 Task: I am in Houston and craving some McDonald's. Before I head out, can you give me information about how busy the nearest McDonald's location is at this time? I'd like to avoid long lines if possible.
Action: Key pressed m<Key.caps_lock>C<Key.space>DONALDS,<Key.space>HOUSTON
Screenshot: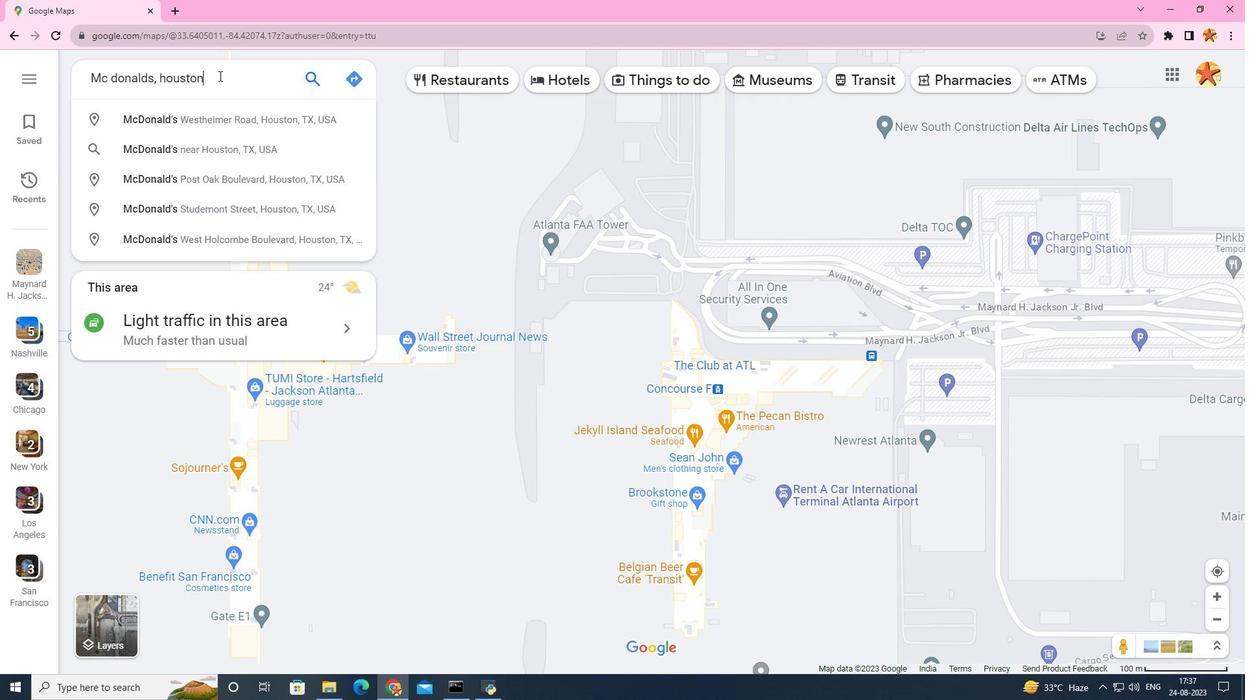 
Action: Mouse moved to (195, 141)
Screenshot: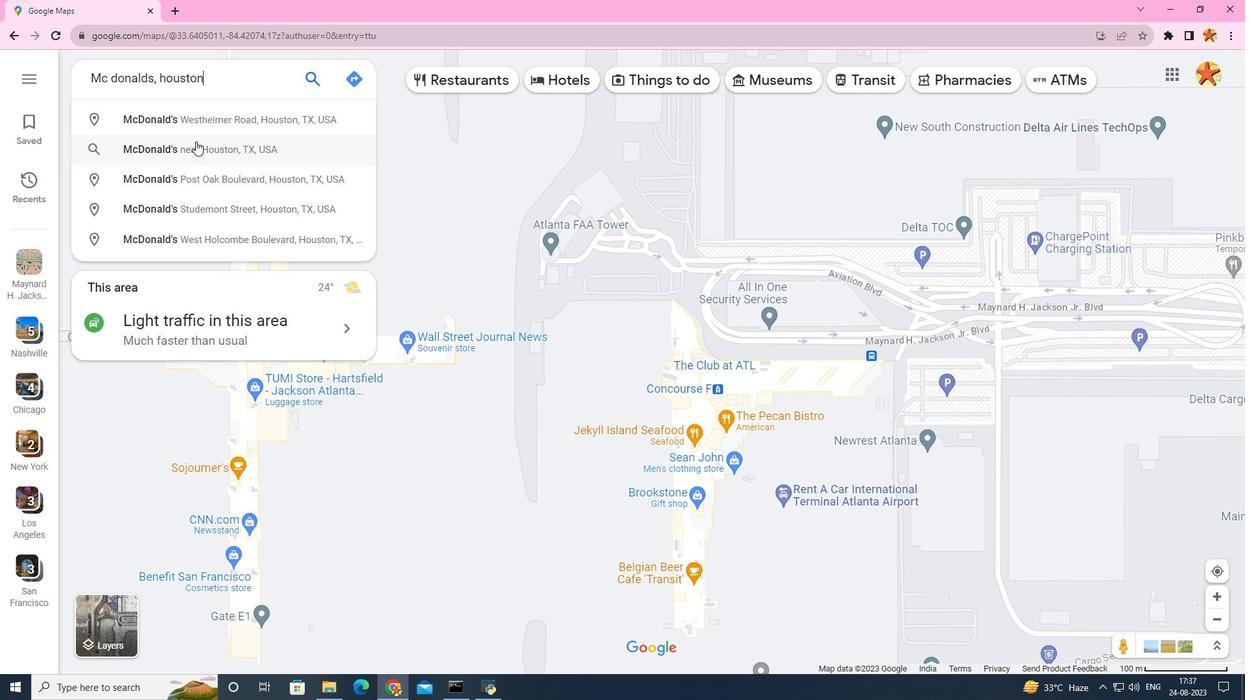 
Action: Mouse pressed left at (195, 141)
Screenshot: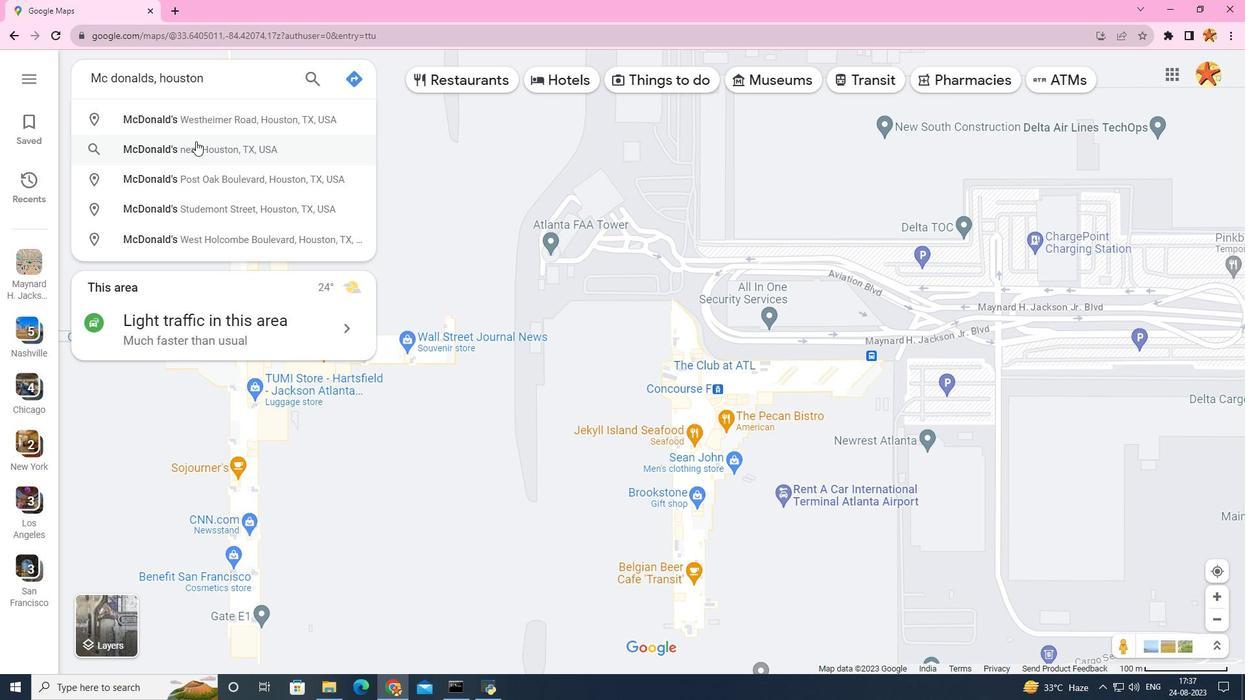 
Action: Mouse moved to (212, 267)
Screenshot: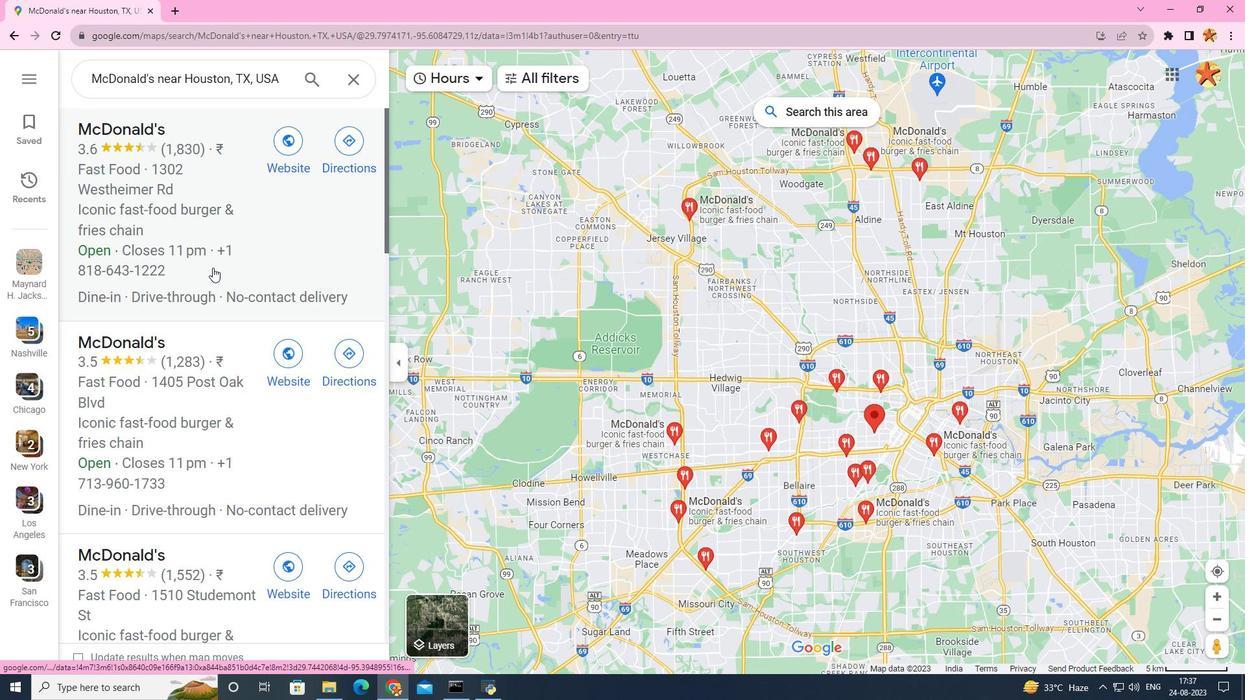 
Action: Mouse pressed left at (212, 267)
Screenshot: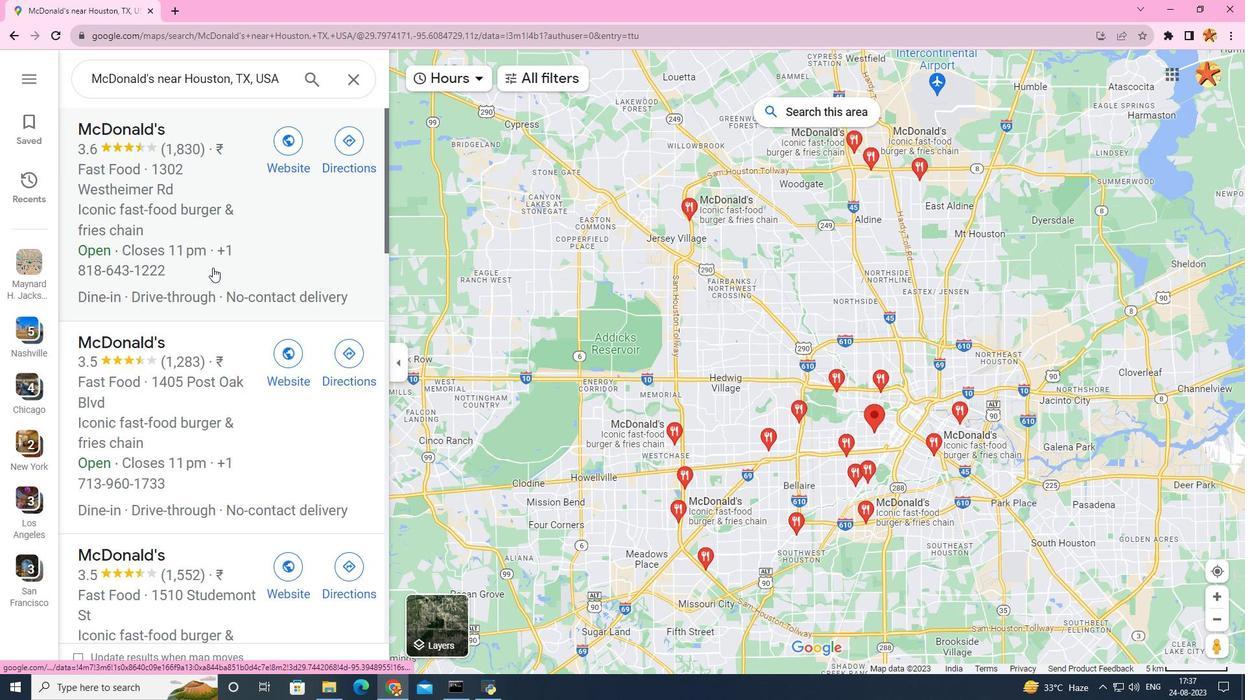 
Action: Mouse moved to (495, 346)
Screenshot: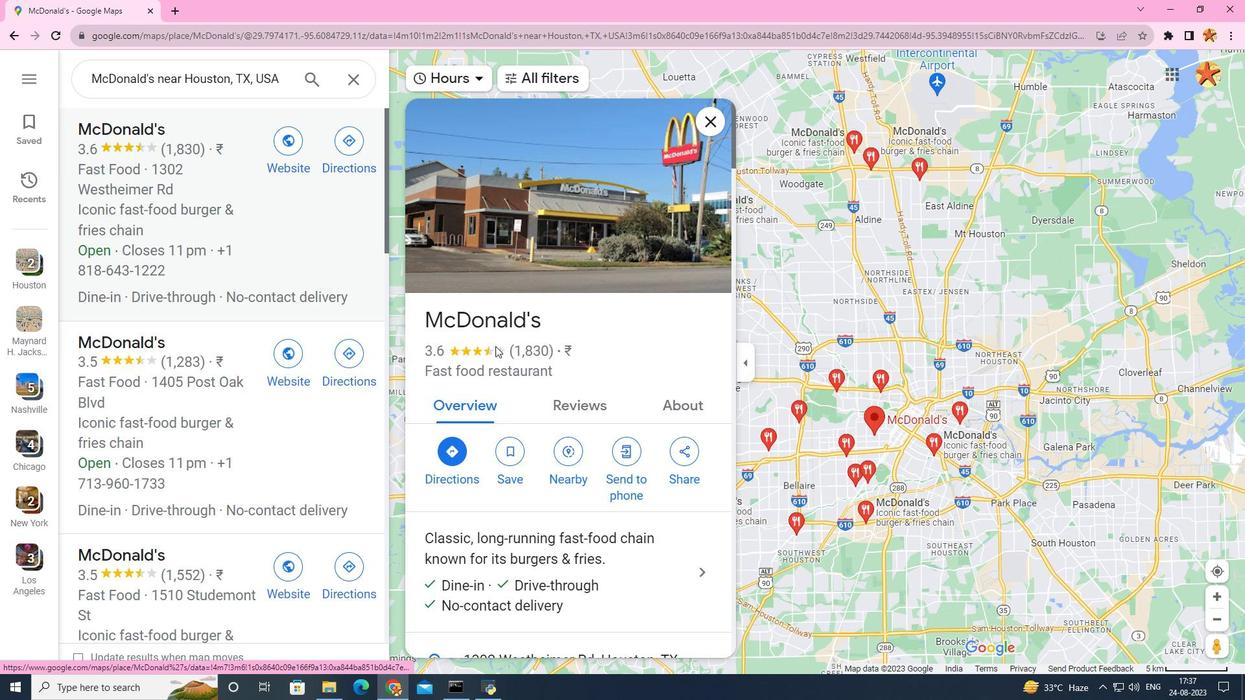 
Action: Mouse scrolled (495, 345) with delta (0, 0)
Screenshot: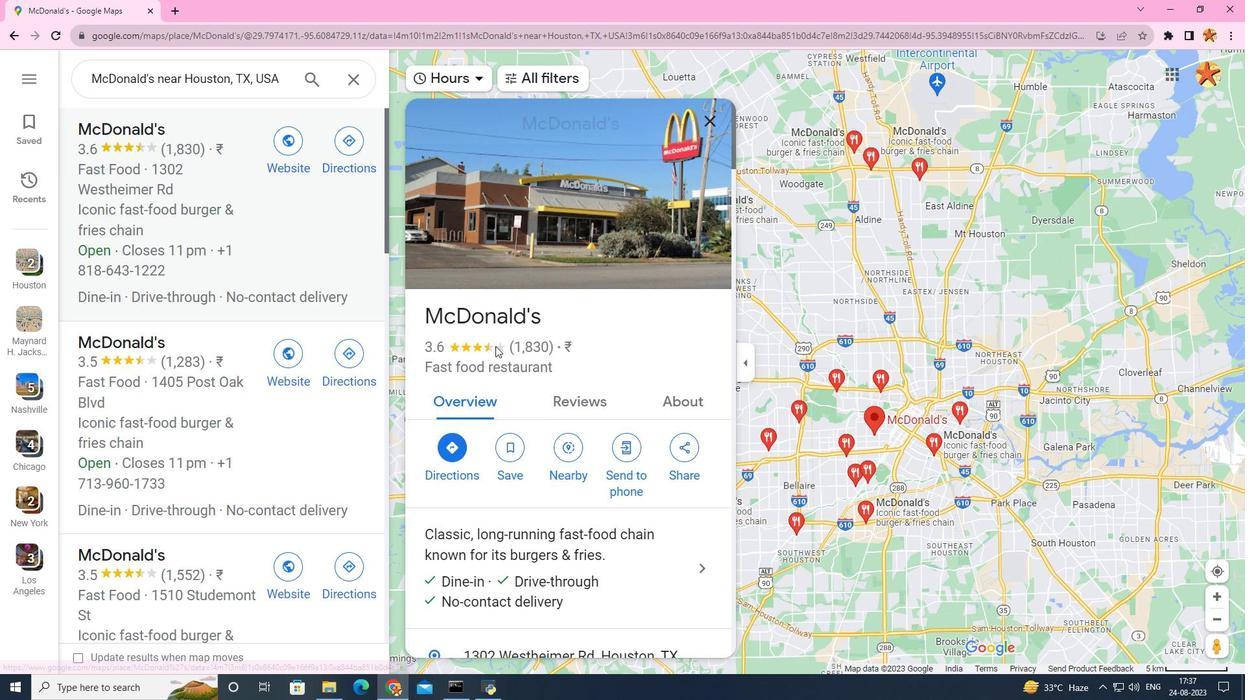 
Action: Mouse scrolled (495, 345) with delta (0, 0)
Screenshot: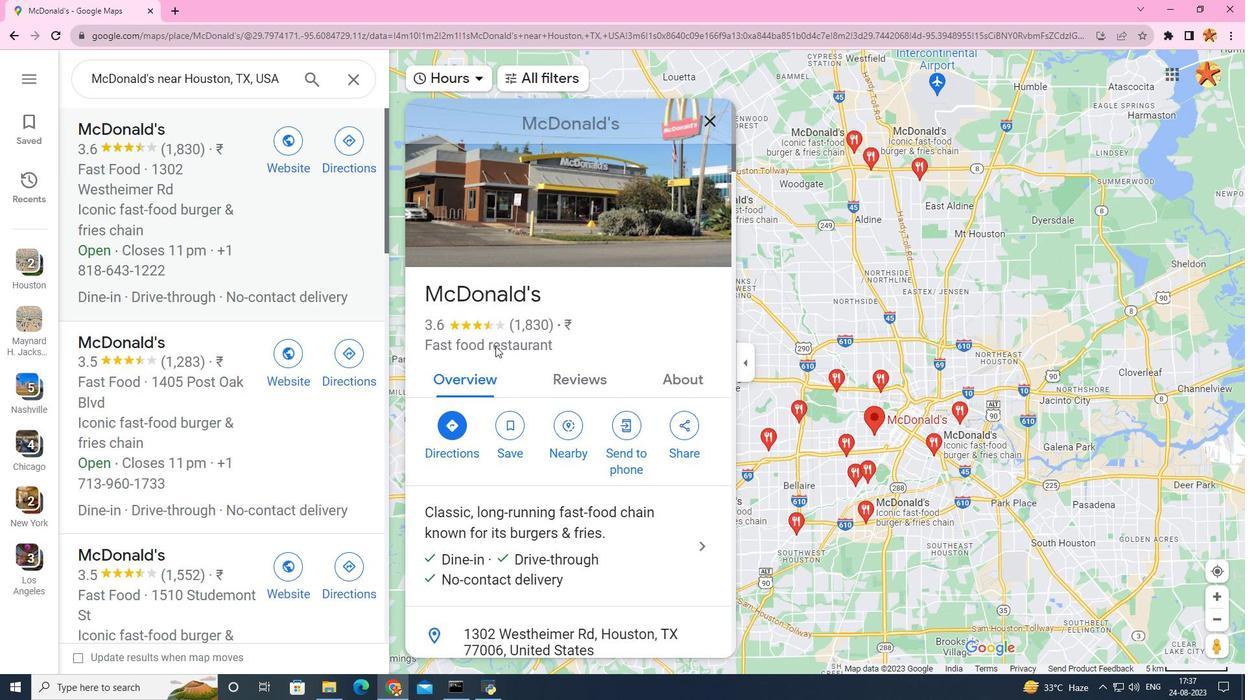
Action: Mouse scrolled (495, 345) with delta (0, 0)
Screenshot: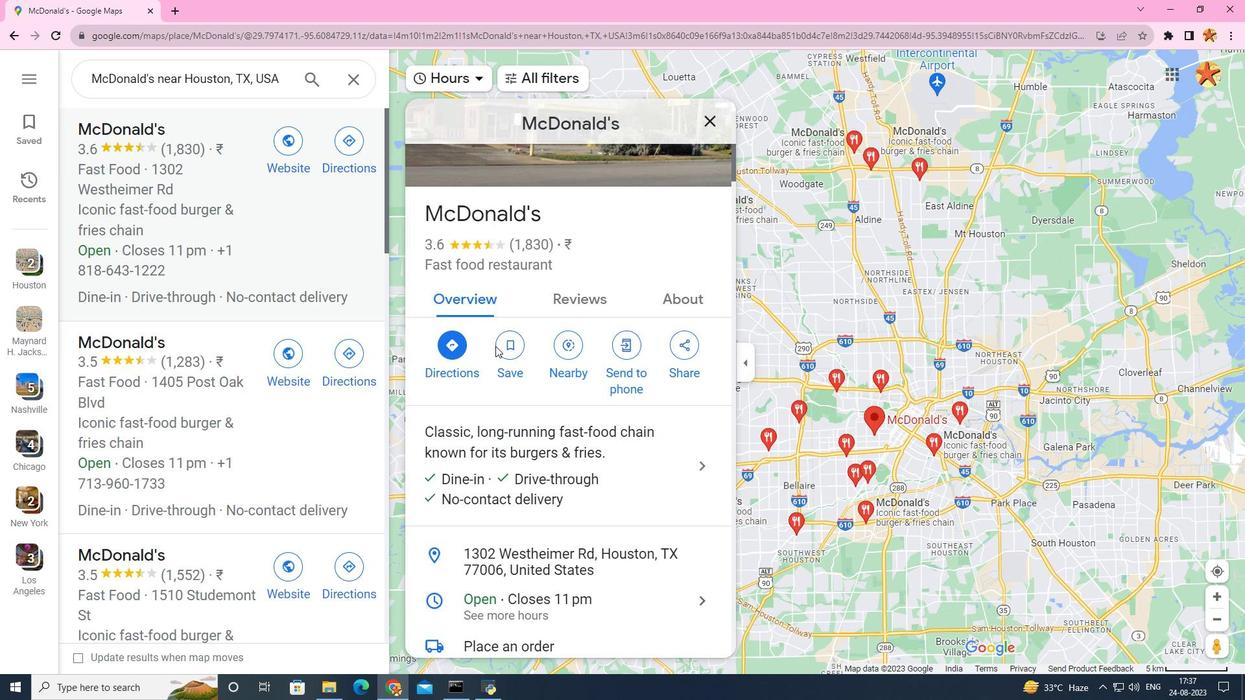 
Action: Mouse moved to (495, 346)
Screenshot: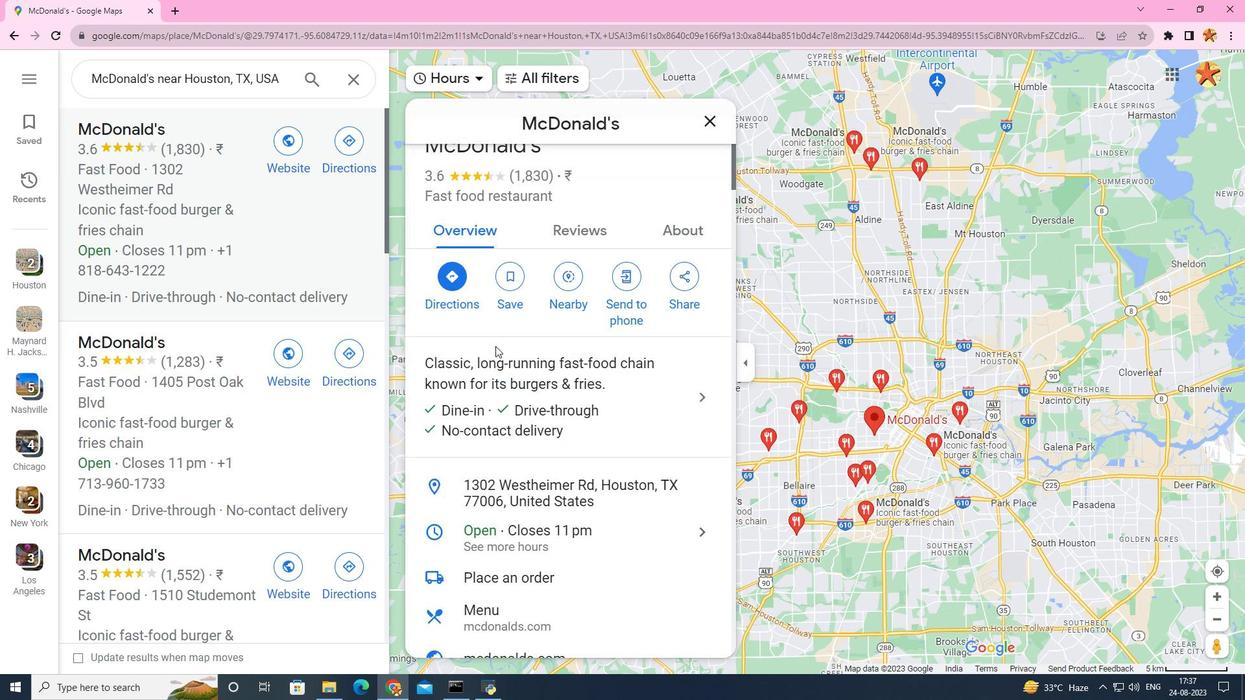 
Action: Mouse scrolled (495, 345) with delta (0, 0)
Screenshot: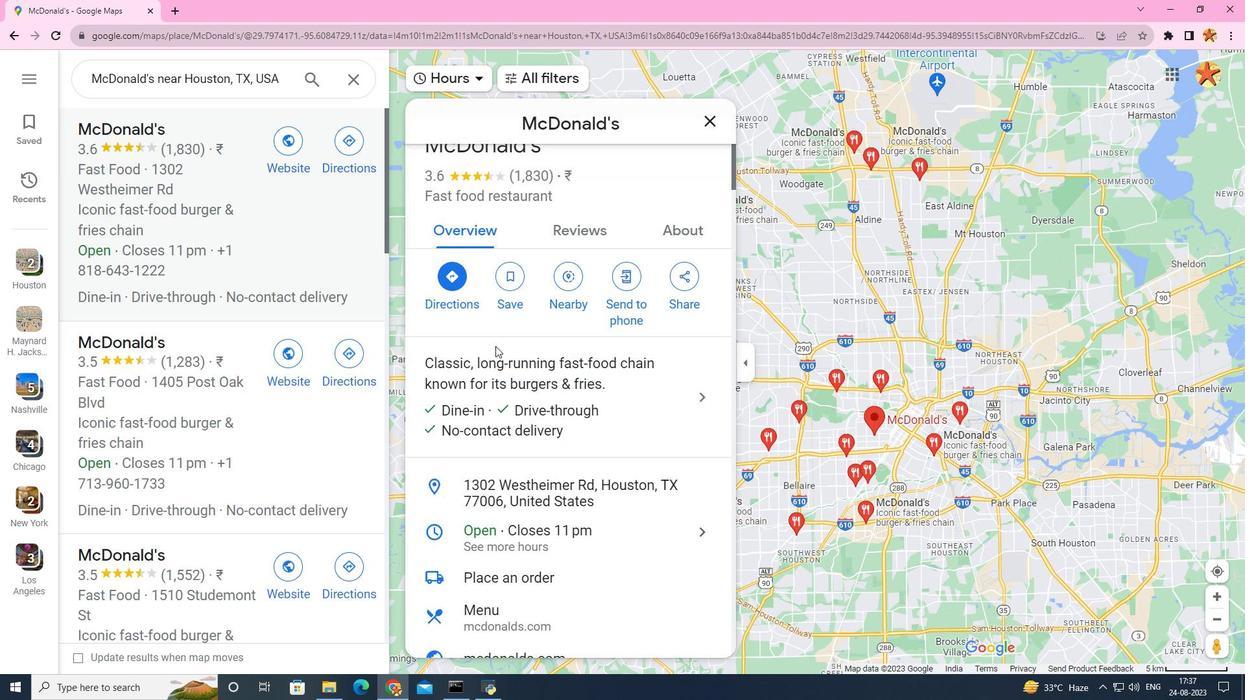 
Action: Mouse scrolled (495, 345) with delta (0, 0)
Screenshot: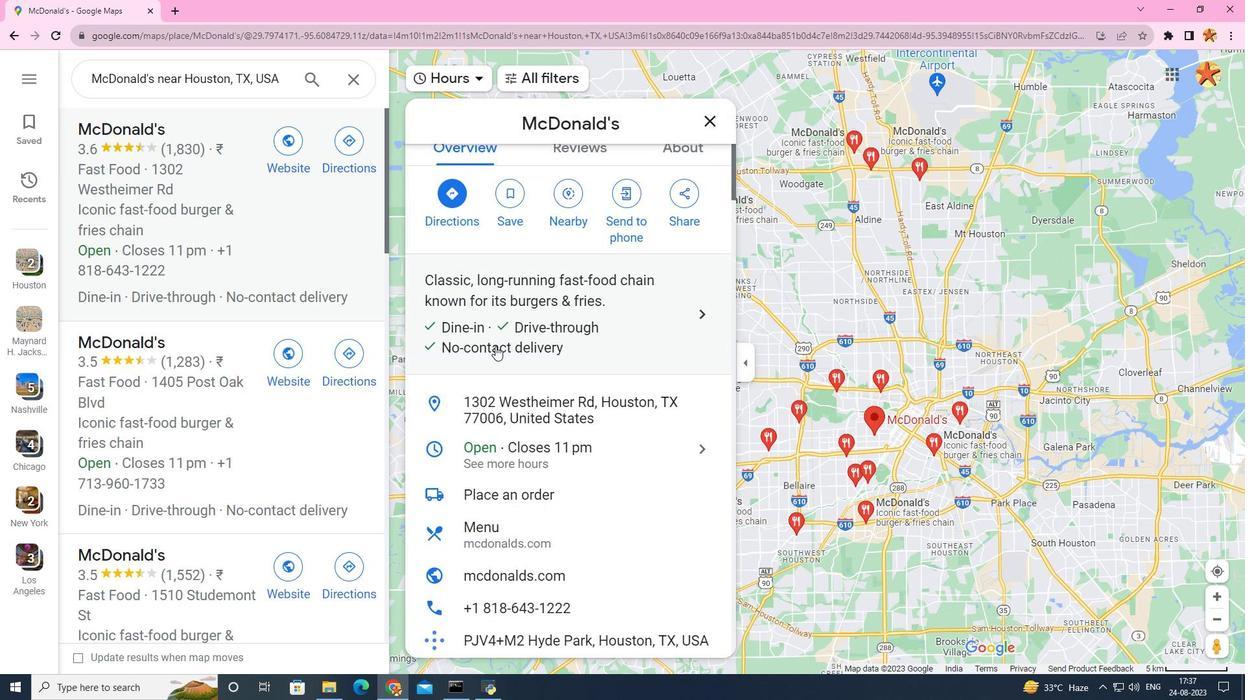 
Action: Mouse scrolled (495, 345) with delta (0, 0)
Screenshot: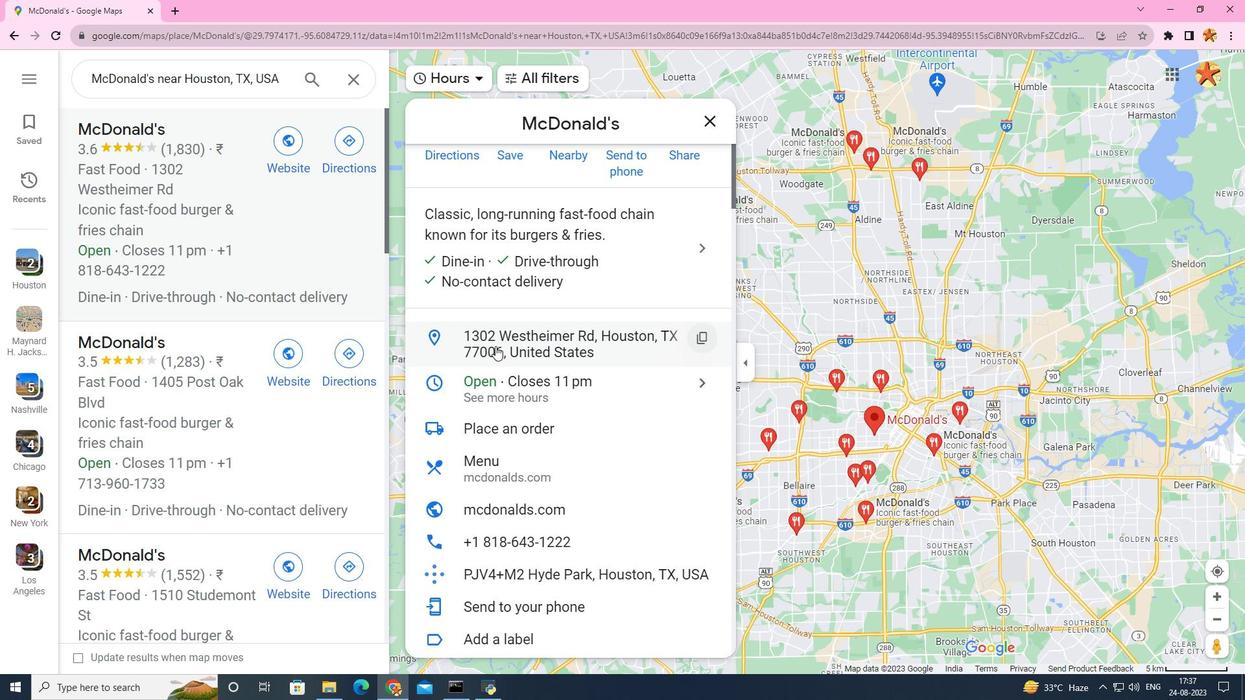 
Action: Mouse scrolled (495, 345) with delta (0, 0)
Screenshot: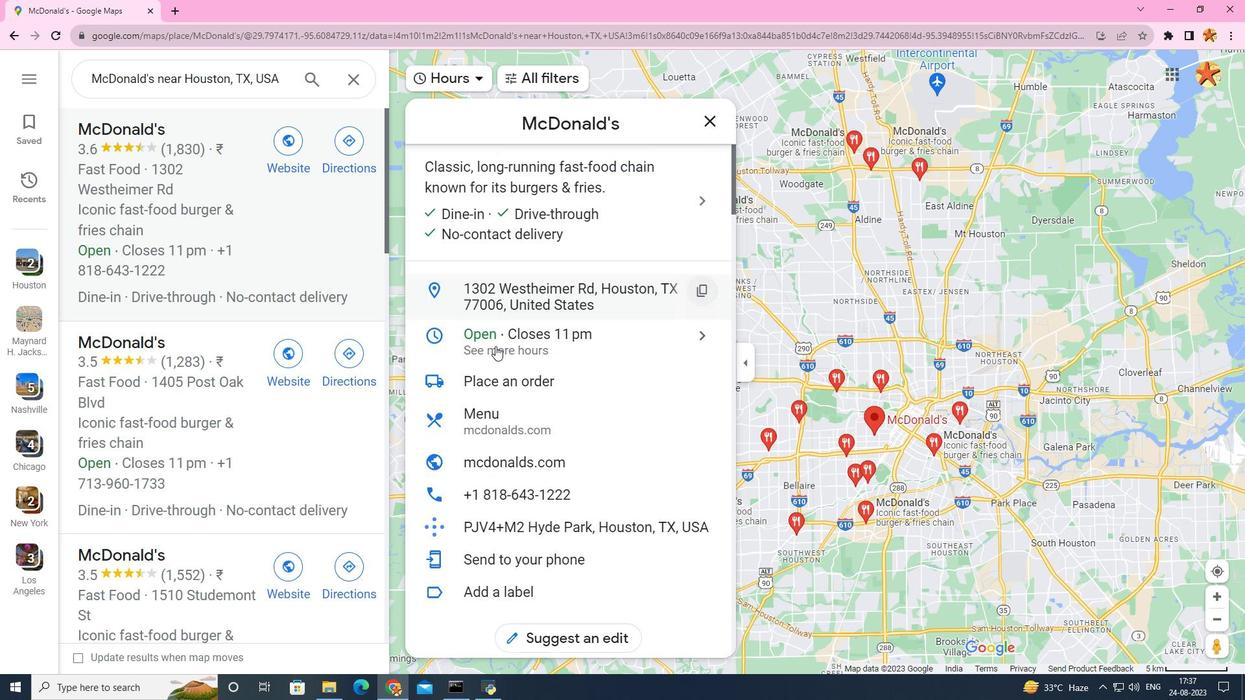 
Action: Mouse scrolled (495, 345) with delta (0, 0)
Screenshot: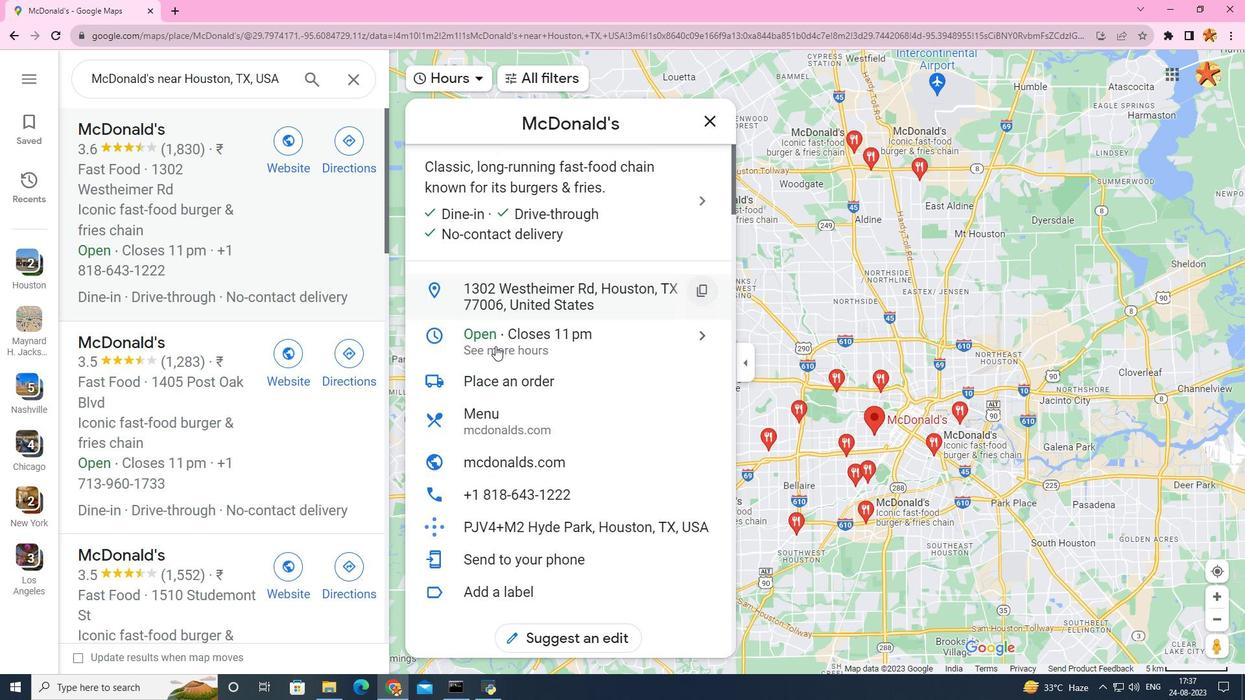 
Action: Mouse scrolled (495, 345) with delta (0, 0)
Screenshot: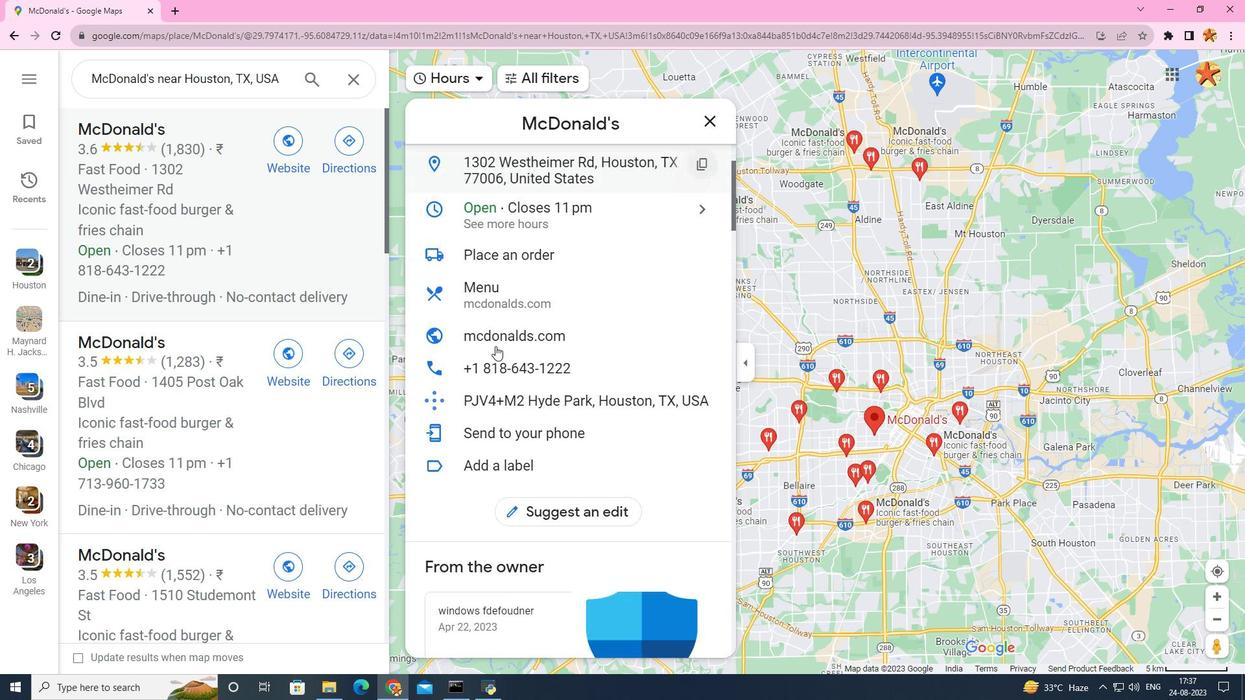 
Action: Mouse scrolled (495, 345) with delta (0, 0)
Screenshot: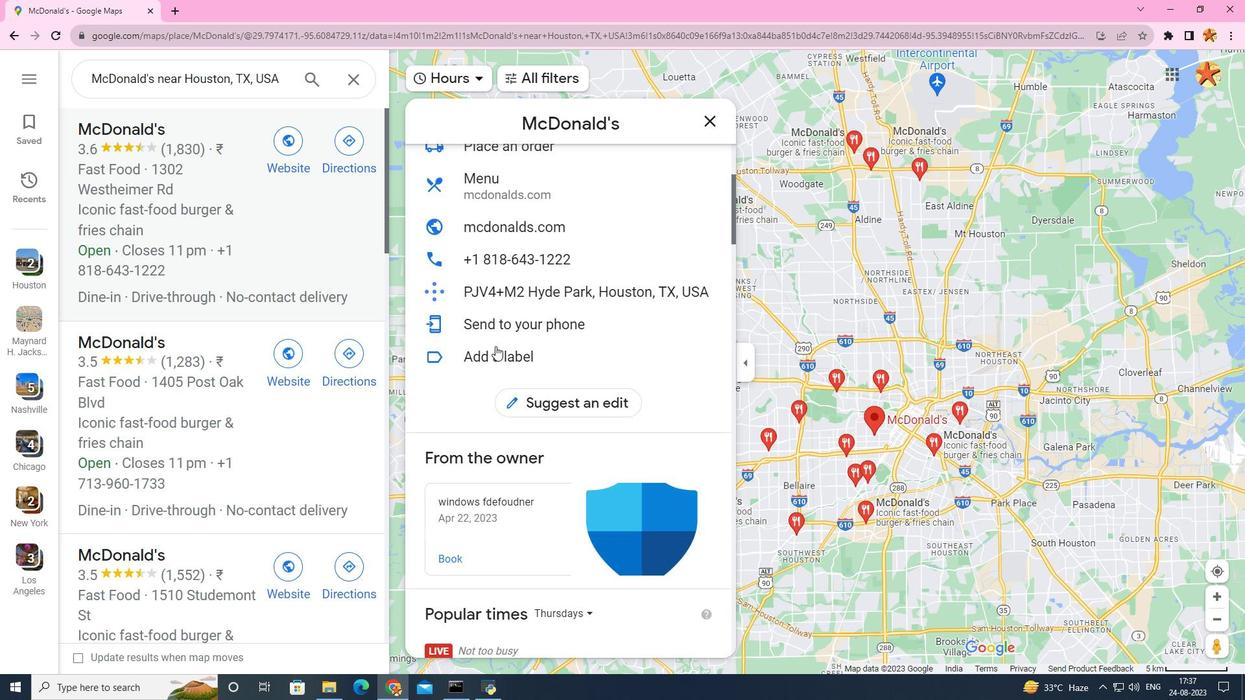 
Action: Mouse scrolled (495, 345) with delta (0, 0)
Screenshot: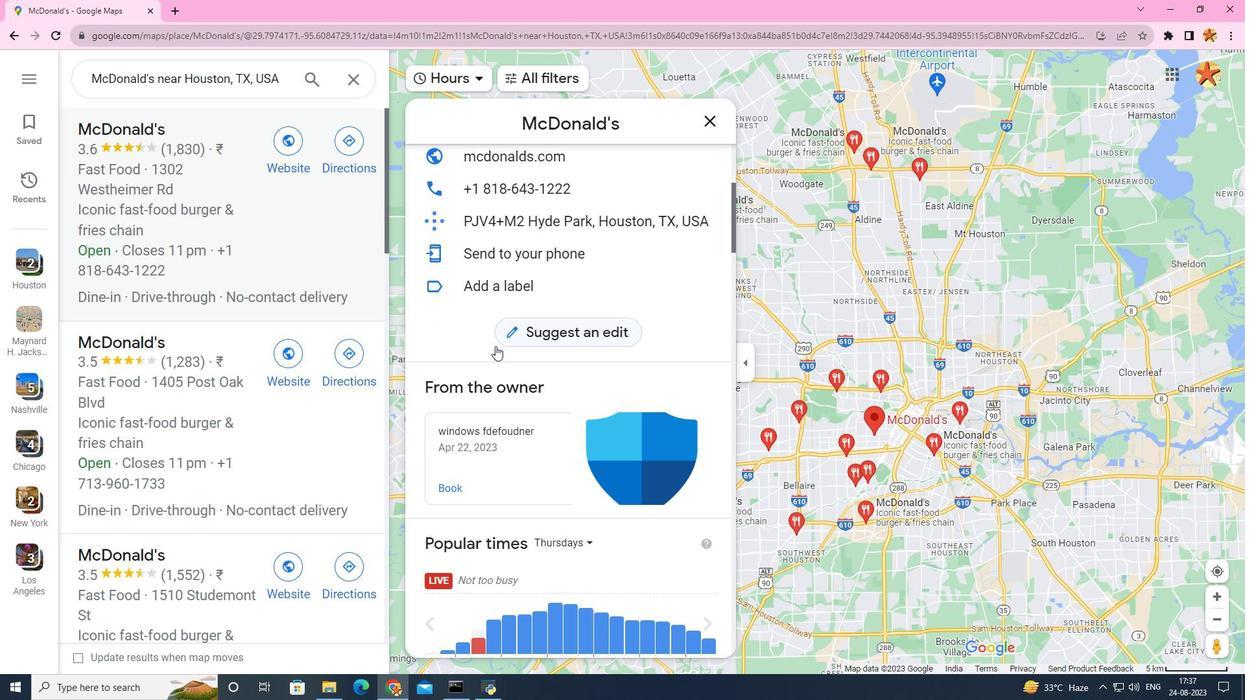 
Action: Mouse scrolled (495, 345) with delta (0, 0)
Screenshot: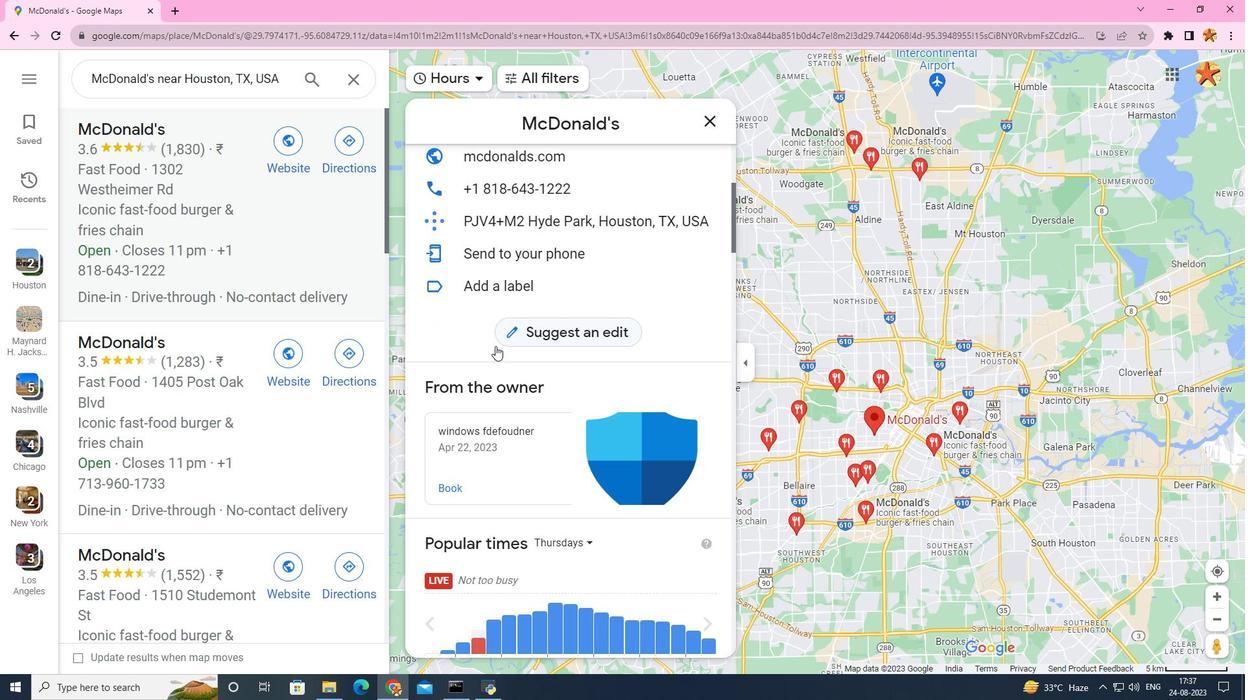 
Action: Mouse scrolled (495, 345) with delta (0, 0)
Screenshot: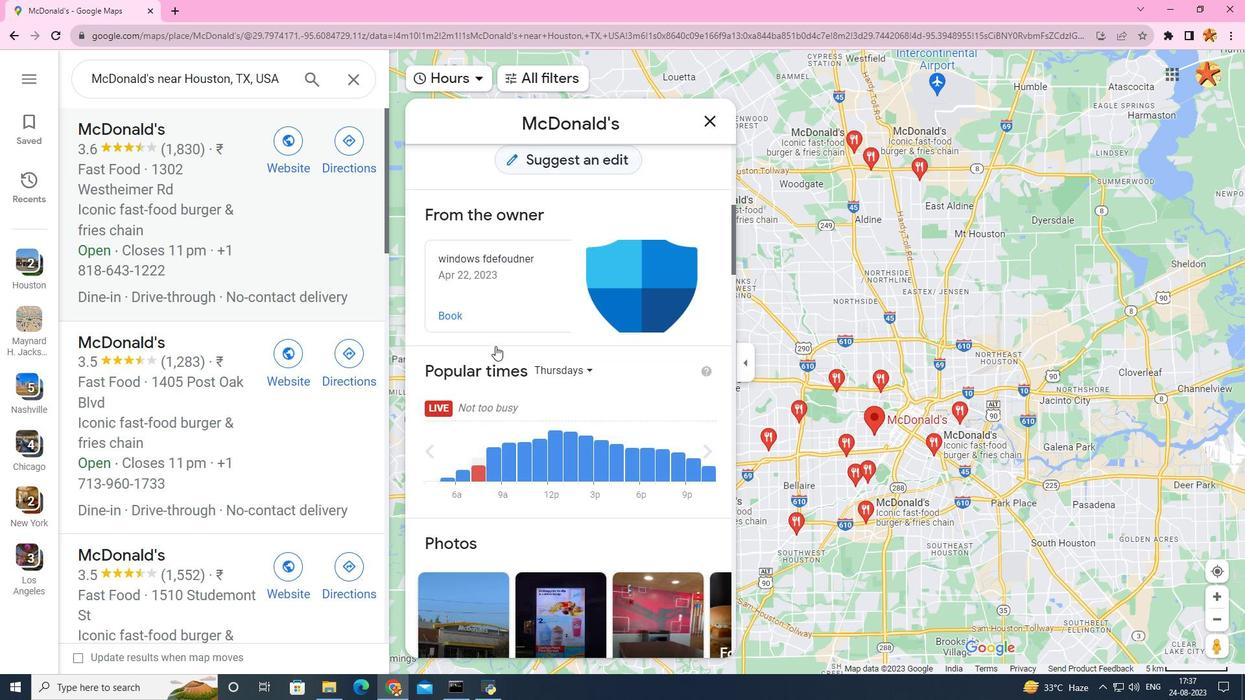 
Action: Mouse scrolled (495, 345) with delta (0, 0)
Screenshot: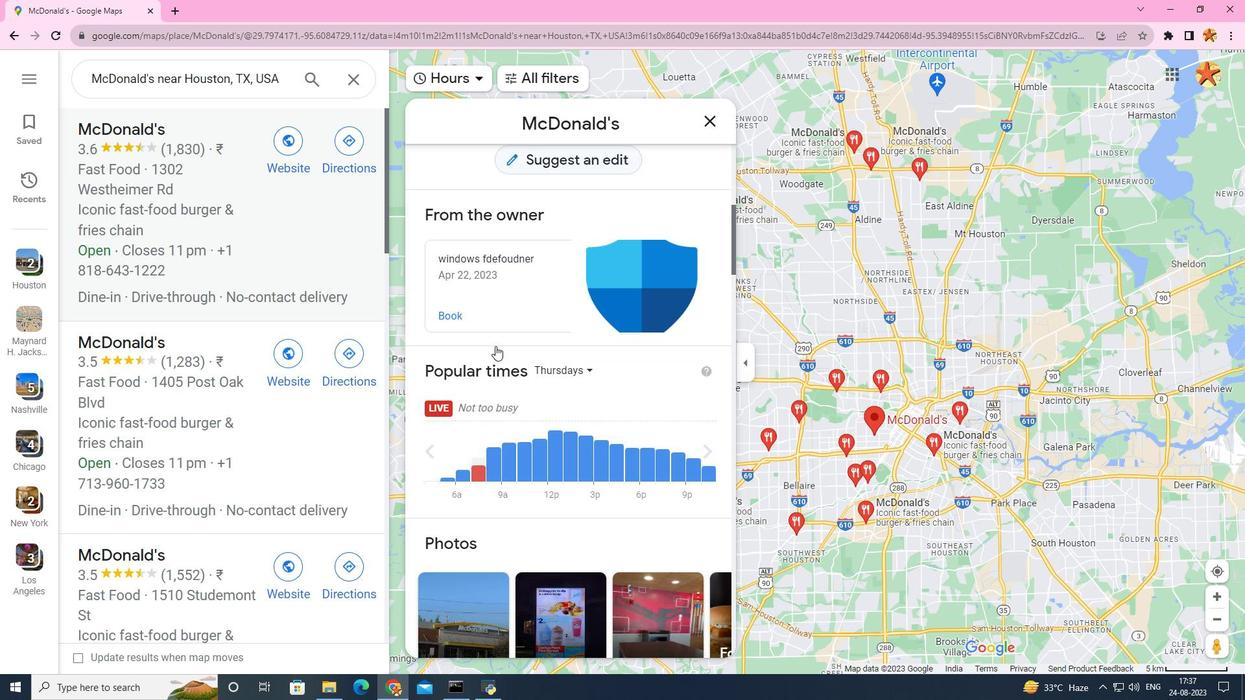 
Action: Mouse scrolled (495, 345) with delta (0, 0)
Screenshot: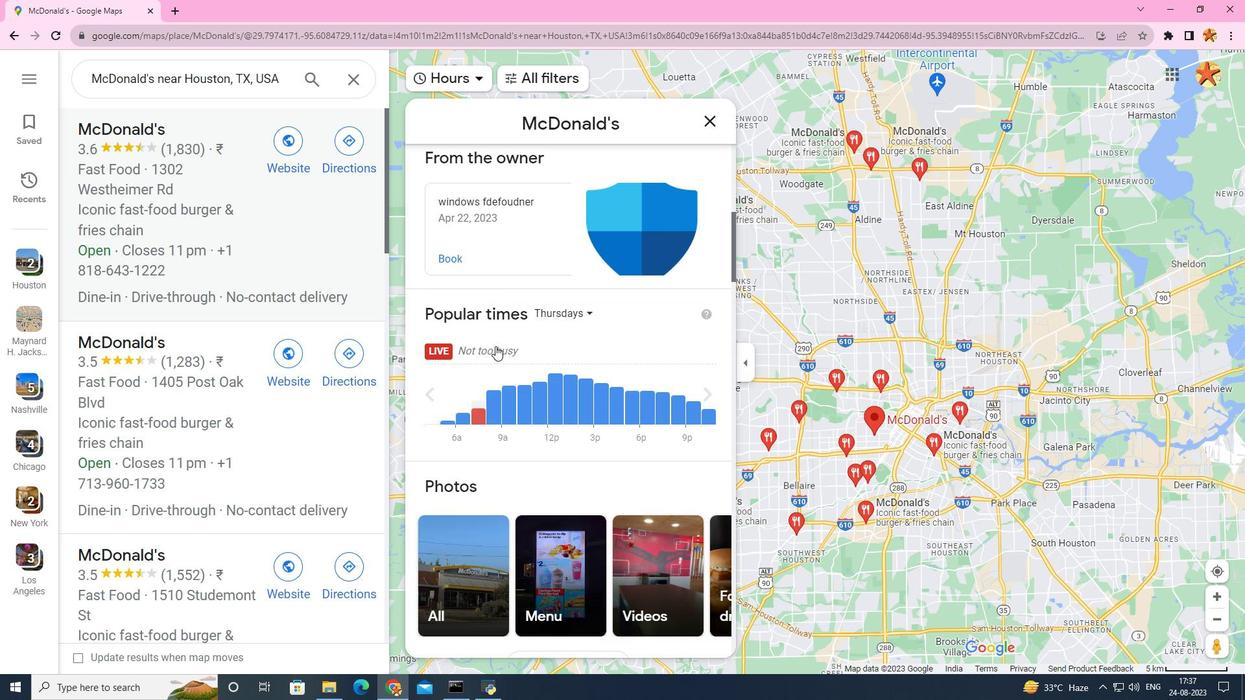 
Action: Mouse moved to (716, 328)
Screenshot: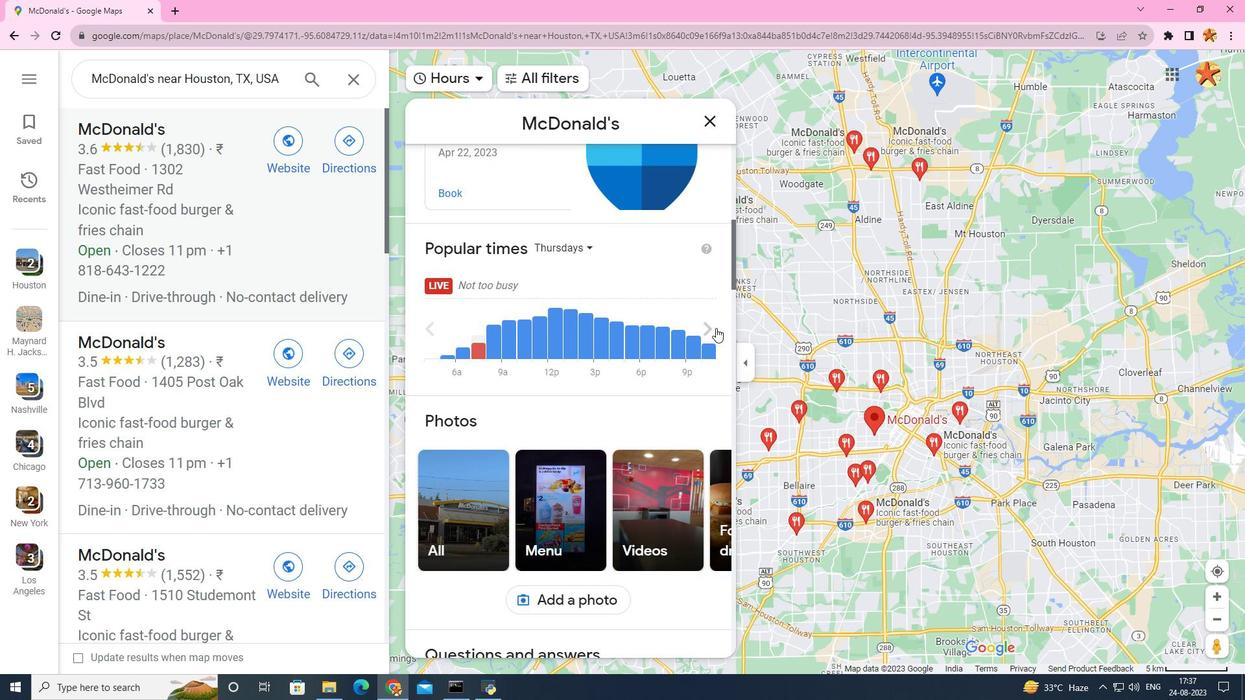 
Action: Mouse pressed left at (716, 328)
Screenshot: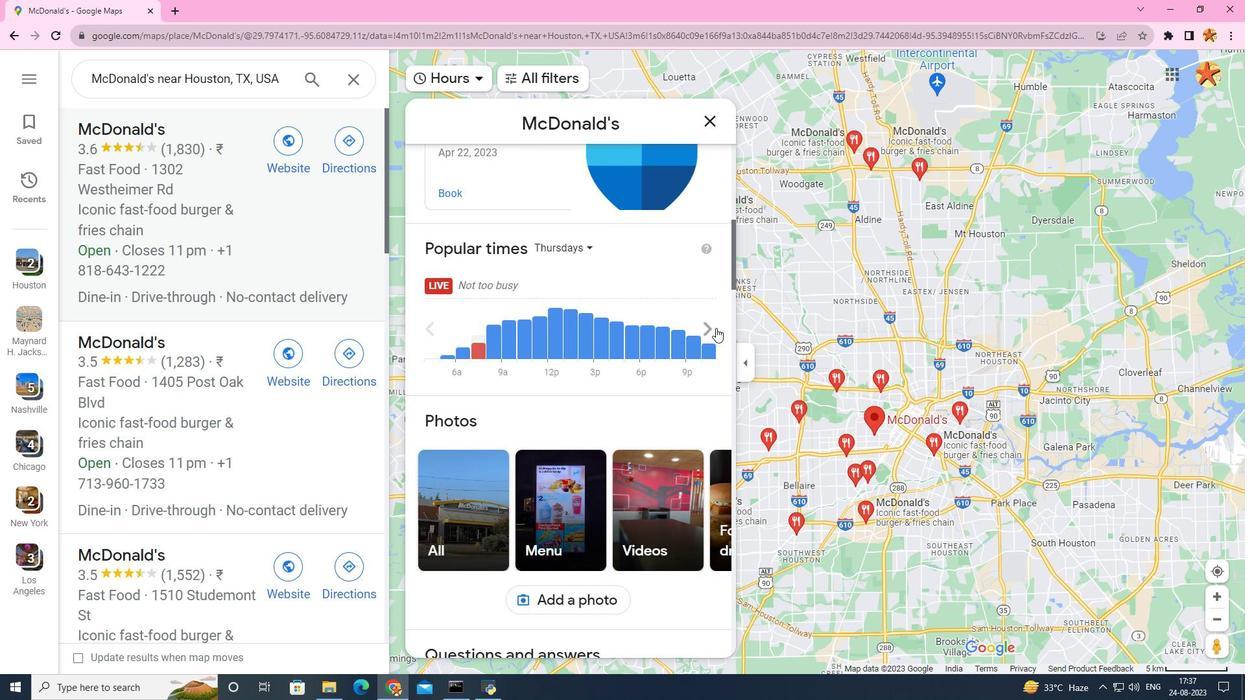 
Action: Mouse pressed left at (716, 328)
Screenshot: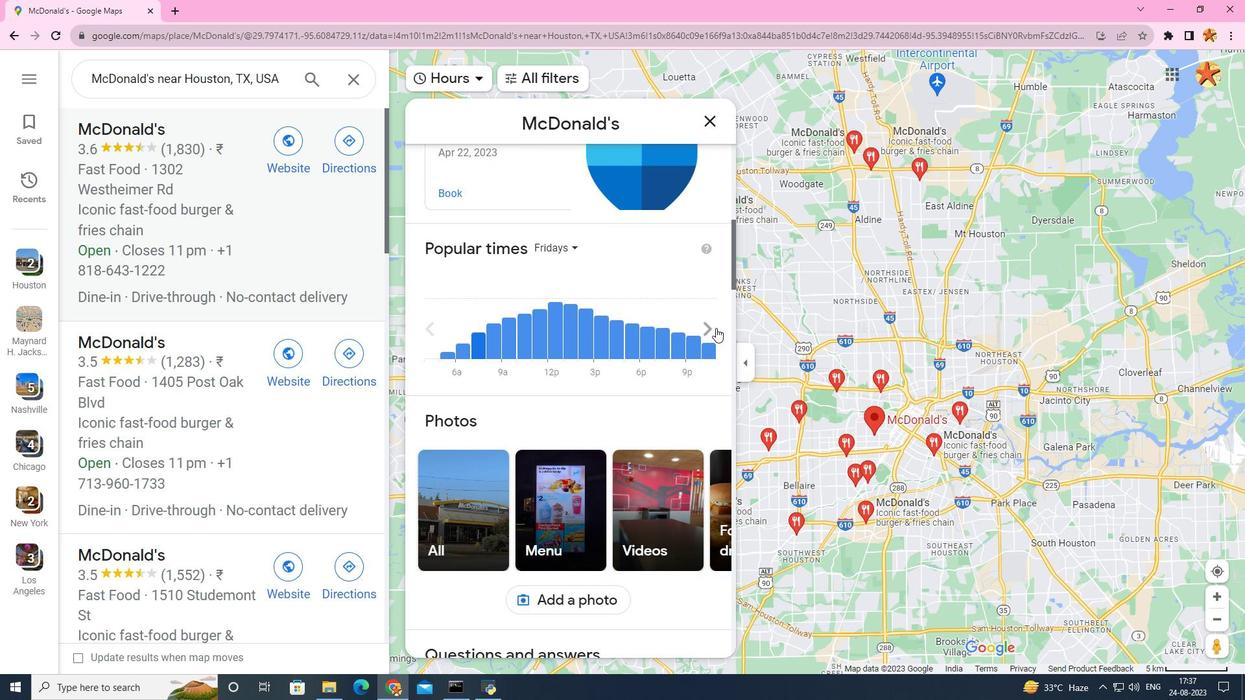 
Action: Mouse pressed left at (716, 328)
Screenshot: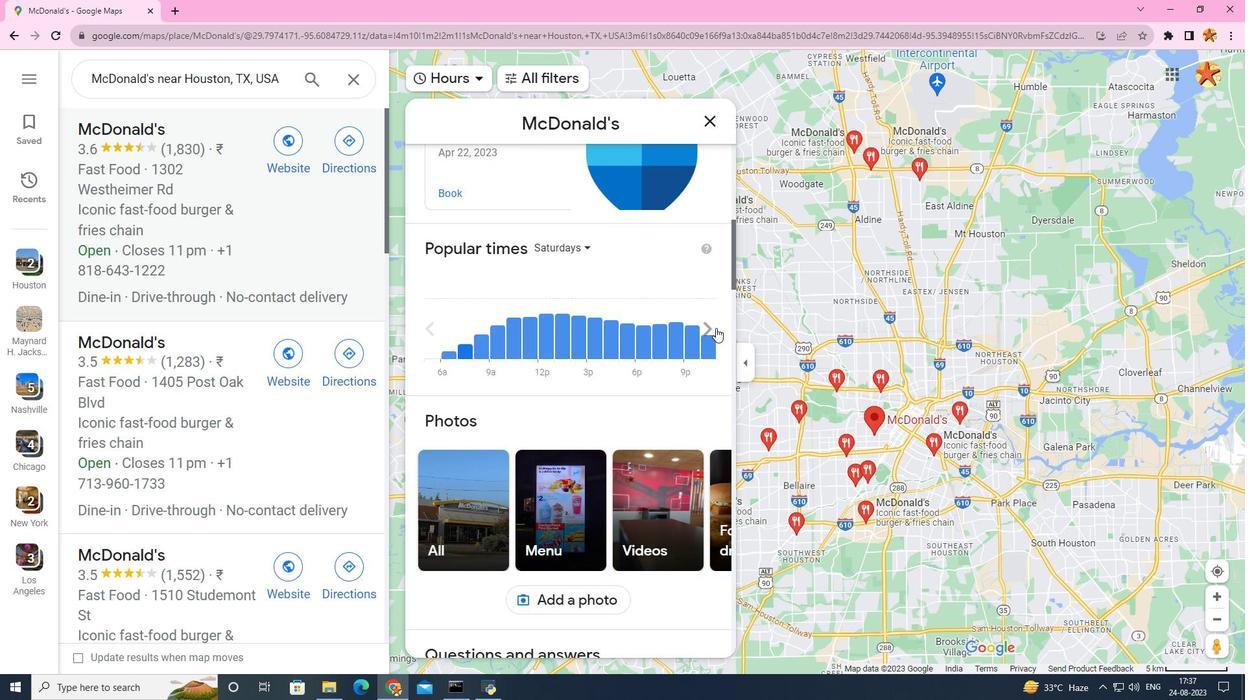
Action: Mouse pressed left at (716, 328)
Screenshot: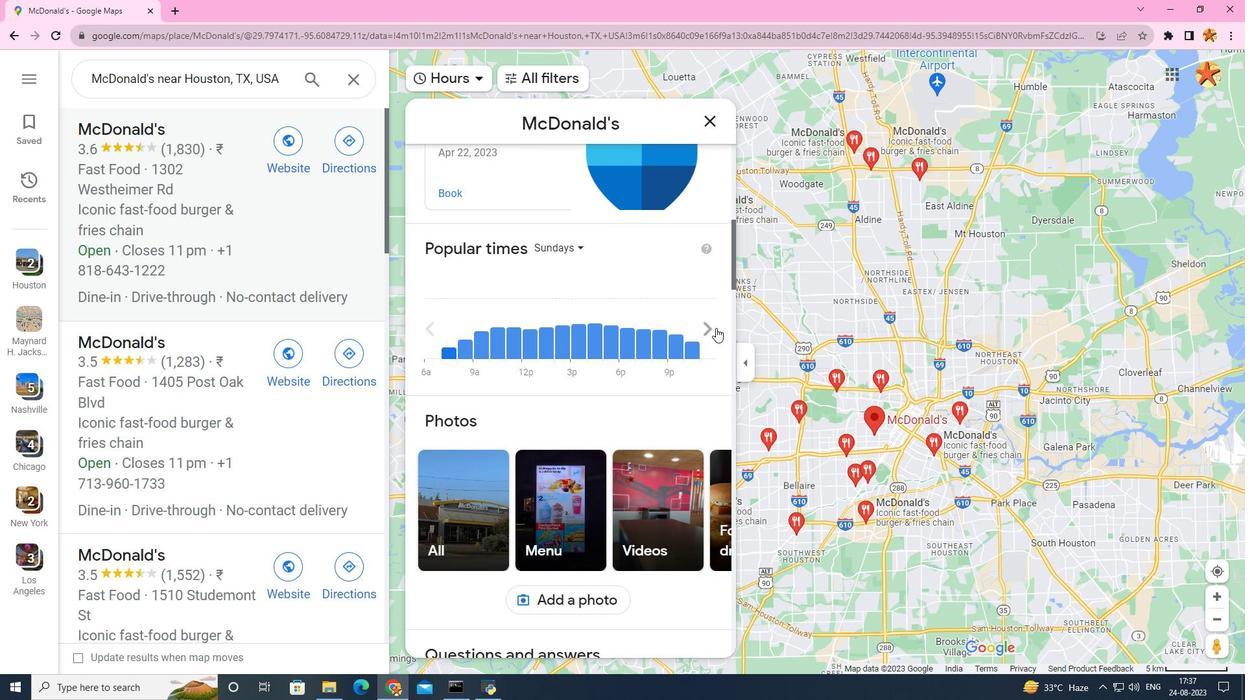 
Action: Mouse pressed left at (716, 328)
Screenshot: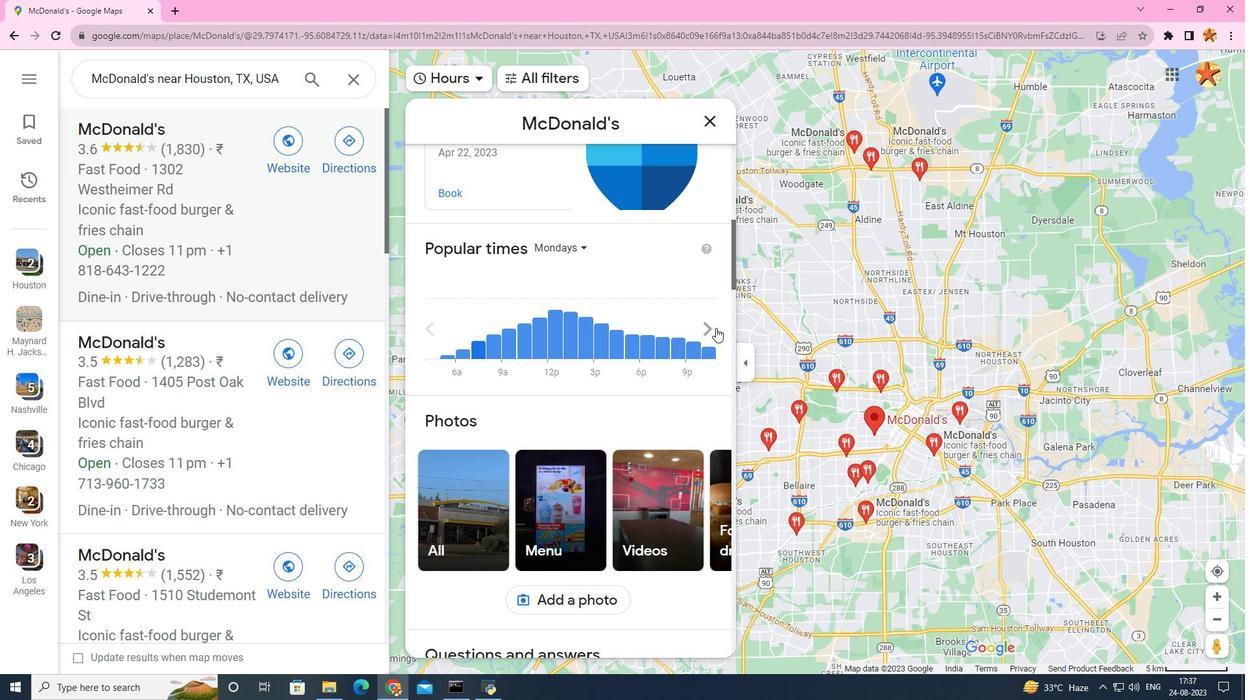 
Action: Mouse pressed left at (716, 328)
Screenshot: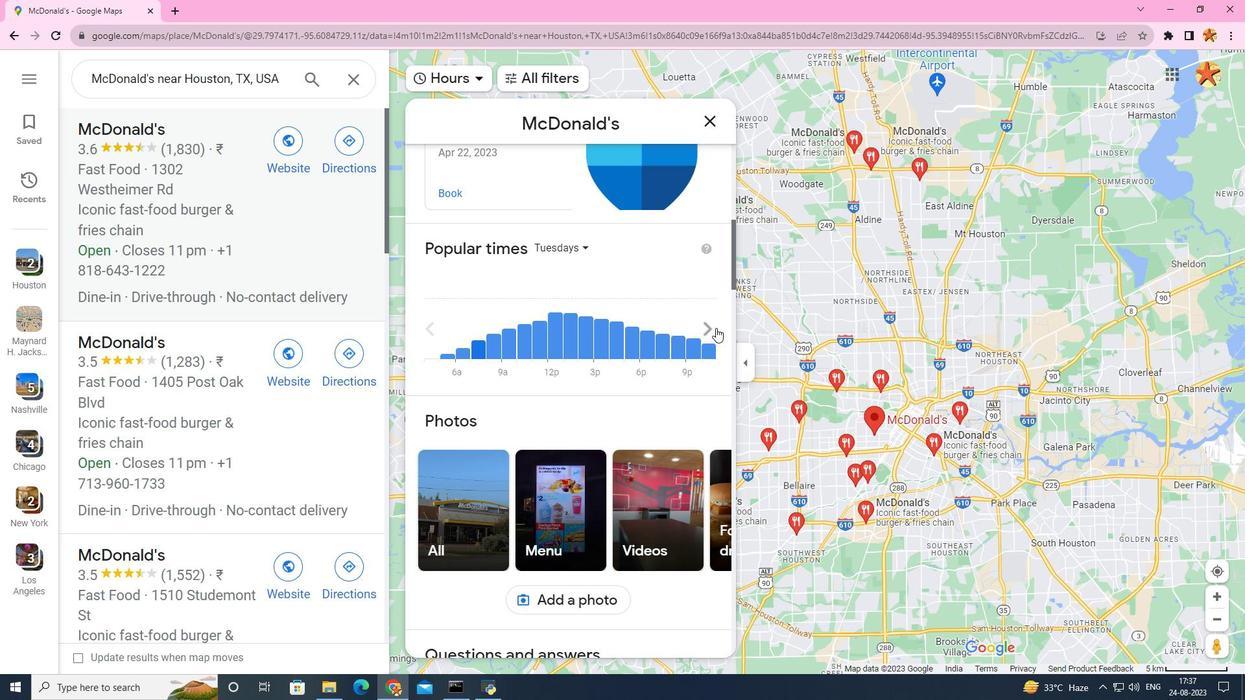 
Action: Mouse pressed left at (716, 328)
Screenshot: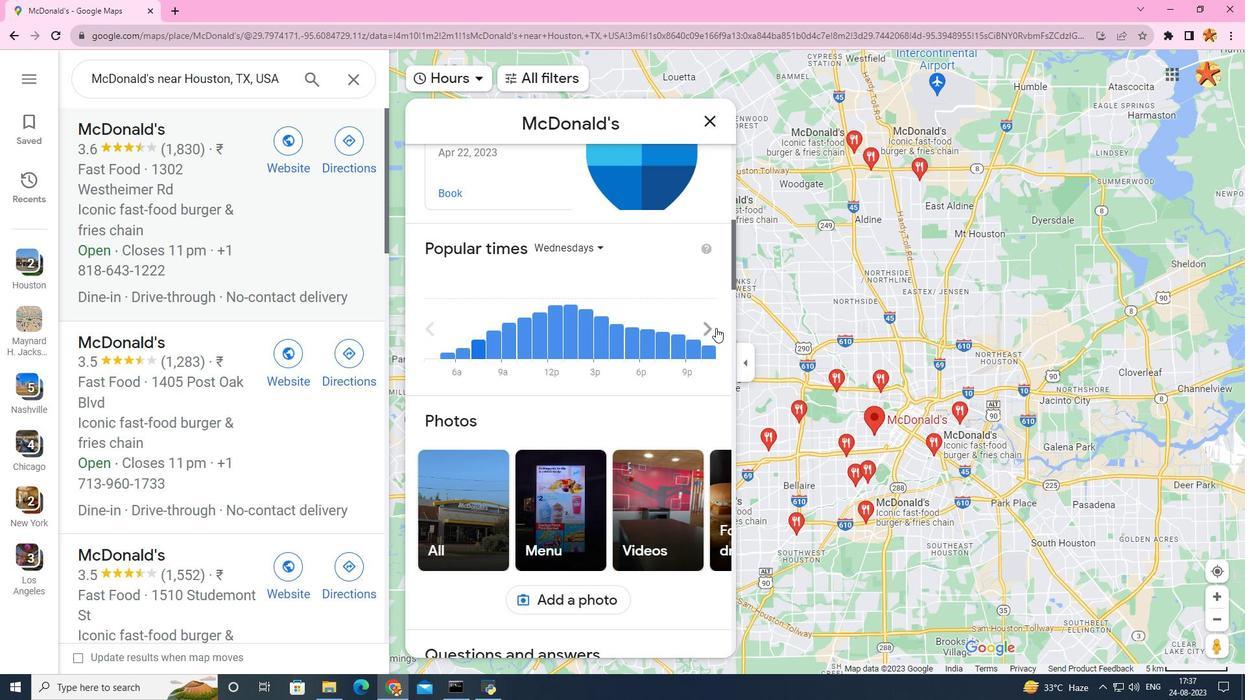 
Action: Mouse pressed left at (716, 328)
Screenshot: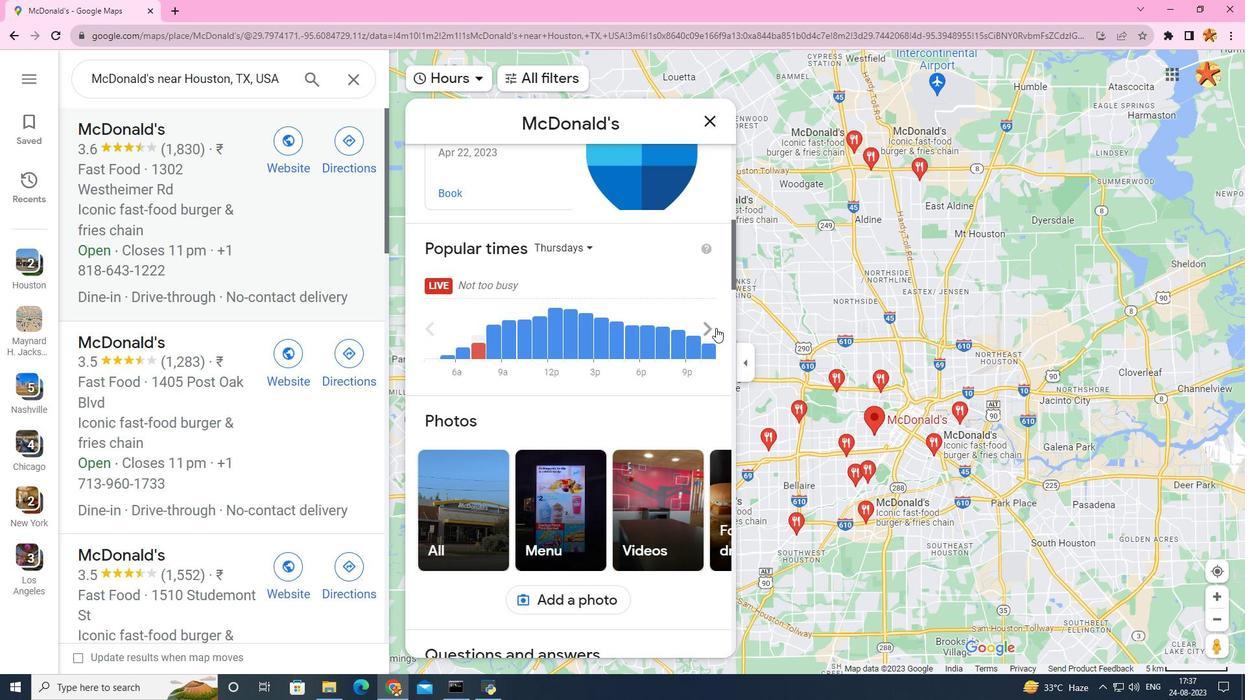 
Action: Mouse scrolled (716, 327) with delta (0, 0)
Screenshot: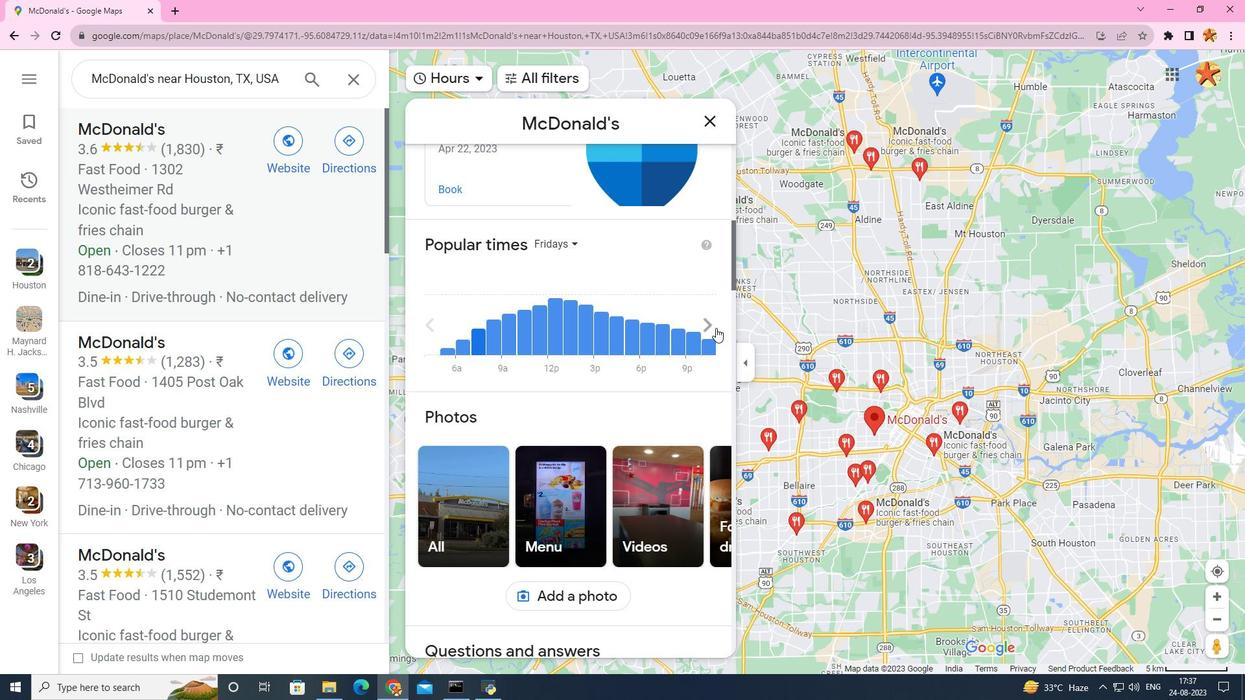 
Action: Mouse scrolled (716, 327) with delta (0, 0)
Screenshot: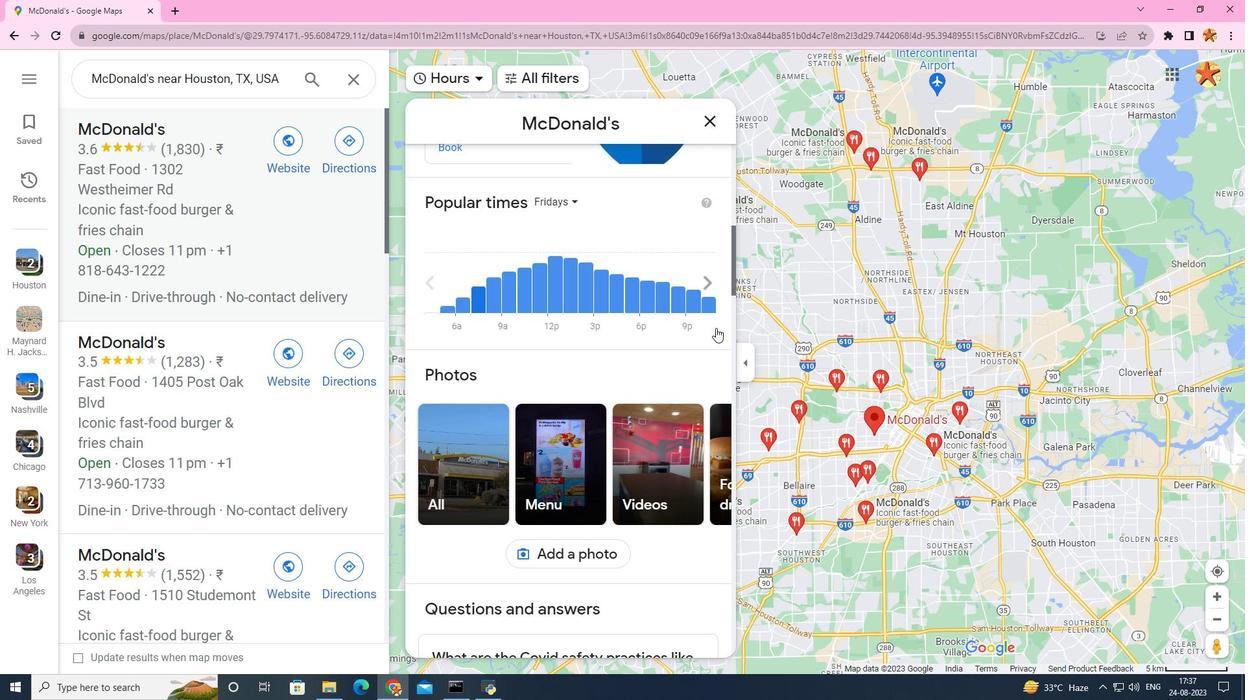 
Action: Mouse scrolled (716, 327) with delta (0, 0)
Screenshot: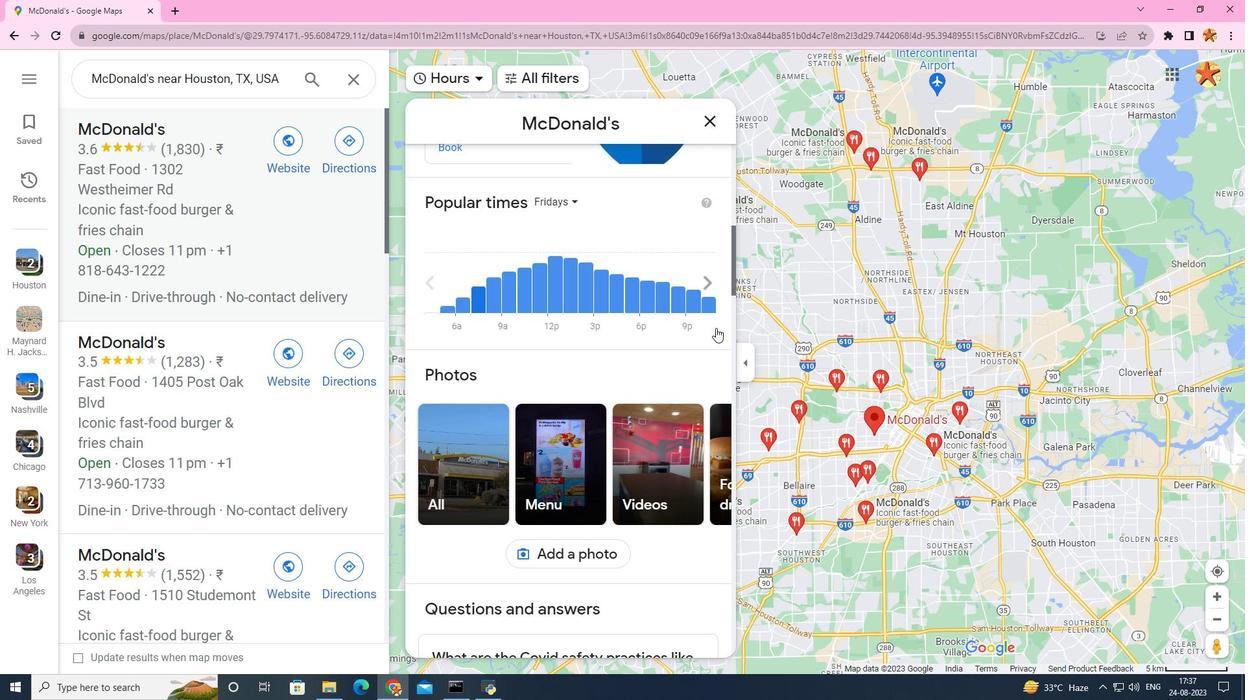 
Action: Mouse scrolled (716, 327) with delta (0, 0)
Screenshot: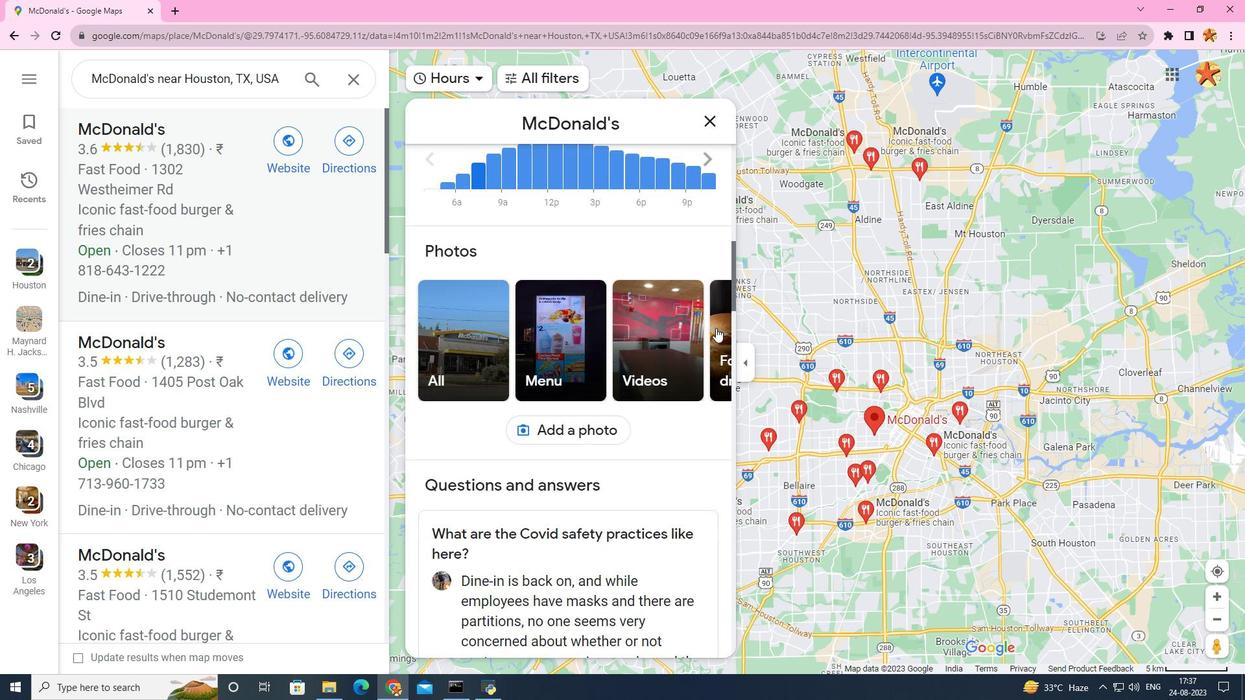 
Action: Mouse scrolled (716, 327) with delta (0, 0)
Screenshot: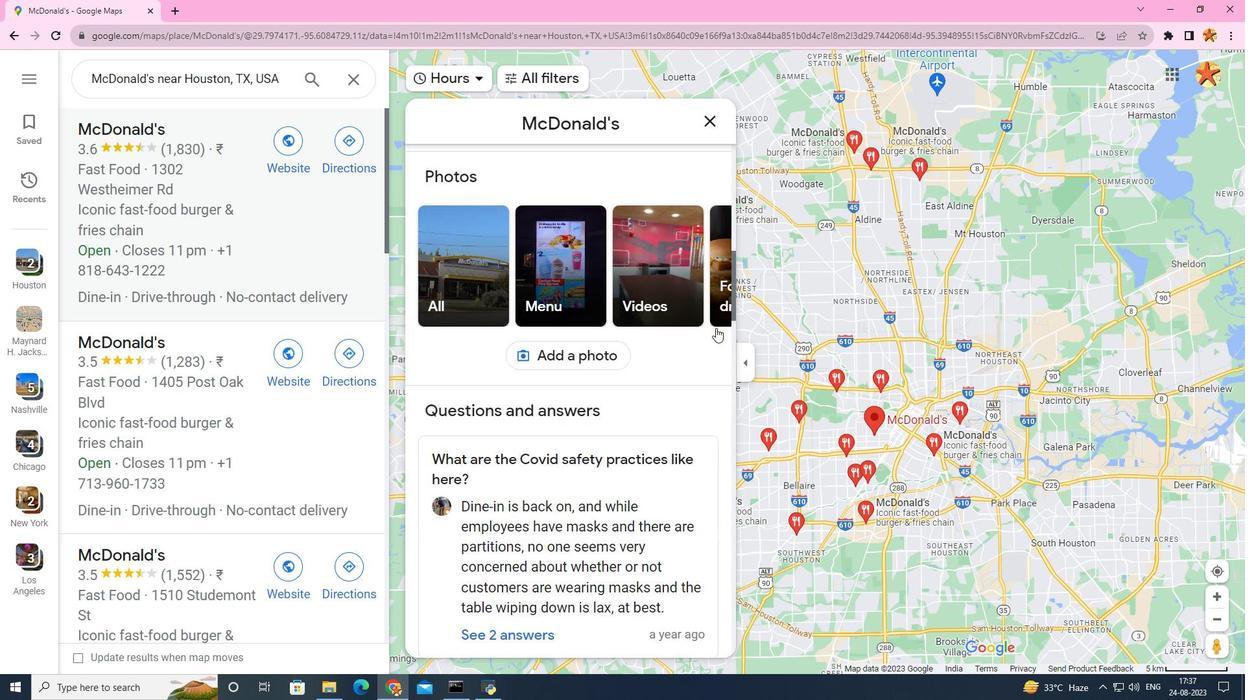 
Action: Mouse scrolled (716, 327) with delta (0, 0)
Screenshot: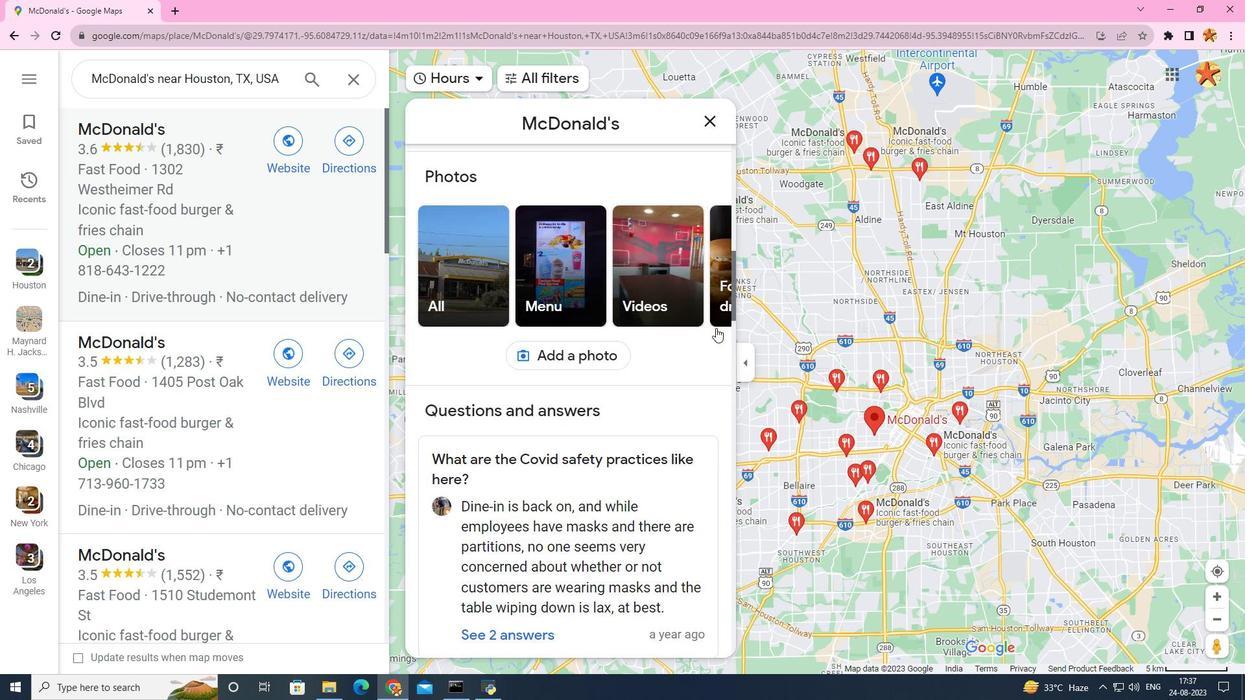 
Action: Mouse scrolled (716, 327) with delta (0, 0)
Screenshot: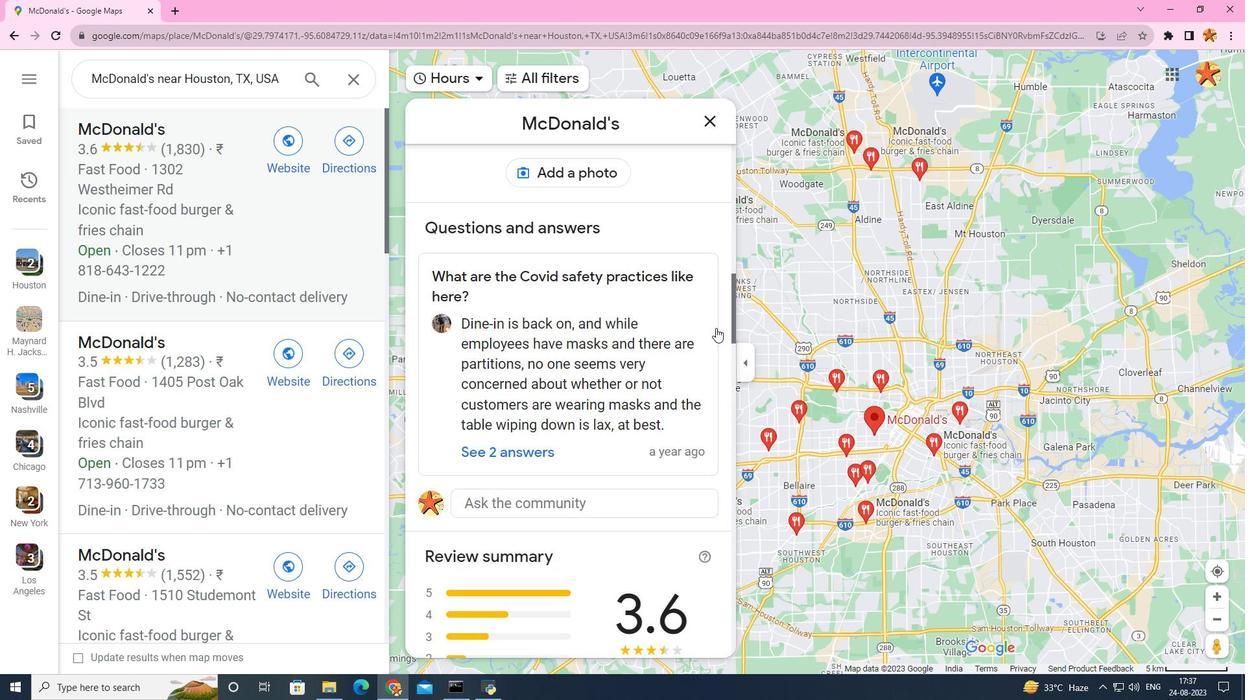 
Action: Mouse scrolled (716, 327) with delta (0, 0)
Screenshot: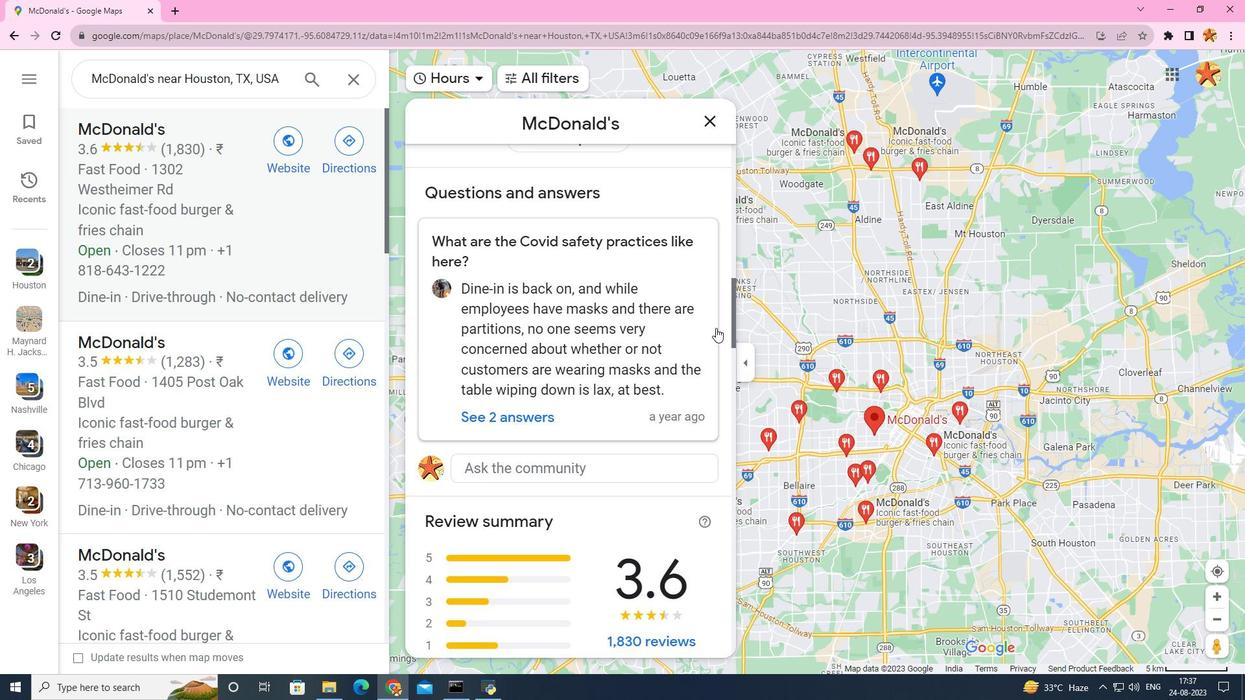 
Action: Mouse scrolled (716, 327) with delta (0, 0)
Screenshot: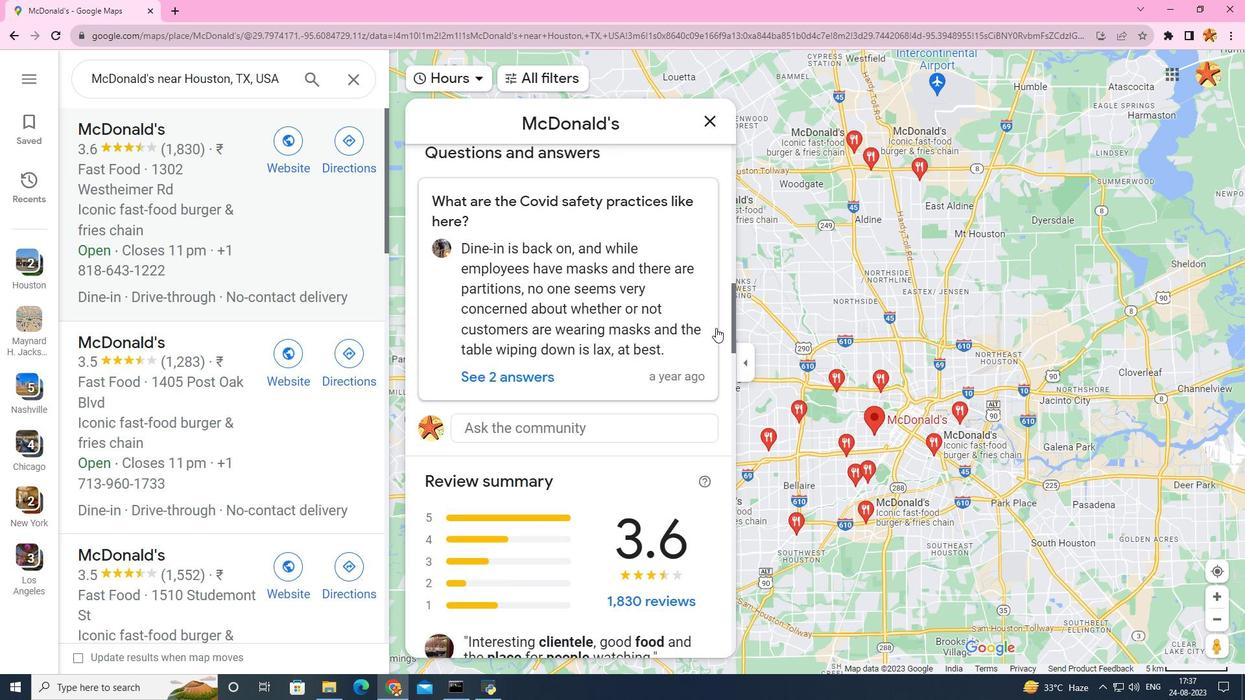 
Action: Mouse scrolled (716, 327) with delta (0, 0)
Screenshot: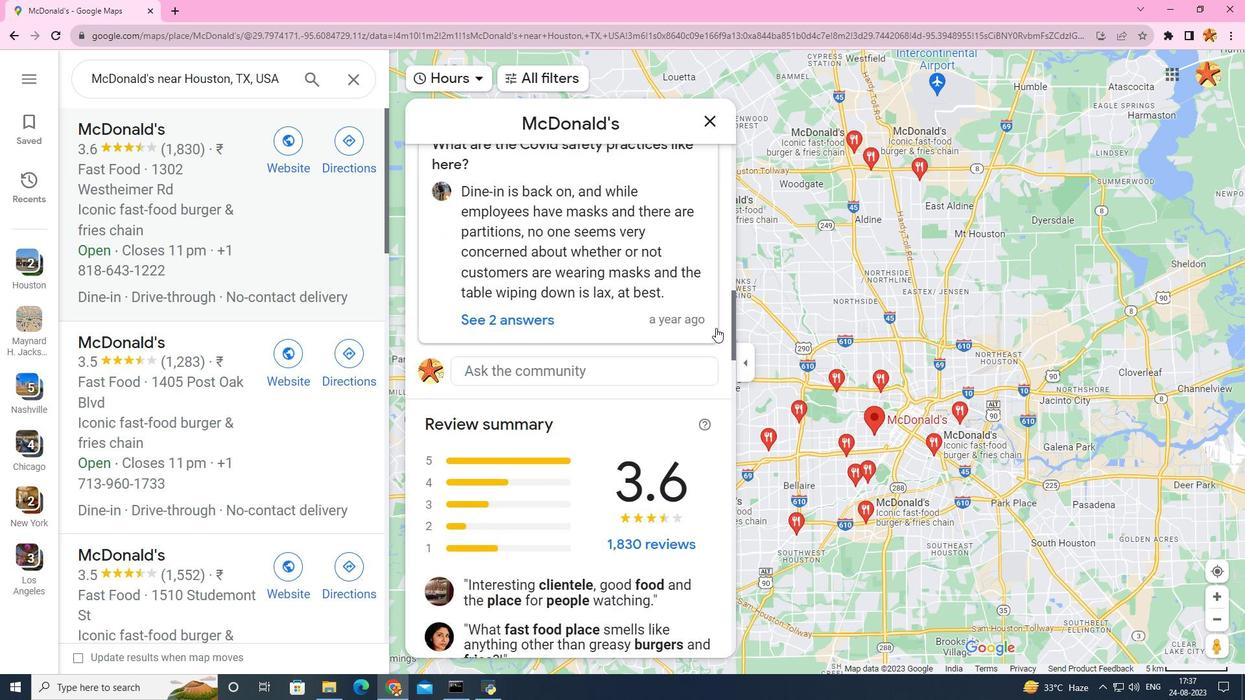 
Action: Mouse scrolled (716, 327) with delta (0, 0)
Screenshot: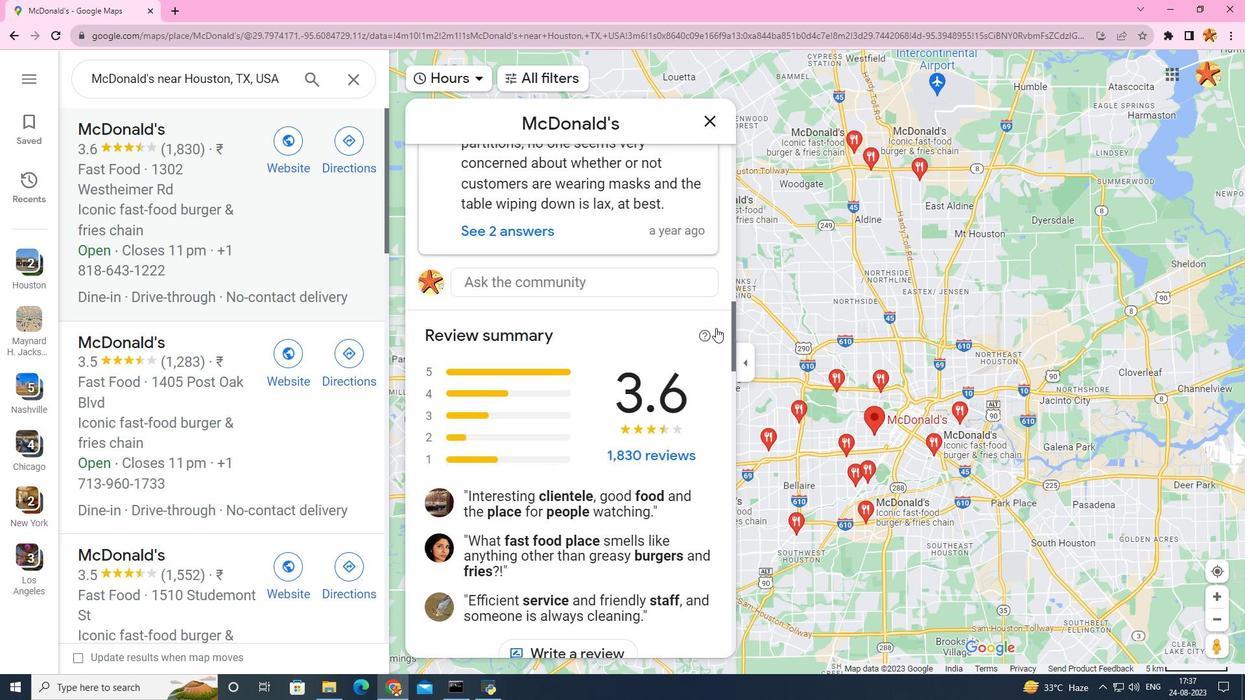 
Action: Mouse scrolled (716, 327) with delta (0, 0)
Screenshot: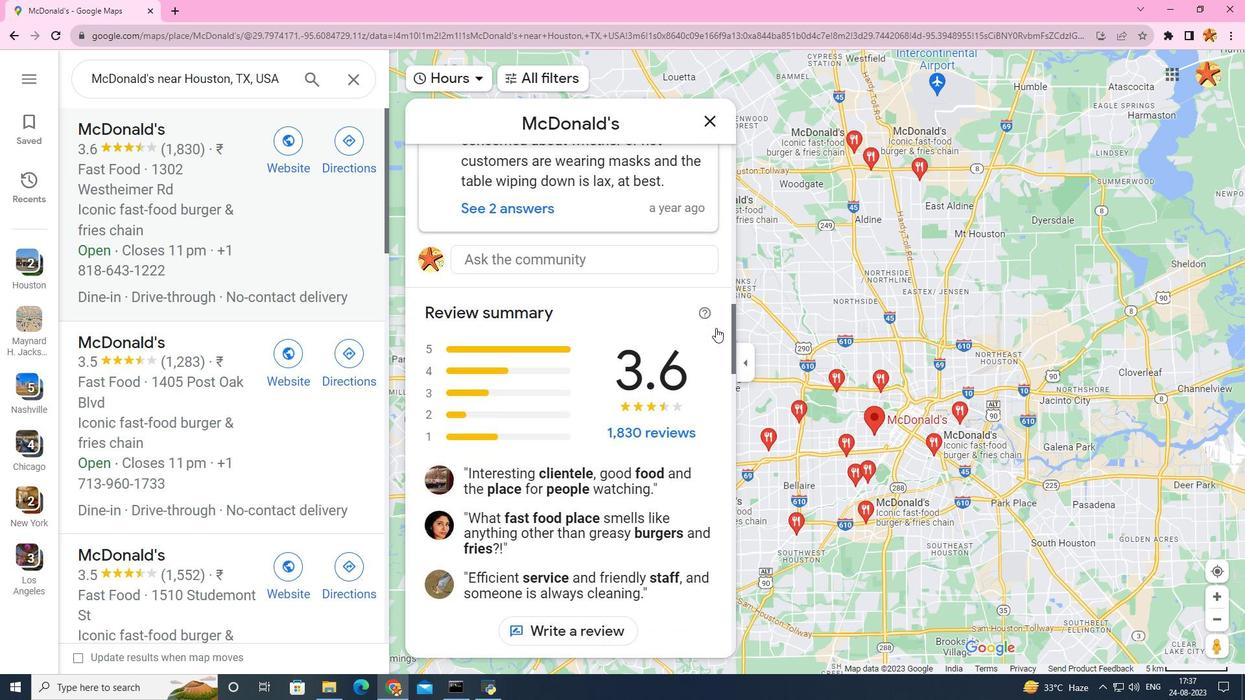 
Action: Mouse scrolled (716, 327) with delta (0, 0)
Screenshot: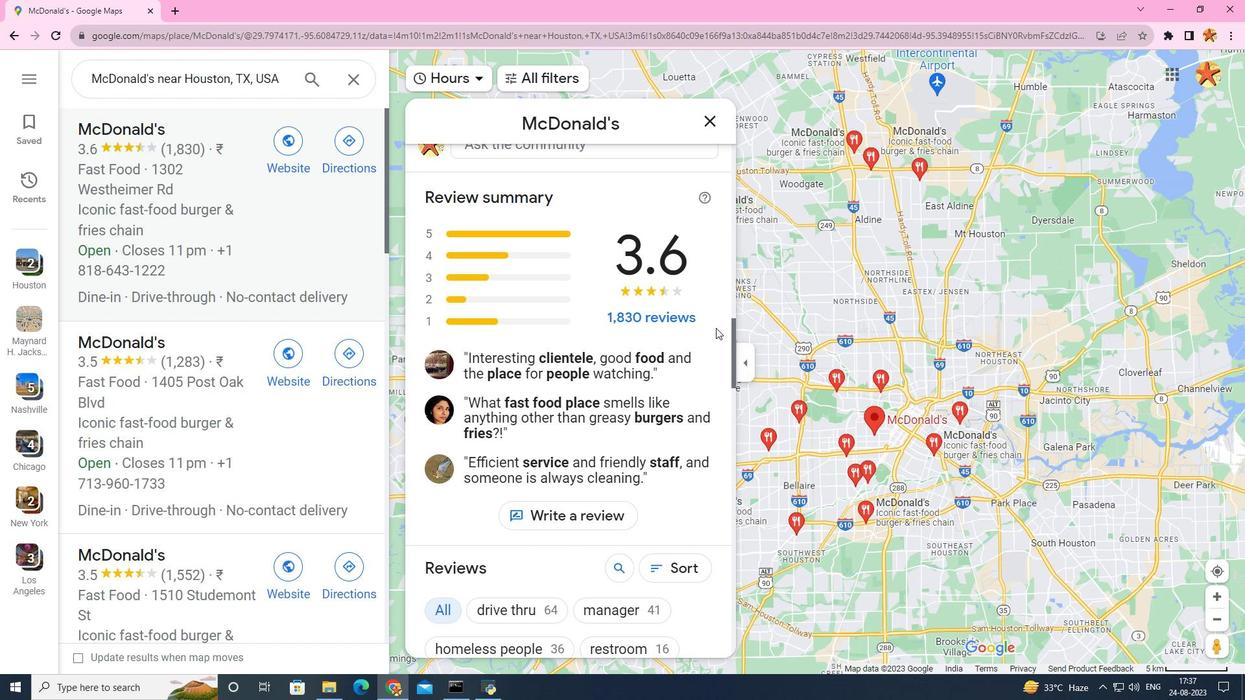 
Action: Mouse scrolled (716, 327) with delta (0, 0)
Screenshot: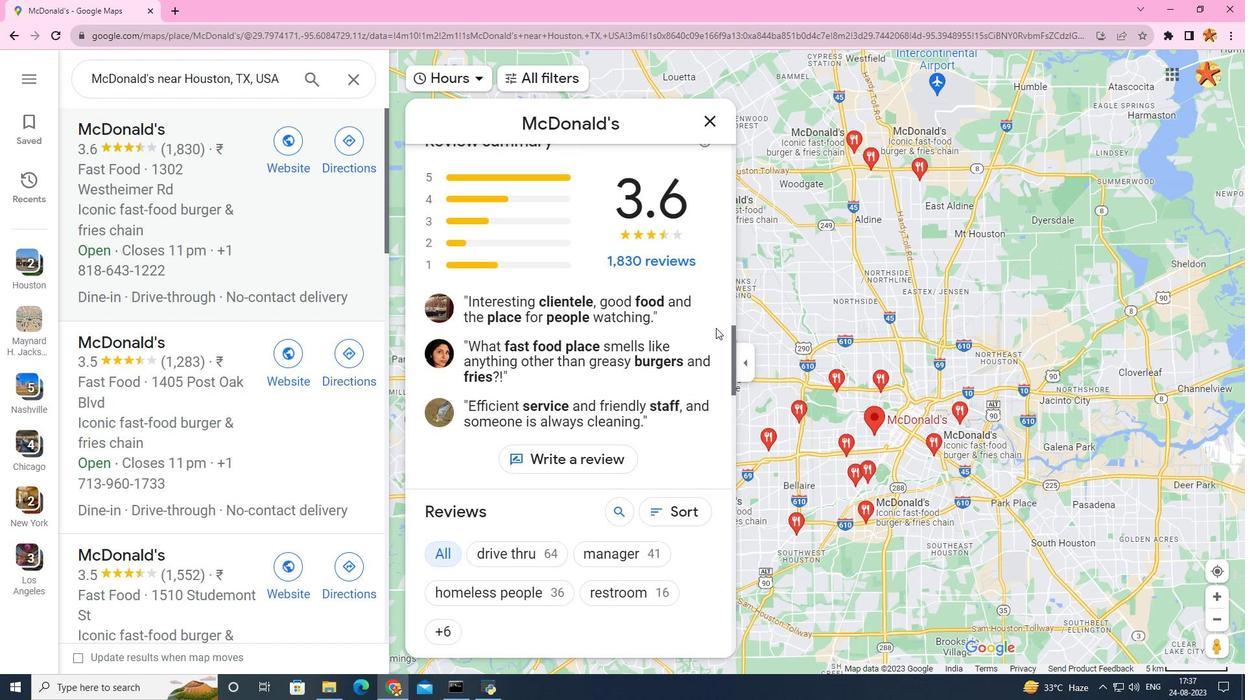 
Action: Mouse scrolled (716, 327) with delta (0, 0)
Screenshot: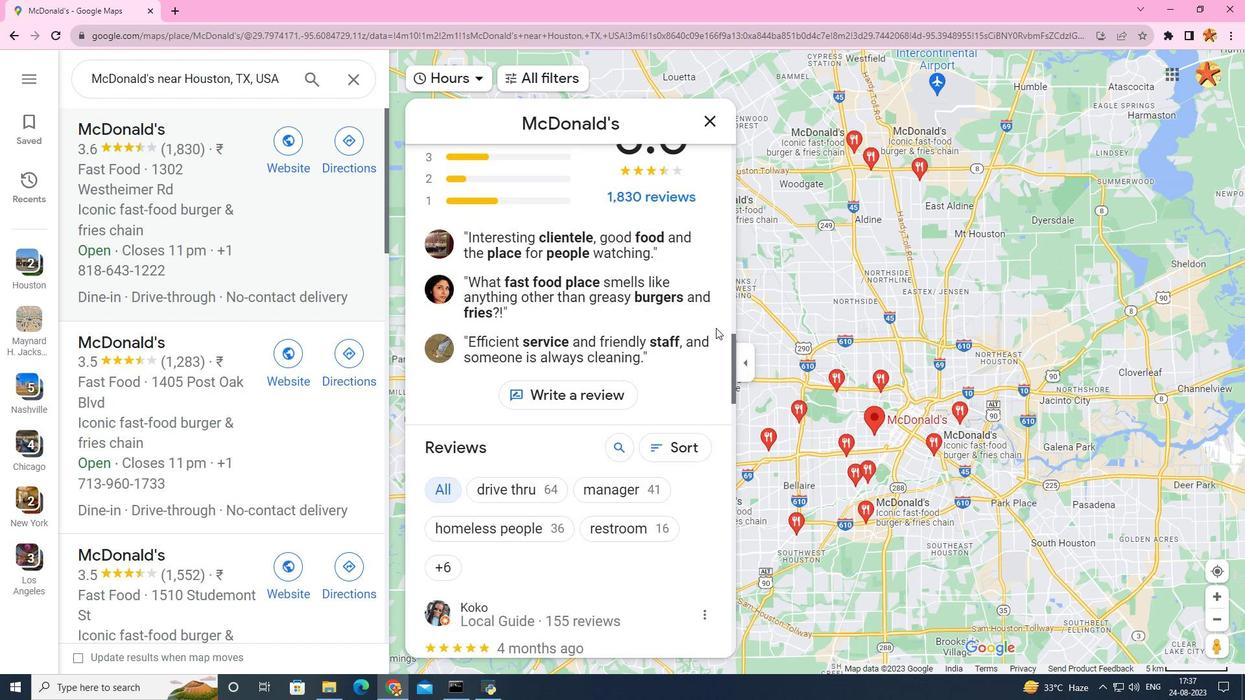 
Action: Mouse scrolled (716, 327) with delta (0, 0)
Screenshot: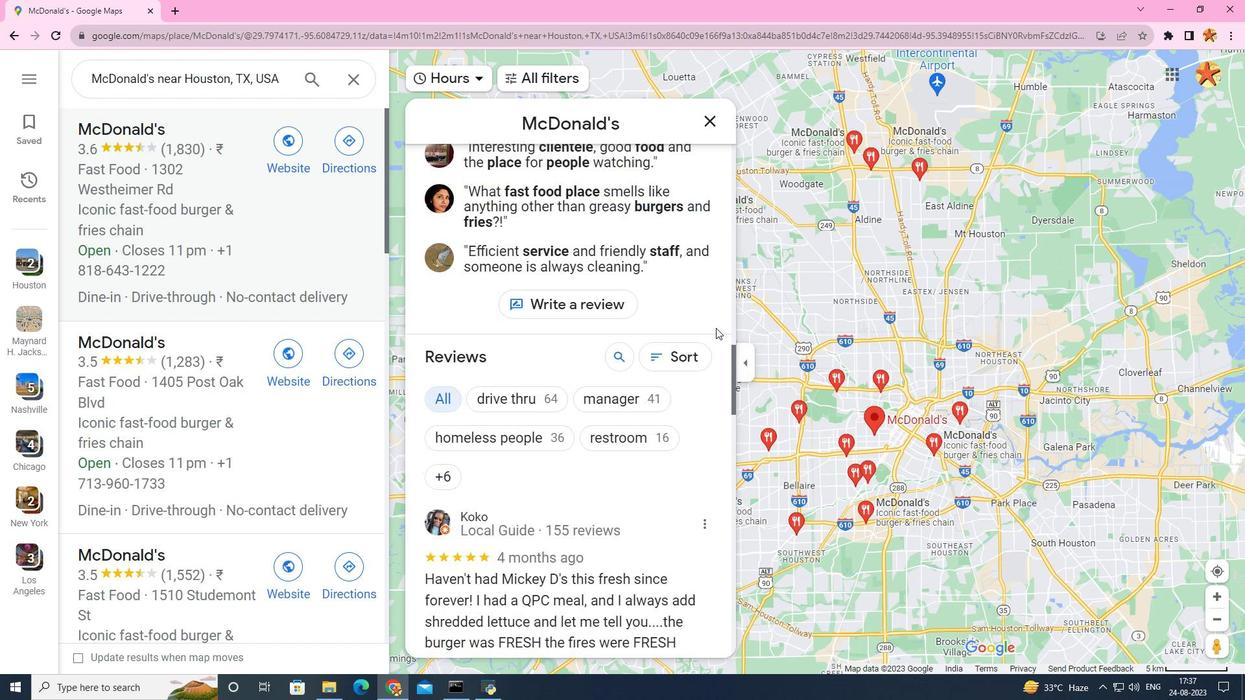 
Action: Mouse scrolled (716, 327) with delta (0, 0)
Screenshot: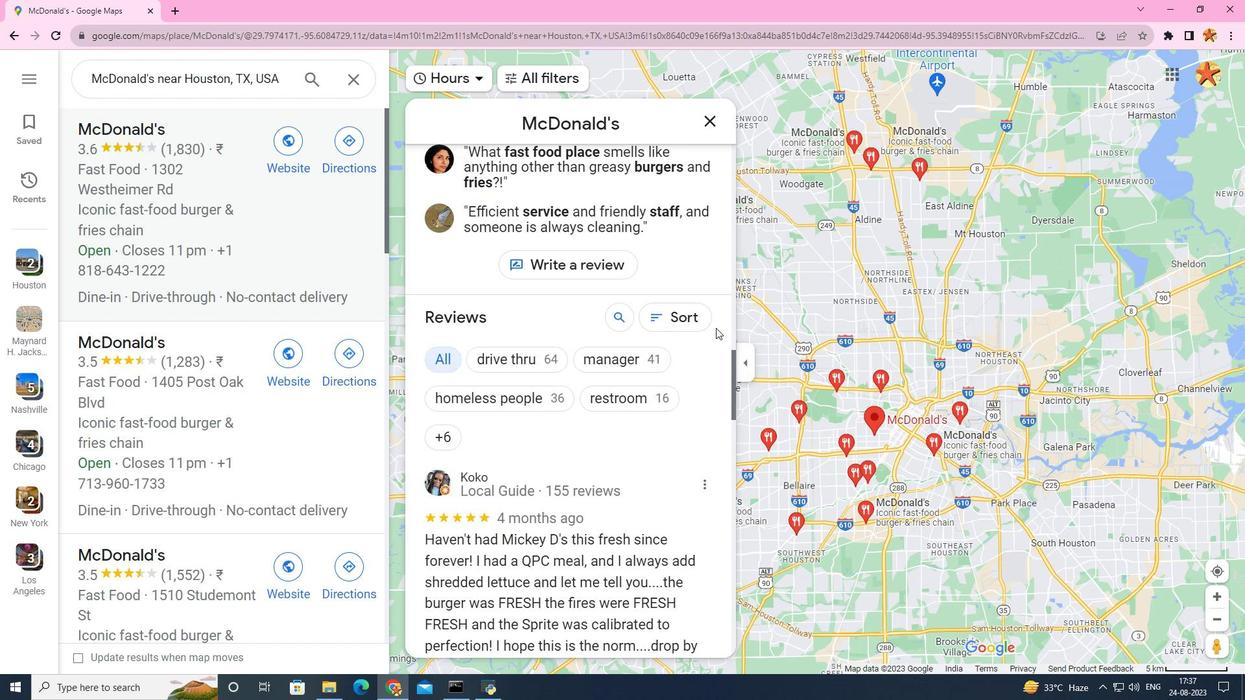 
Action: Mouse scrolled (716, 327) with delta (0, 0)
Screenshot: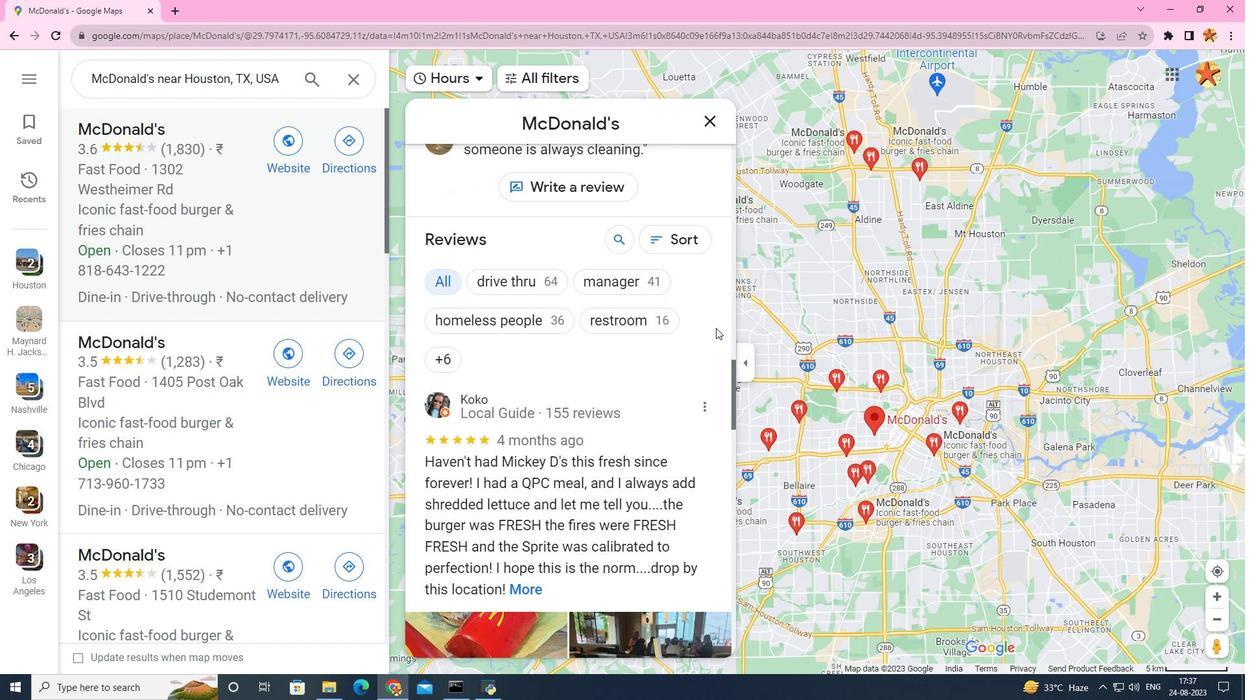 
Action: Mouse scrolled (716, 328) with delta (0, 0)
Screenshot: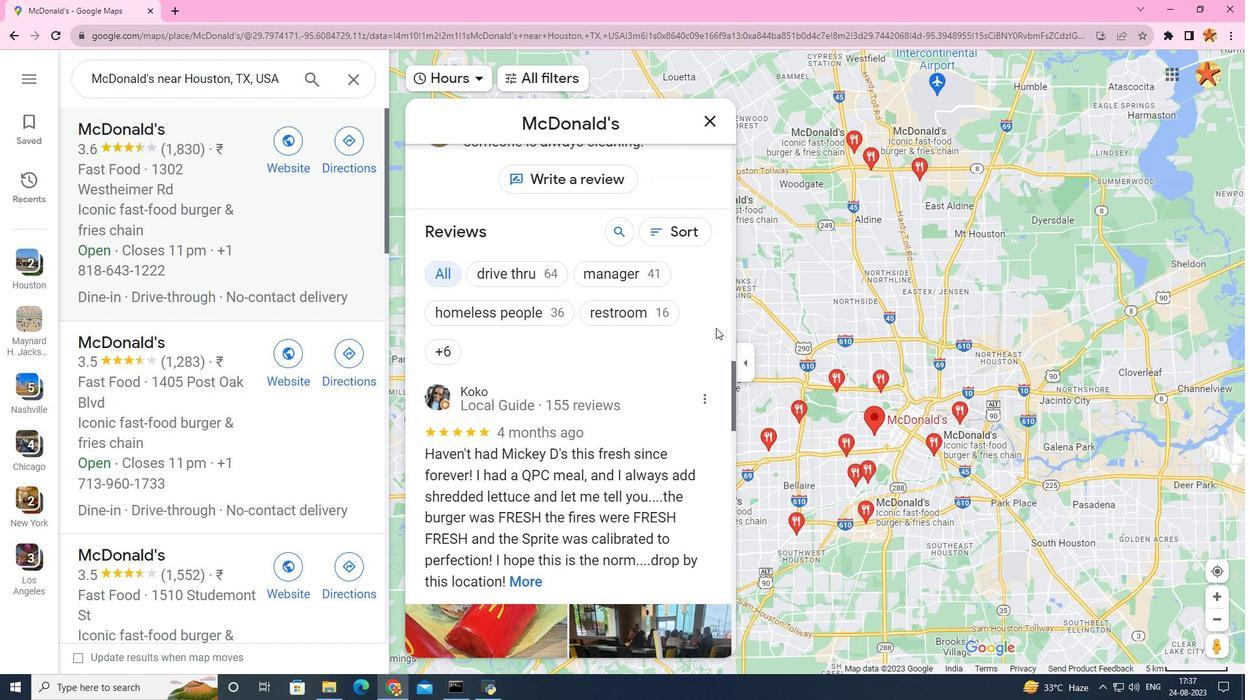 
Action: Mouse scrolled (716, 328) with delta (0, 0)
Screenshot: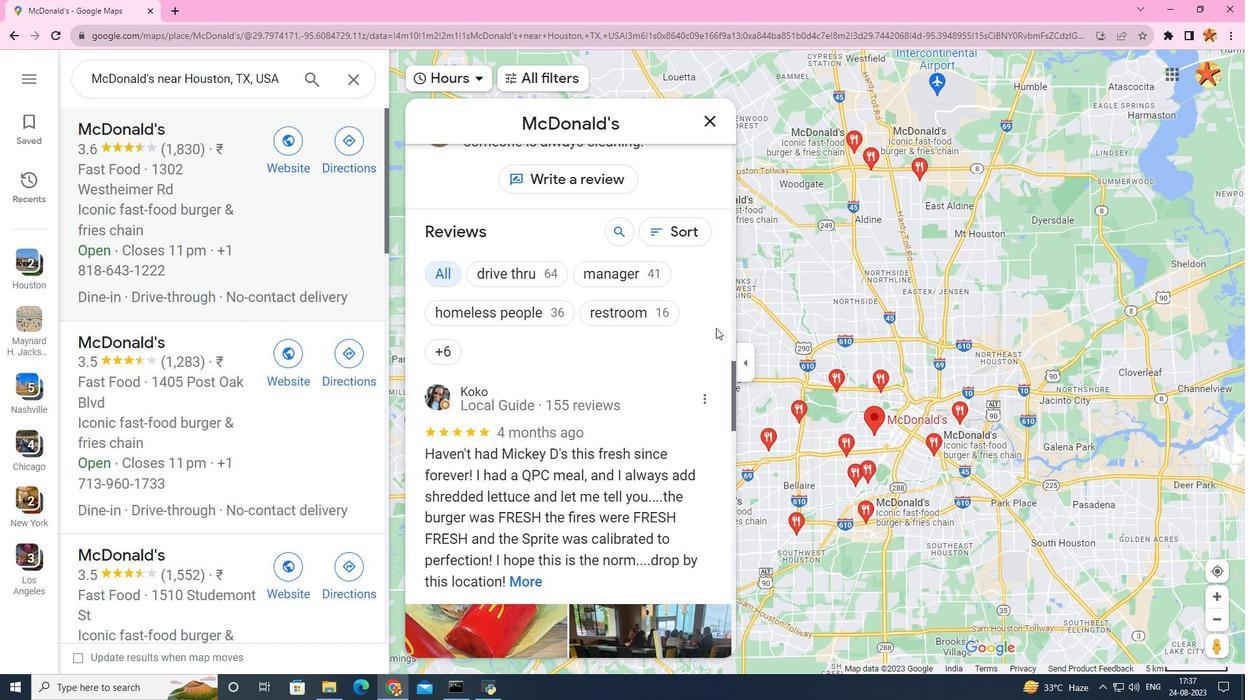 
Action: Mouse scrolled (716, 328) with delta (0, 0)
Screenshot: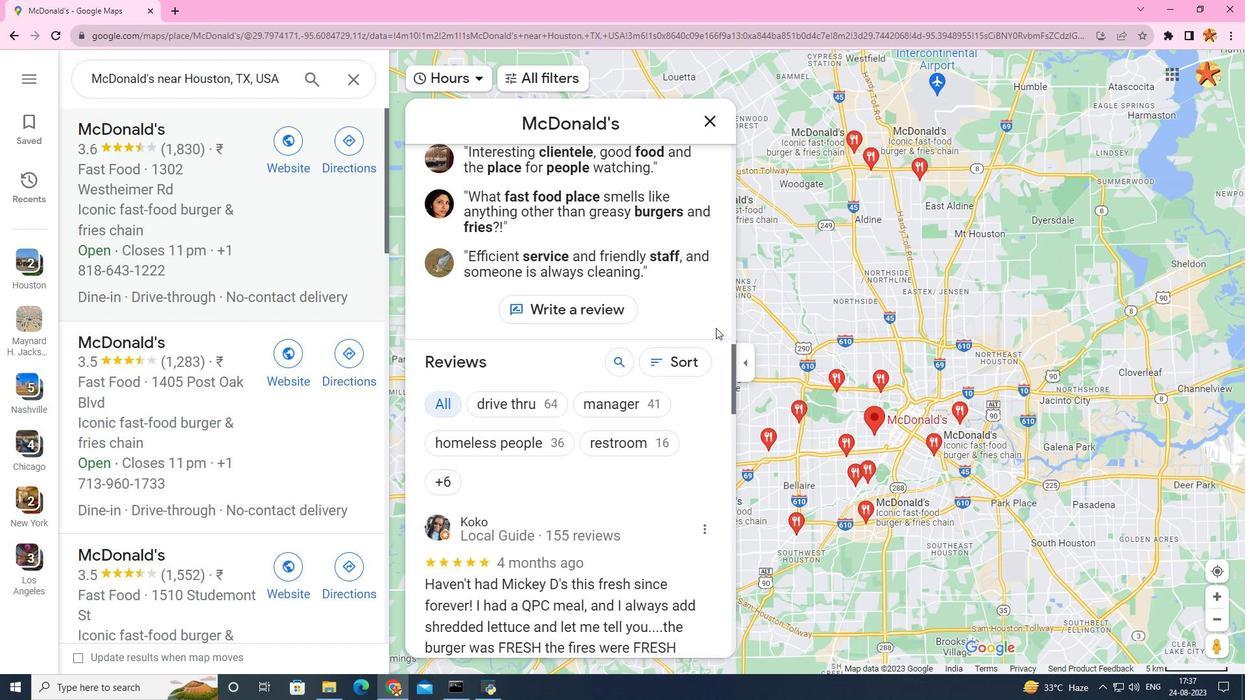 
Action: Mouse scrolled (716, 328) with delta (0, 0)
Screenshot: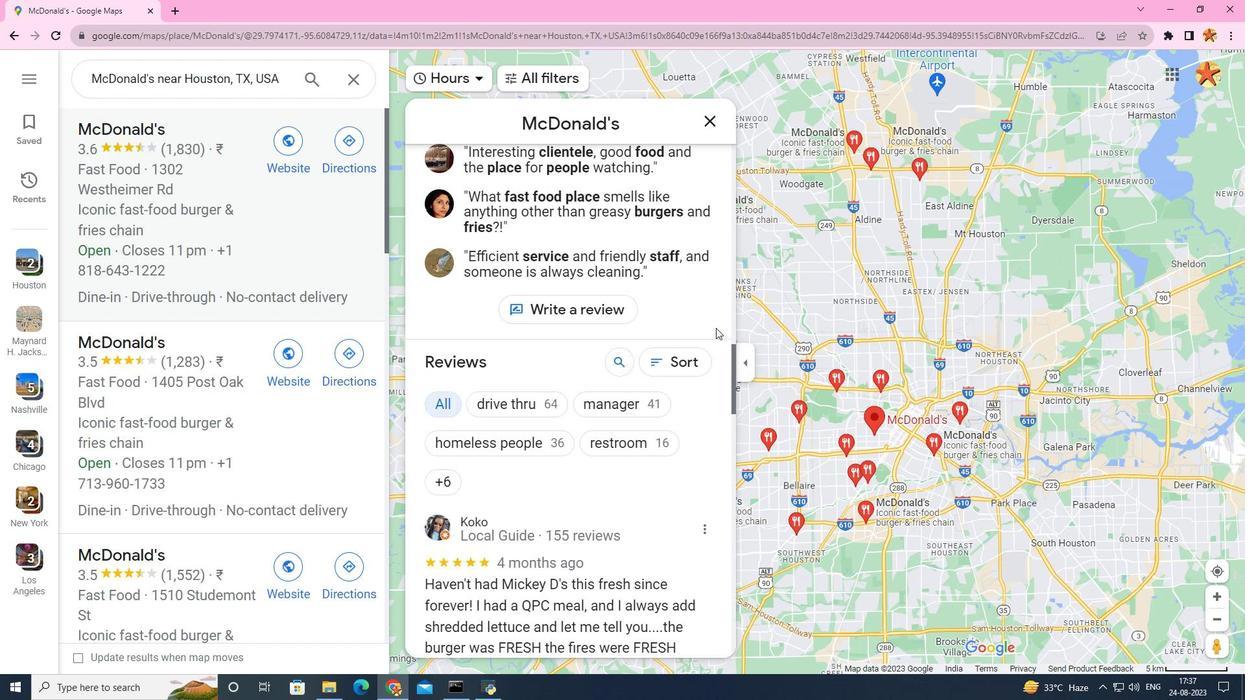 
Action: Mouse scrolled (716, 327) with delta (0, 0)
Screenshot: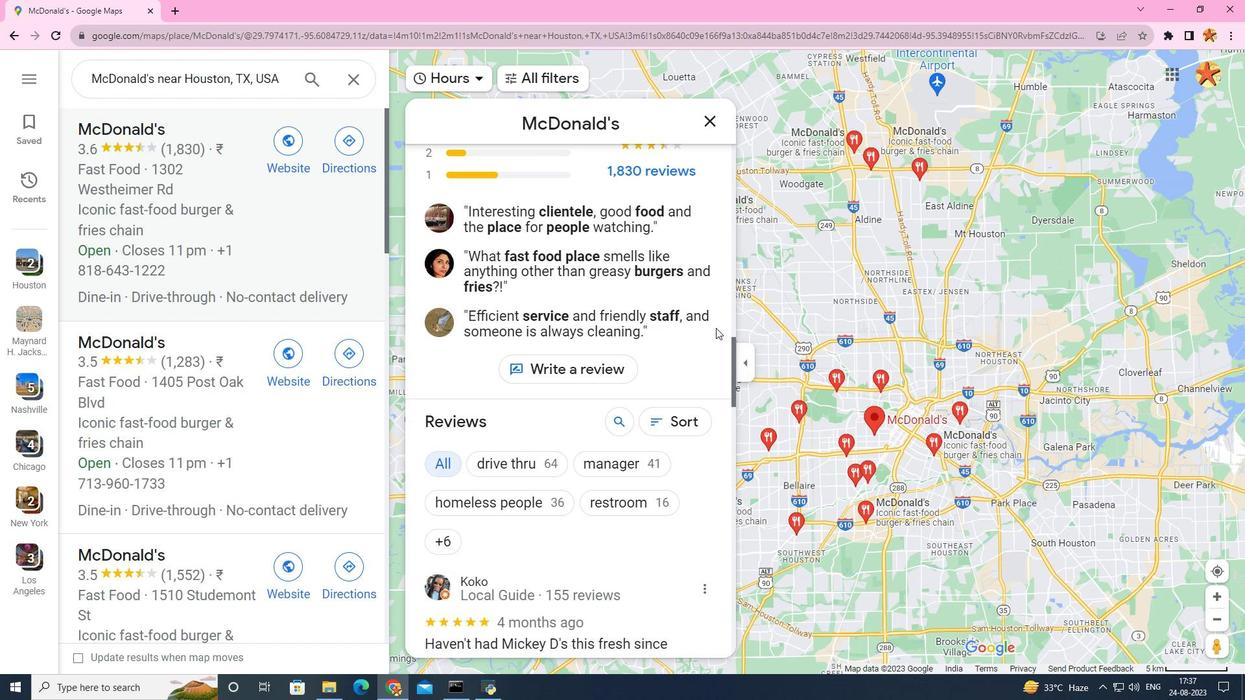 
Action: Mouse scrolled (716, 327) with delta (0, 0)
Screenshot: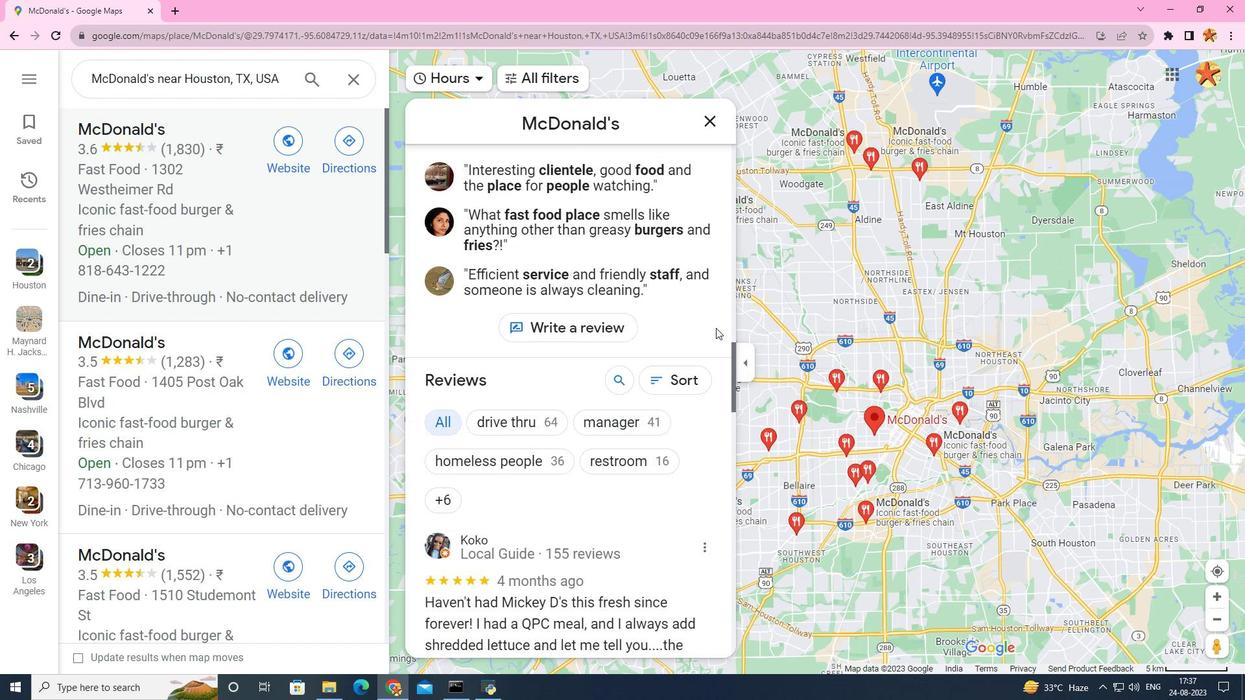 
Action: Mouse scrolled (716, 327) with delta (0, 0)
Screenshot: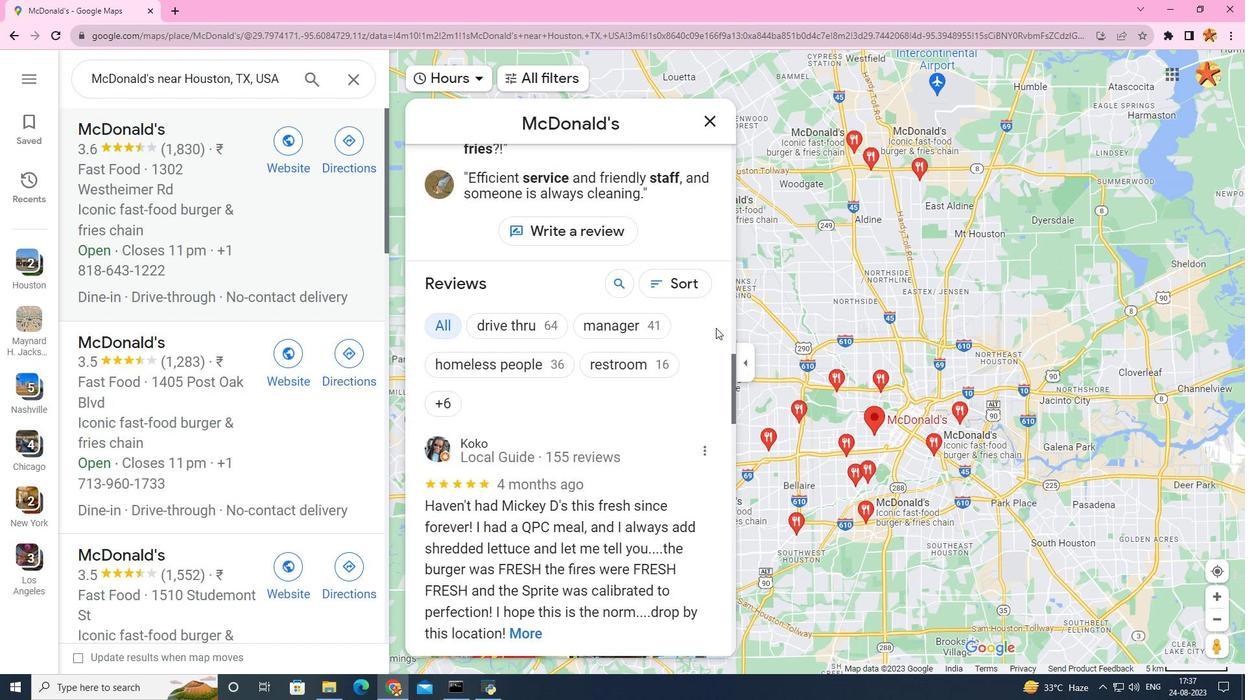 
Action: Mouse scrolled (716, 327) with delta (0, 0)
Screenshot: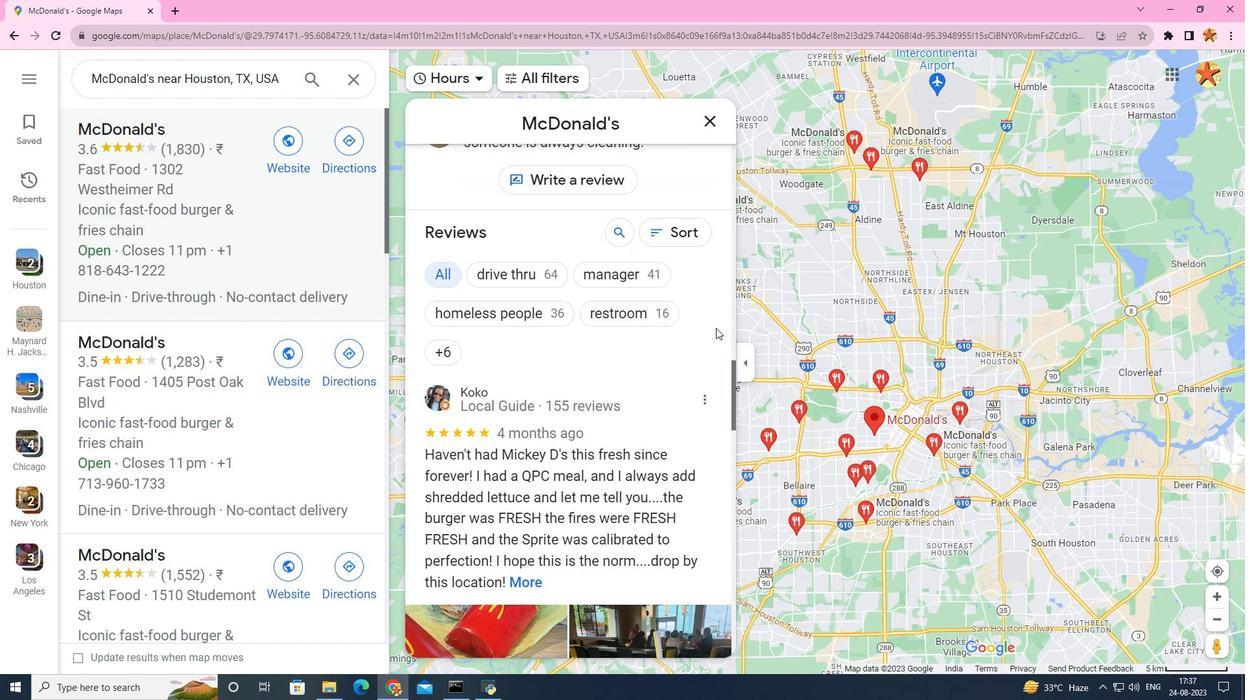 
Action: Mouse scrolled (716, 327) with delta (0, 0)
Screenshot: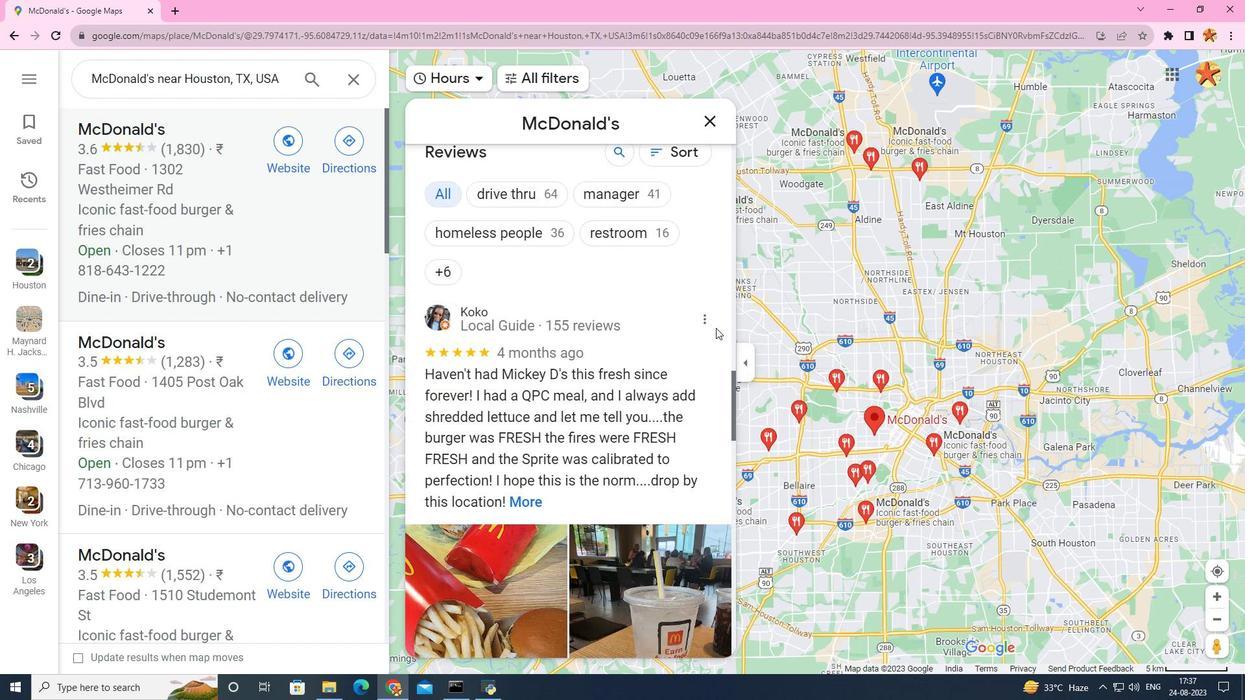 
Action: Mouse scrolled (716, 327) with delta (0, 0)
Screenshot: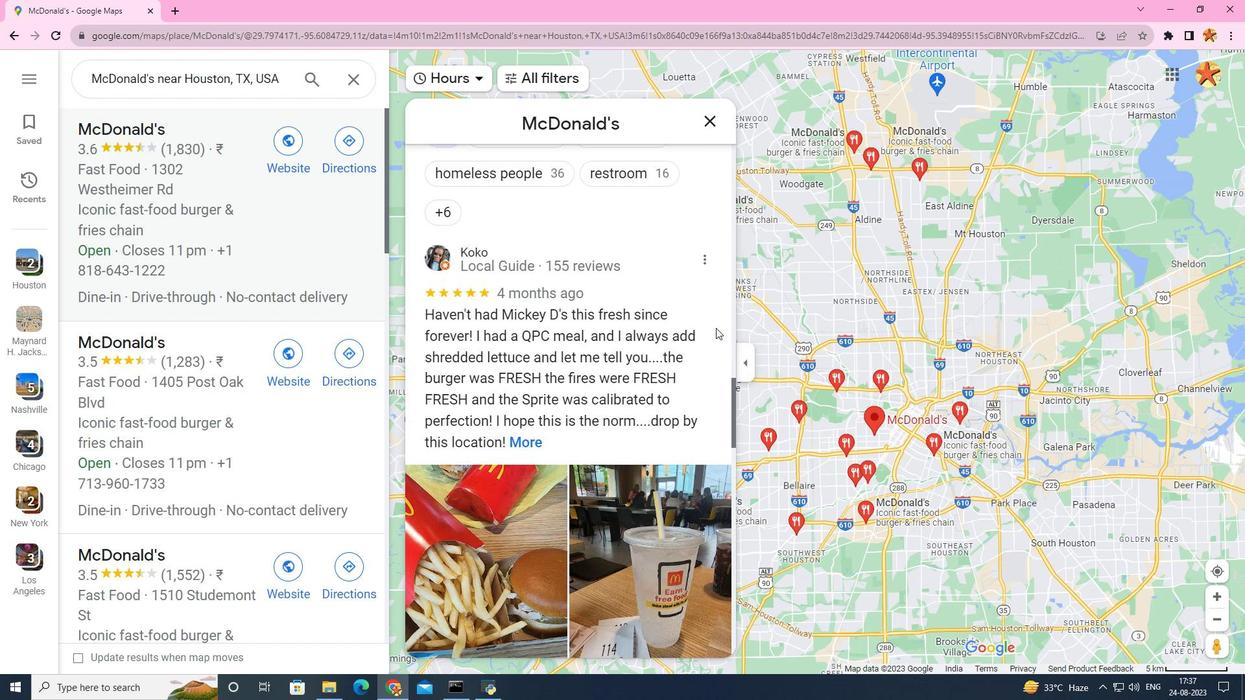 
Action: Mouse scrolled (716, 327) with delta (0, 0)
Screenshot: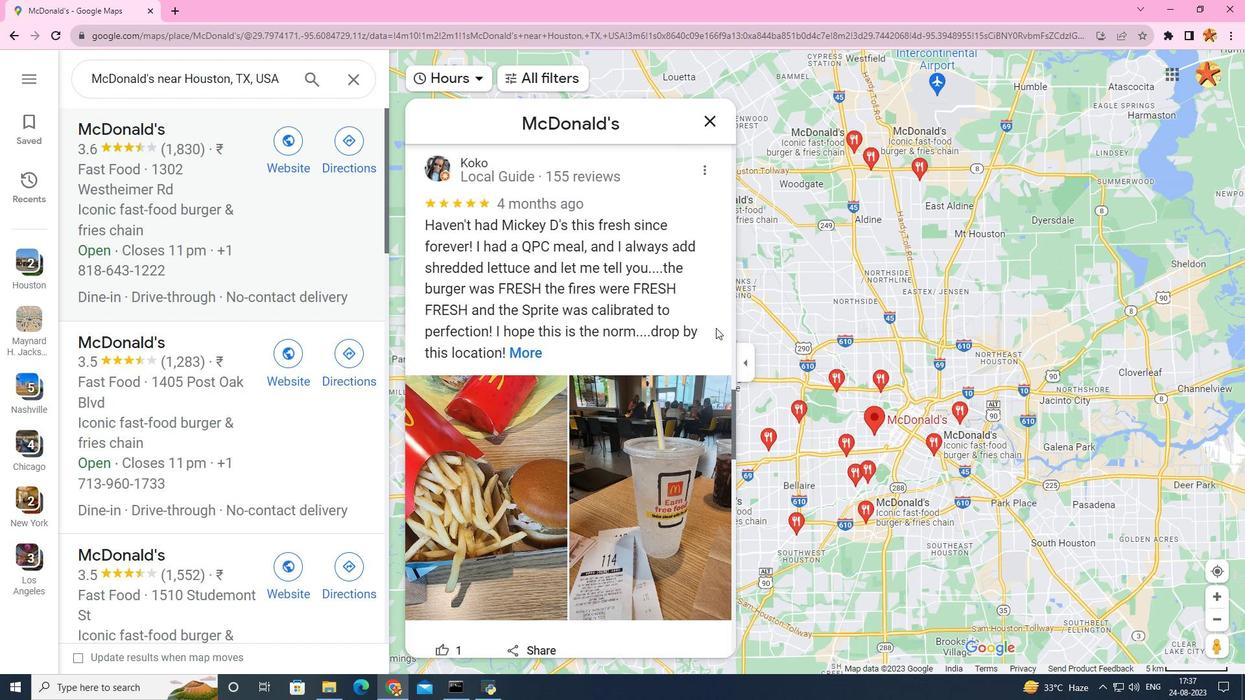 
Action: Mouse scrolled (716, 327) with delta (0, 0)
Screenshot: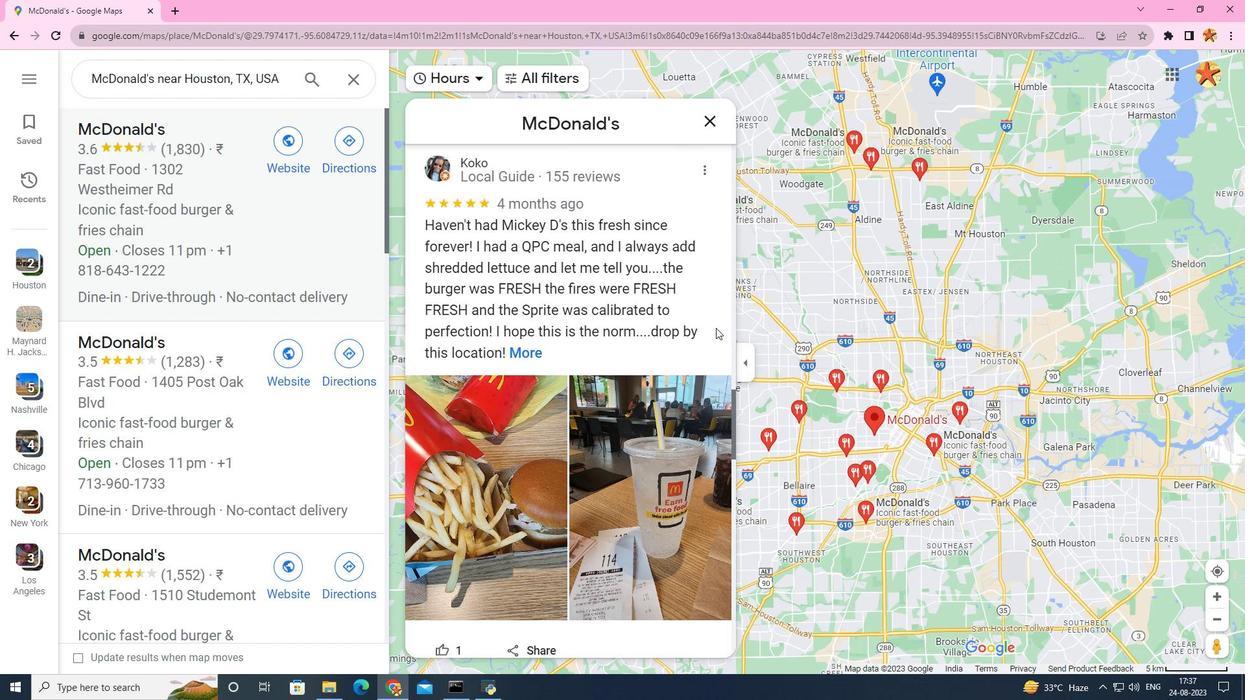 
Action: Mouse scrolled (716, 327) with delta (0, 0)
Screenshot: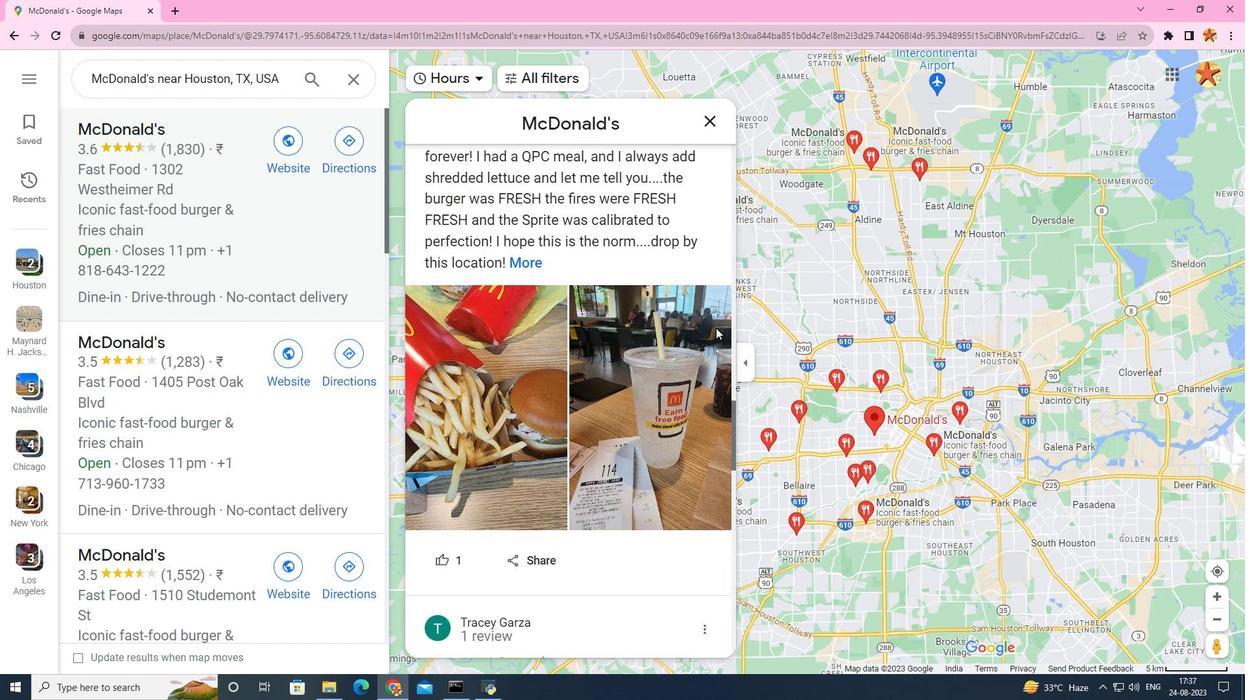 
Action: Mouse scrolled (716, 327) with delta (0, 0)
Screenshot: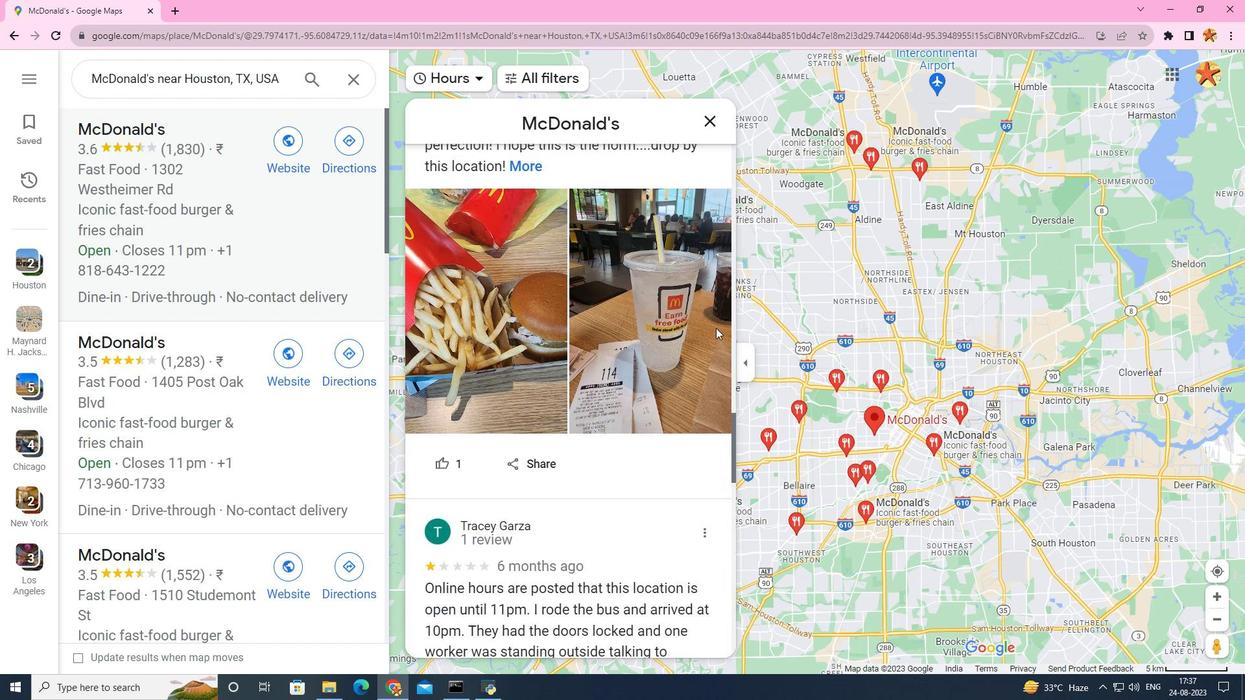 
Action: Mouse scrolled (716, 327) with delta (0, 0)
Screenshot: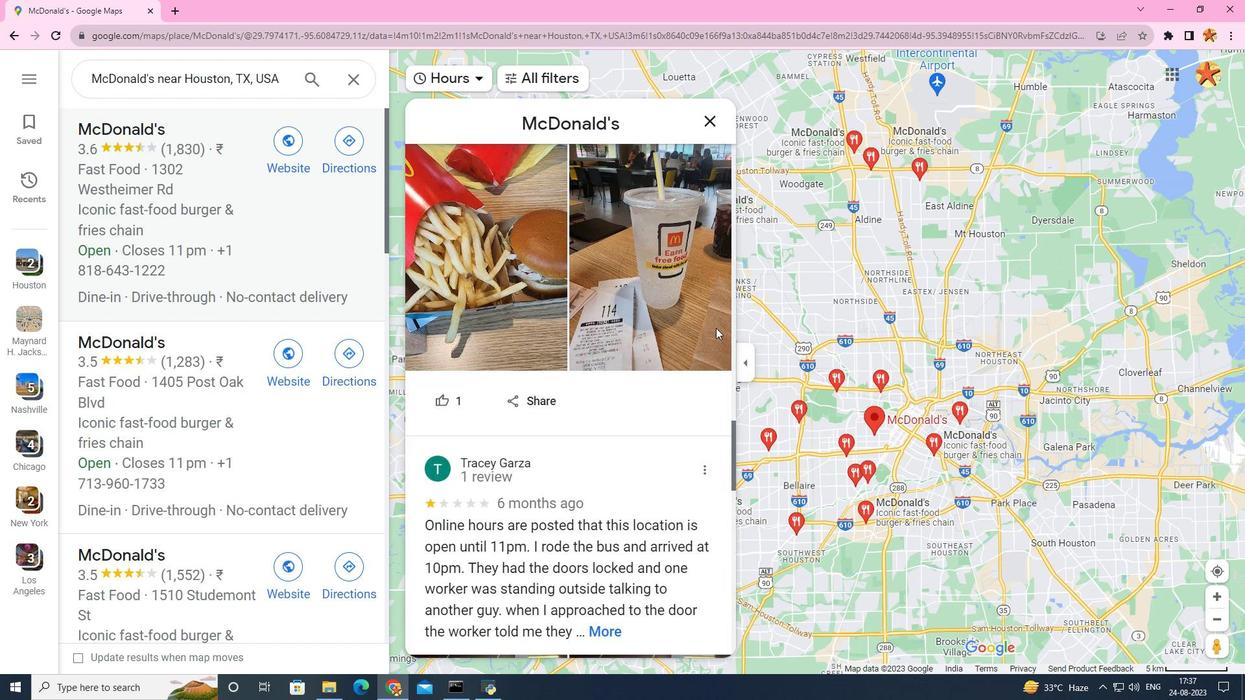 
Action: Mouse scrolled (716, 327) with delta (0, 0)
Screenshot: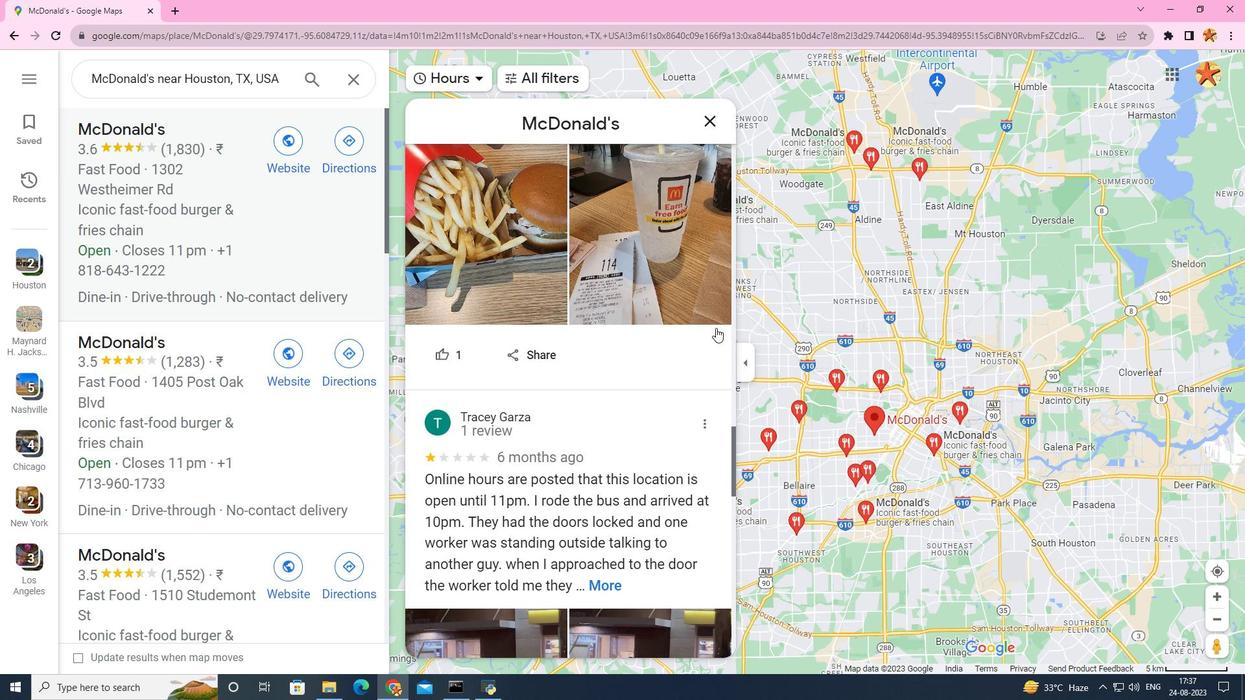 
Action: Mouse scrolled (716, 327) with delta (0, 0)
Screenshot: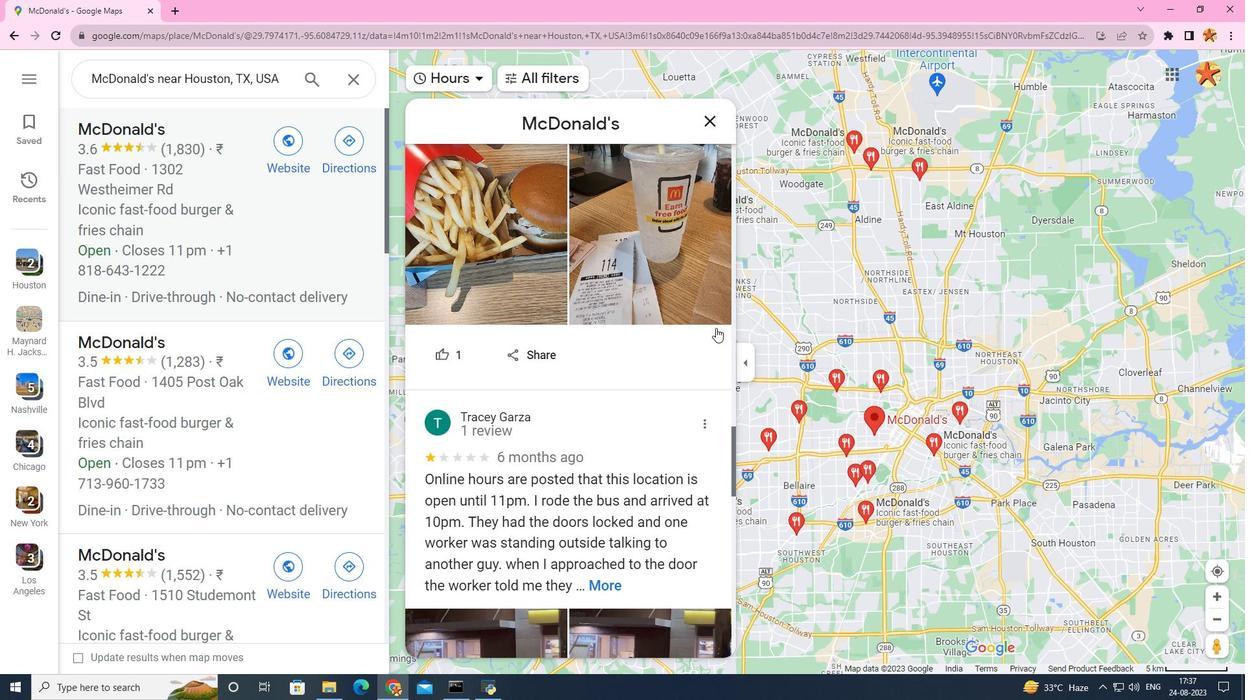 
Action: Mouse scrolled (716, 327) with delta (0, 0)
Screenshot: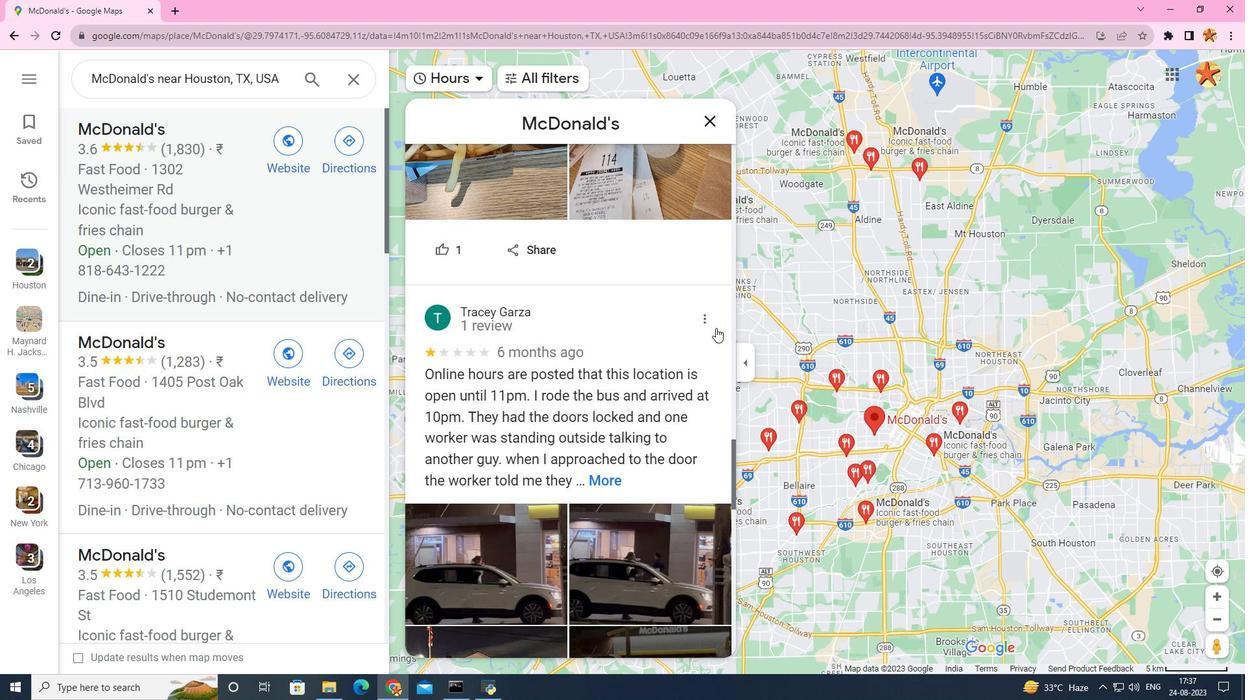 
Action: Mouse scrolled (716, 327) with delta (0, 0)
Screenshot: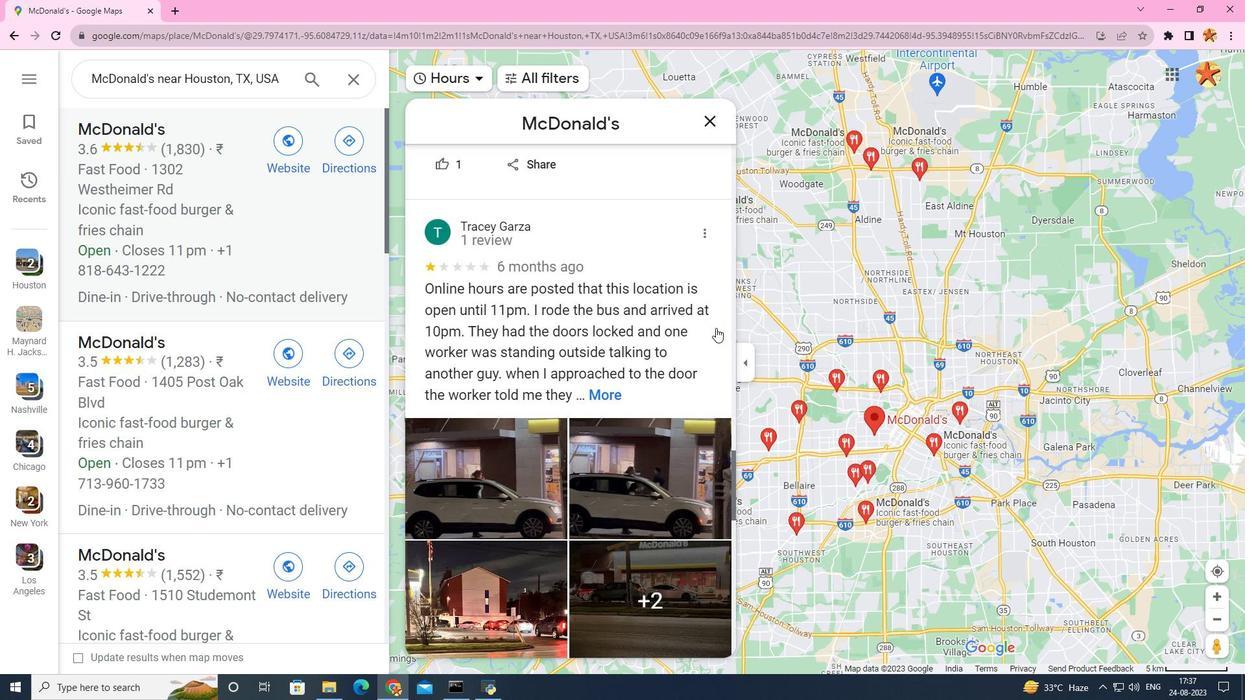
Action: Mouse scrolled (716, 327) with delta (0, 0)
Screenshot: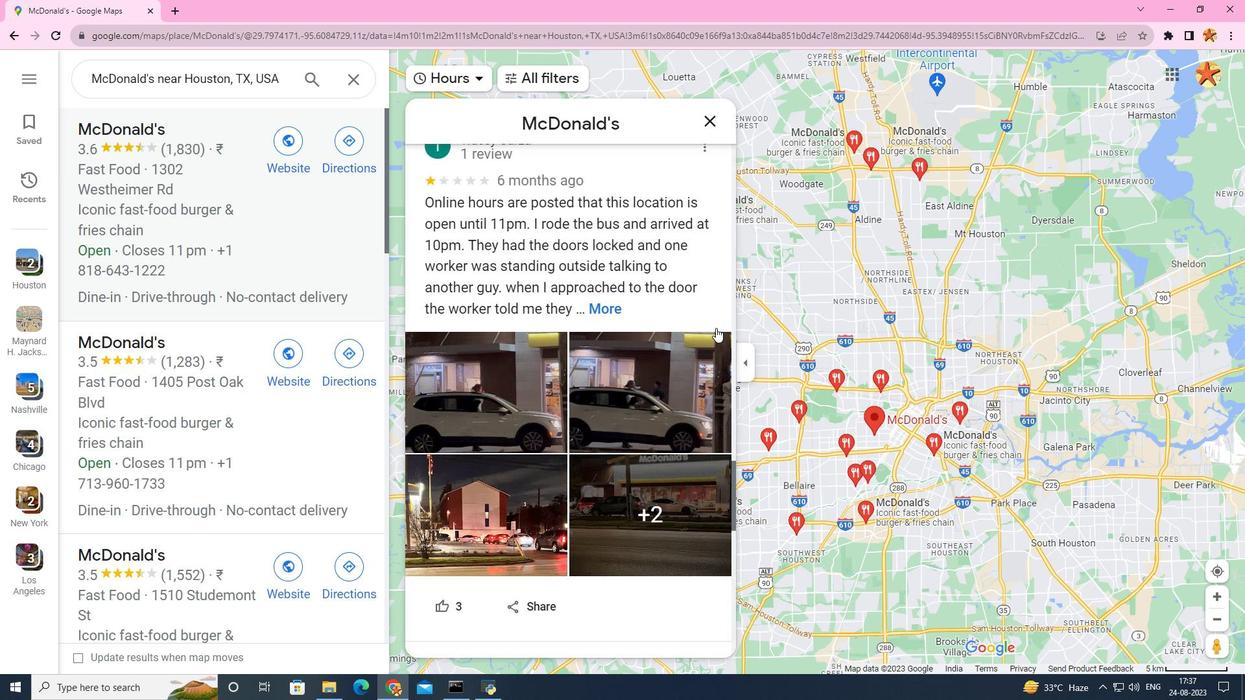 
Action: Mouse scrolled (716, 327) with delta (0, 0)
Screenshot: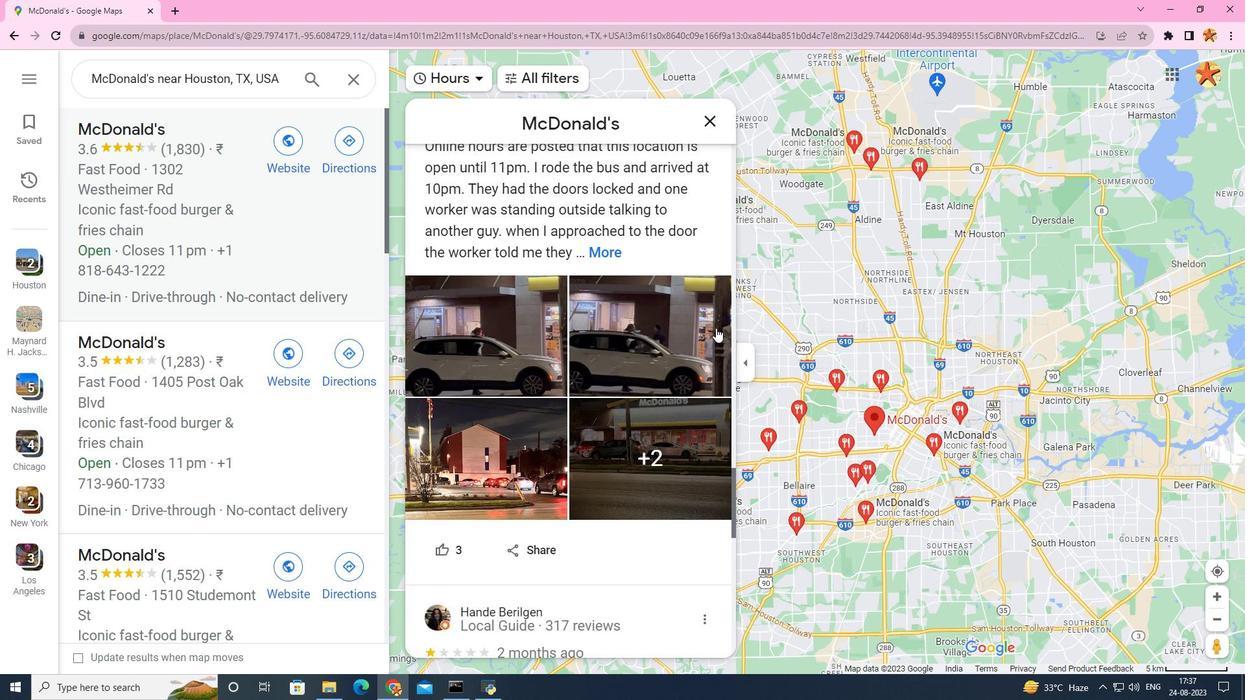 
Action: Mouse scrolled (716, 327) with delta (0, 0)
Screenshot: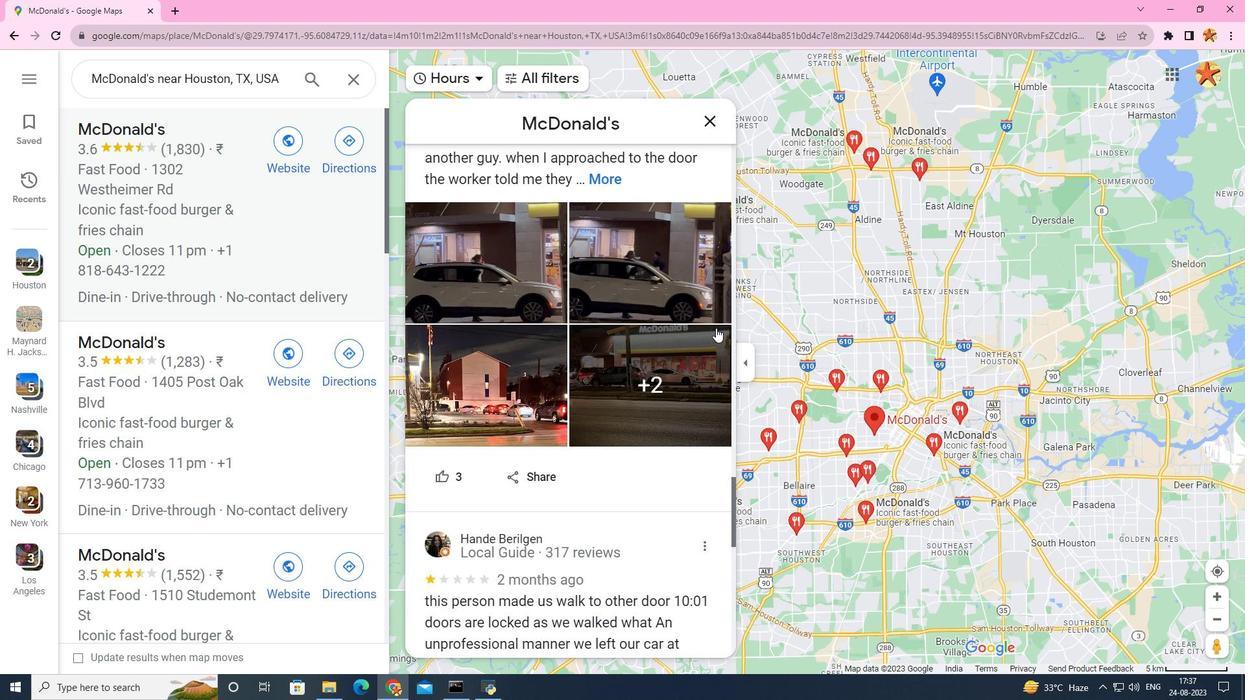 
Action: Mouse scrolled (716, 327) with delta (0, 0)
Screenshot: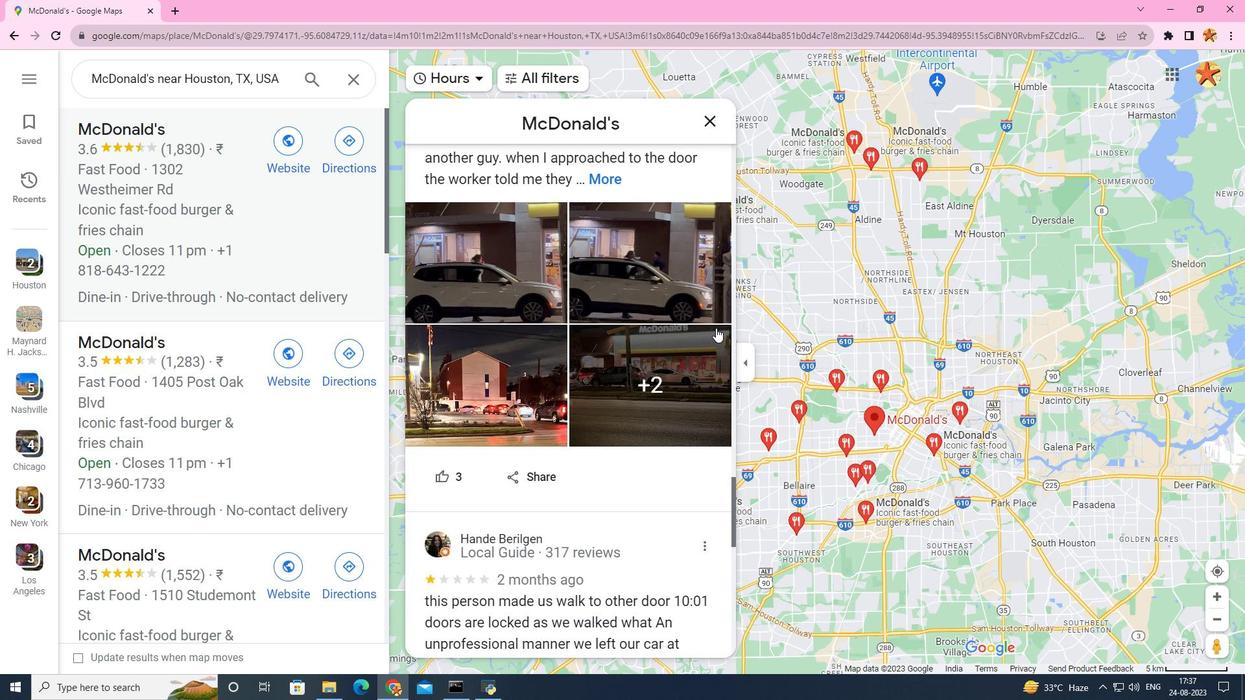
Action: Mouse scrolled (716, 327) with delta (0, 0)
Screenshot: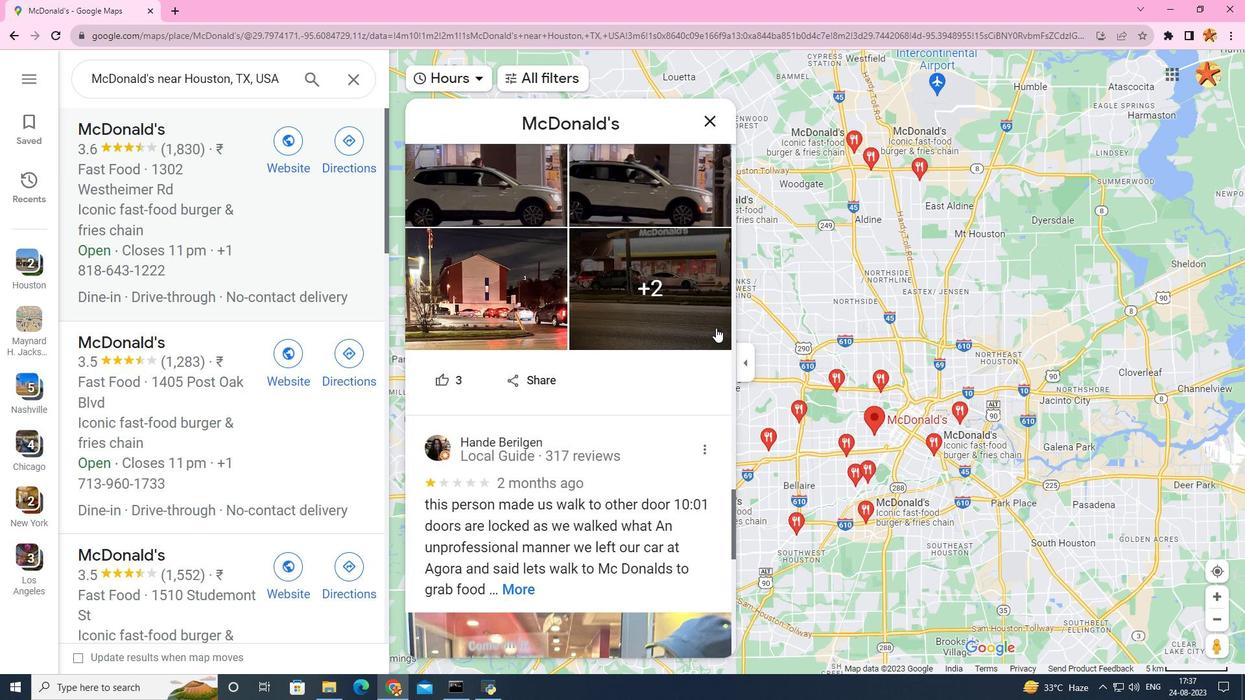 
Action: Mouse scrolled (716, 327) with delta (0, 0)
Screenshot: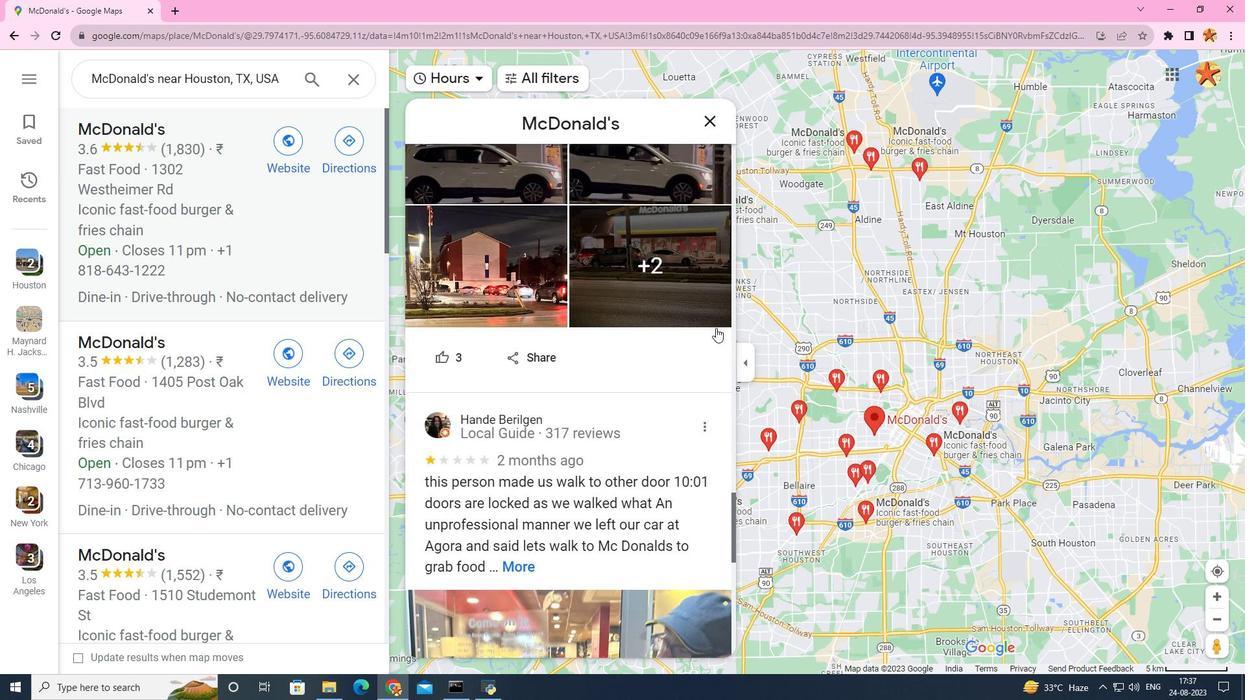 
Action: Mouse scrolled (716, 327) with delta (0, 0)
Screenshot: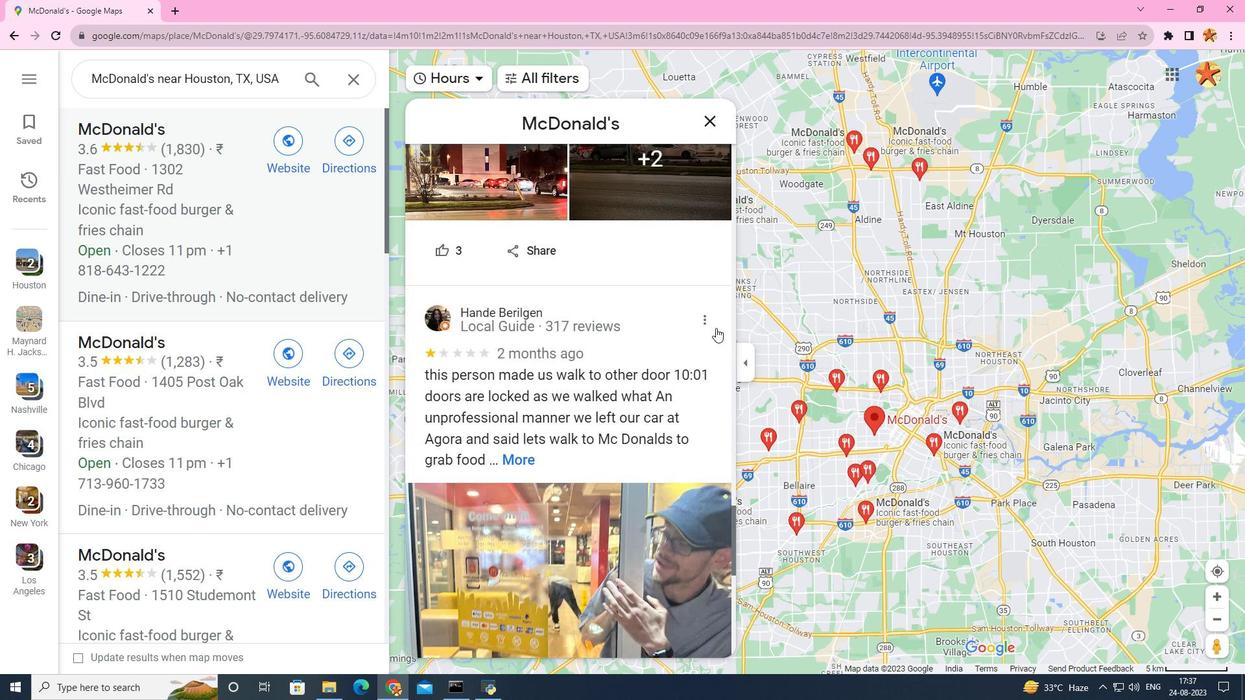
Action: Mouse scrolled (716, 327) with delta (0, 0)
Screenshot: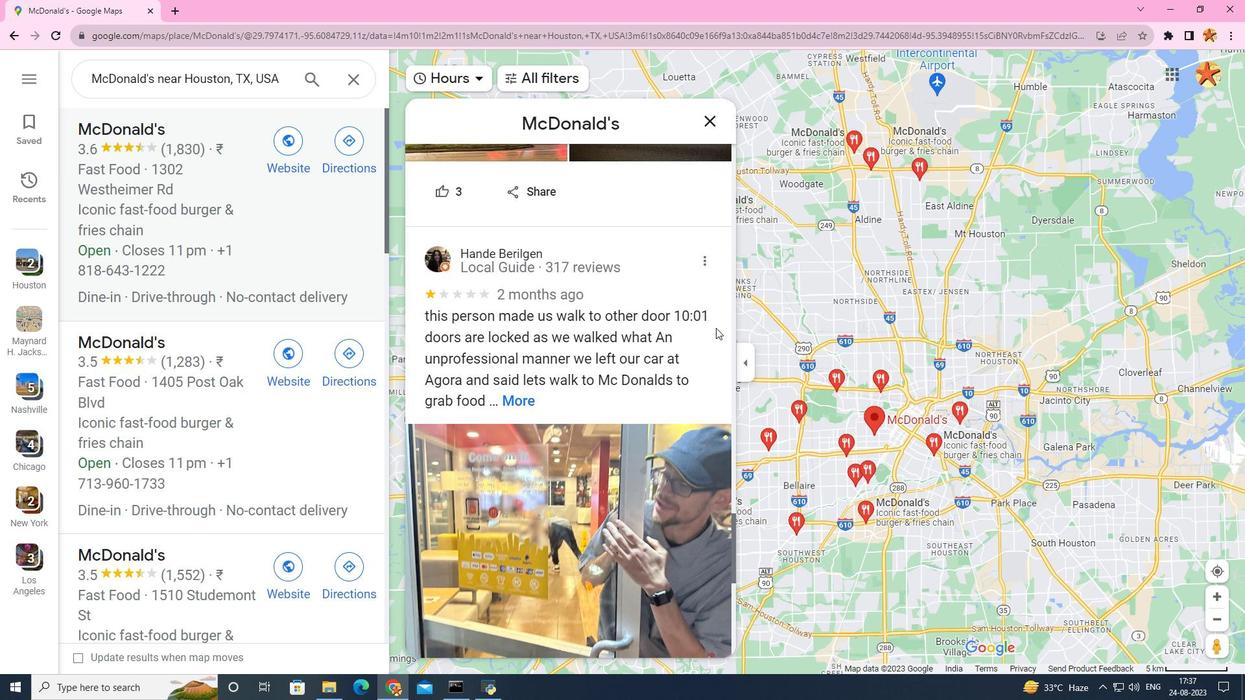 
Action: Mouse scrolled (716, 327) with delta (0, 0)
Screenshot: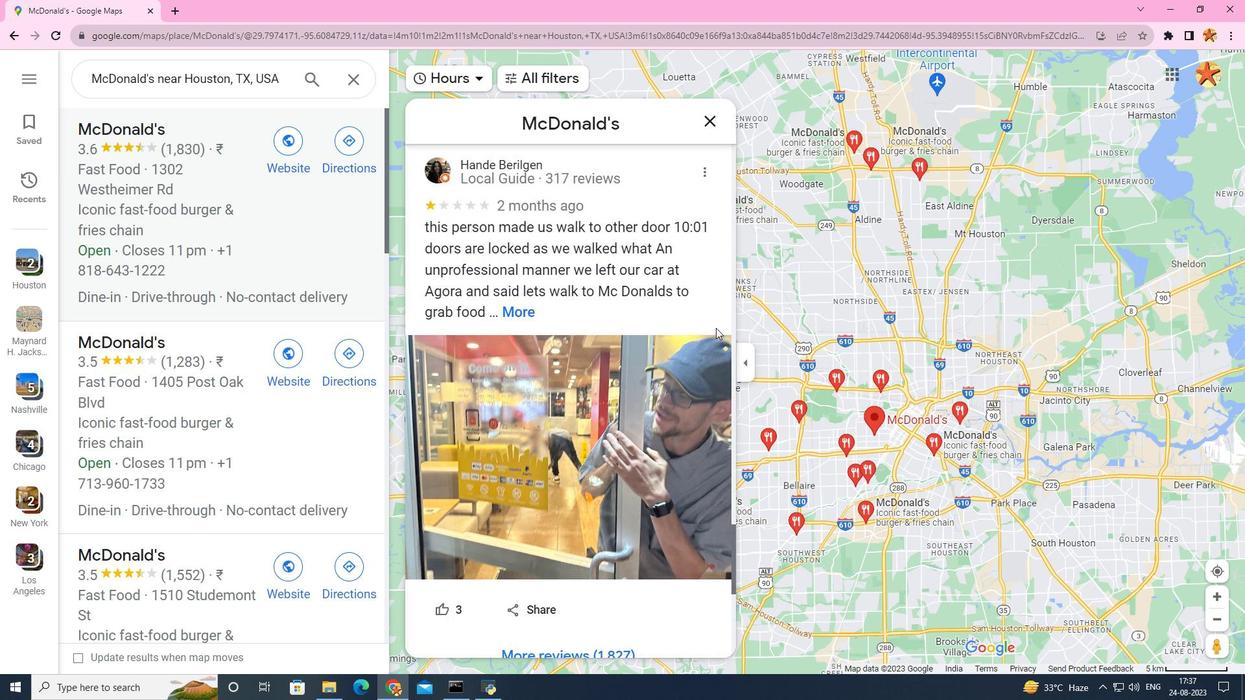 
Action: Mouse scrolled (716, 327) with delta (0, 0)
Screenshot: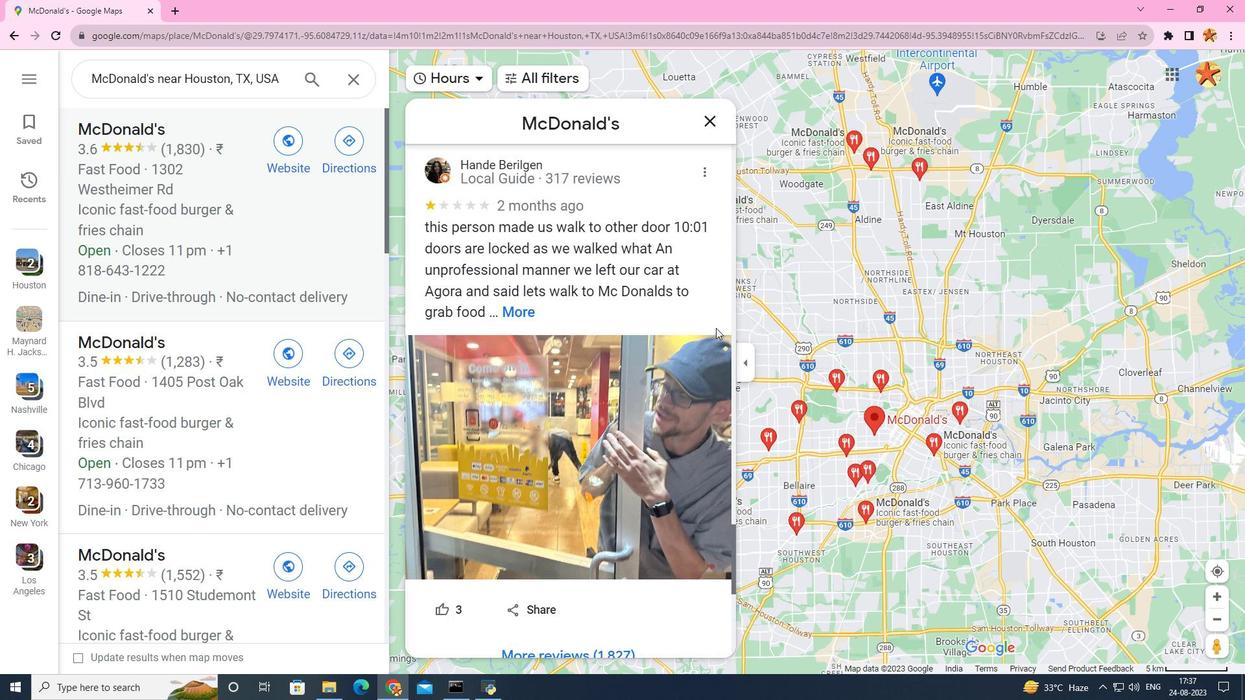 
Action: Mouse scrolled (716, 327) with delta (0, 0)
Screenshot: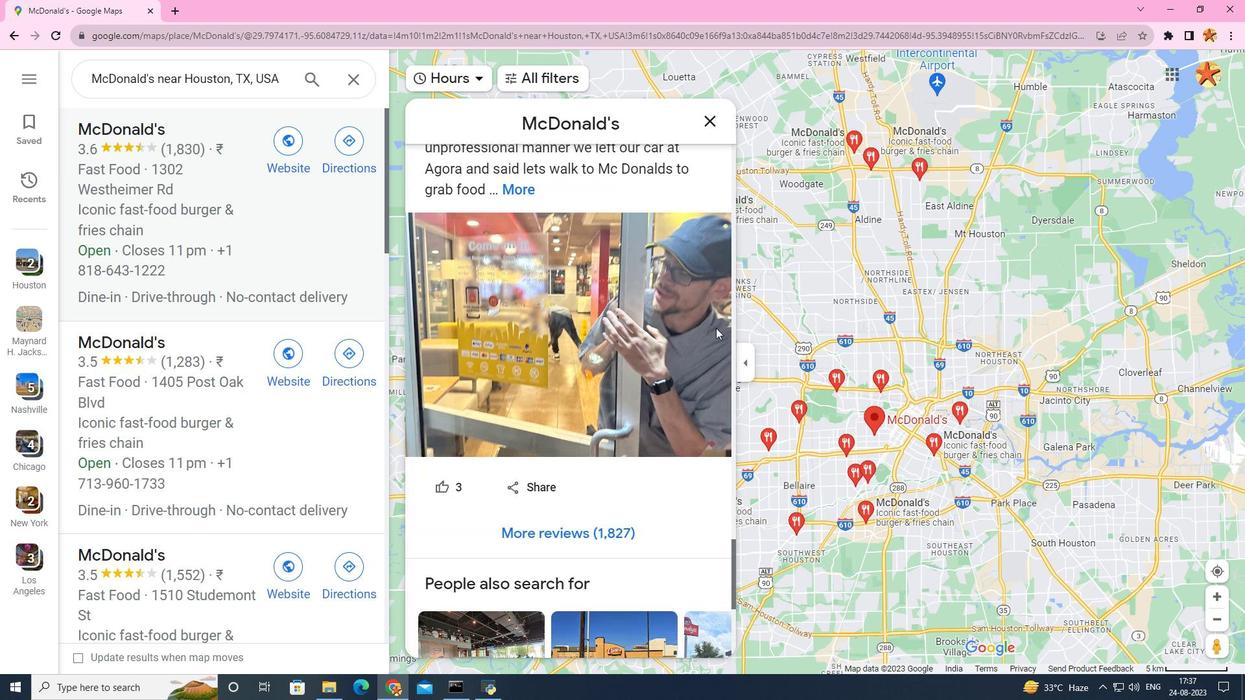 
Action: Mouse scrolled (716, 328) with delta (0, 0)
Screenshot: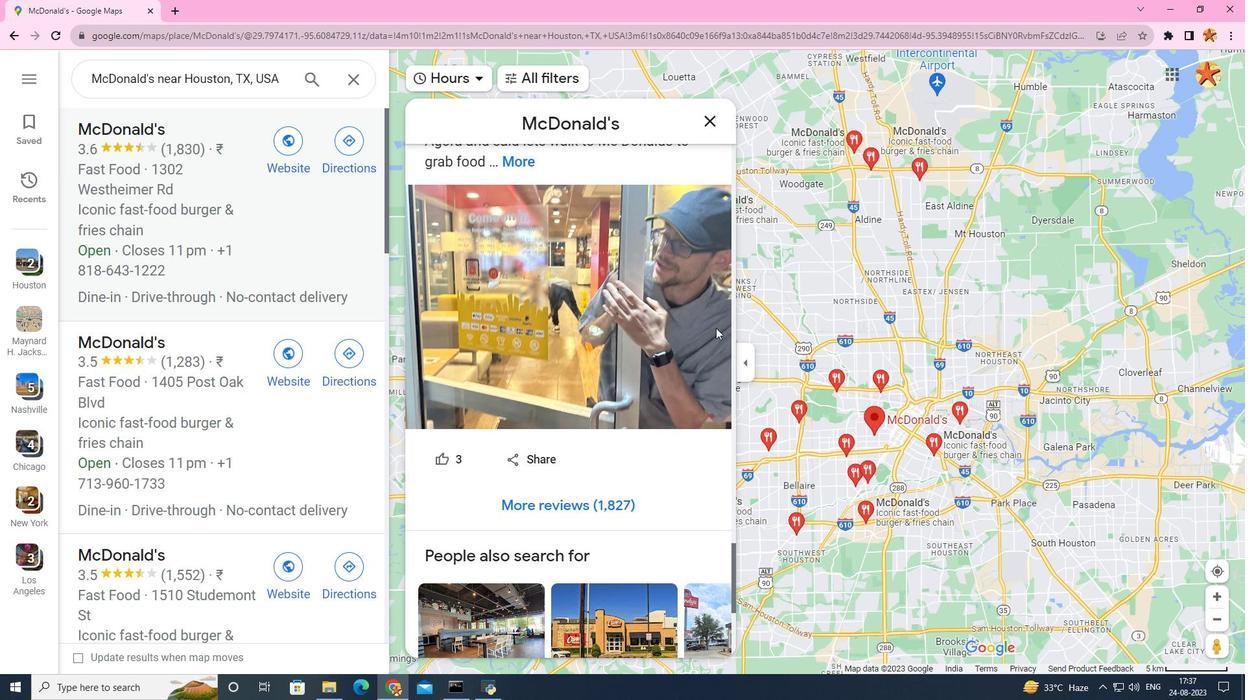 
Action: Mouse scrolled (716, 328) with delta (0, 0)
Screenshot: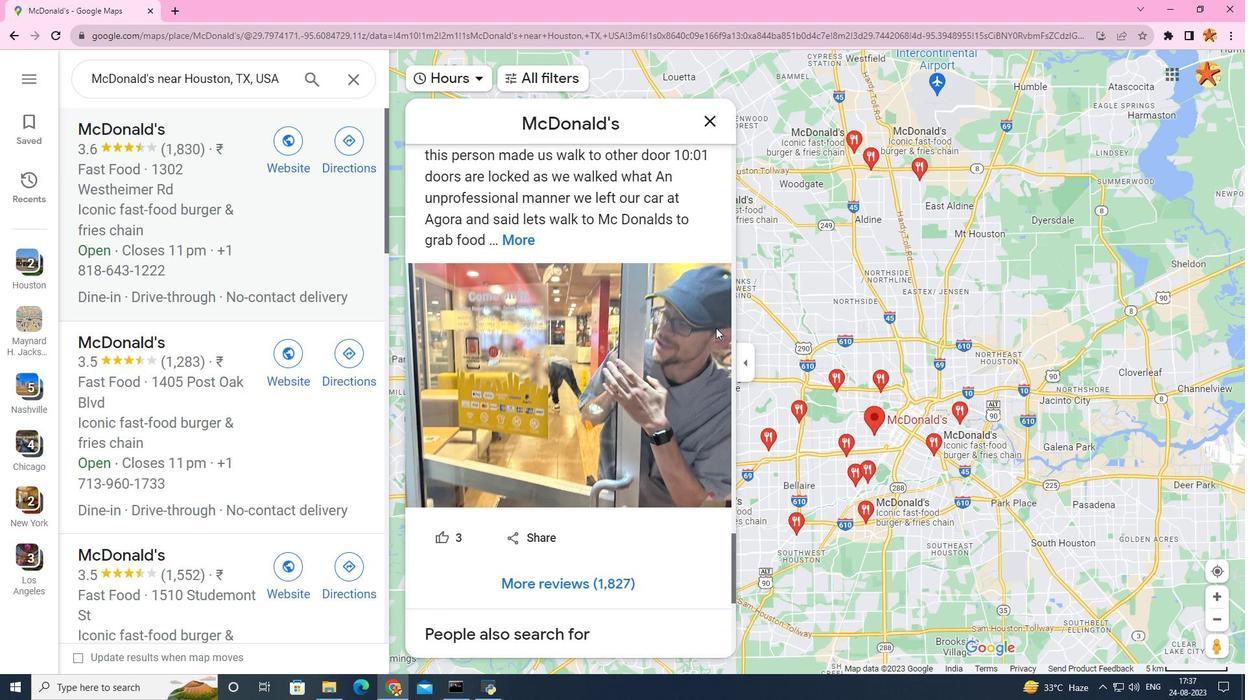 
Action: Mouse scrolled (716, 327) with delta (0, 0)
Screenshot: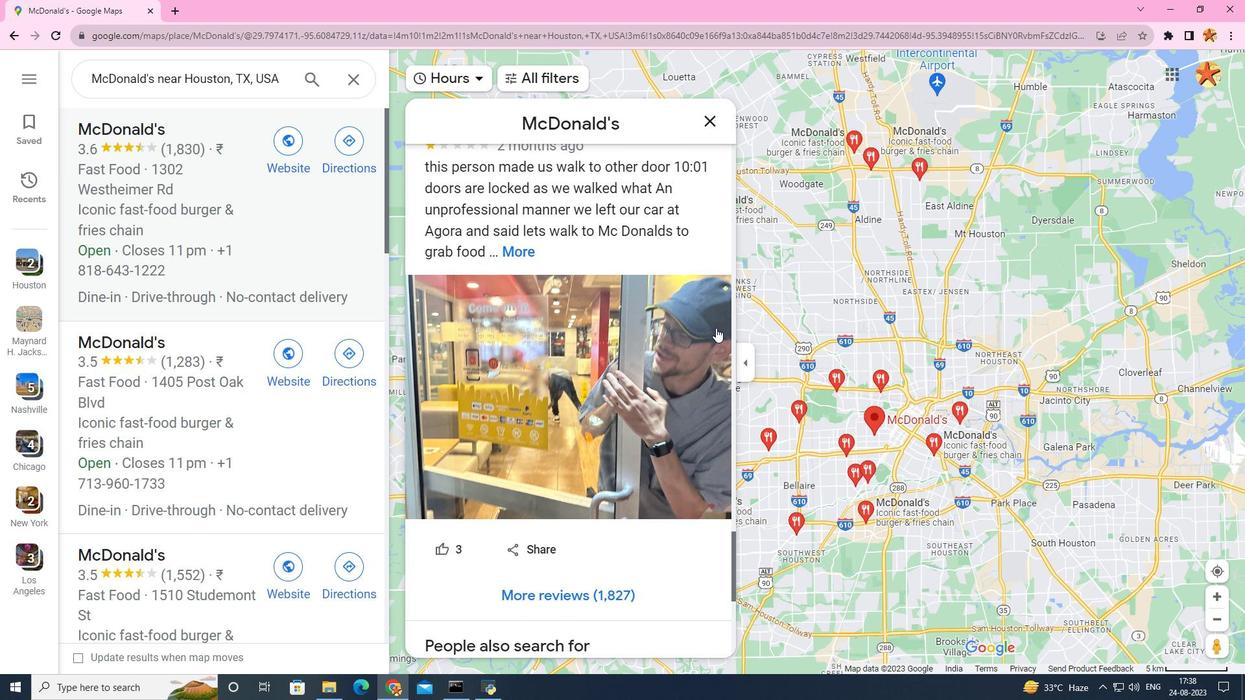 
Action: Mouse scrolled (716, 327) with delta (0, 0)
Screenshot: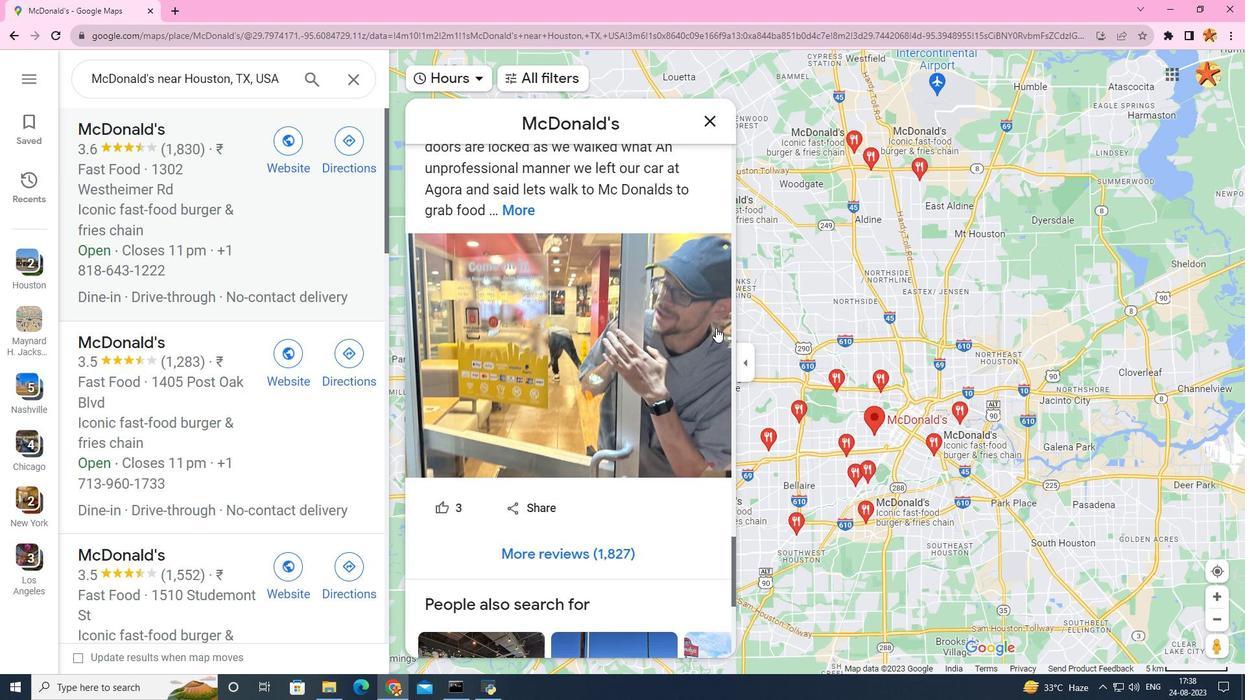 
Action: Mouse scrolled (716, 327) with delta (0, 0)
Screenshot: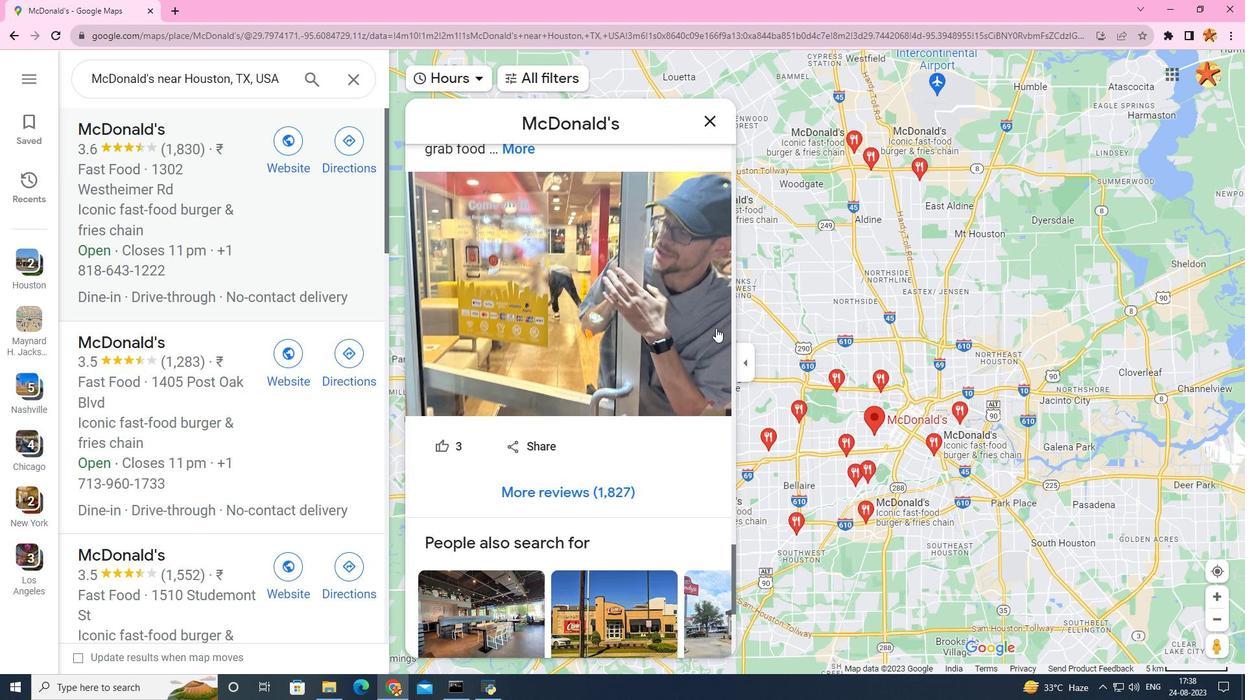 
Action: Mouse scrolled (716, 327) with delta (0, 0)
Screenshot: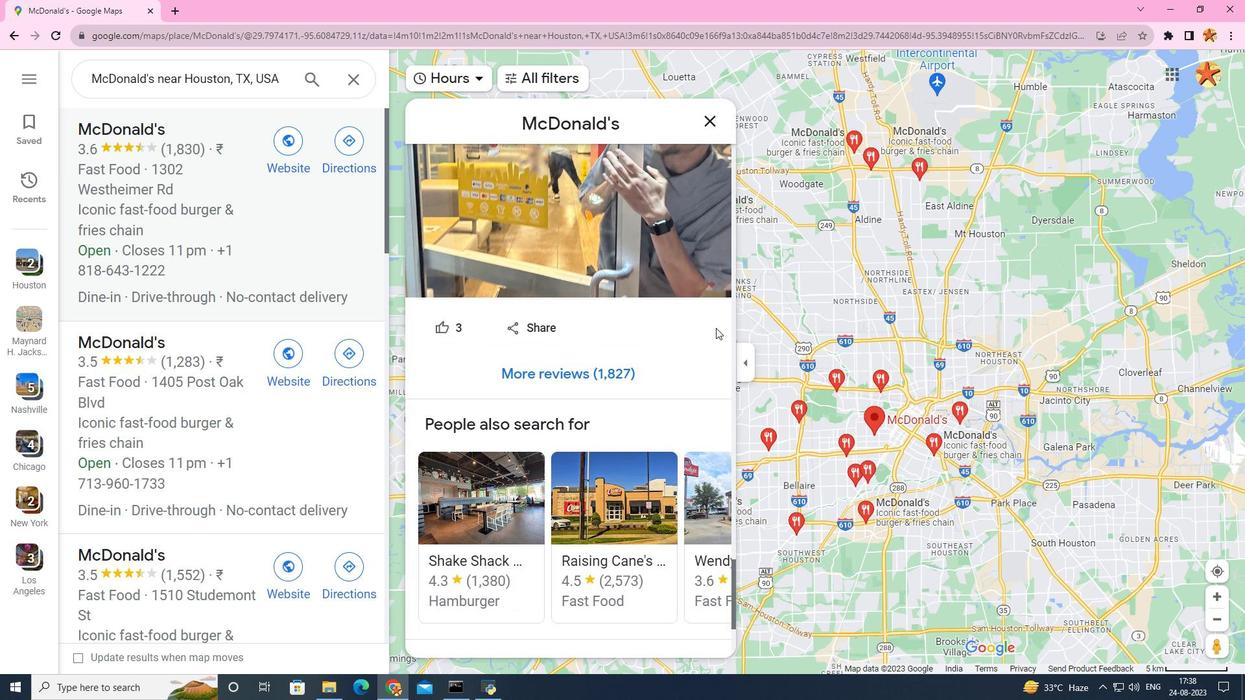 
Action: Mouse scrolled (716, 327) with delta (0, 0)
Screenshot: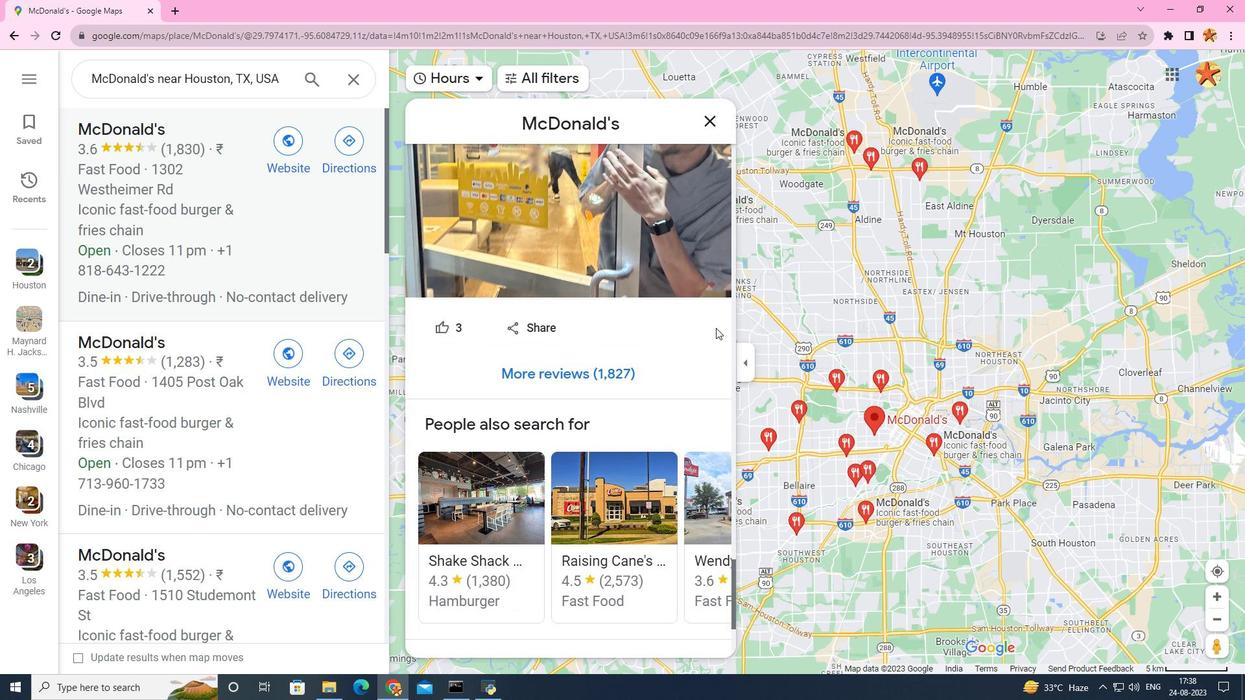 
Action: Mouse scrolled (716, 327) with delta (0, 0)
Screenshot: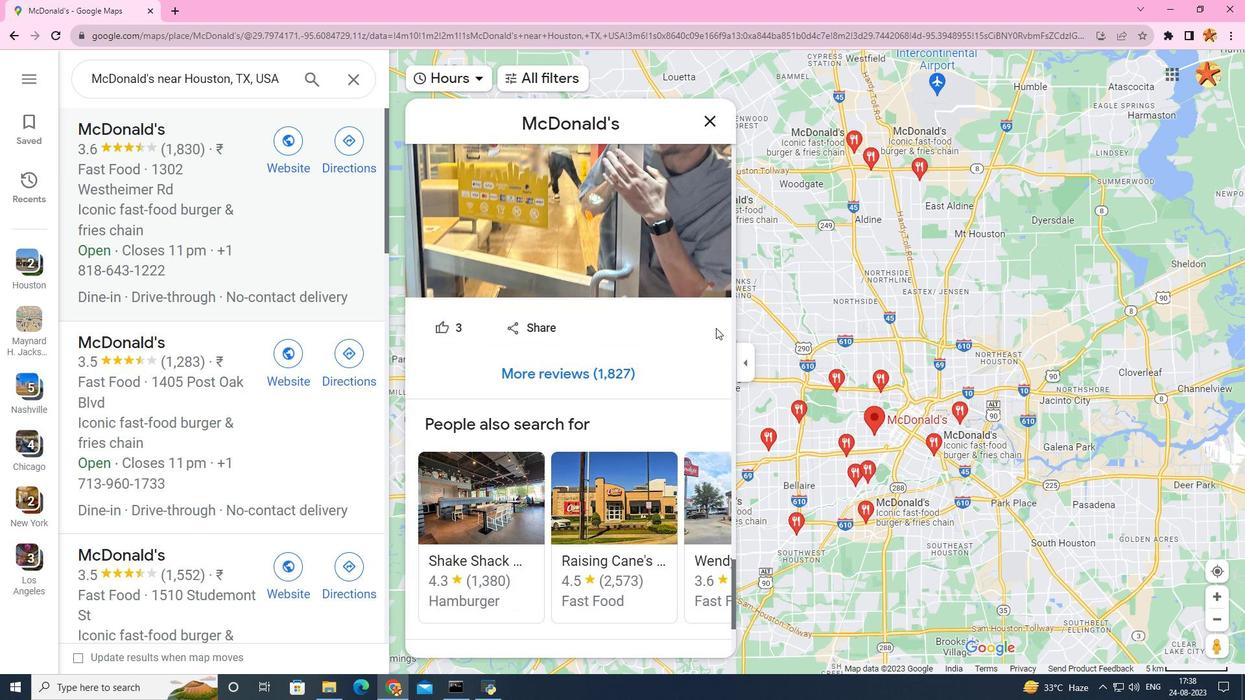 
Action: Mouse scrolled (716, 327) with delta (0, 0)
Screenshot: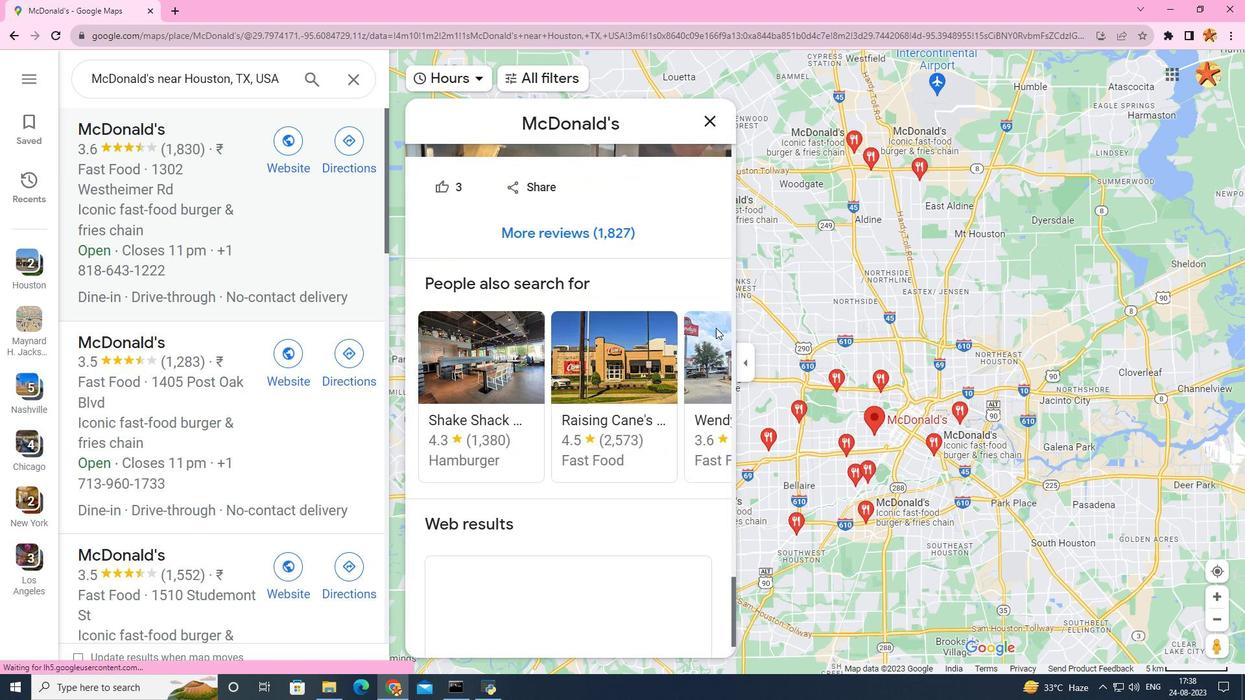 
Action: Mouse scrolled (716, 327) with delta (0, 0)
Screenshot: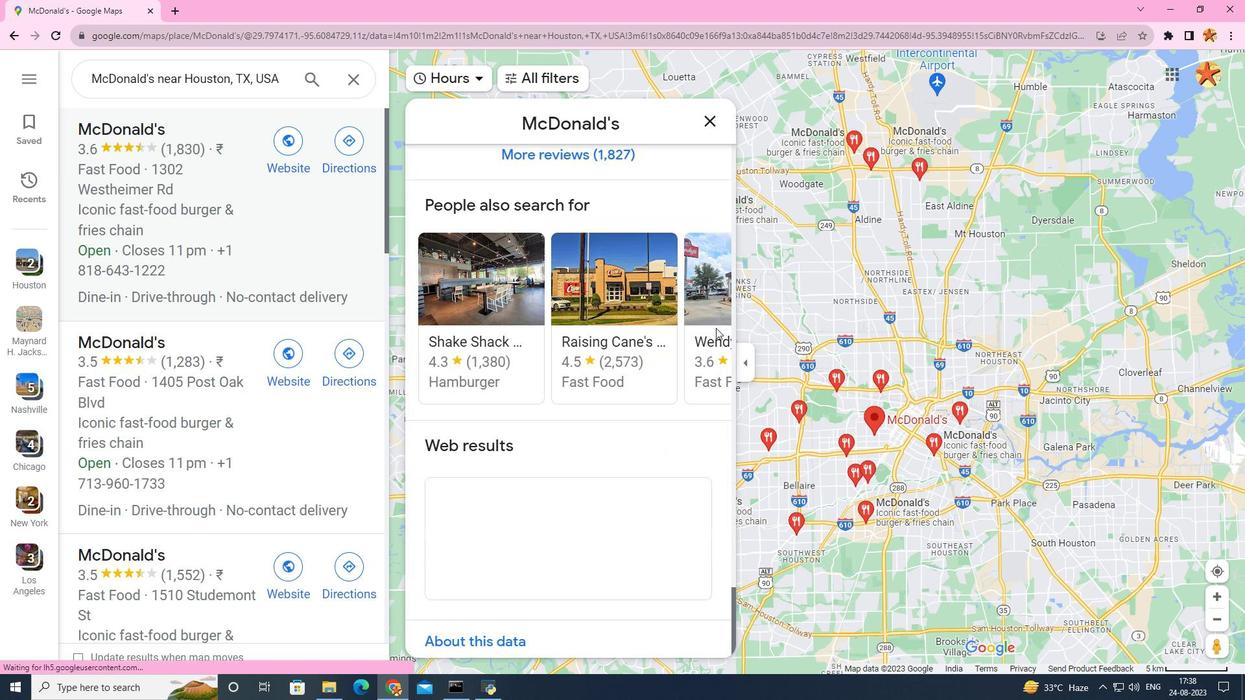 
Action: Mouse scrolled (716, 327) with delta (0, 0)
Screenshot: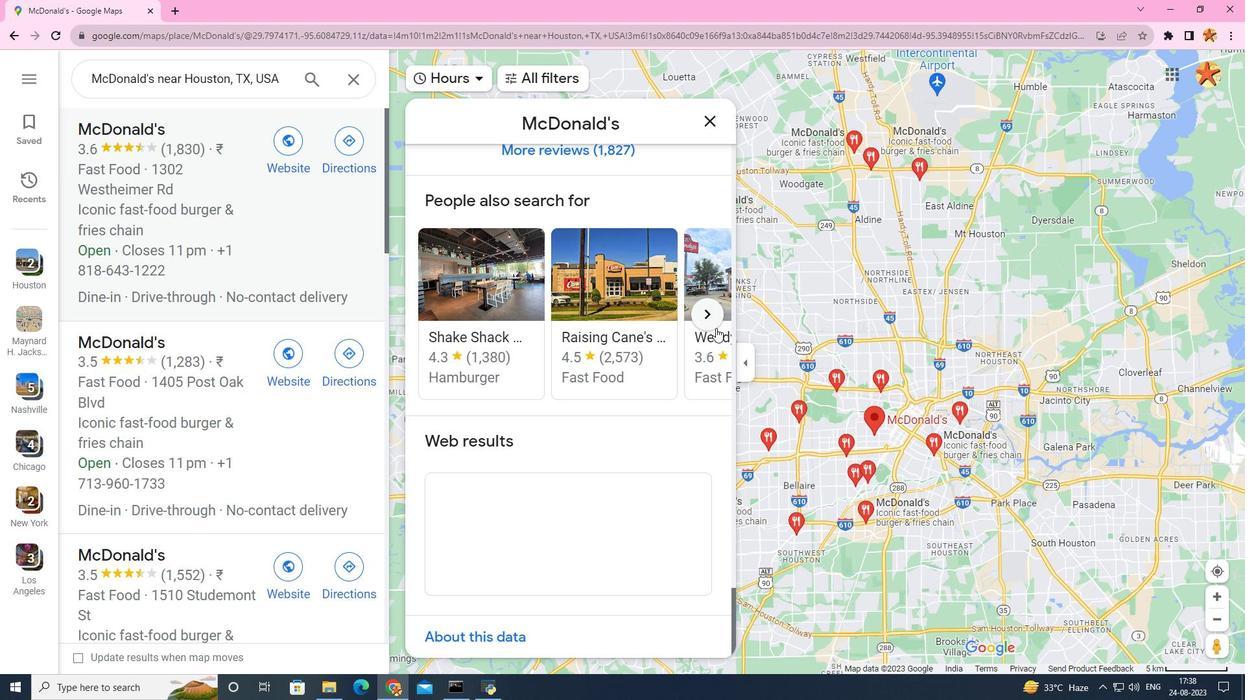 
Action: Mouse scrolled (716, 327) with delta (0, 0)
Screenshot: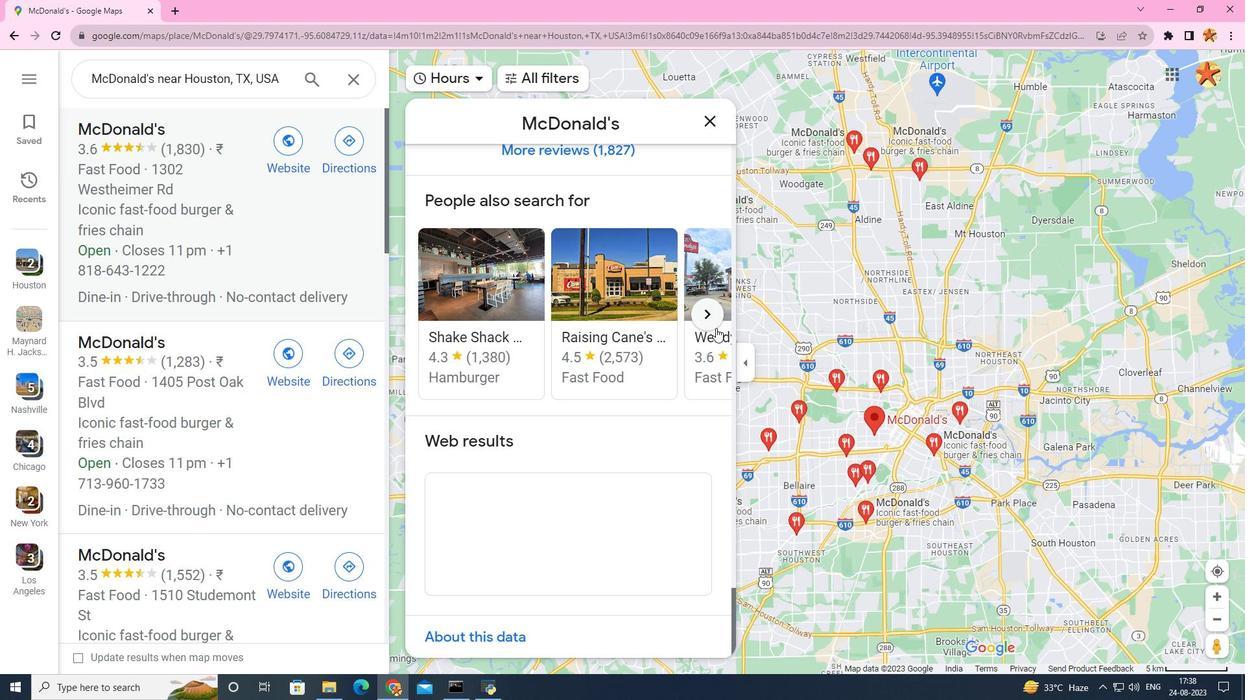 
Action: Mouse scrolled (716, 327) with delta (0, 0)
Screenshot: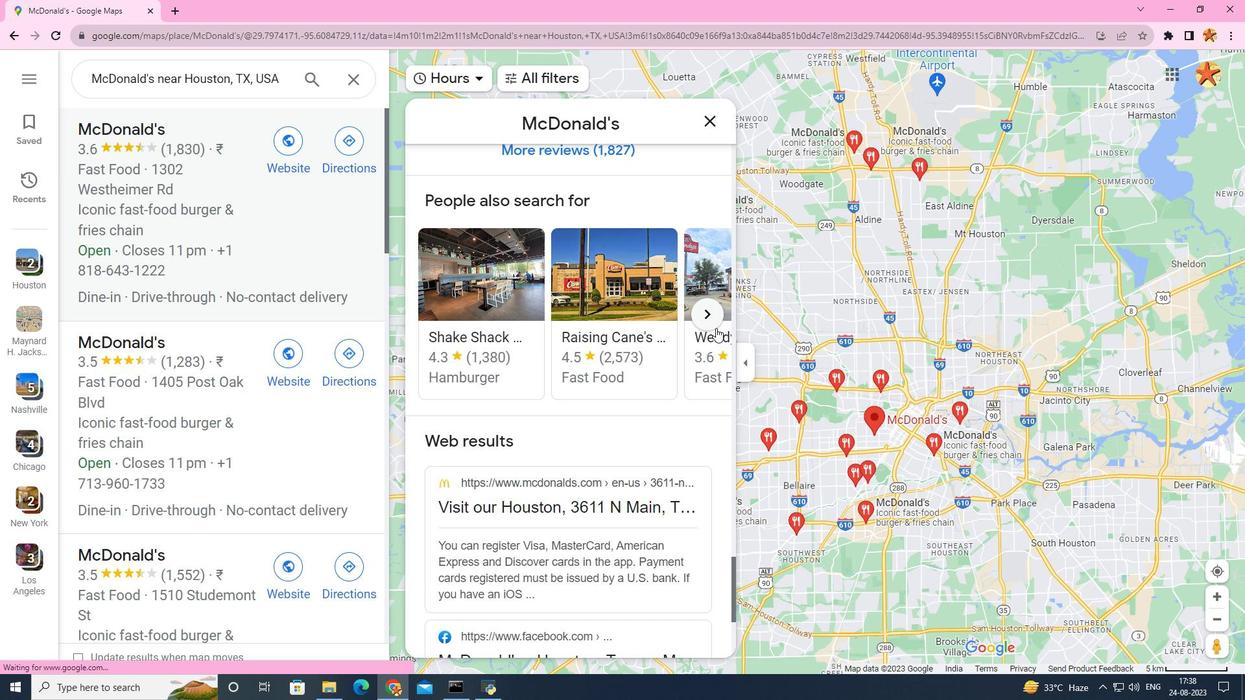 
Action: Mouse scrolled (716, 327) with delta (0, 0)
Screenshot: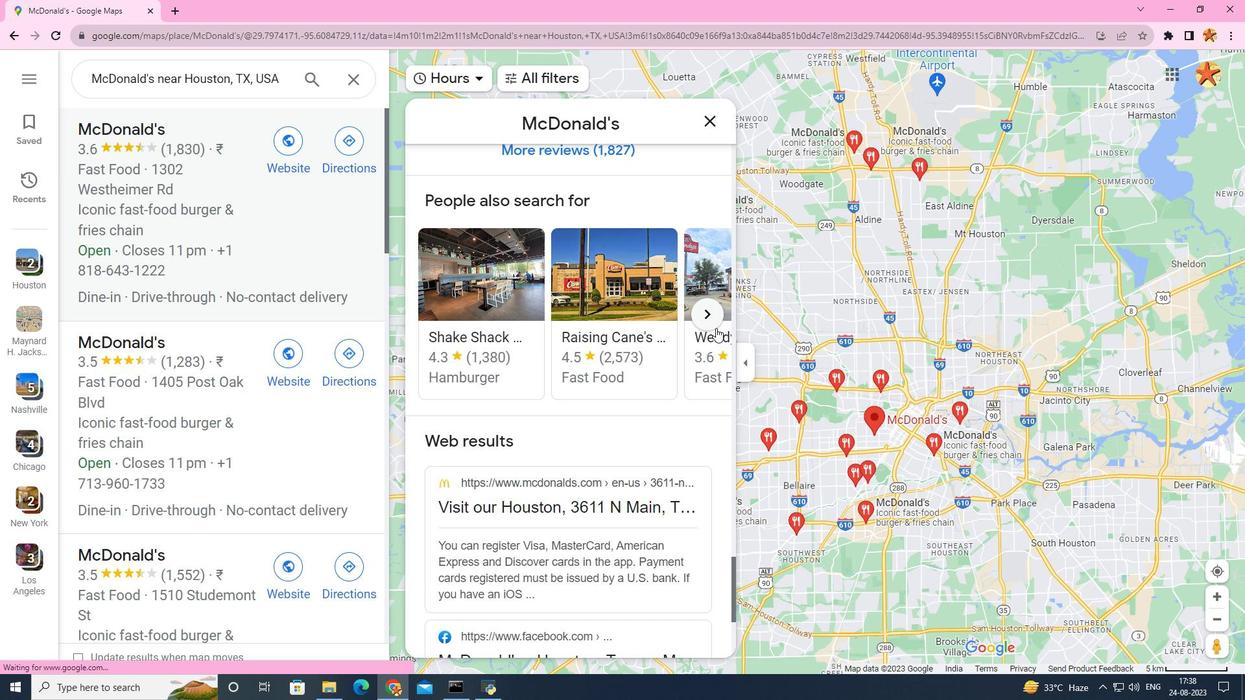 
Action: Mouse scrolled (716, 327) with delta (0, 0)
Screenshot: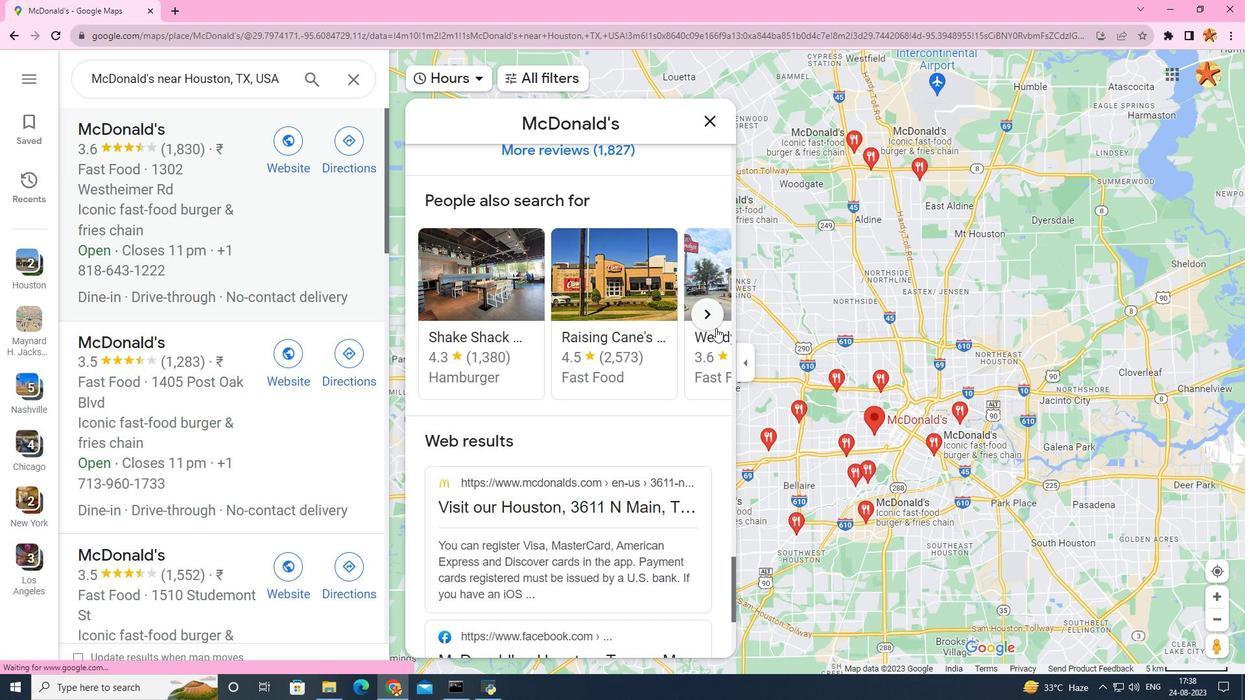
Action: Mouse scrolled (716, 328) with delta (0, 0)
Screenshot: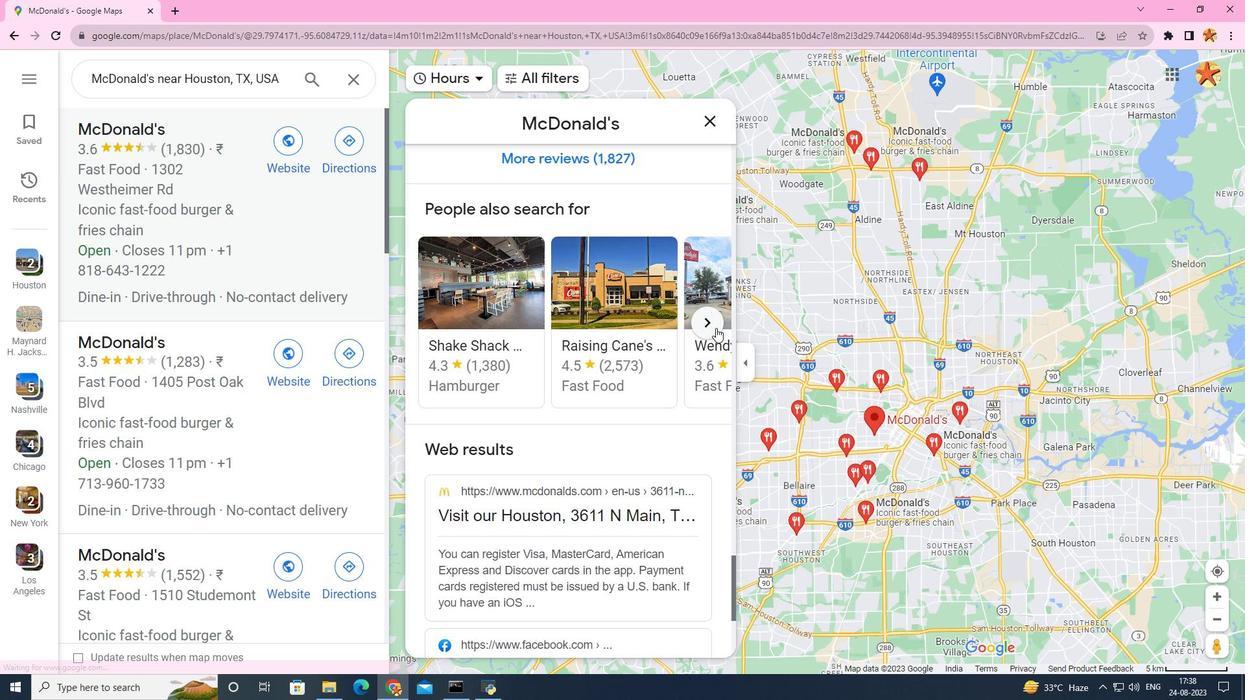 
Action: Mouse scrolled (716, 328) with delta (0, 0)
Screenshot: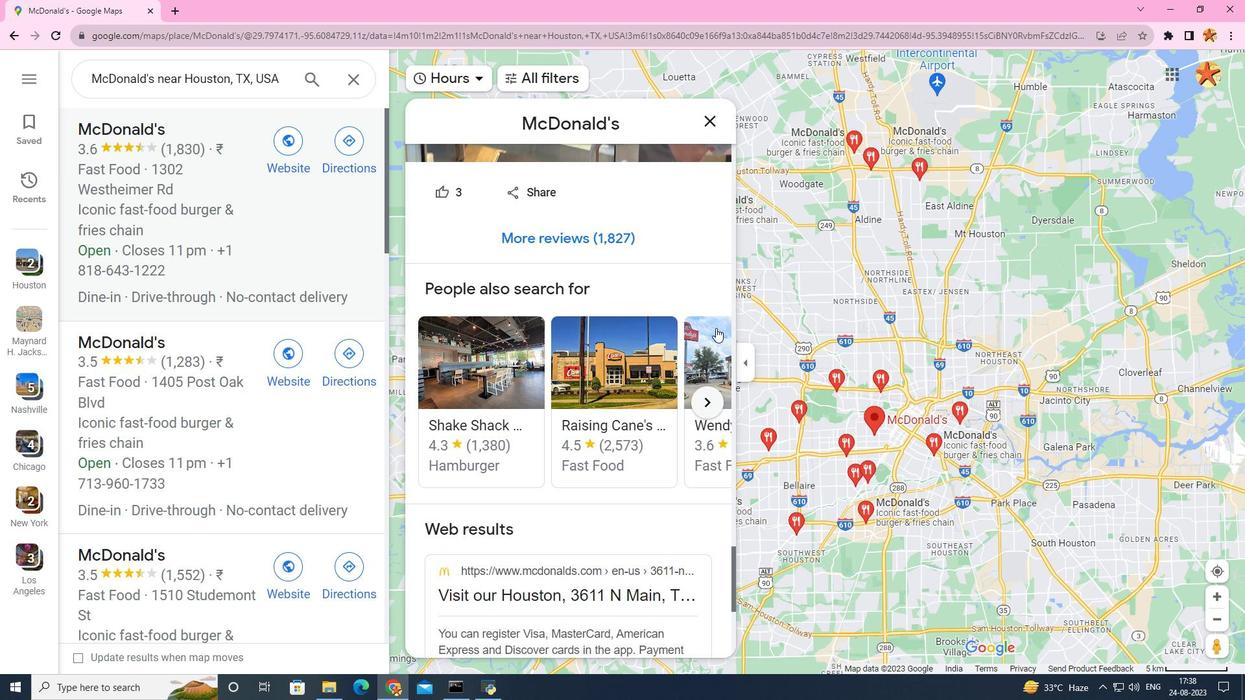 
Action: Mouse scrolled (716, 328) with delta (0, 0)
Screenshot: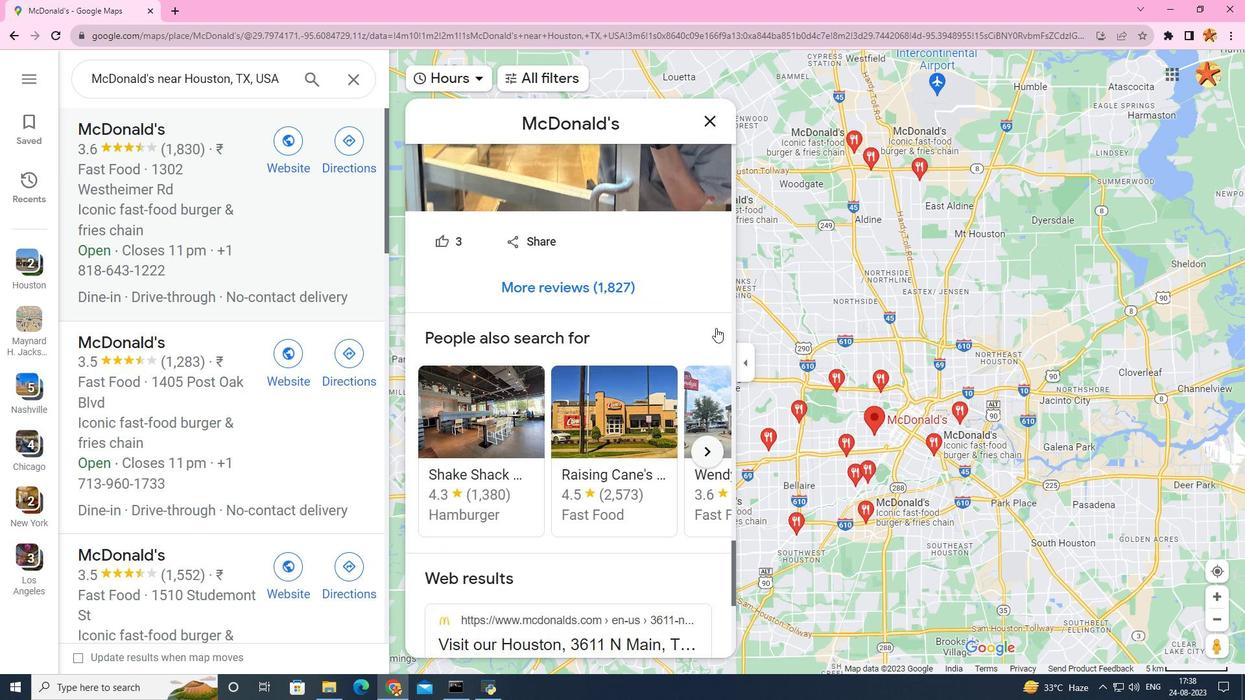 
Action: Mouse scrolled (716, 328) with delta (0, 0)
Screenshot: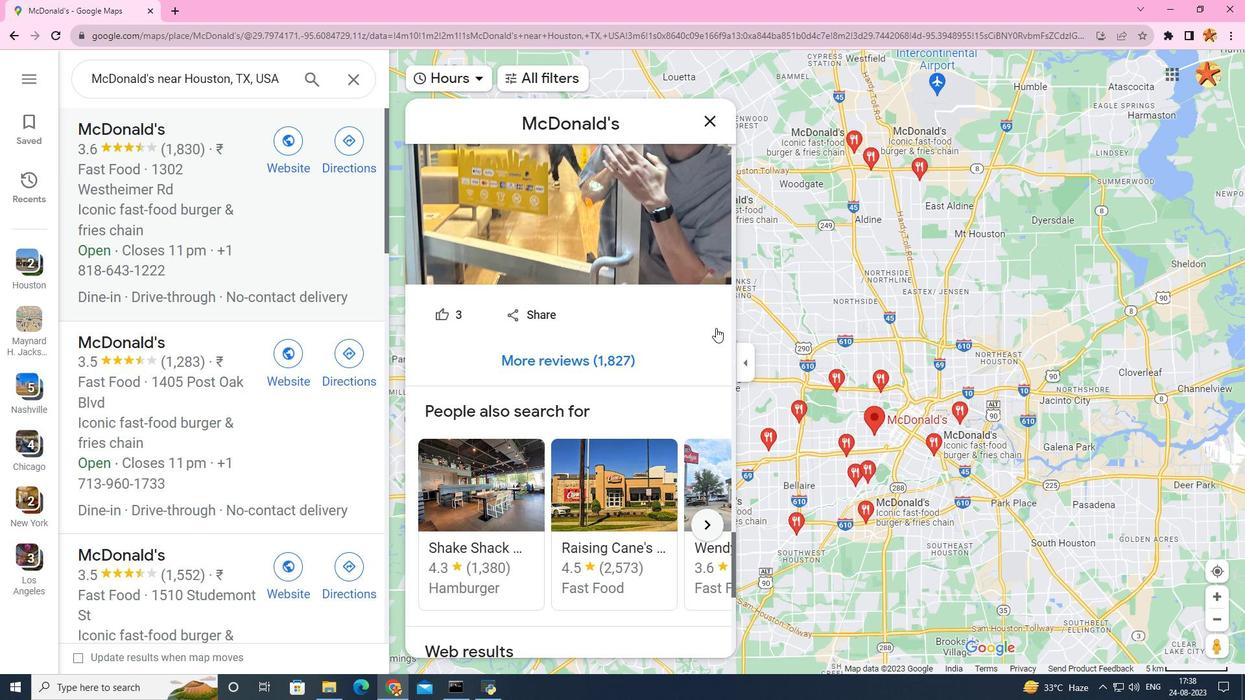 
Action: Mouse scrolled (716, 328) with delta (0, 0)
Screenshot: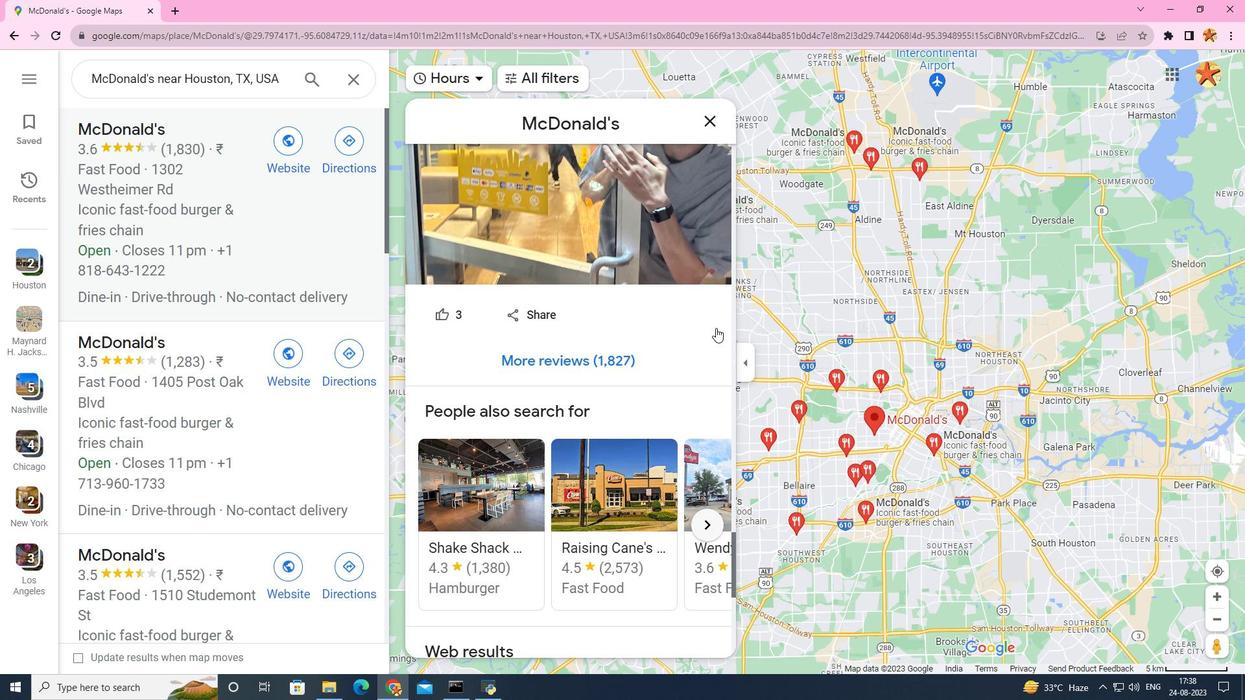 
Action: Mouse scrolled (716, 328) with delta (0, 0)
Screenshot: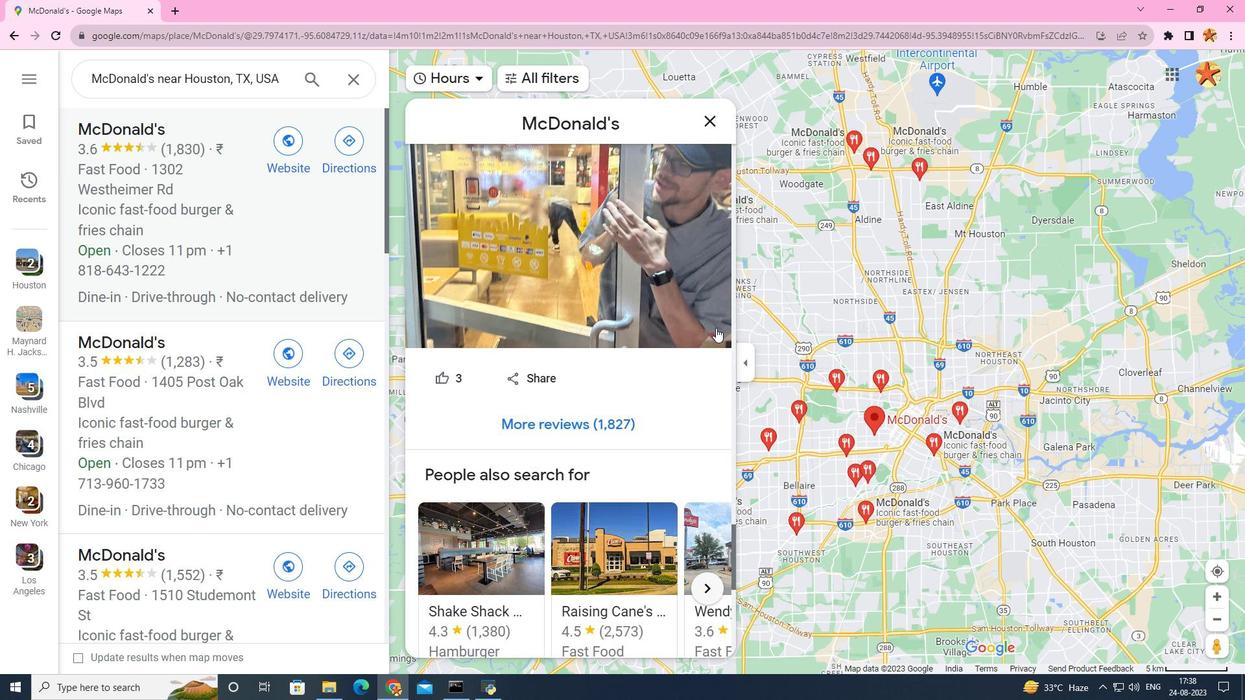 
Action: Mouse scrolled (716, 328) with delta (0, 0)
Screenshot: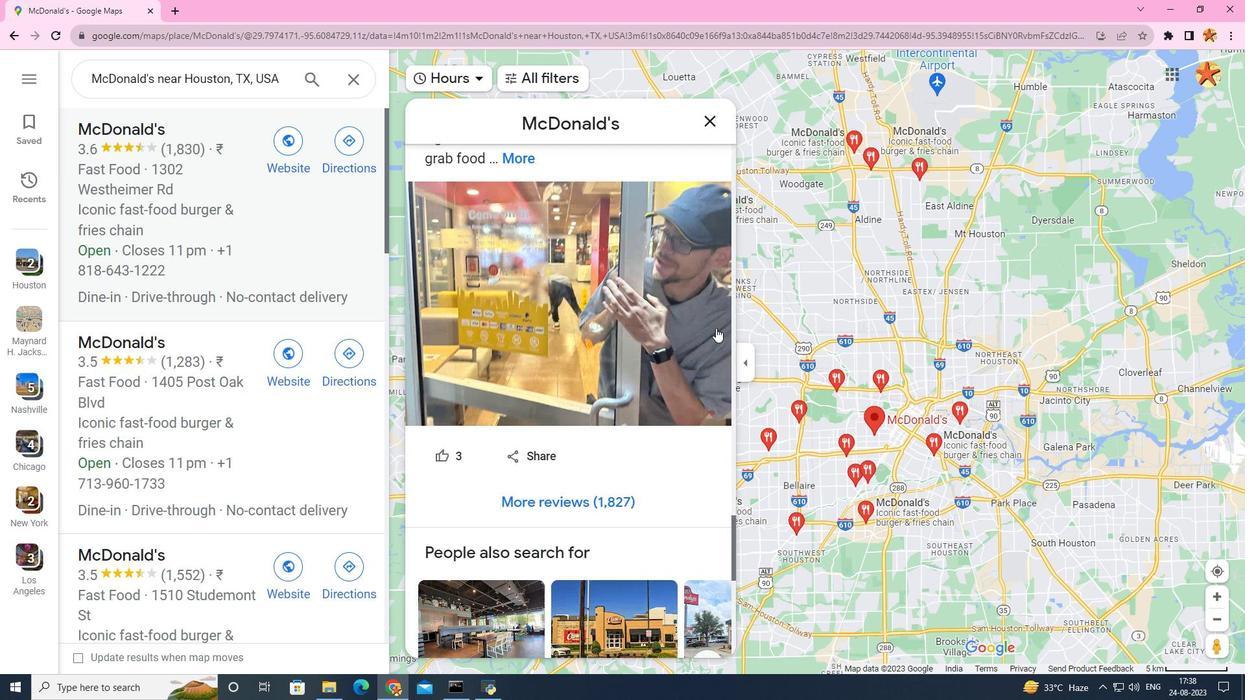 
Action: Mouse scrolled (716, 328) with delta (0, 0)
Screenshot: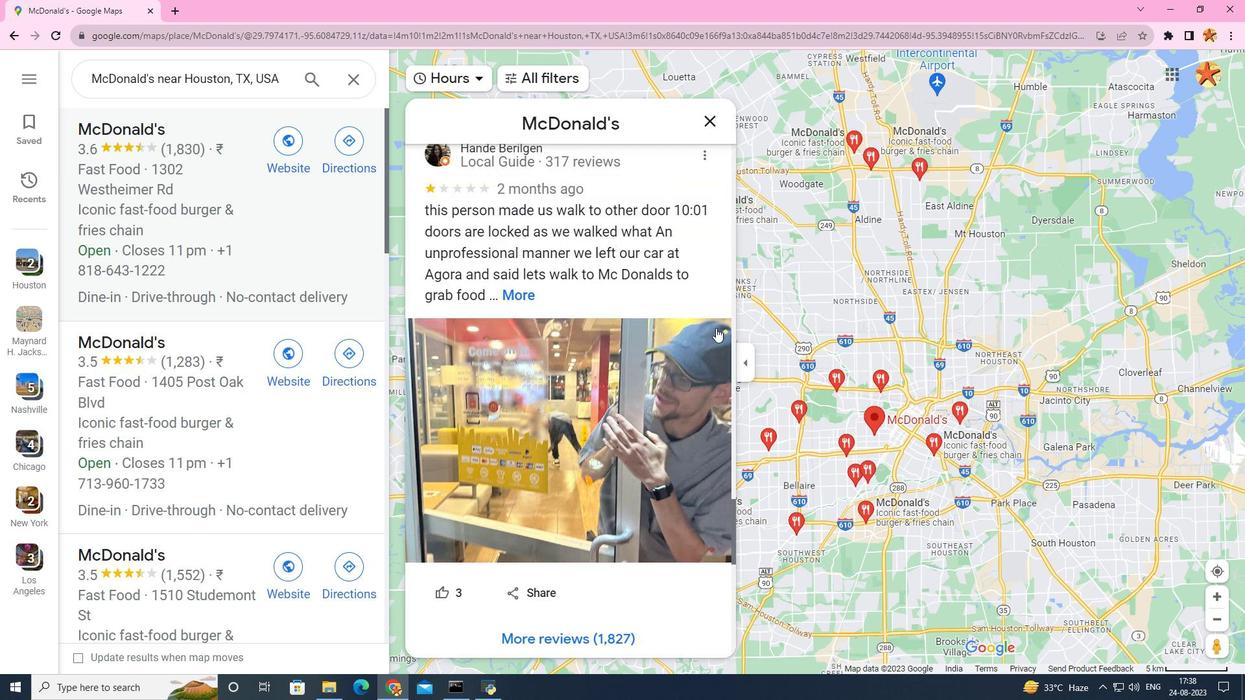 
Action: Mouse scrolled (716, 328) with delta (0, 0)
Screenshot: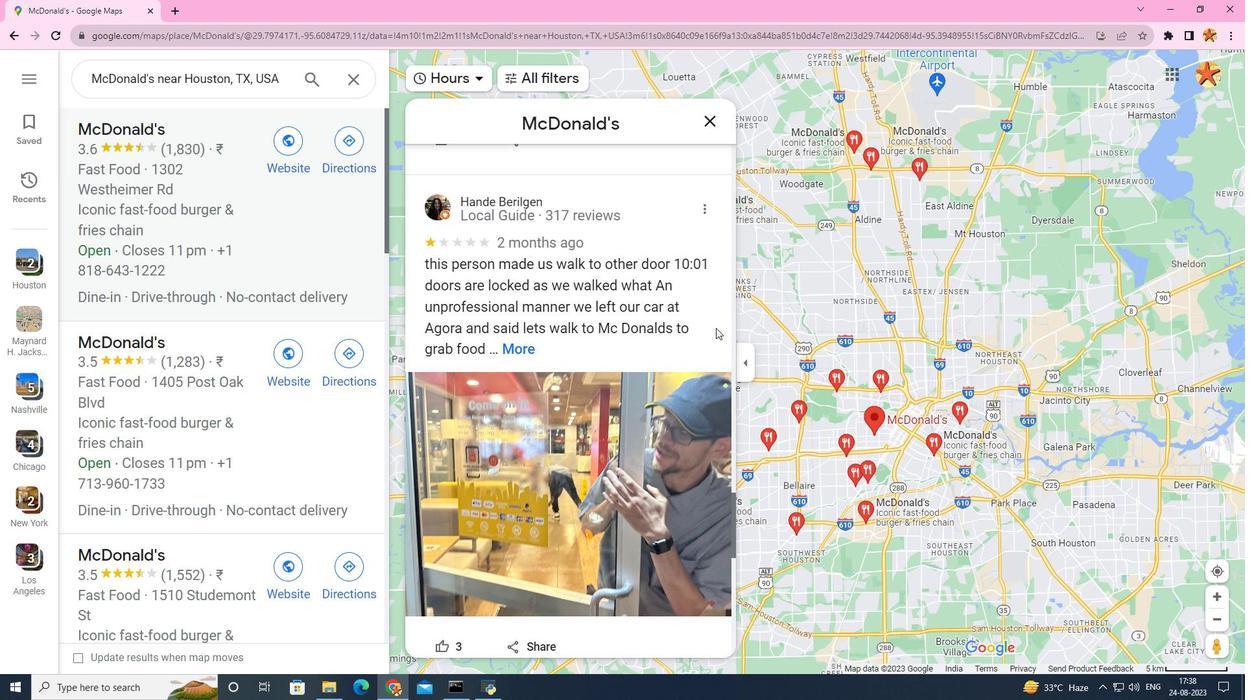 
Action: Mouse scrolled (716, 328) with delta (0, 0)
Screenshot: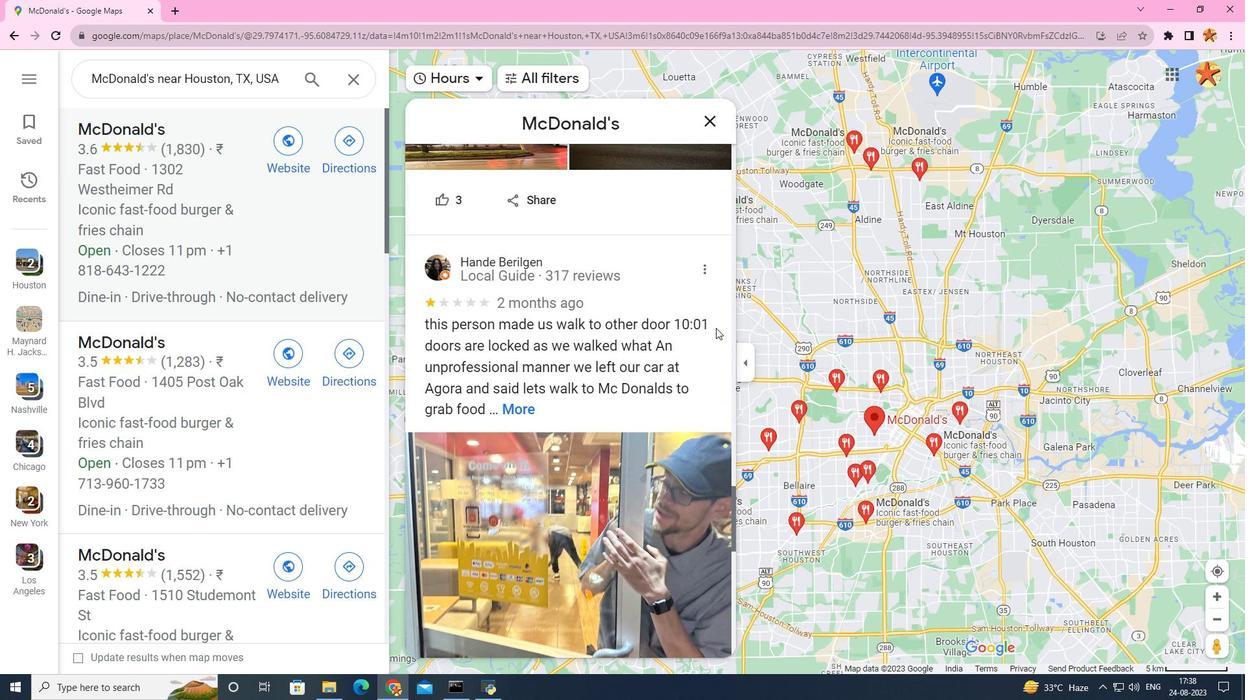 
Action: Mouse scrolled (716, 328) with delta (0, 0)
Screenshot: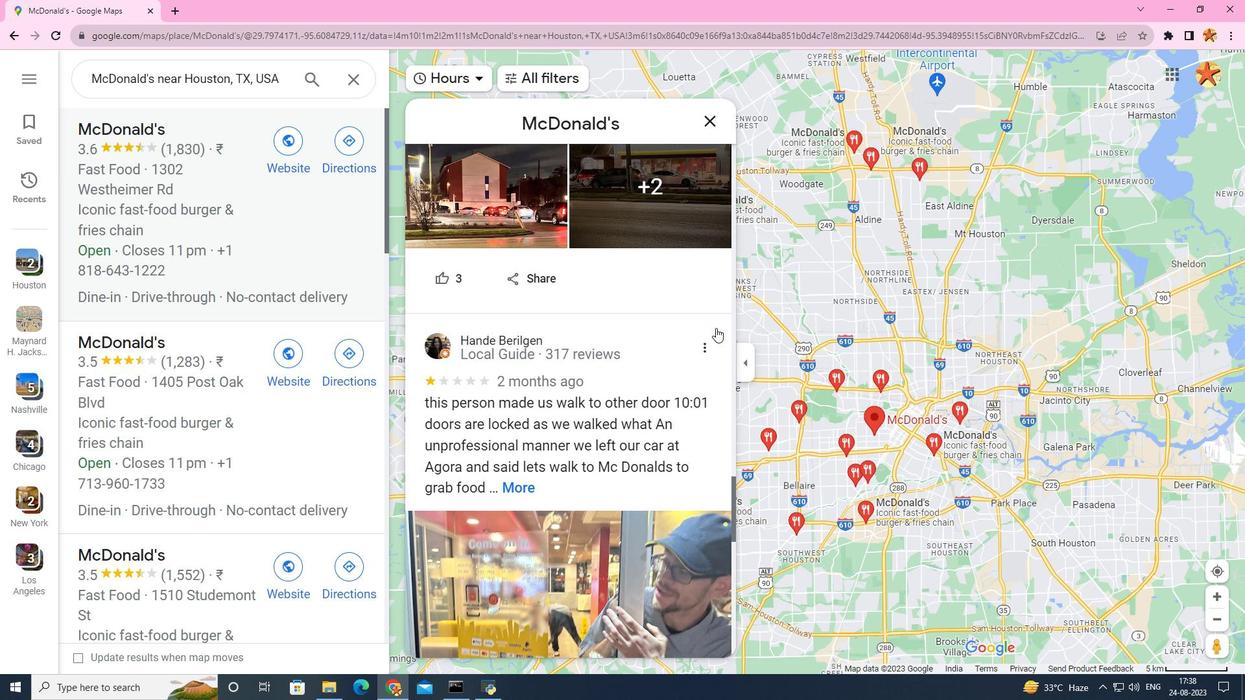 
Action: Mouse scrolled (716, 328) with delta (0, 0)
Screenshot: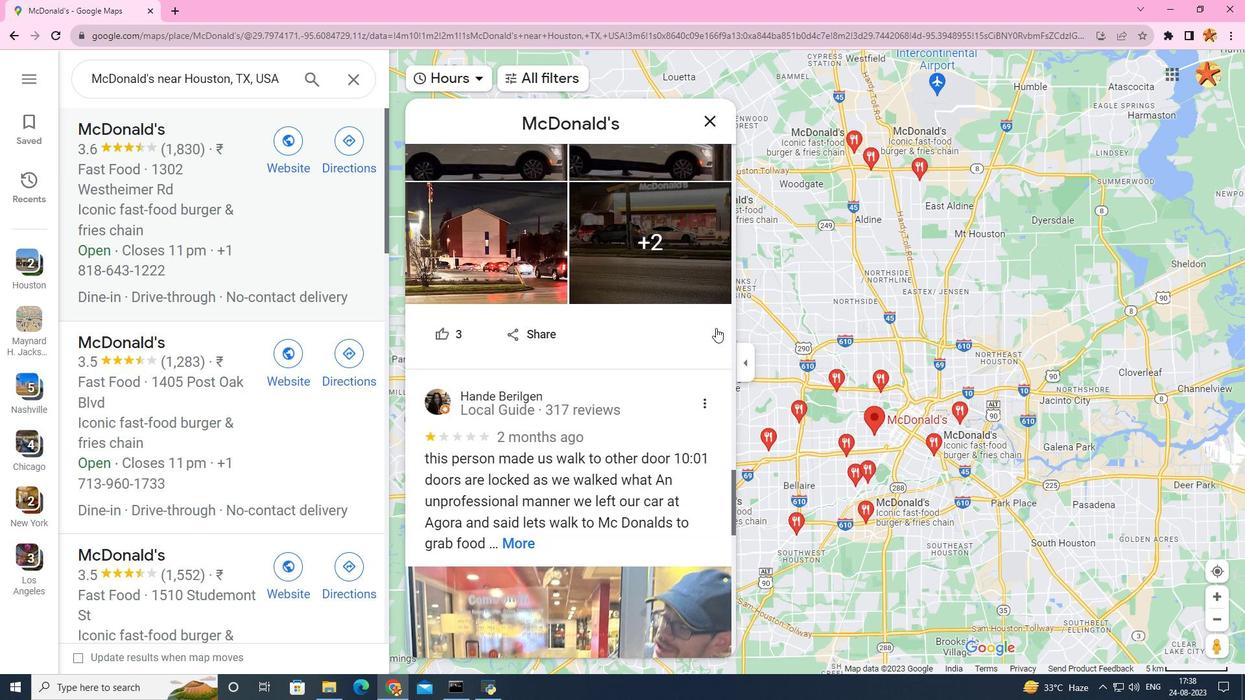 
Action: Mouse scrolled (716, 328) with delta (0, 0)
Screenshot: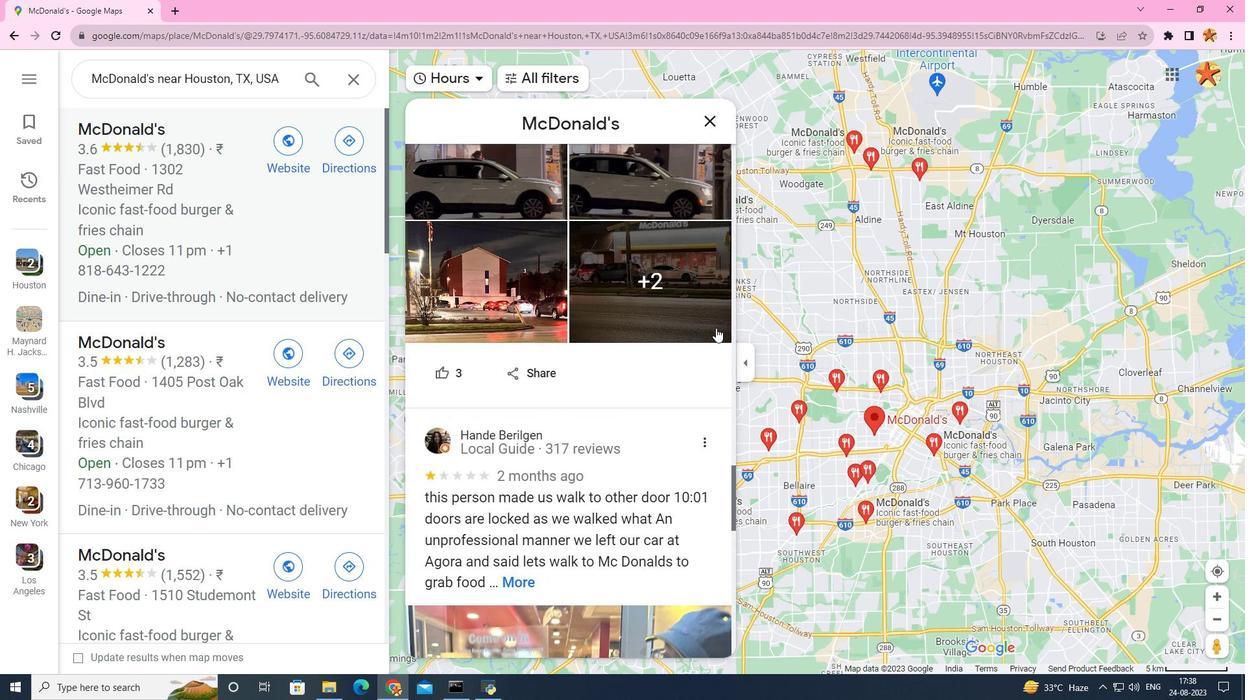 
Action: Mouse scrolled (716, 328) with delta (0, 0)
Screenshot: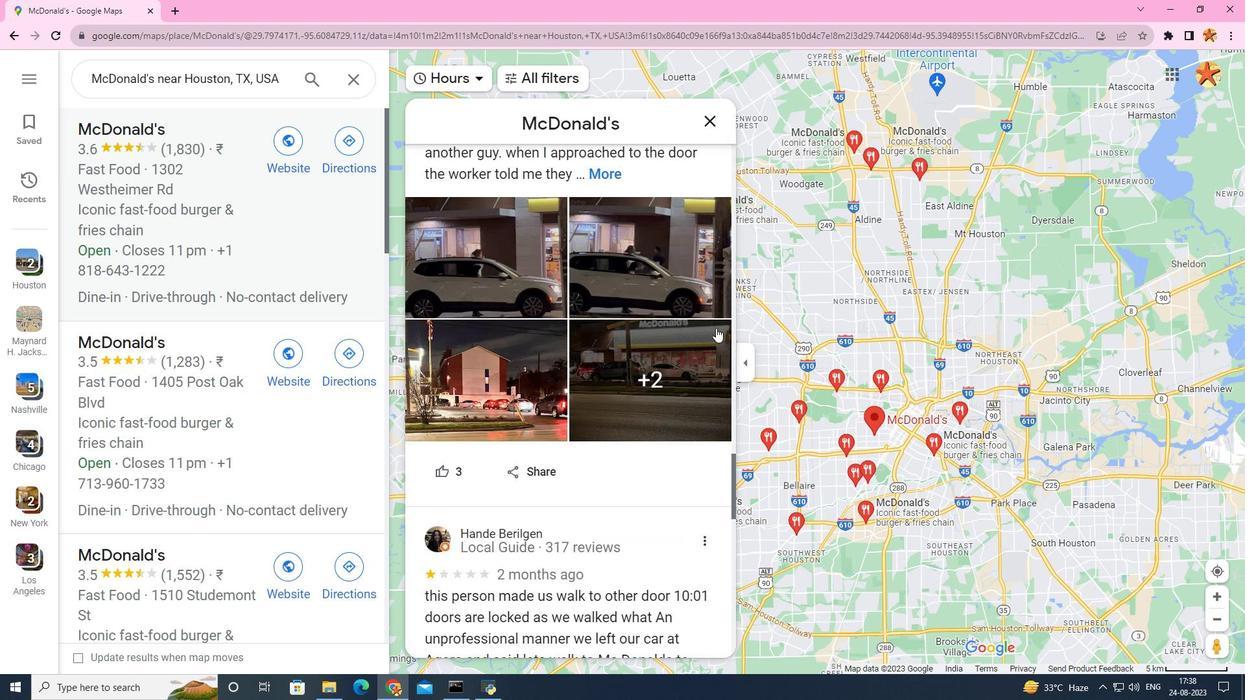 
Action: Mouse scrolled (716, 328) with delta (0, 0)
Screenshot: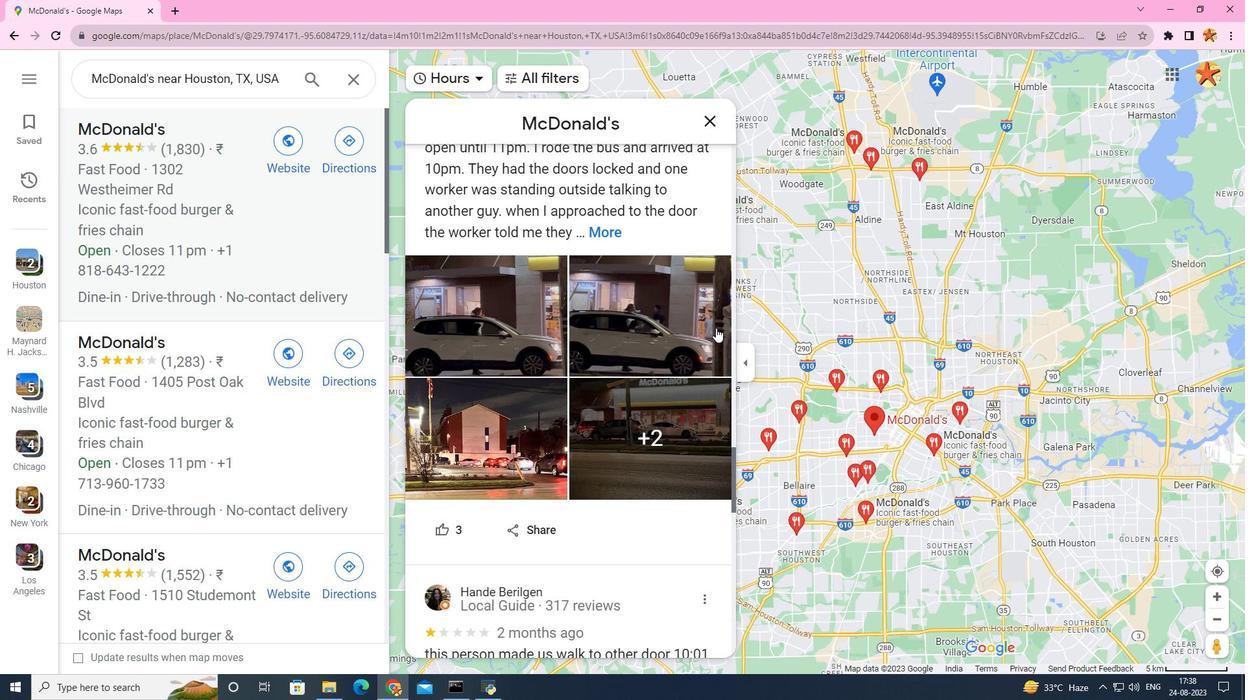 
Action: Mouse scrolled (716, 328) with delta (0, 0)
Screenshot: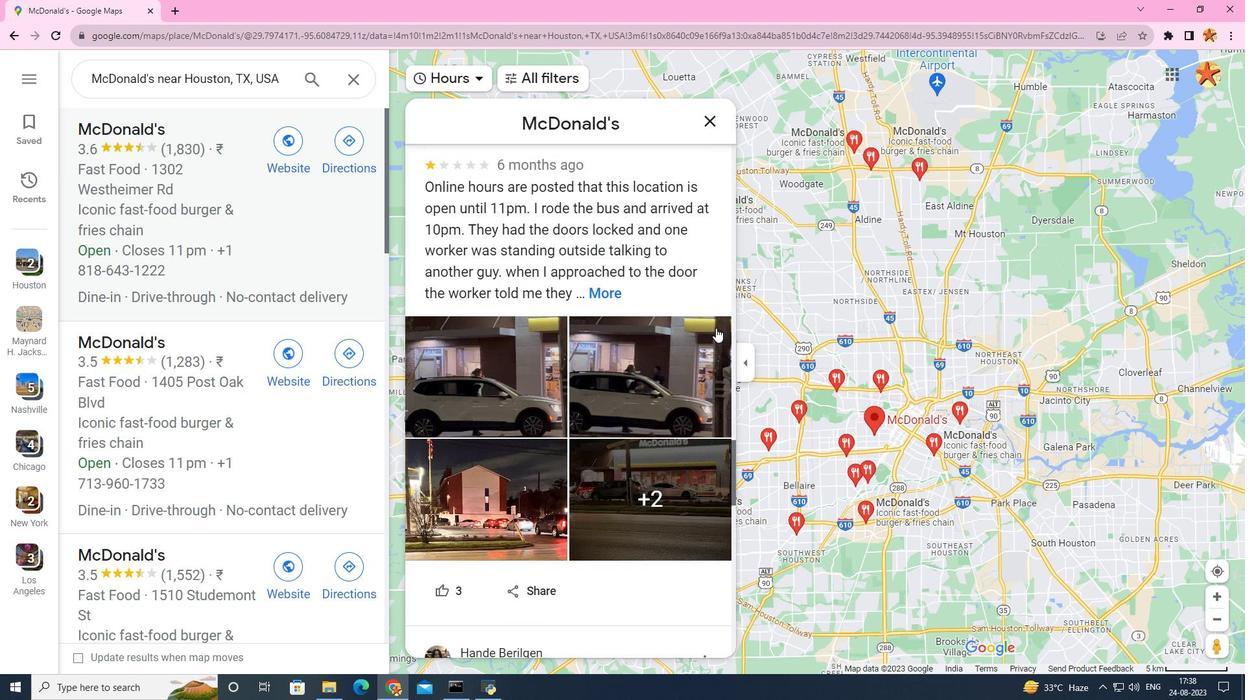
Action: Mouse scrolled (716, 328) with delta (0, 0)
Screenshot: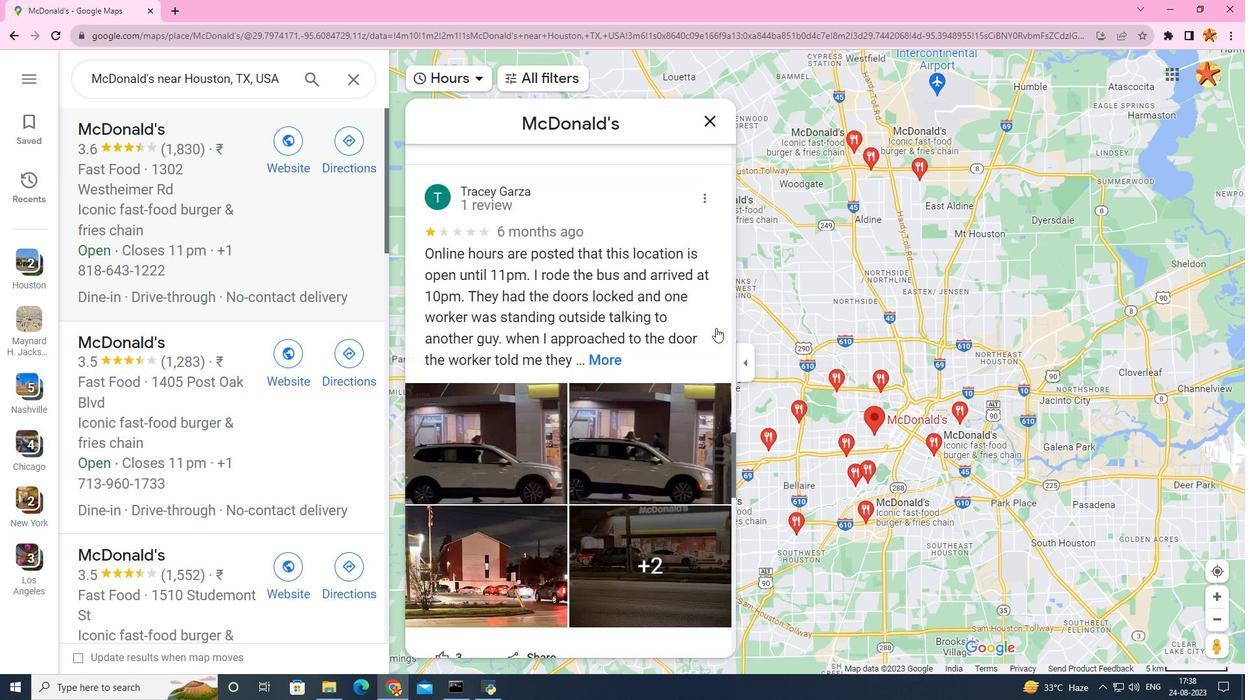 
Action: Mouse scrolled (716, 328) with delta (0, 0)
Screenshot: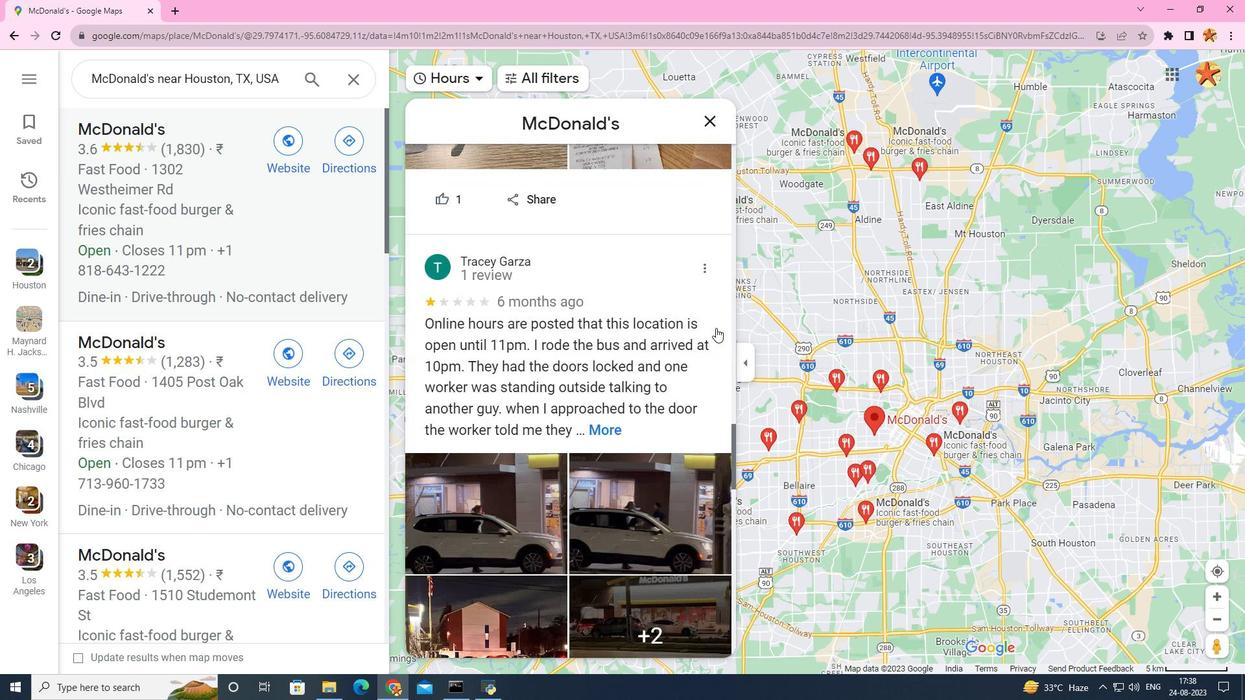 
Action: Mouse scrolled (716, 328) with delta (0, 0)
Screenshot: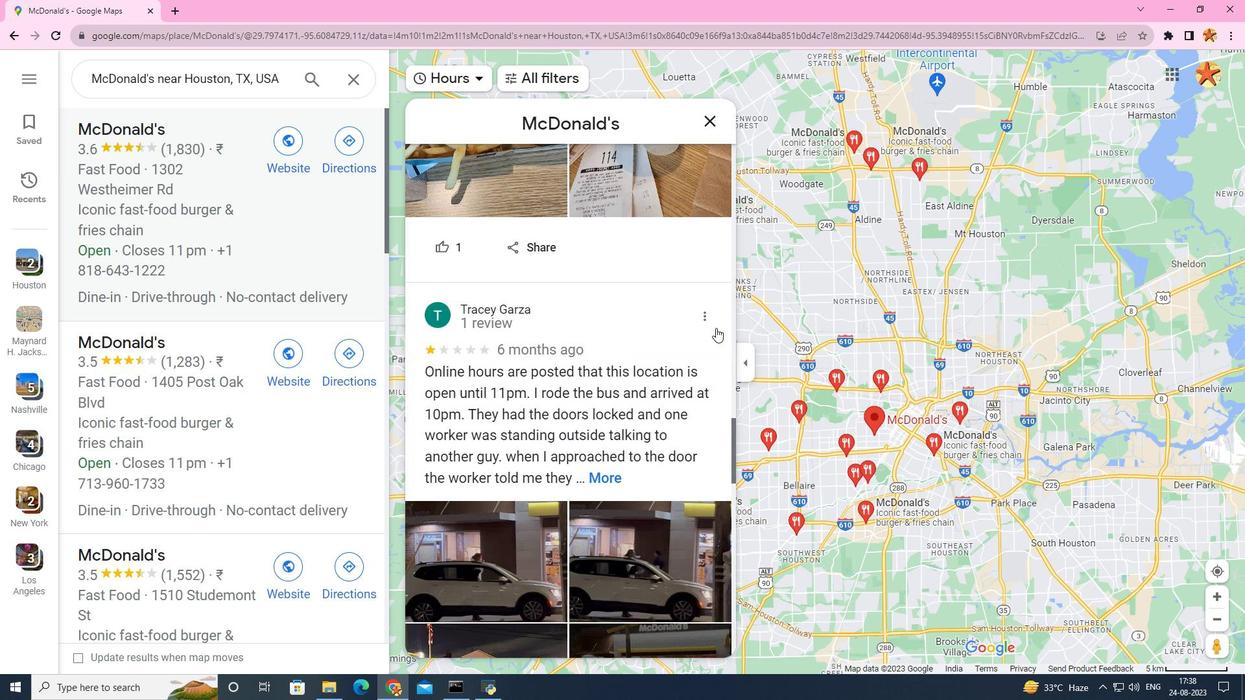 
Action: Mouse scrolled (716, 328) with delta (0, 0)
Screenshot: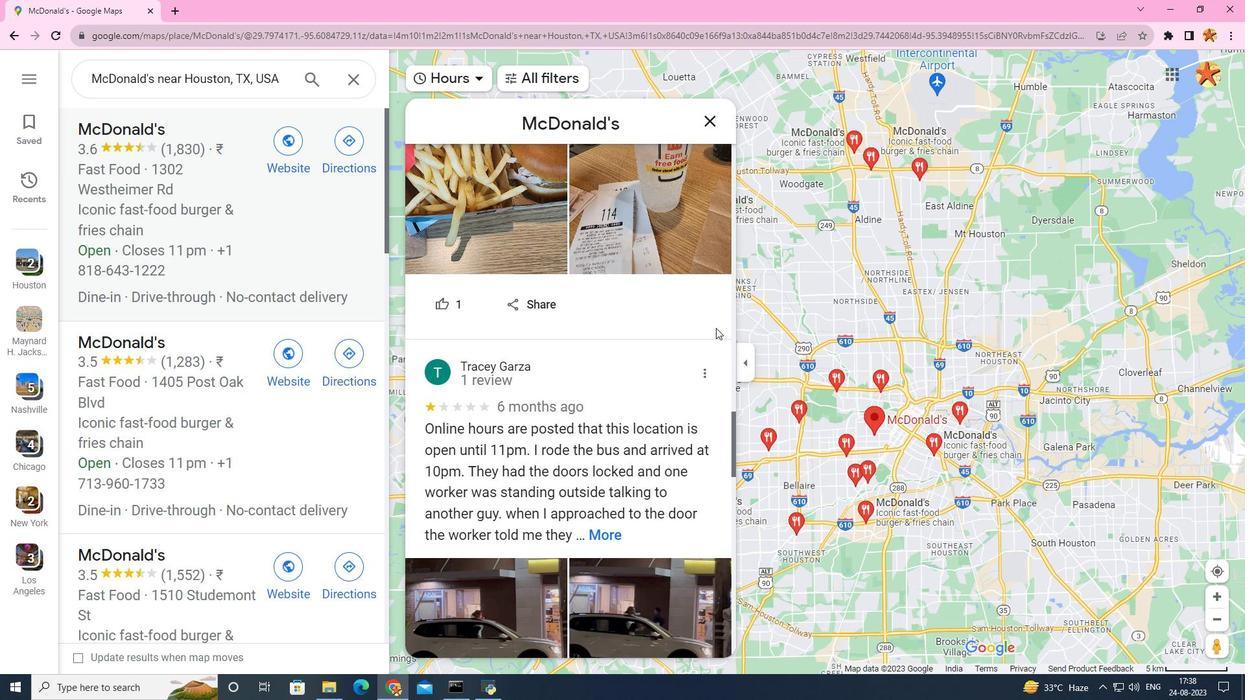 
Action: Mouse scrolled (716, 328) with delta (0, 0)
Screenshot: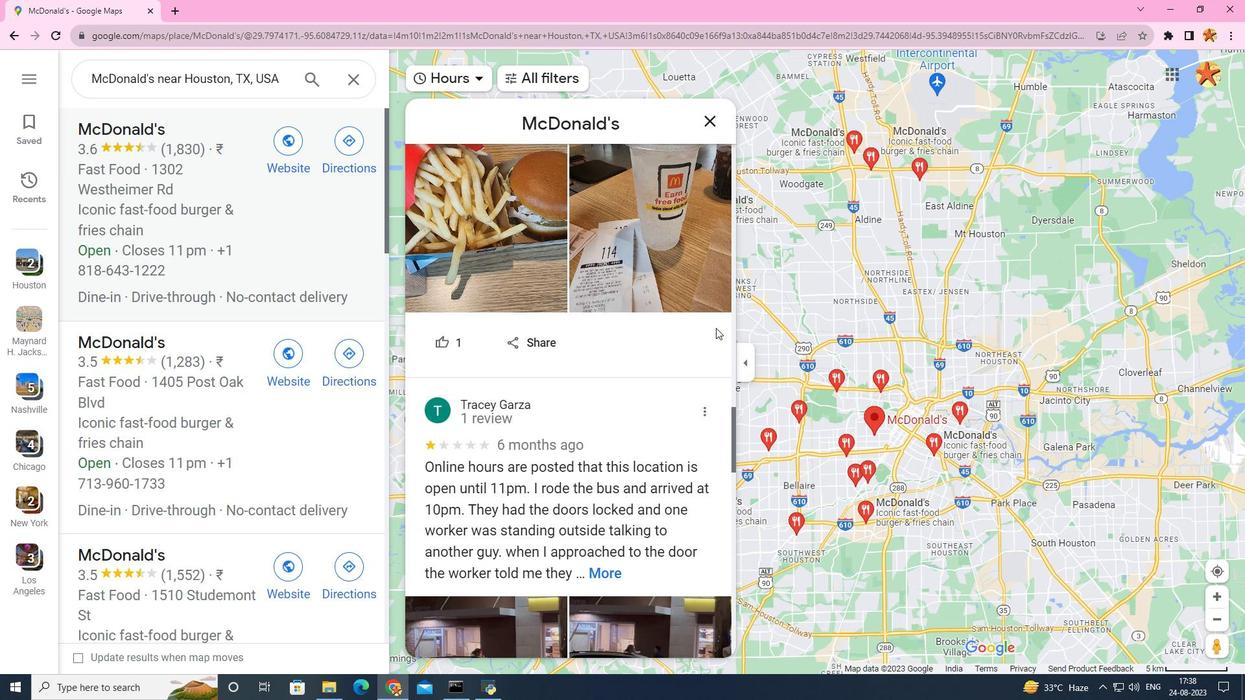 
Action: Mouse scrolled (716, 328) with delta (0, 0)
Screenshot: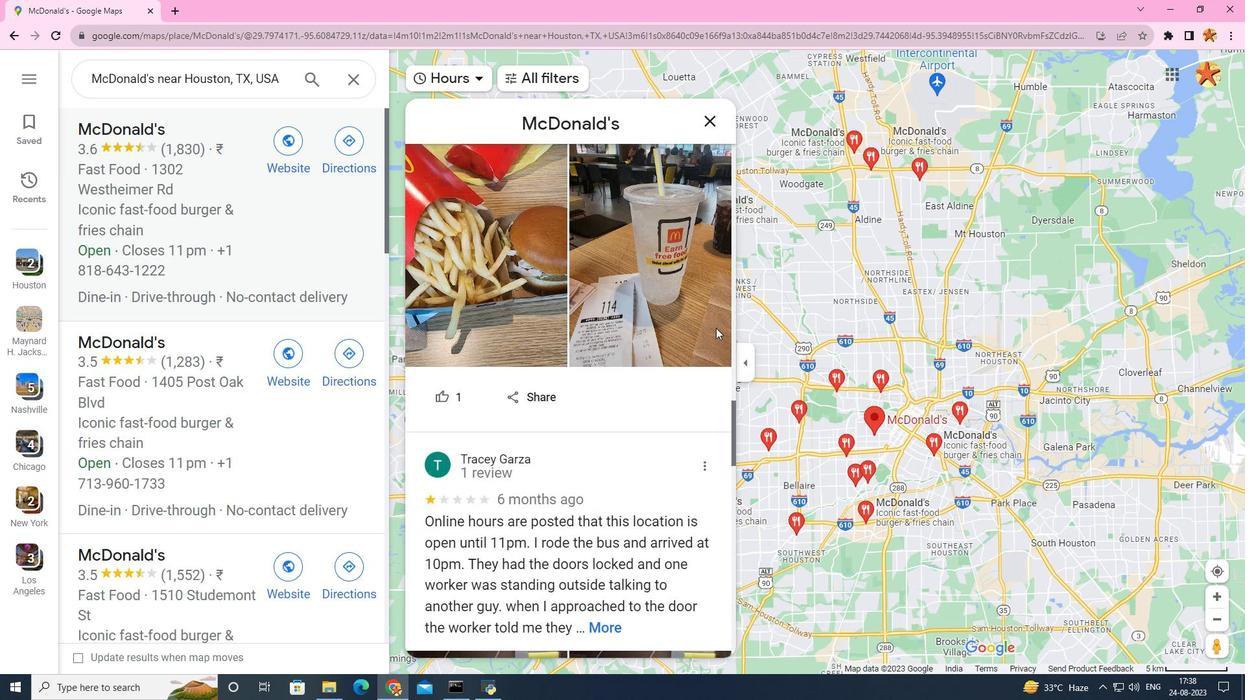 
Action: Mouse scrolled (716, 328) with delta (0, 0)
Screenshot: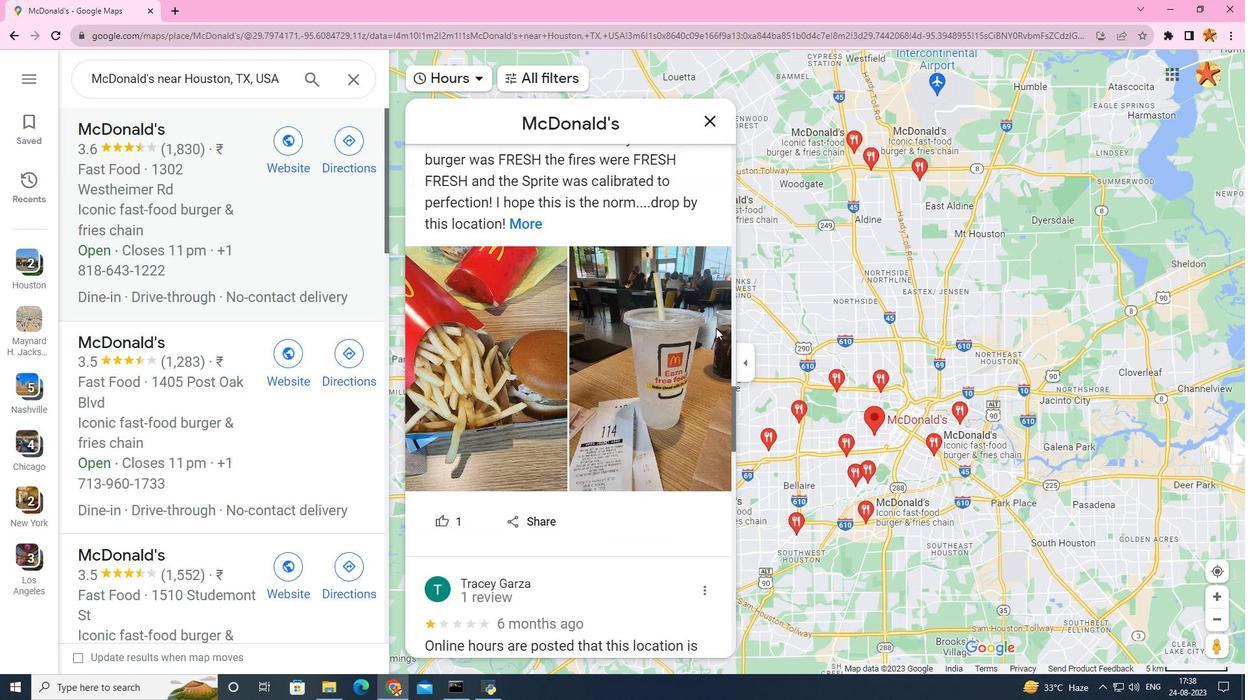 
Action: Mouse scrolled (716, 328) with delta (0, 0)
Screenshot: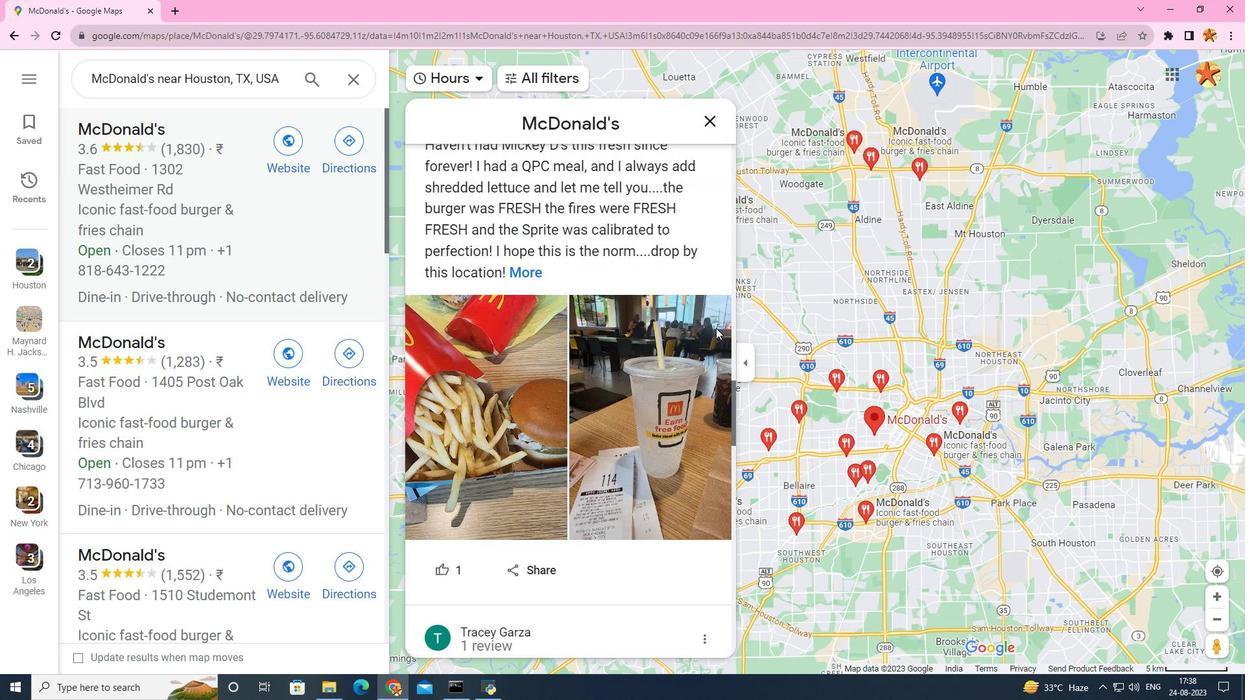 
Action: Mouse scrolled (716, 328) with delta (0, 0)
Screenshot: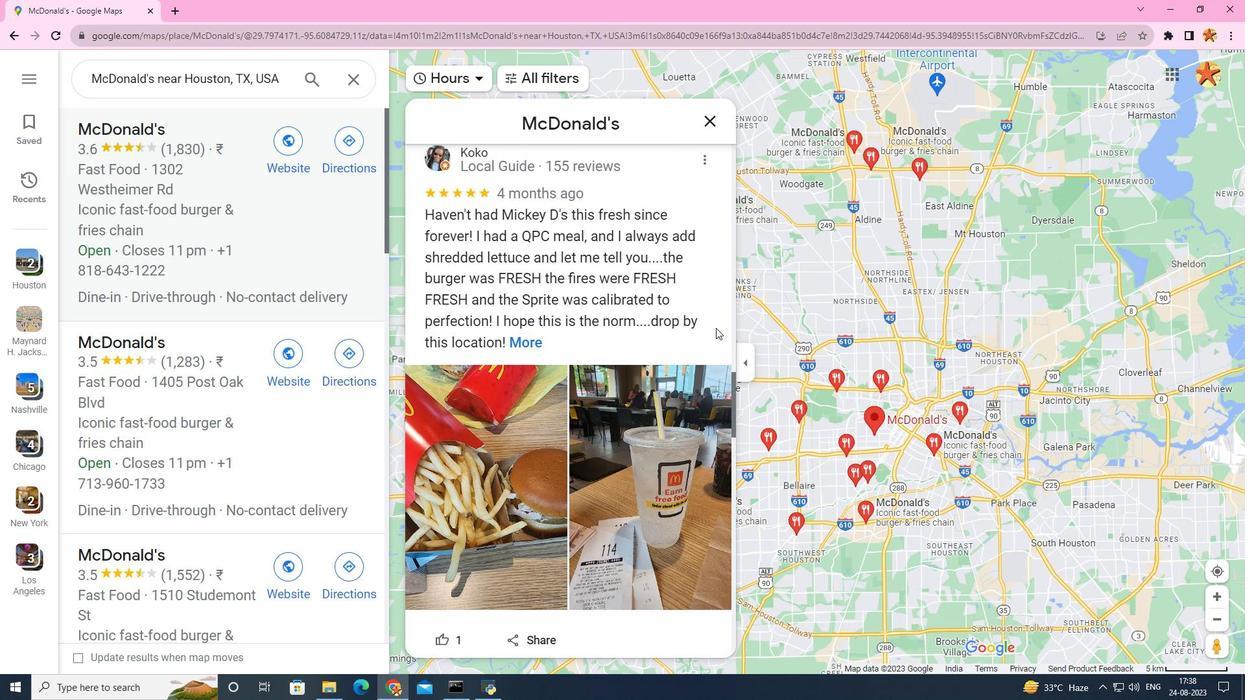 
Action: Mouse scrolled (716, 328) with delta (0, 0)
Screenshot: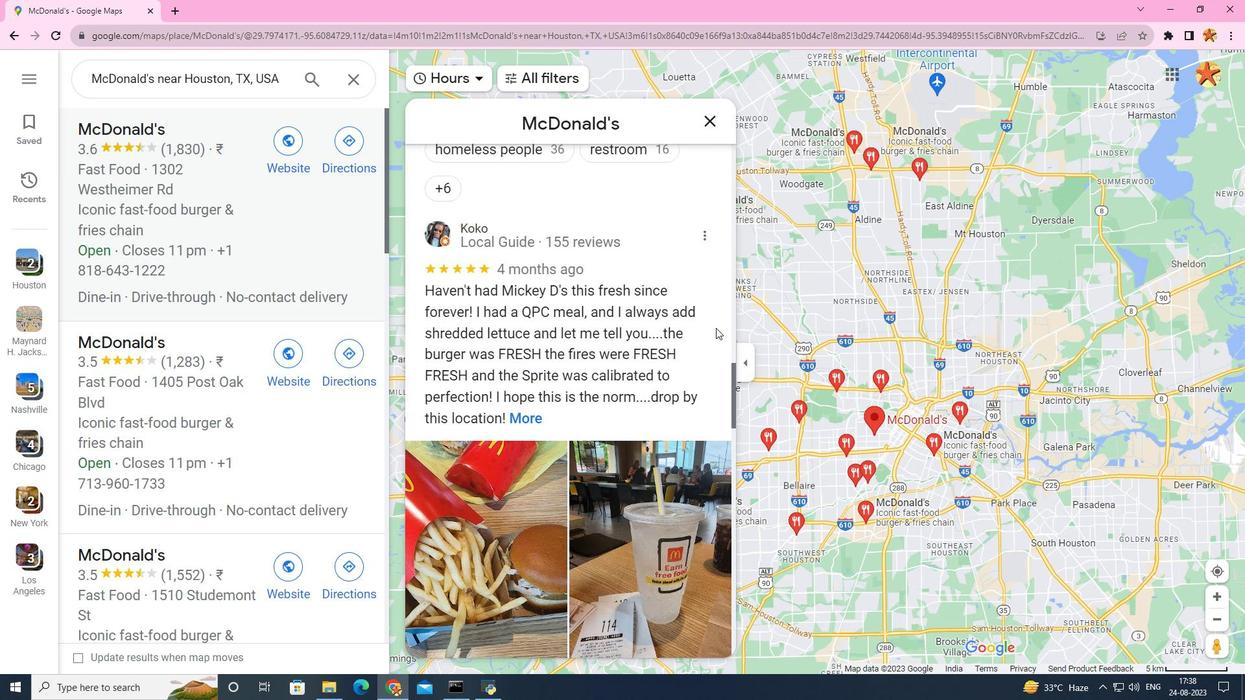 
Action: Mouse scrolled (716, 328) with delta (0, 0)
Screenshot: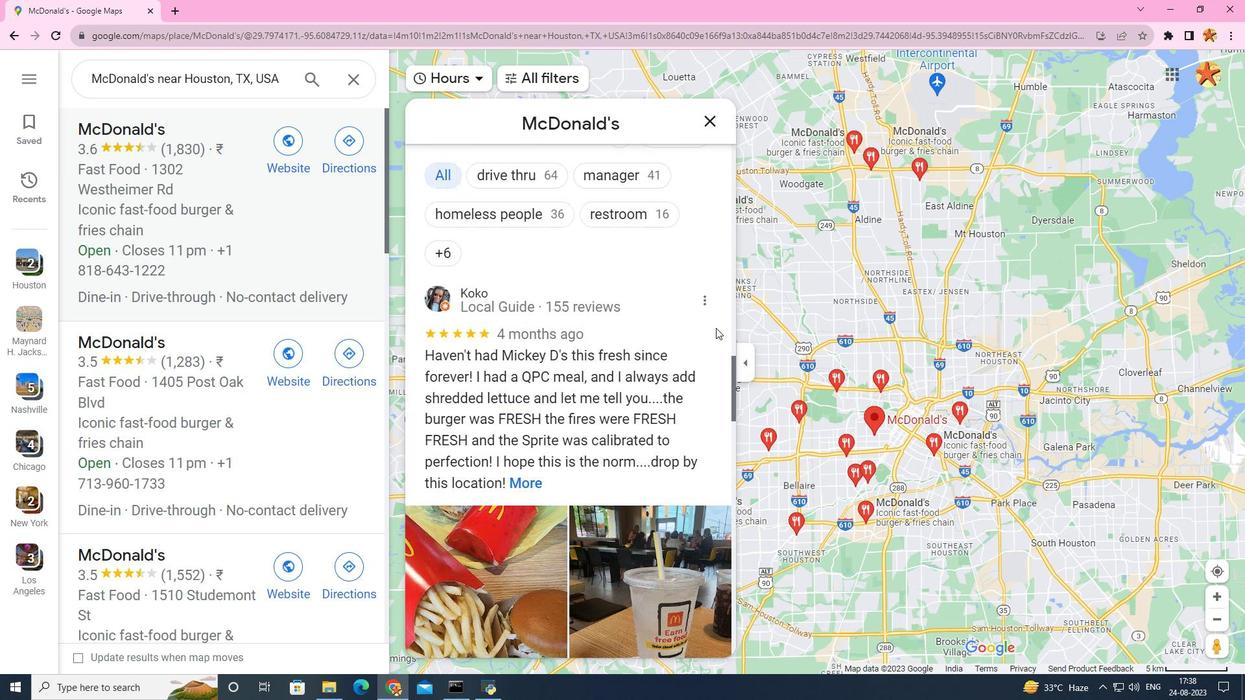 
Action: Mouse scrolled (716, 328) with delta (0, 0)
Screenshot: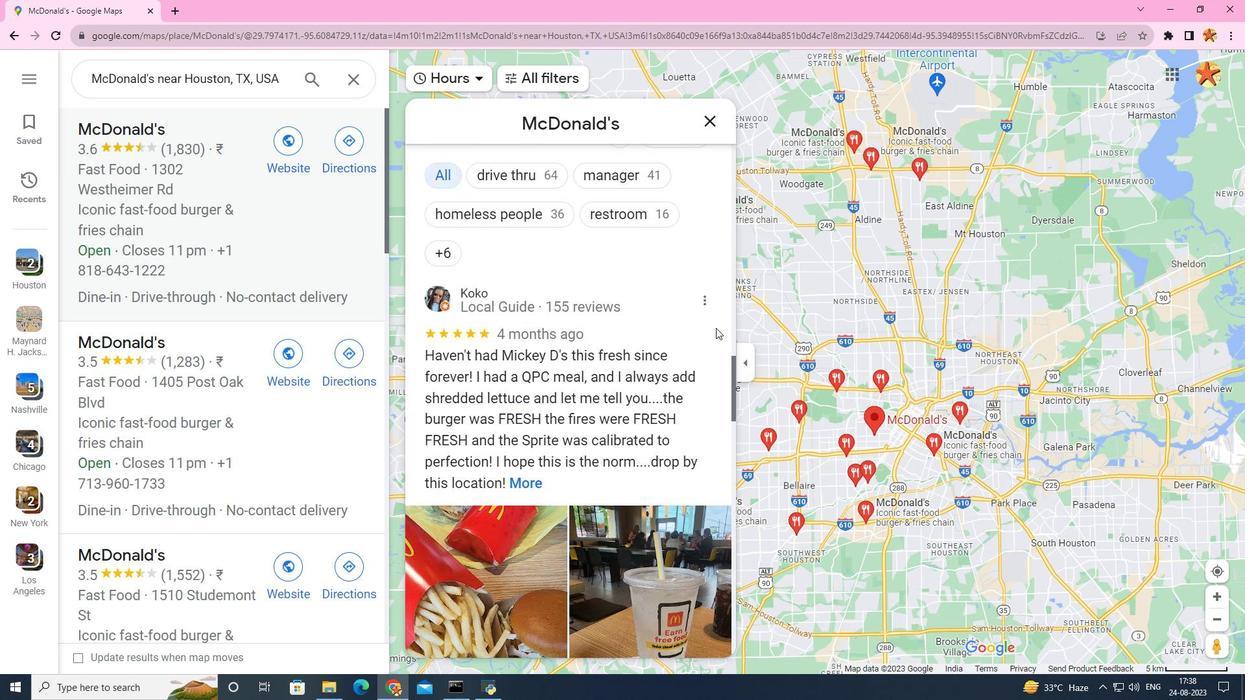 
Action: Mouse scrolled (716, 328) with delta (0, 0)
Screenshot: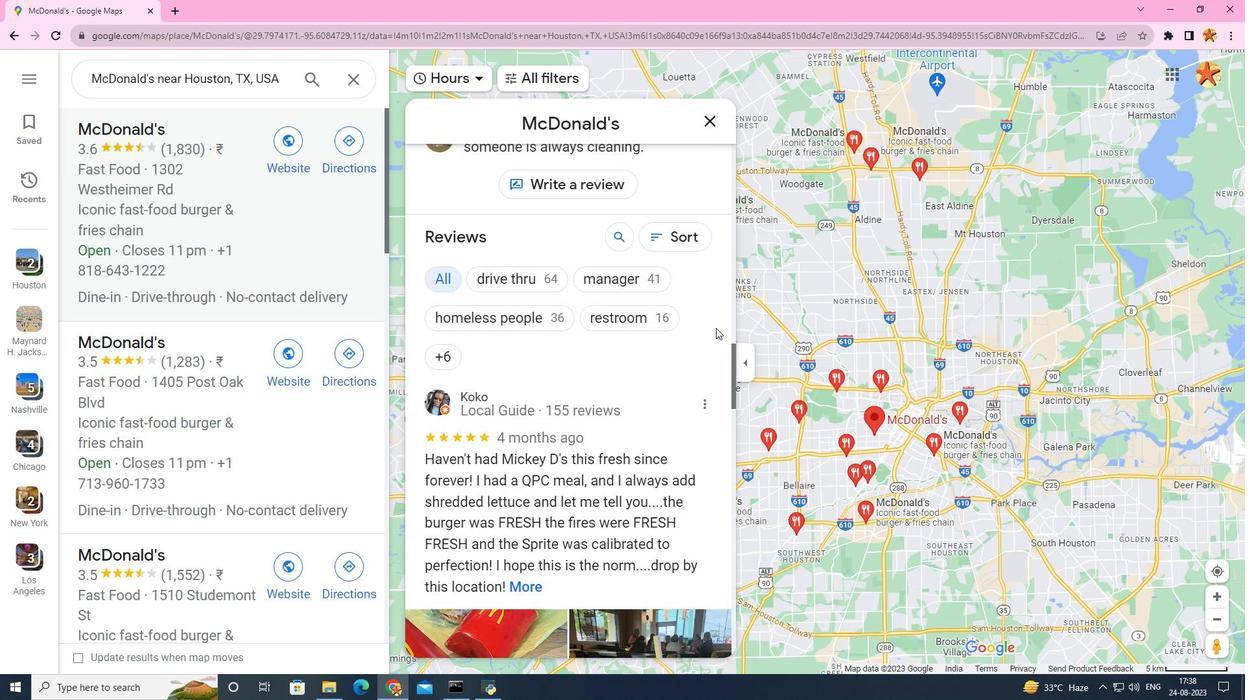 
Action: Mouse scrolled (716, 328) with delta (0, 0)
Screenshot: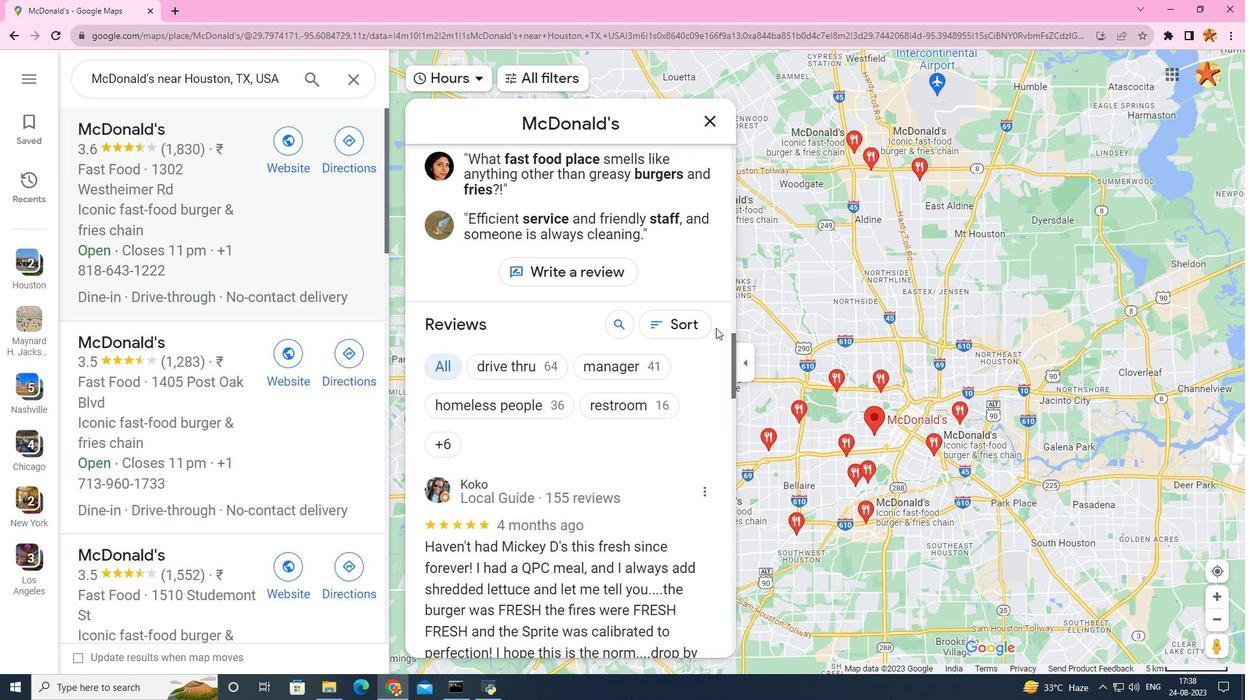 
Action: Mouse scrolled (716, 327) with delta (0, 0)
Screenshot: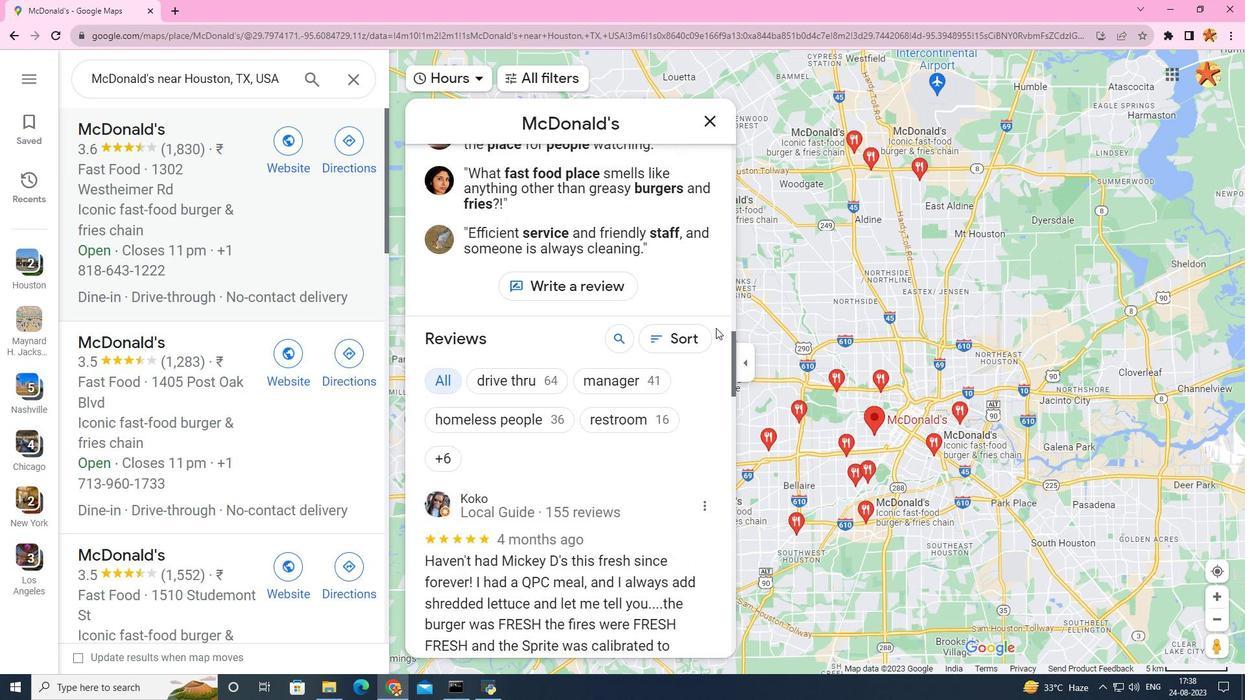
Action: Mouse scrolled (716, 328) with delta (0, 0)
Screenshot: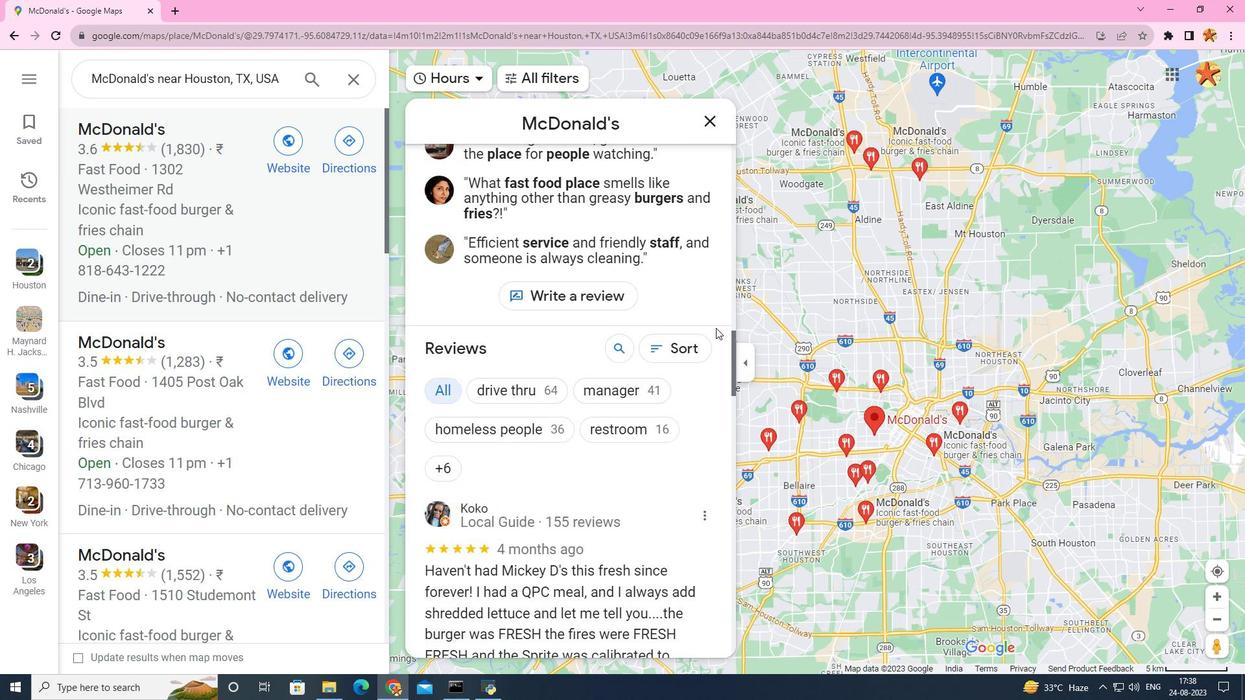 
Action: Mouse scrolled (716, 328) with delta (0, 0)
Screenshot: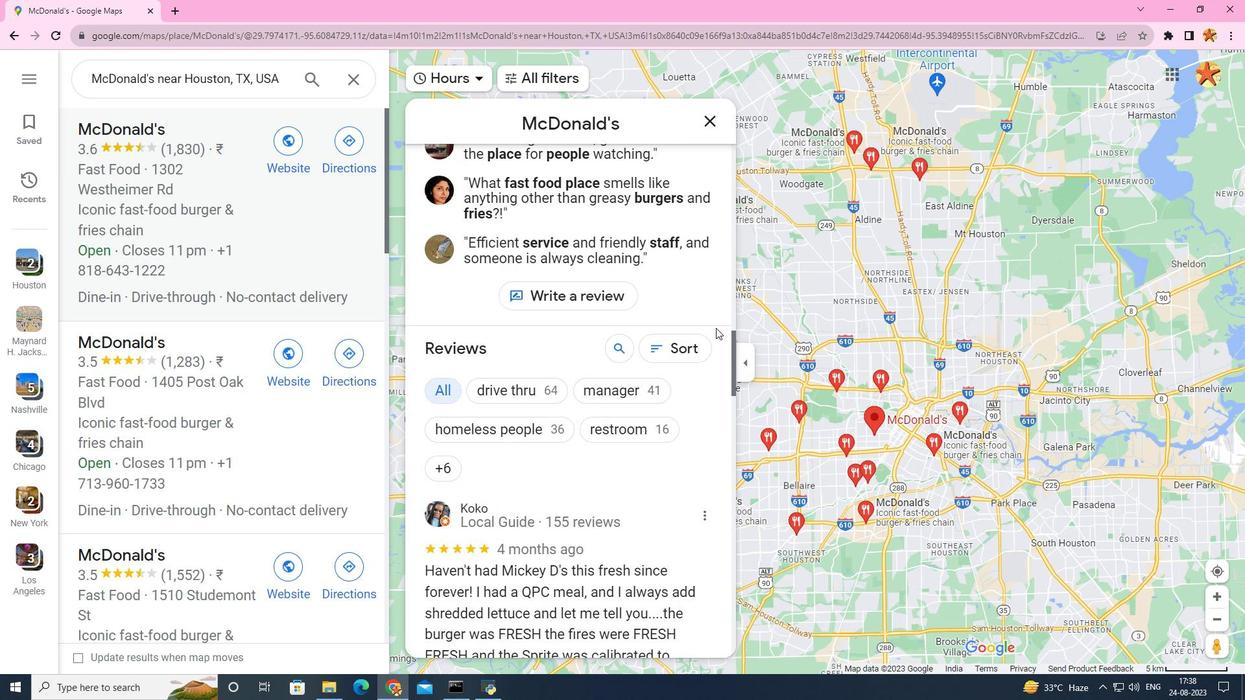 
Action: Mouse scrolled (716, 328) with delta (0, 0)
Screenshot: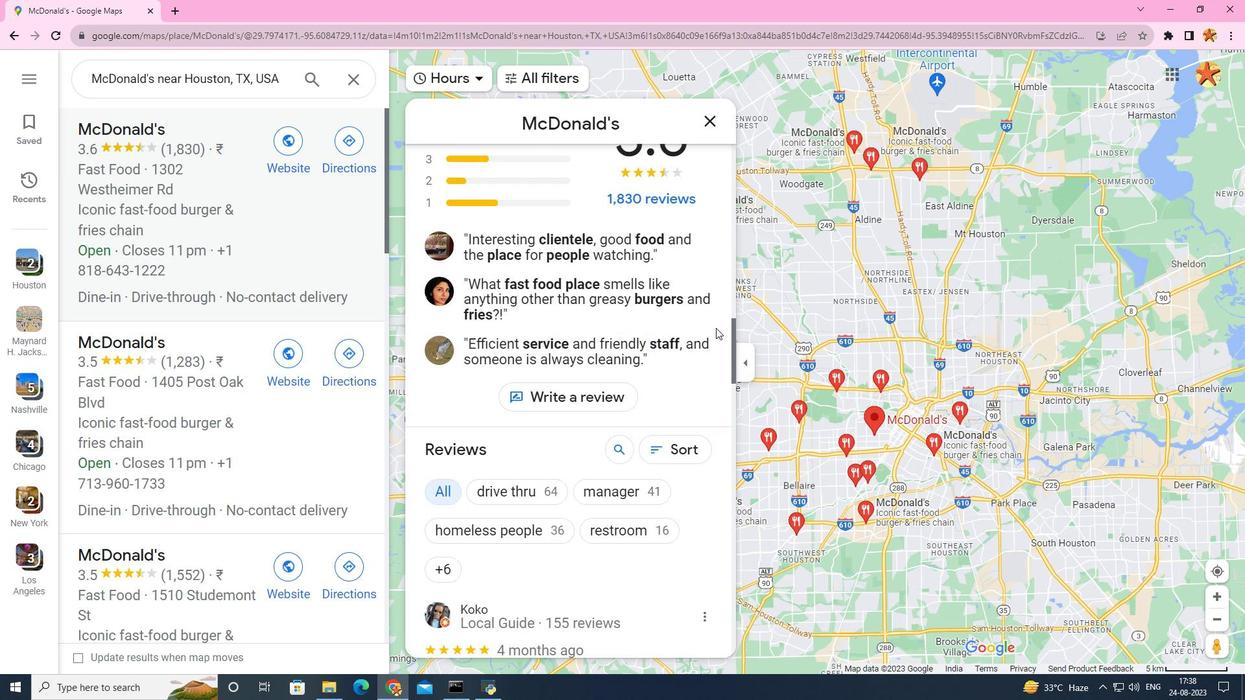 
Action: Mouse scrolled (716, 328) with delta (0, 0)
Screenshot: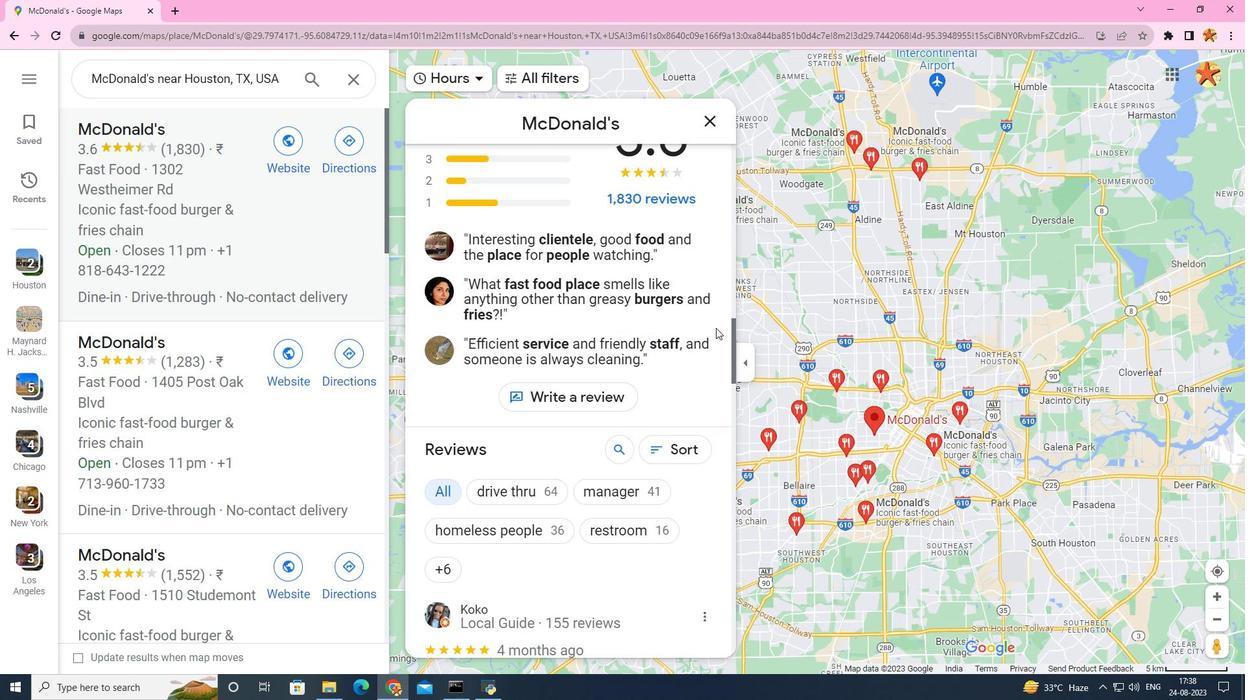 
Action: Mouse scrolled (716, 328) with delta (0, 0)
Screenshot: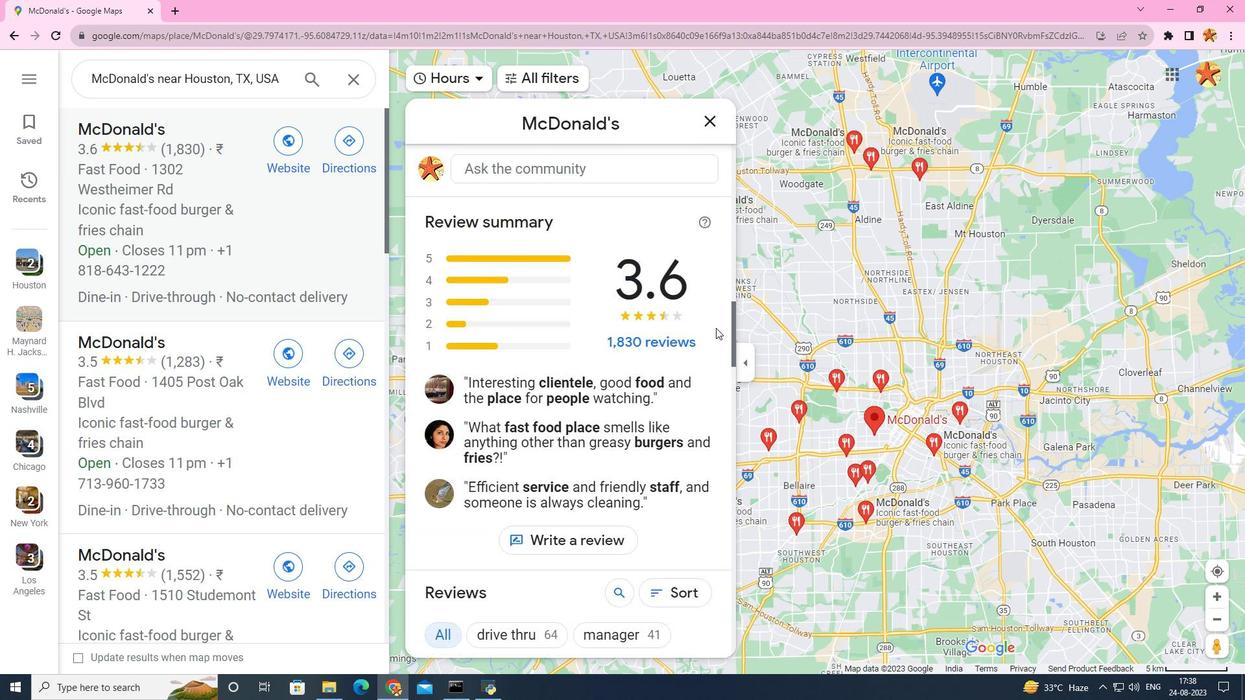 
Action: Mouse scrolled (716, 328) with delta (0, 0)
Screenshot: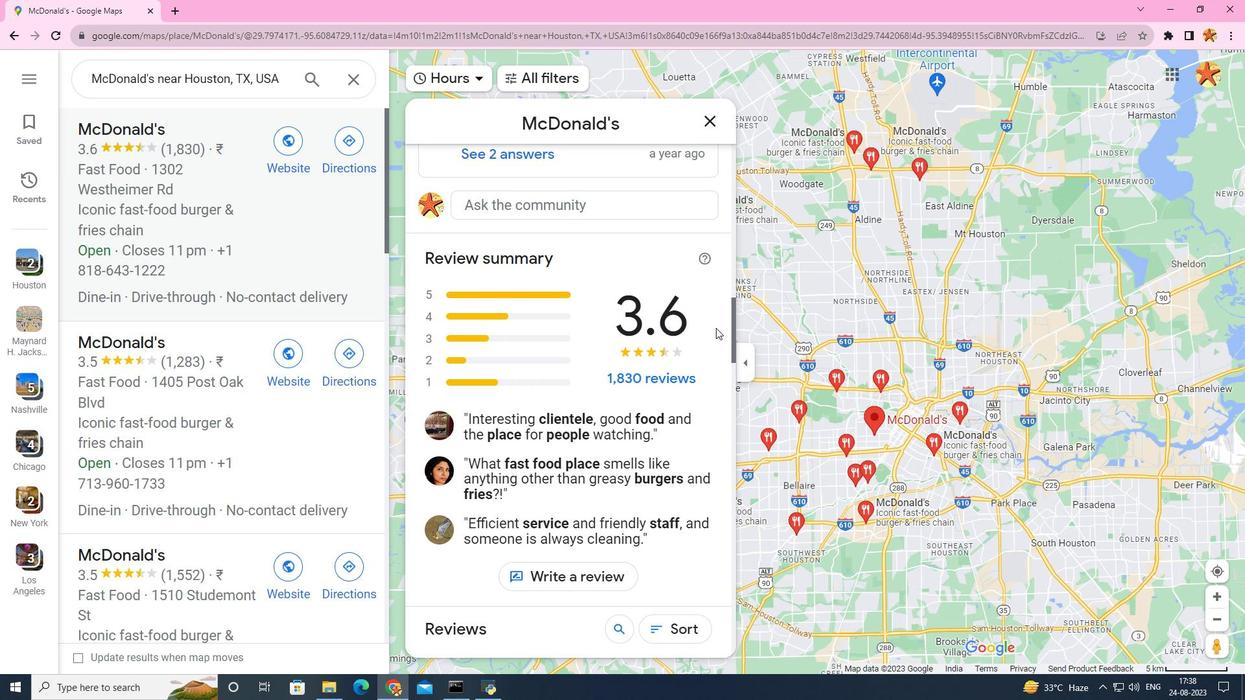 
Action: Mouse scrolled (716, 328) with delta (0, 0)
Screenshot: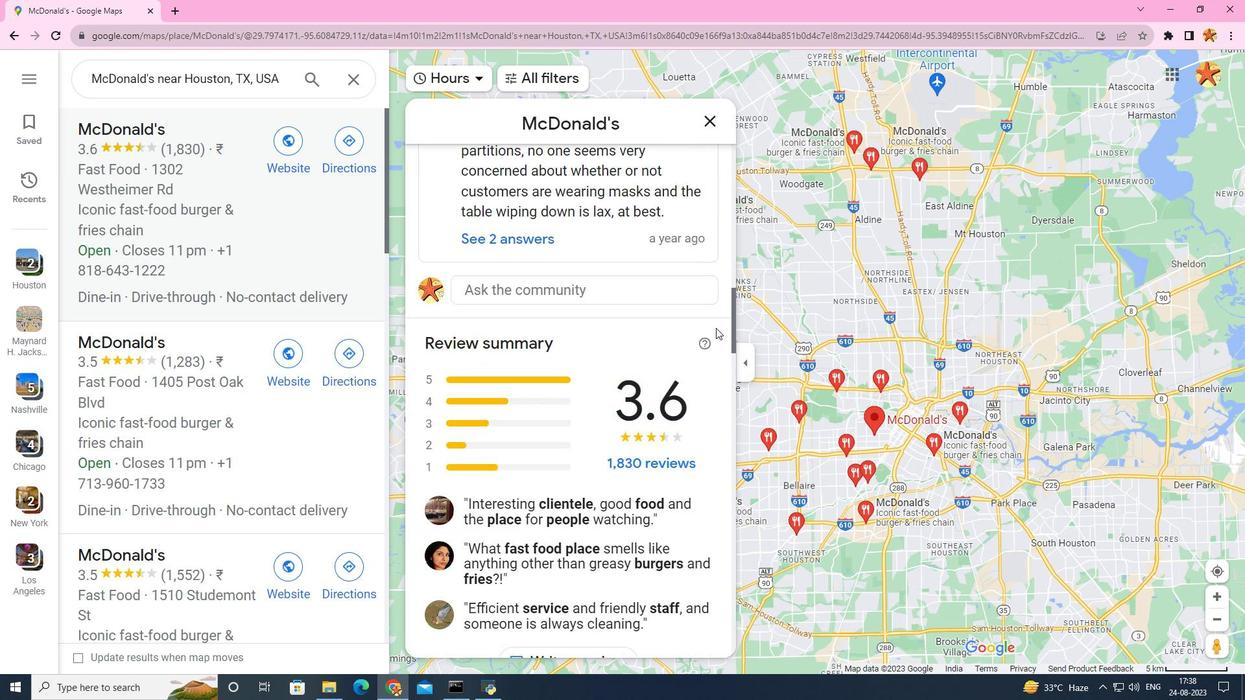 
Action: Mouse scrolled (716, 328) with delta (0, 0)
Screenshot: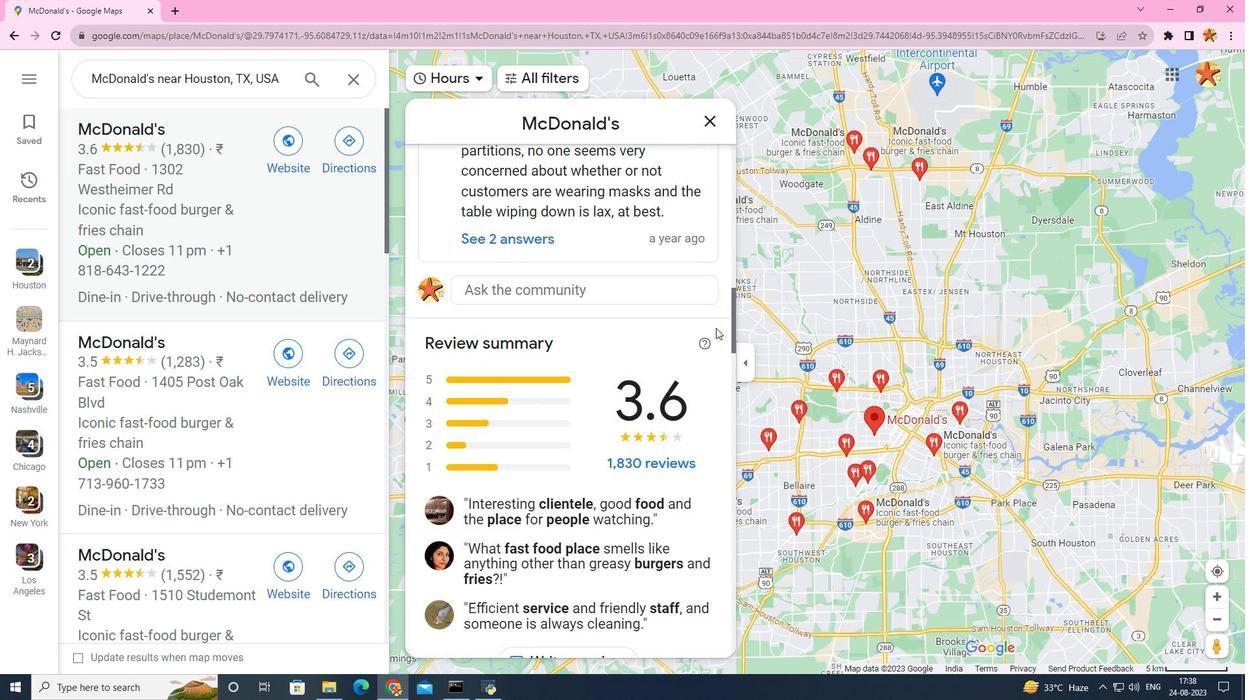 
Action: Mouse scrolled (716, 328) with delta (0, 0)
Screenshot: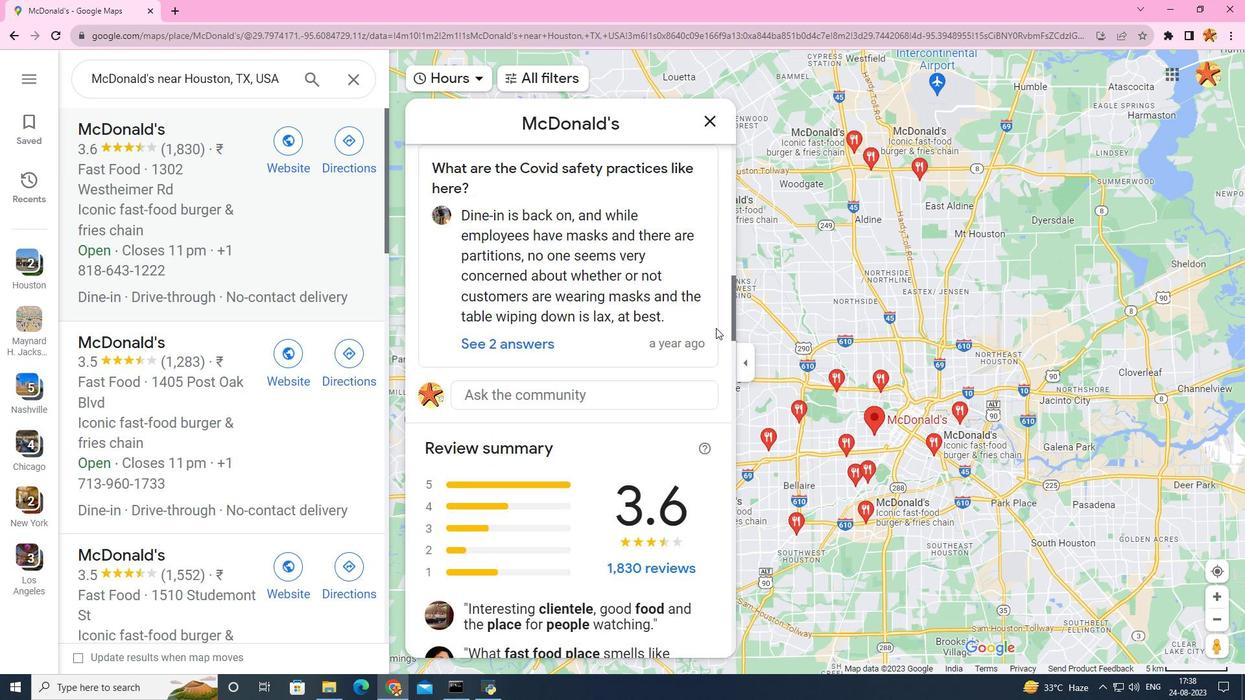 
Action: Mouse scrolled (716, 328) with delta (0, 0)
Screenshot: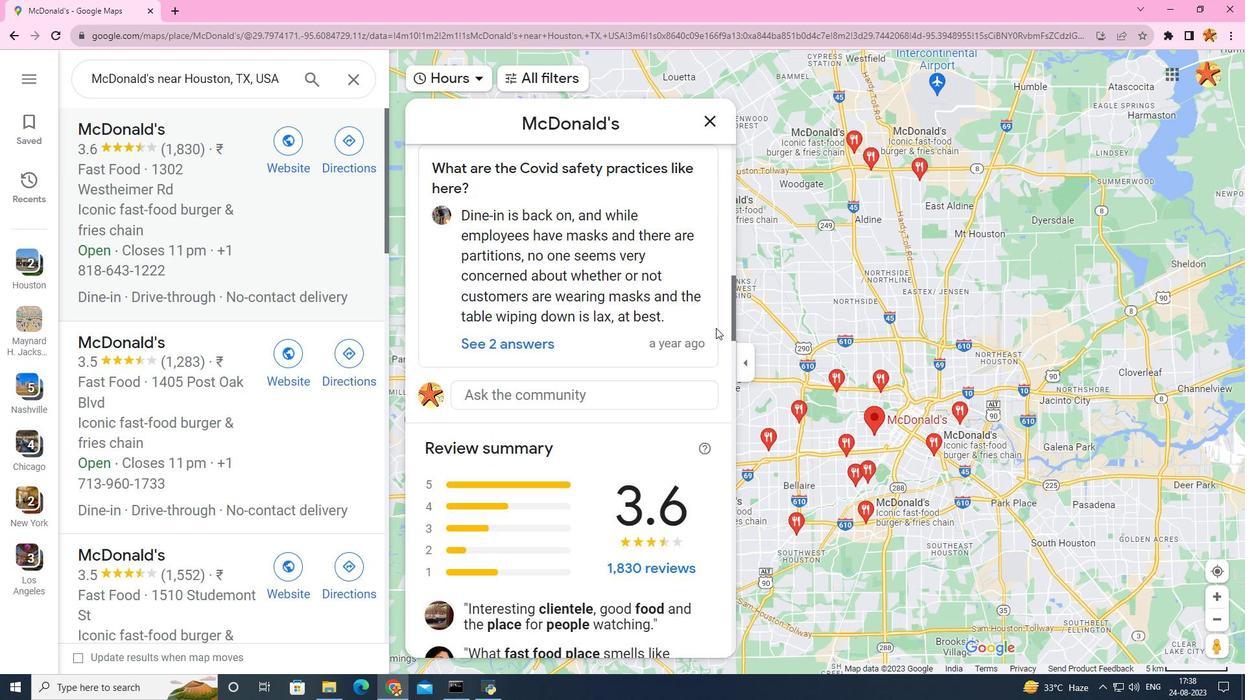 
Action: Mouse scrolled (716, 328) with delta (0, 0)
Screenshot: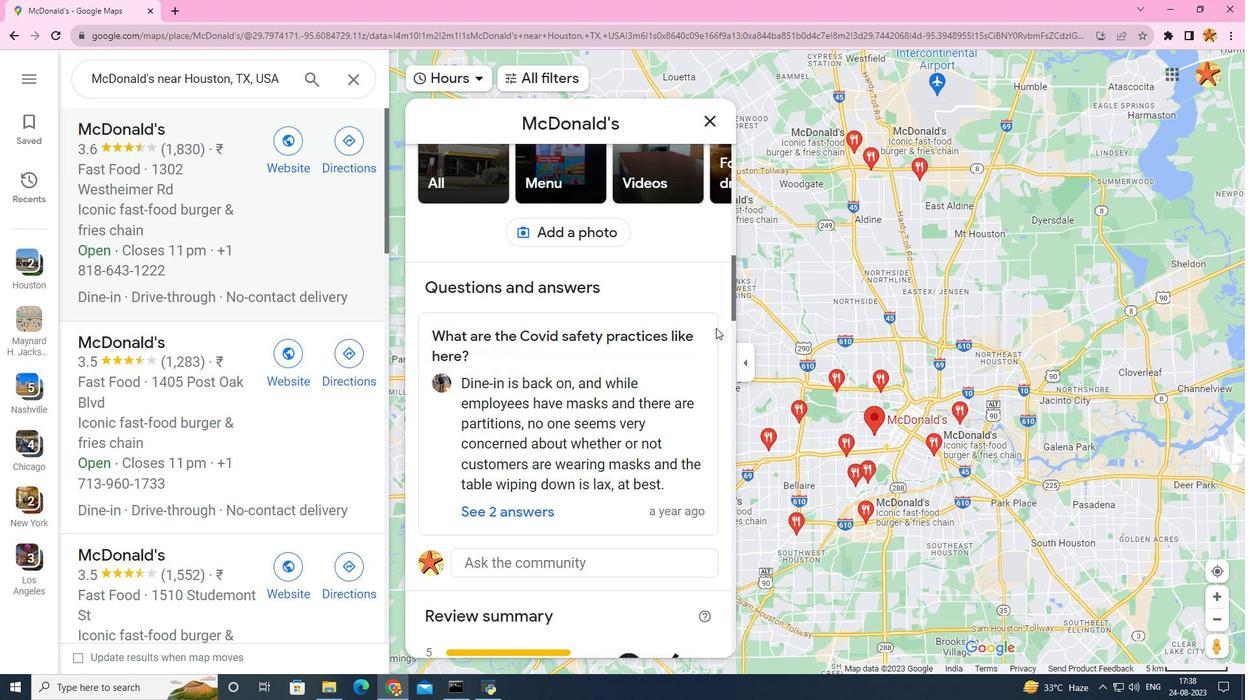 
Action: Mouse scrolled (716, 327) with delta (0, 0)
Screenshot: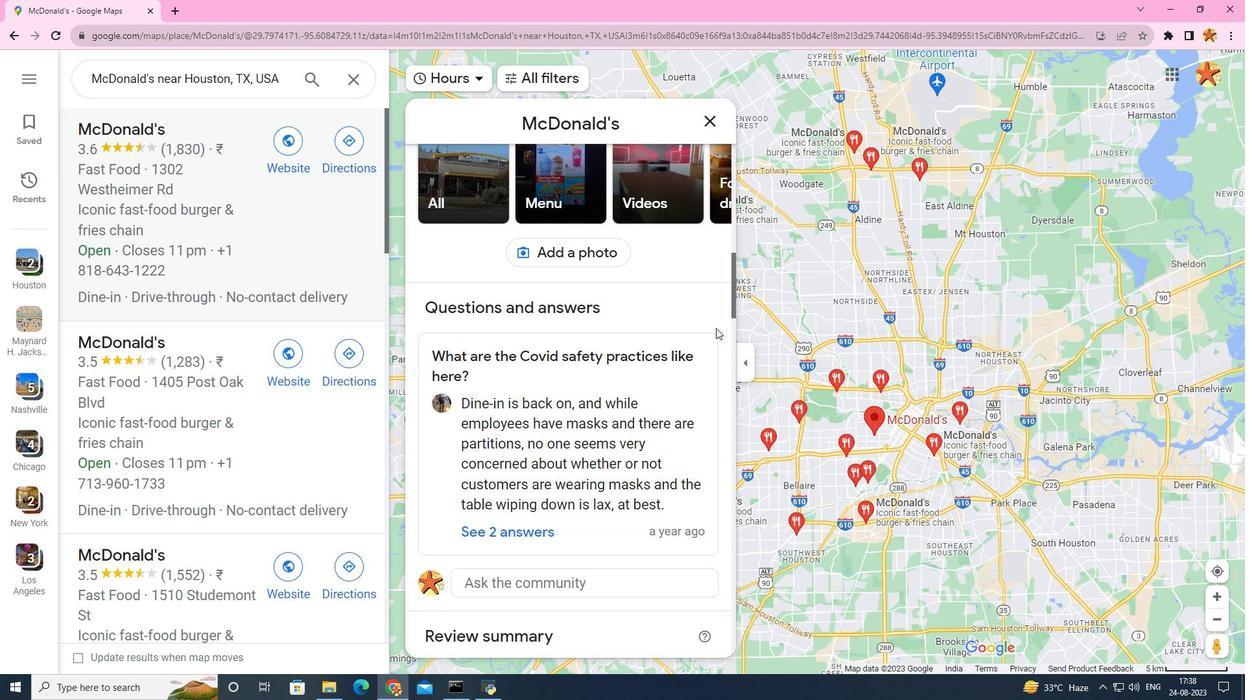 
Action: Mouse scrolled (716, 328) with delta (0, 0)
Screenshot: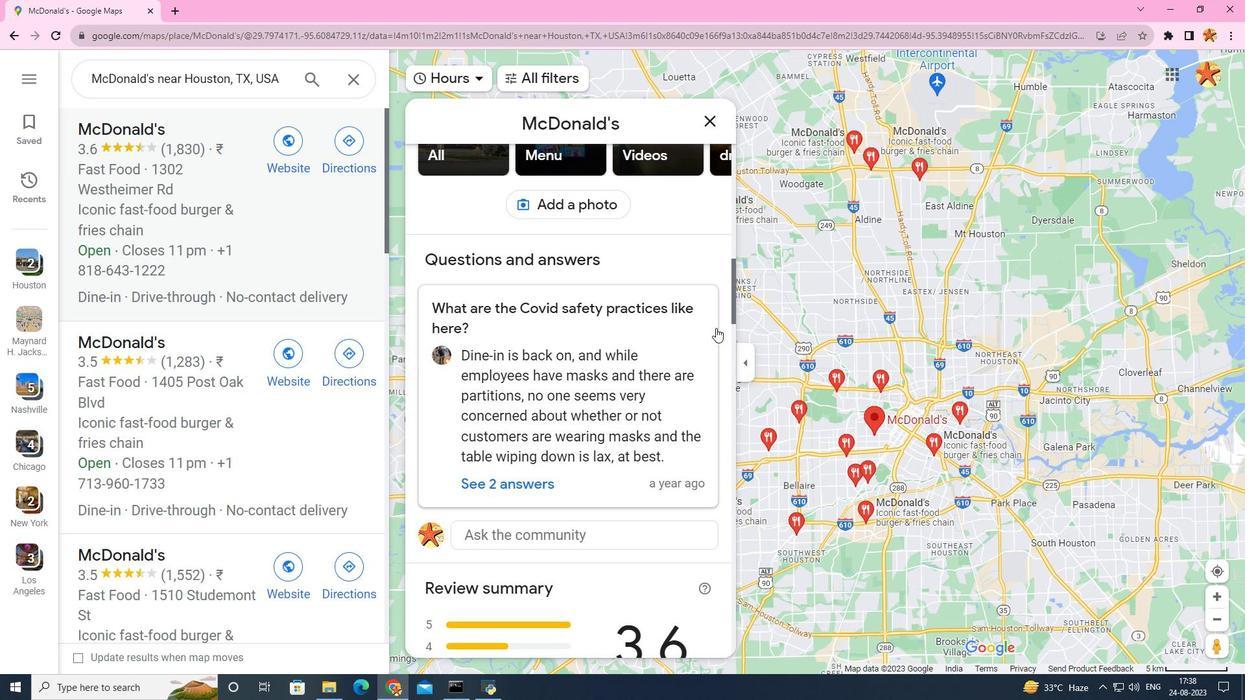 
Action: Mouse scrolled (716, 328) with delta (0, 0)
Screenshot: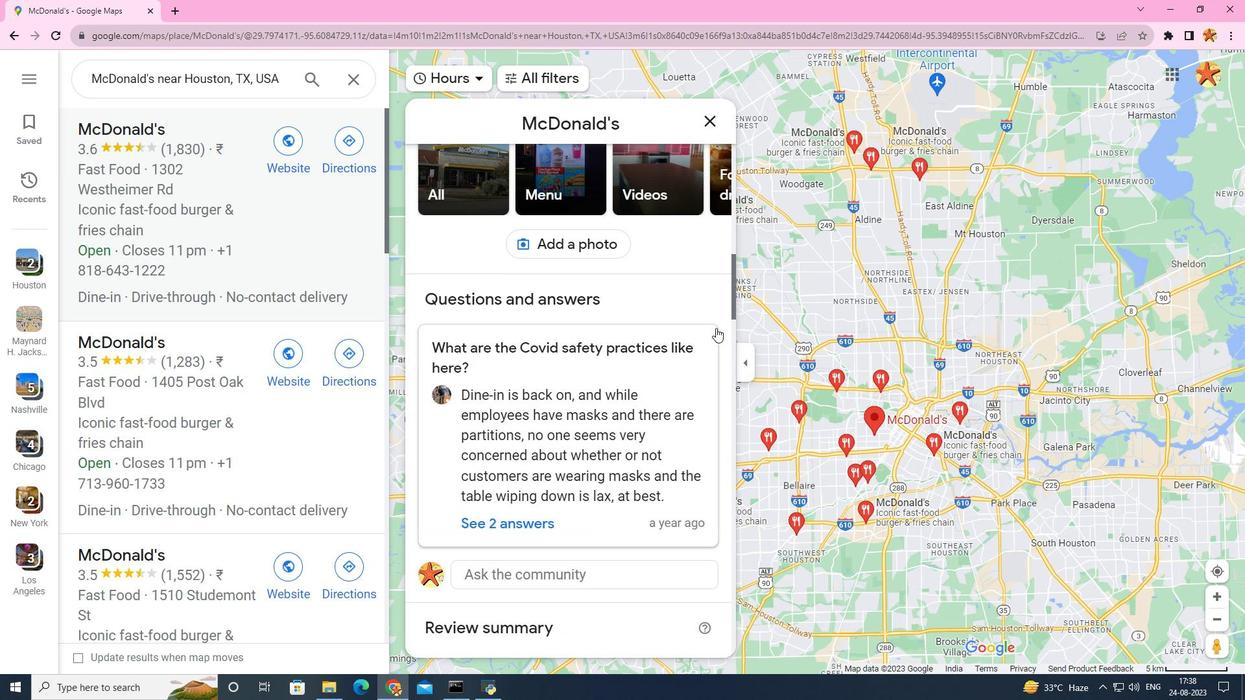 
Action: Mouse scrolled (716, 328) with delta (0, 0)
Screenshot: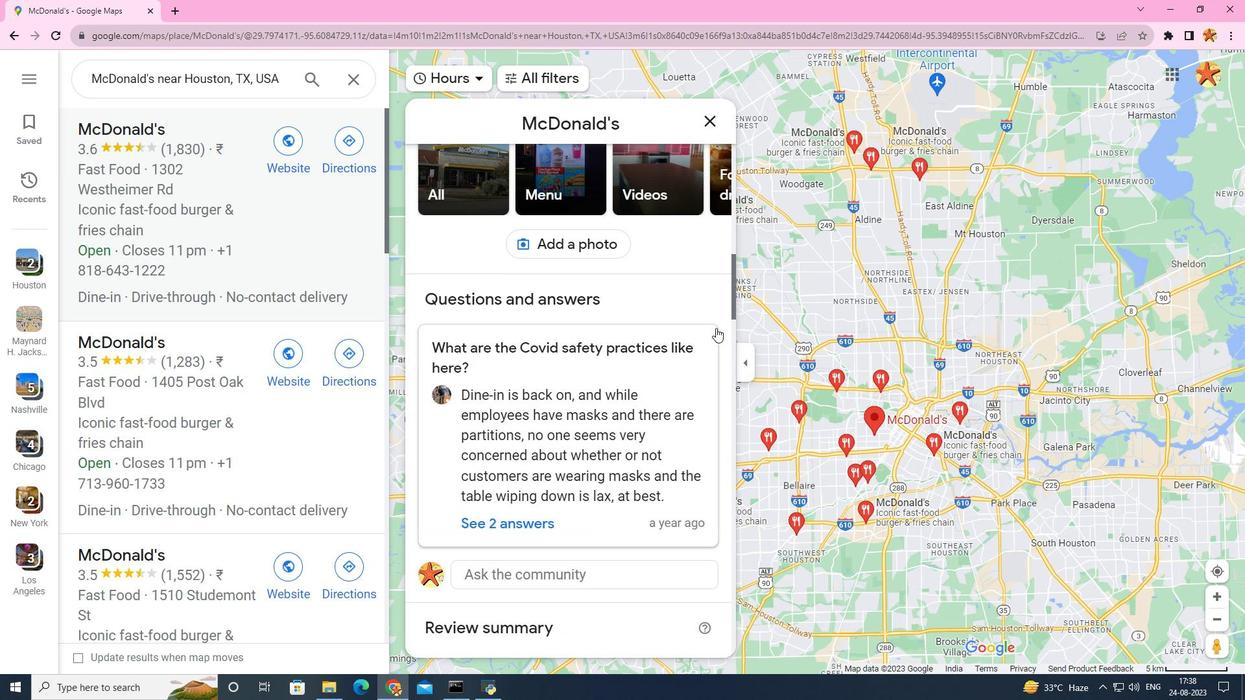 
Action: Mouse scrolled (716, 328) with delta (0, 0)
Screenshot: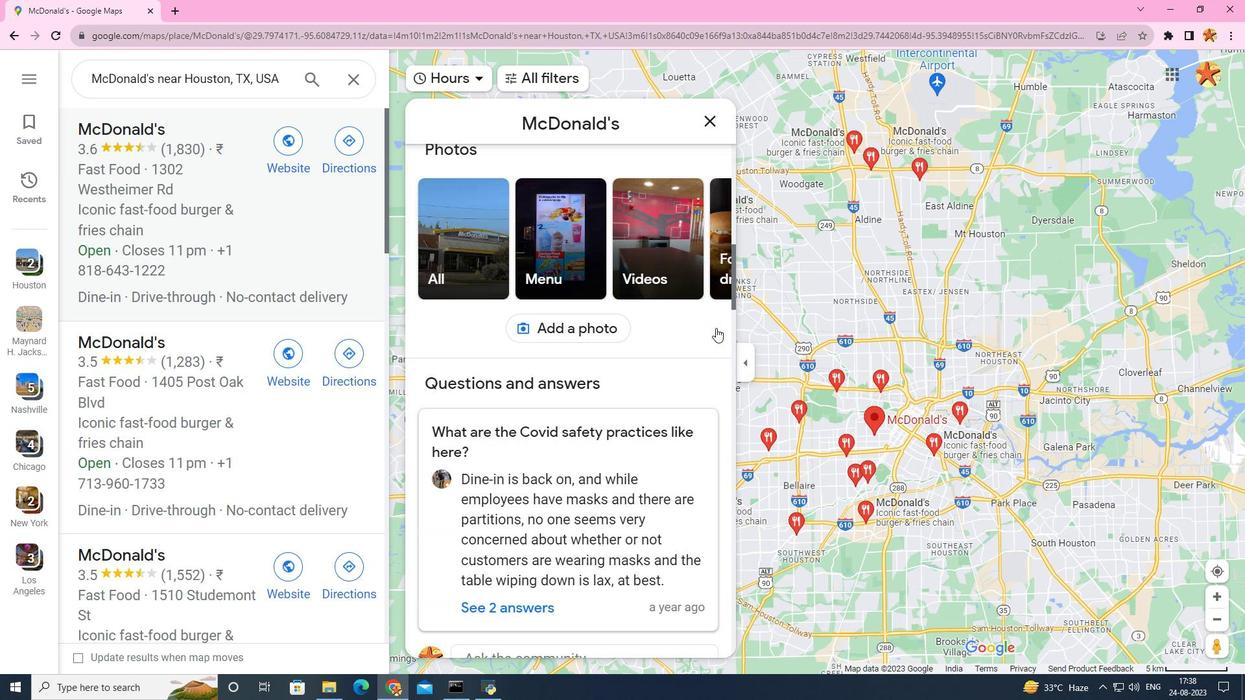 
Action: Mouse scrolled (716, 328) with delta (0, 0)
Screenshot: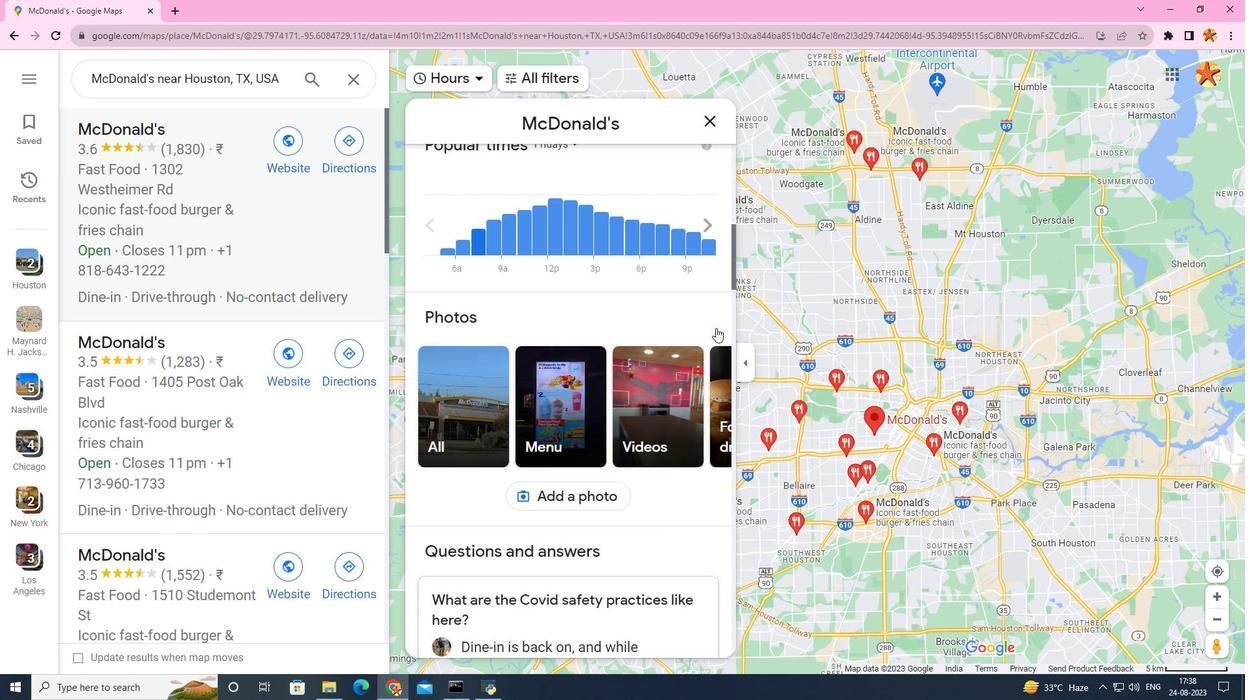 
Action: Mouse scrolled (716, 328) with delta (0, 0)
Screenshot: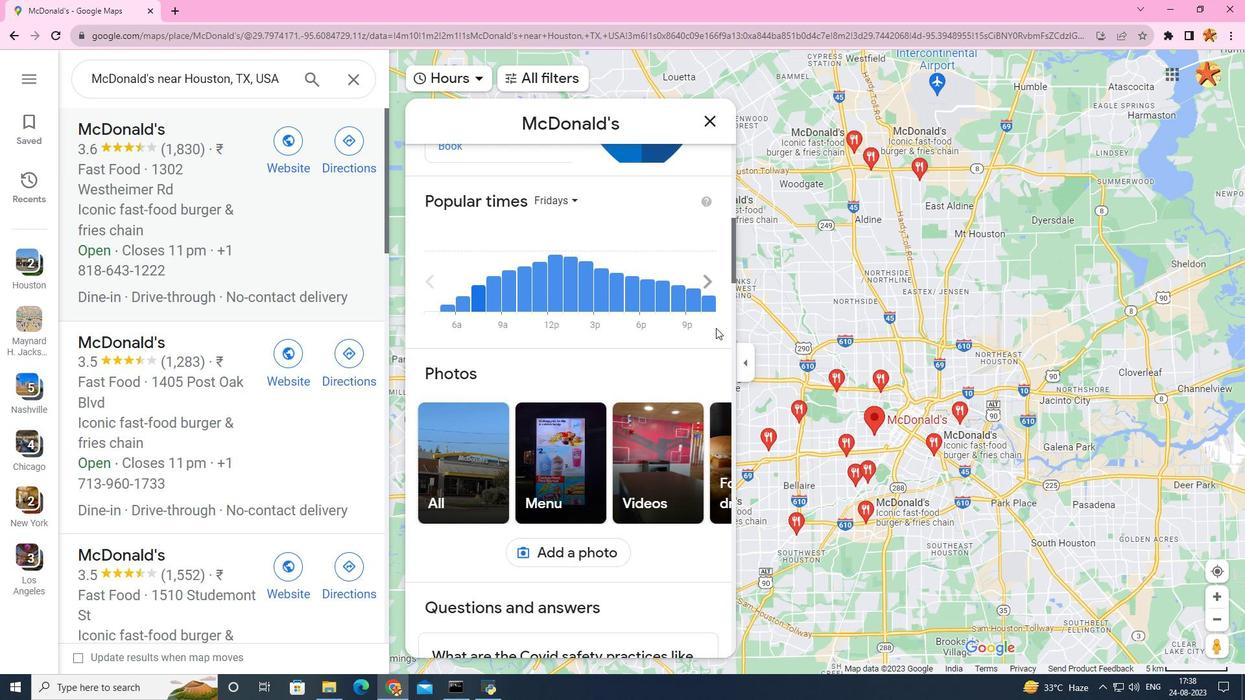
Action: Mouse scrolled (716, 328) with delta (0, 0)
Screenshot: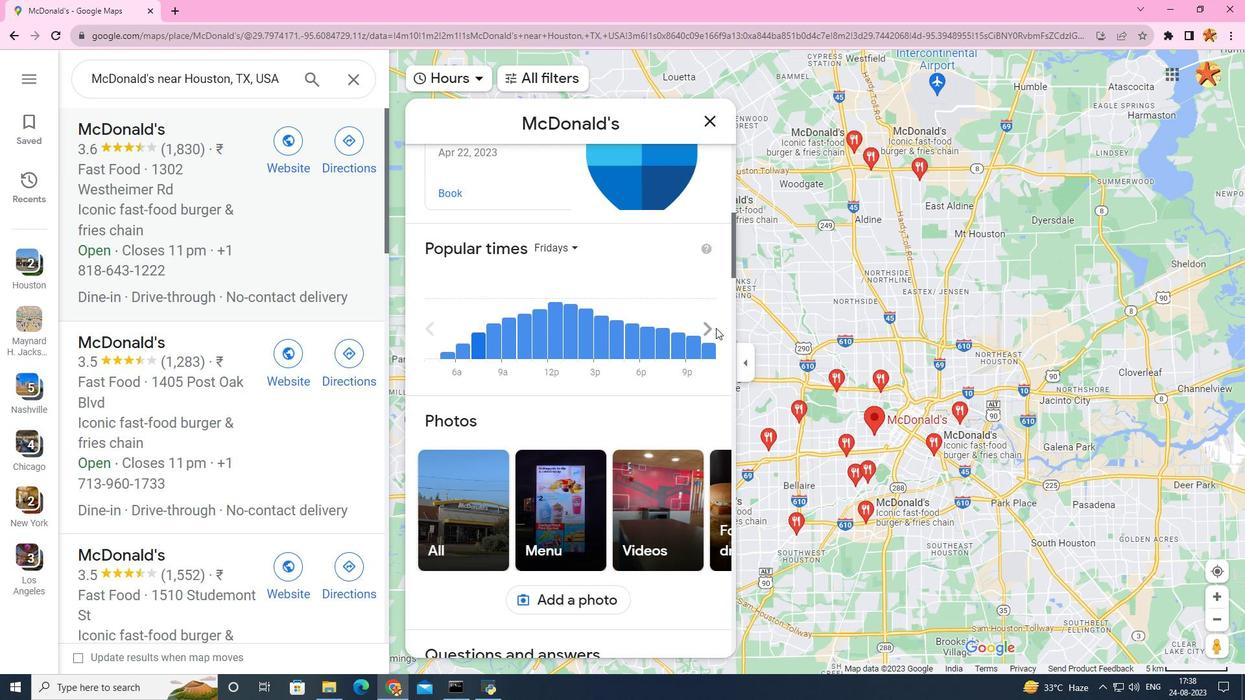 
Action: Mouse scrolled (716, 328) with delta (0, 0)
Screenshot: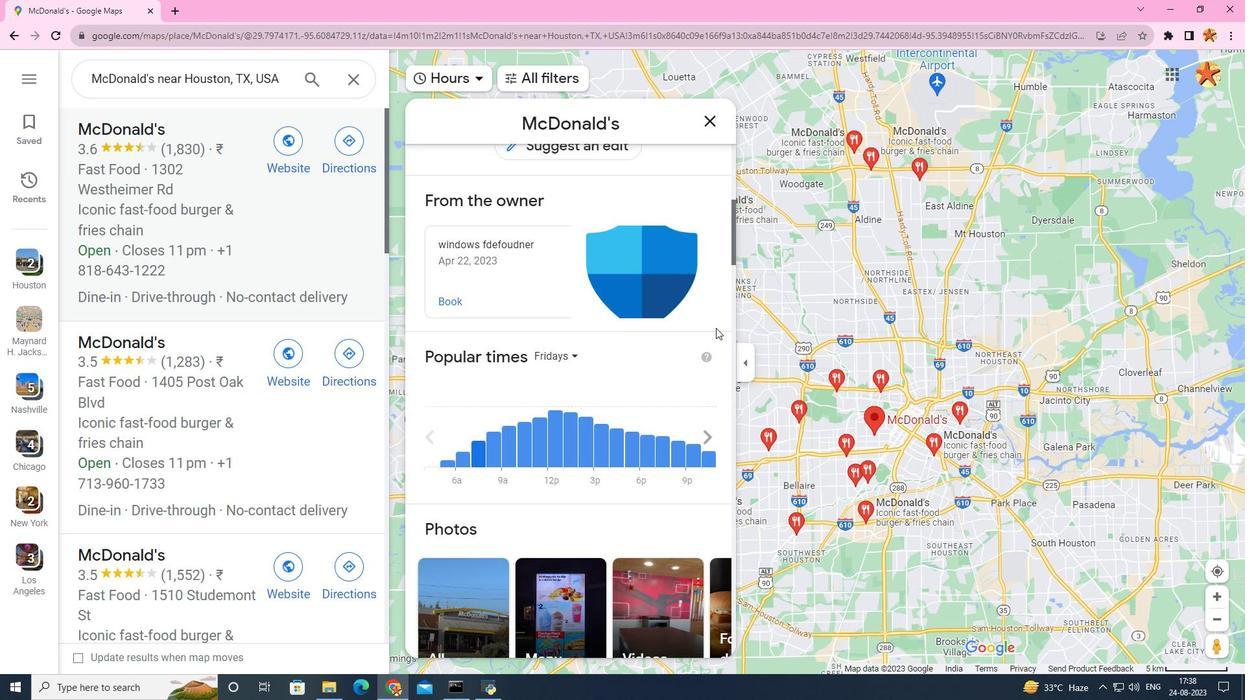 
Action: Mouse scrolled (716, 328) with delta (0, 0)
Screenshot: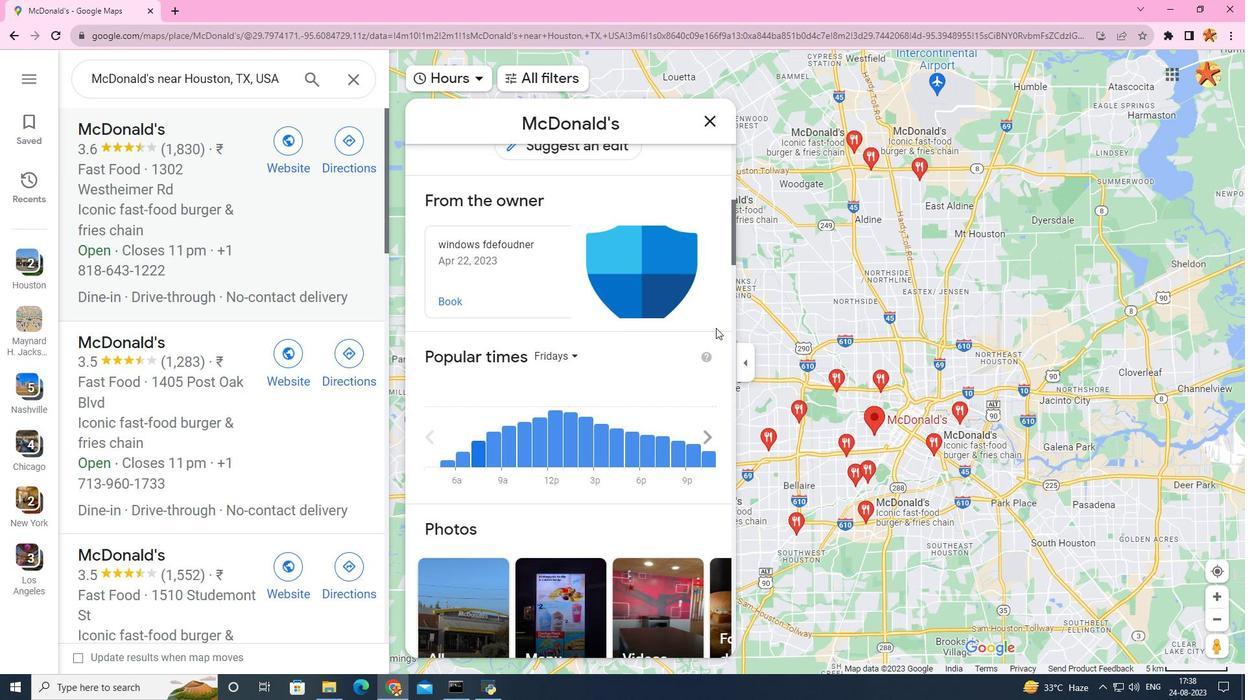 
Action: Mouse scrolled (716, 328) with delta (0, 0)
Screenshot: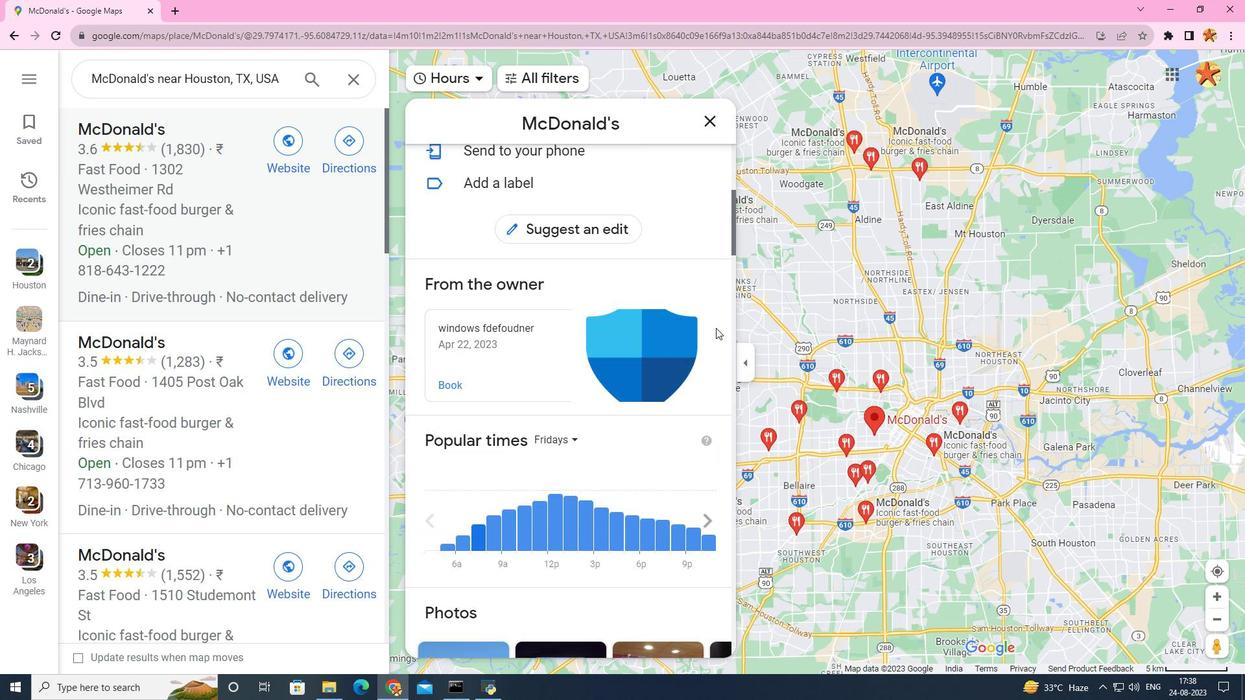 
Action: Mouse scrolled (716, 328) with delta (0, 0)
Screenshot: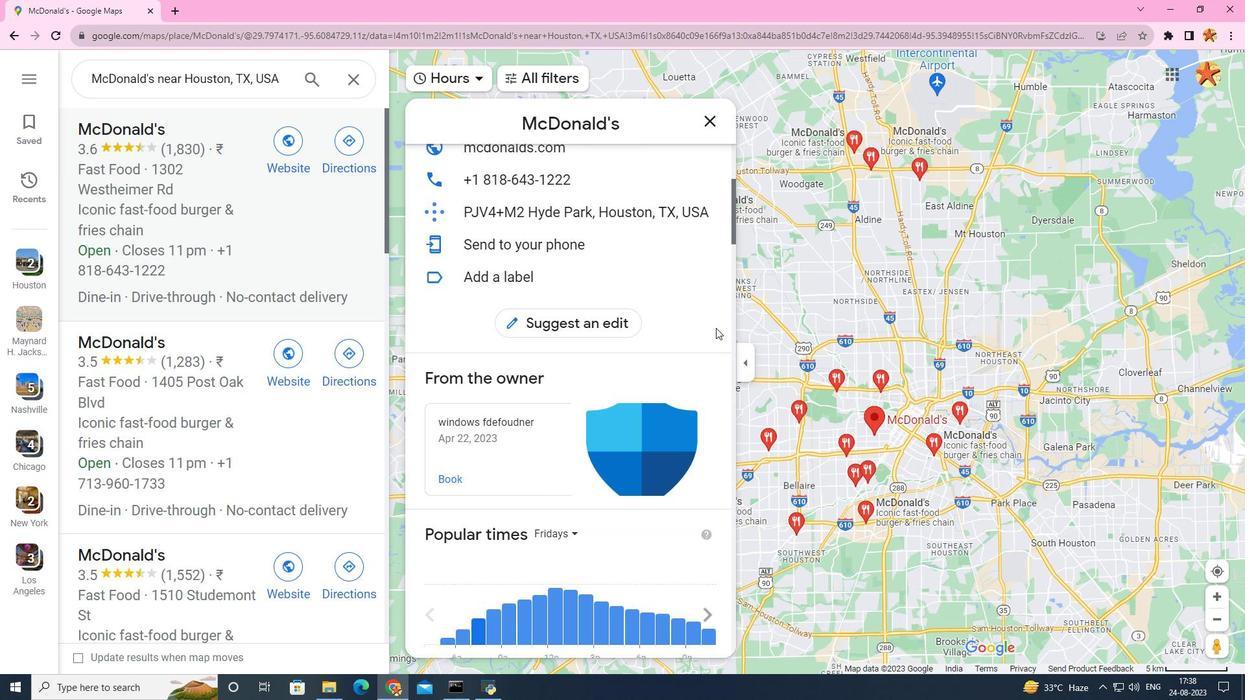 
Action: Mouse scrolled (716, 327) with delta (0, 0)
Screenshot: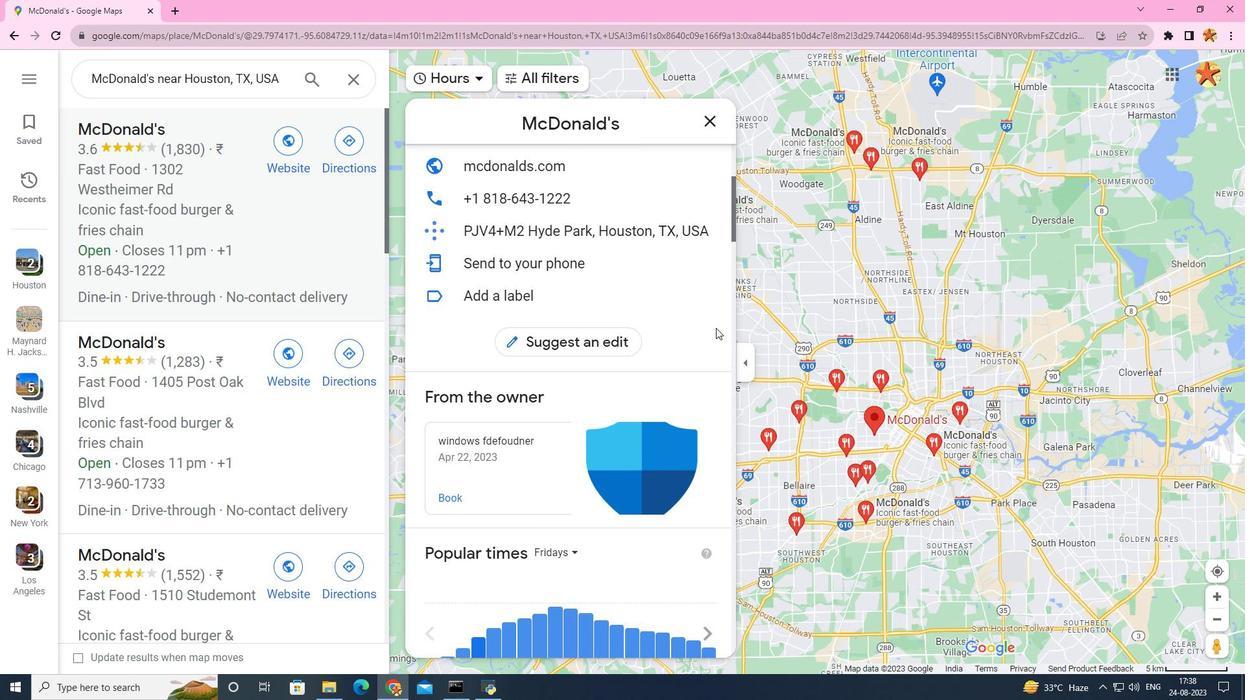 
Action: Mouse scrolled (716, 328) with delta (0, 0)
Screenshot: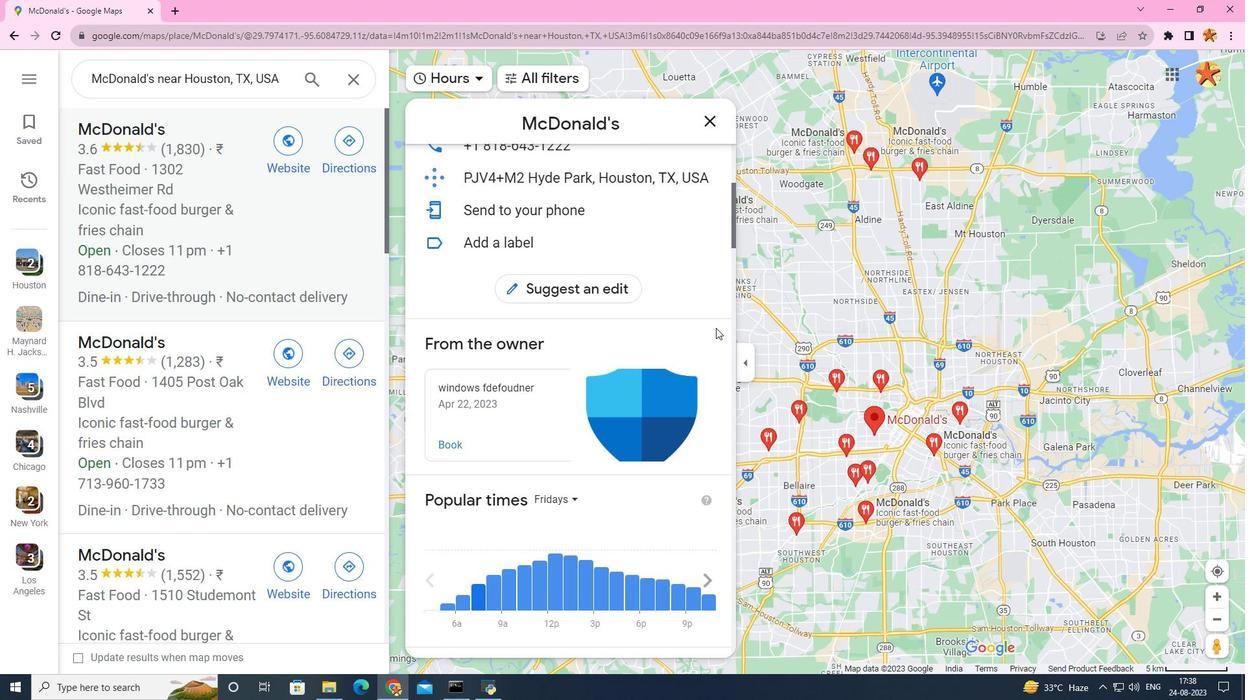 
Action: Mouse scrolled (716, 328) with delta (0, 0)
Screenshot: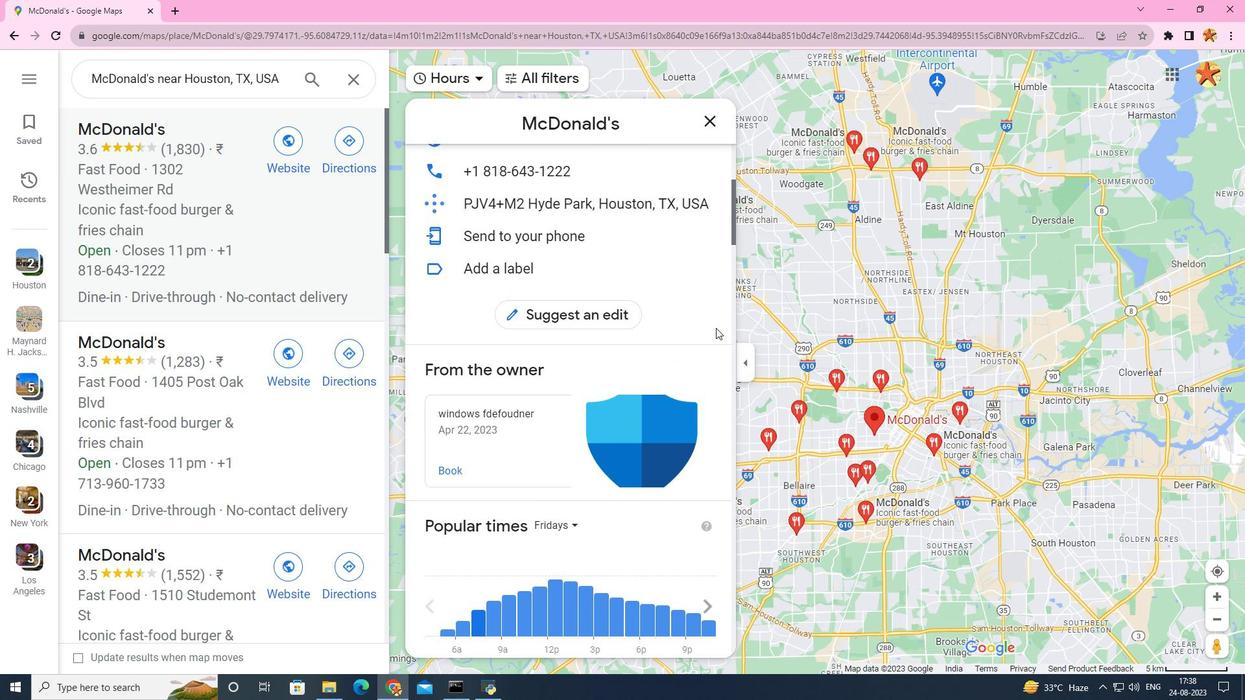 
Action: Mouse scrolled (716, 328) with delta (0, 0)
Screenshot: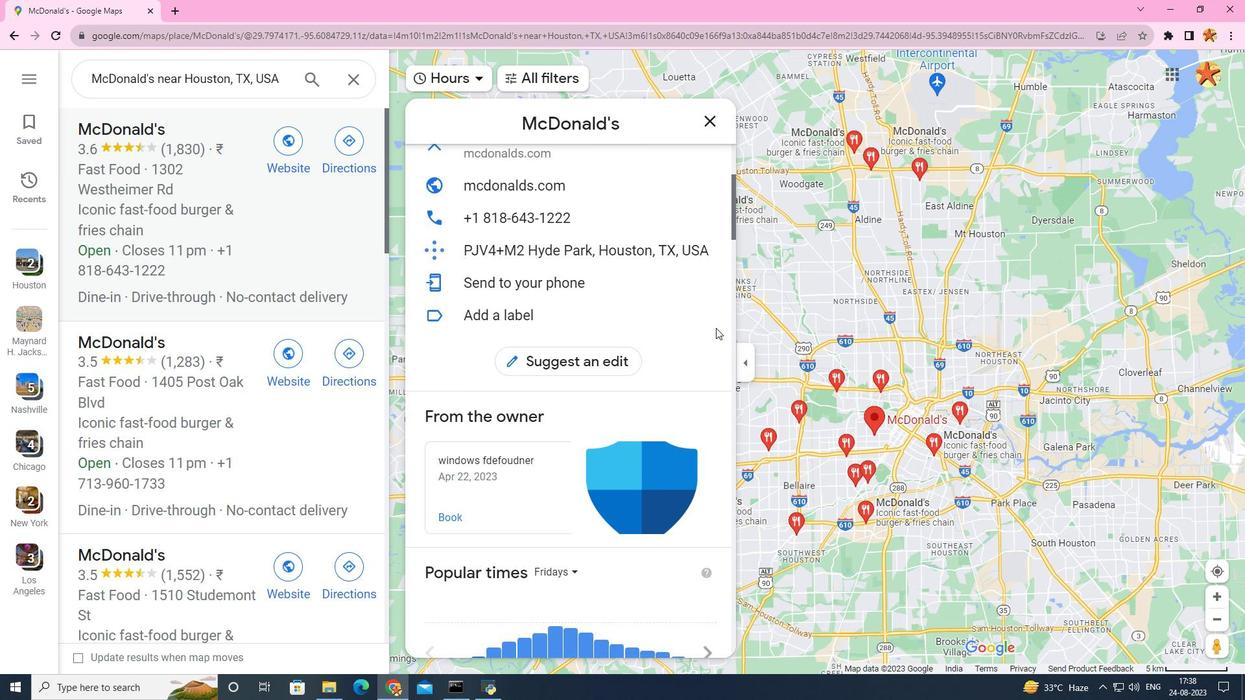 
Action: Mouse scrolled (716, 328) with delta (0, 0)
Screenshot: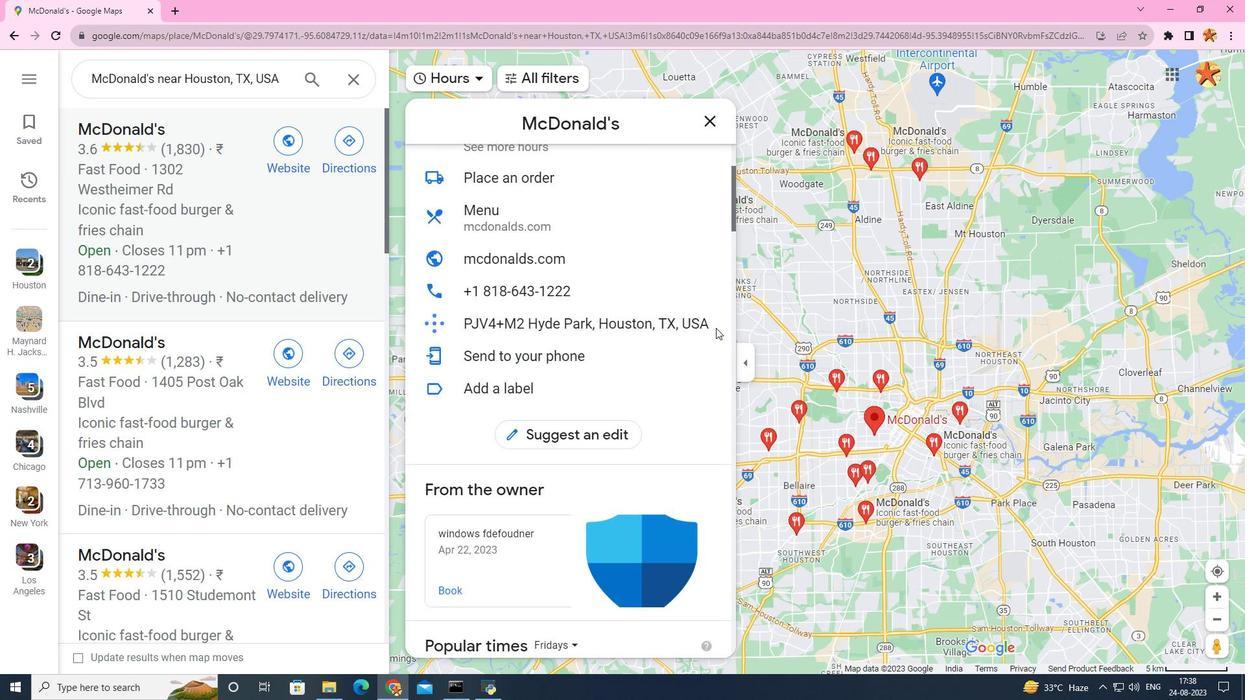 
Action: Mouse scrolled (716, 328) with delta (0, 0)
Screenshot: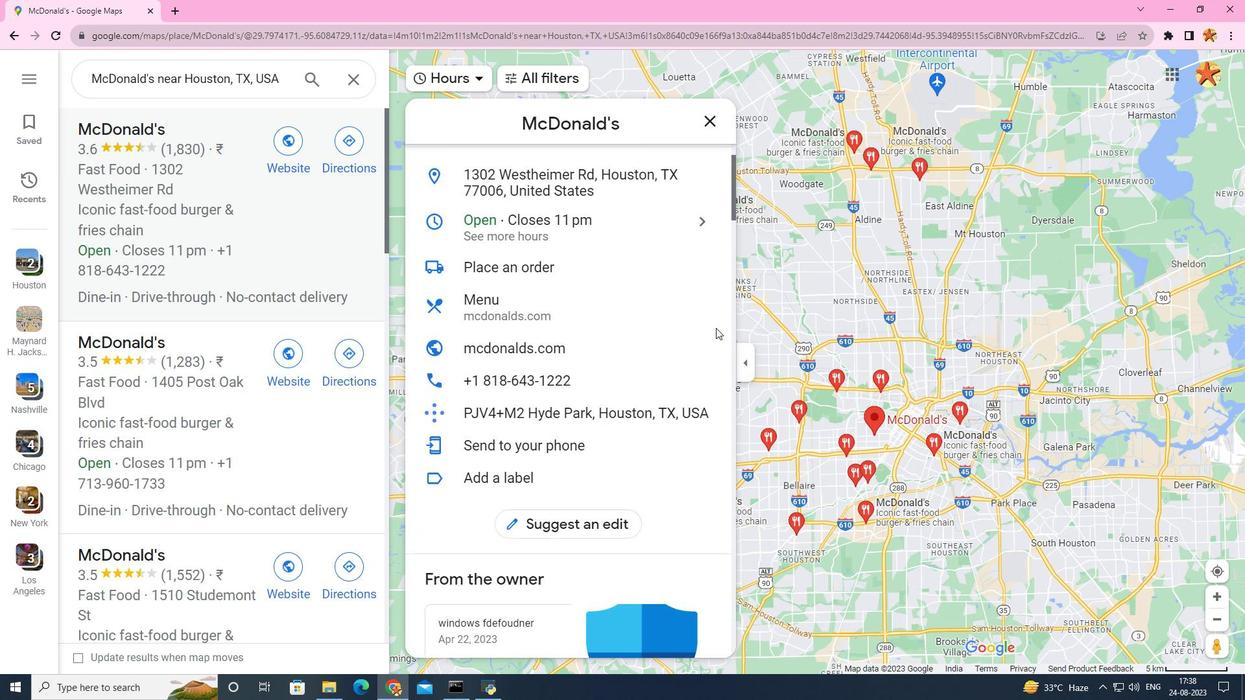 
Action: Mouse scrolled (716, 328) with delta (0, 0)
Screenshot: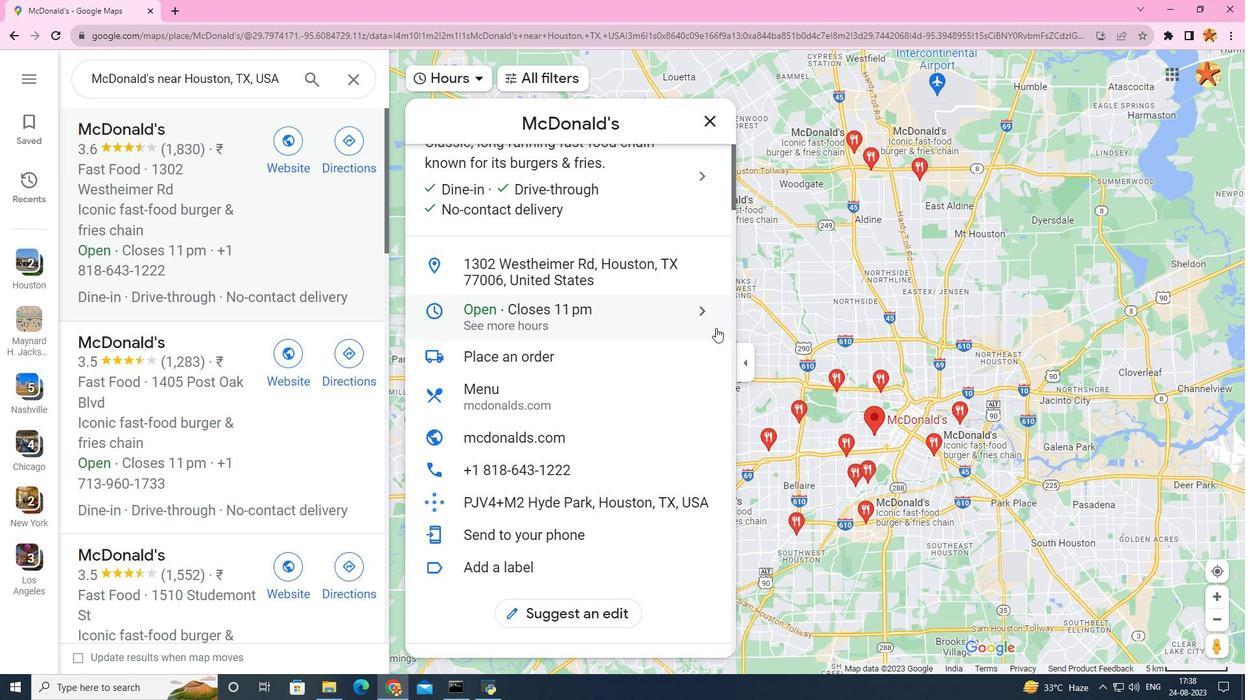 
Action: Mouse scrolled (716, 328) with delta (0, 0)
Screenshot: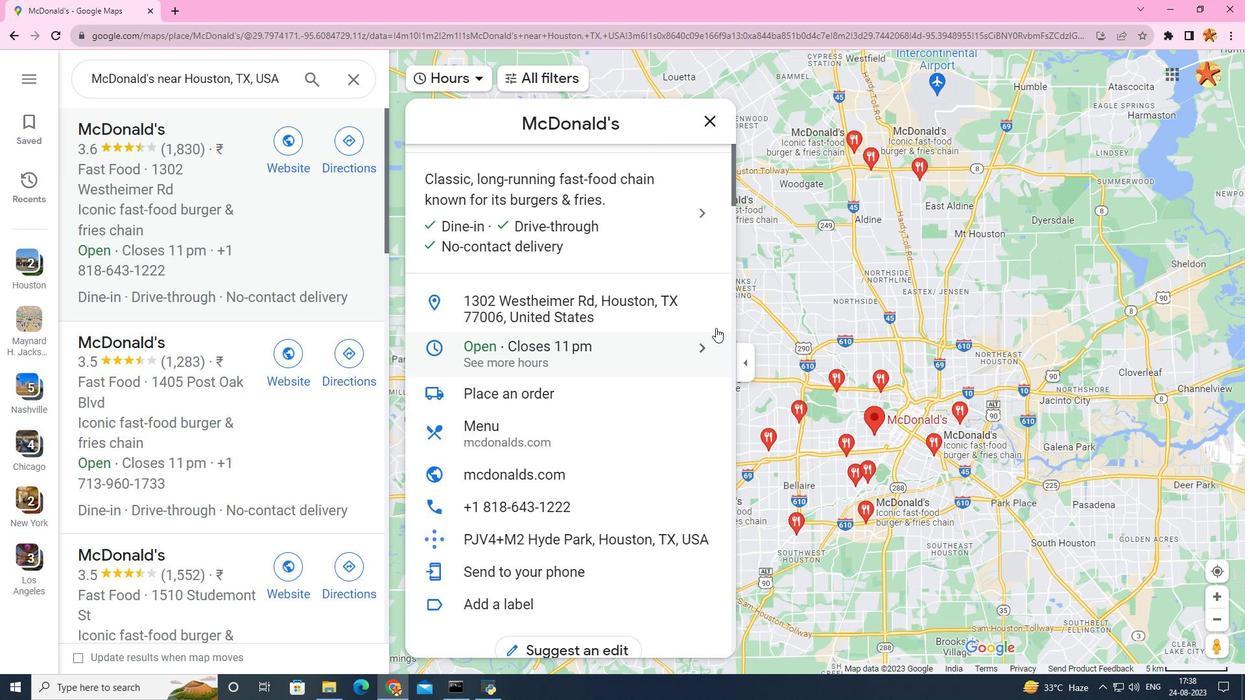 
Action: Mouse scrolled (716, 328) with delta (0, 0)
Screenshot: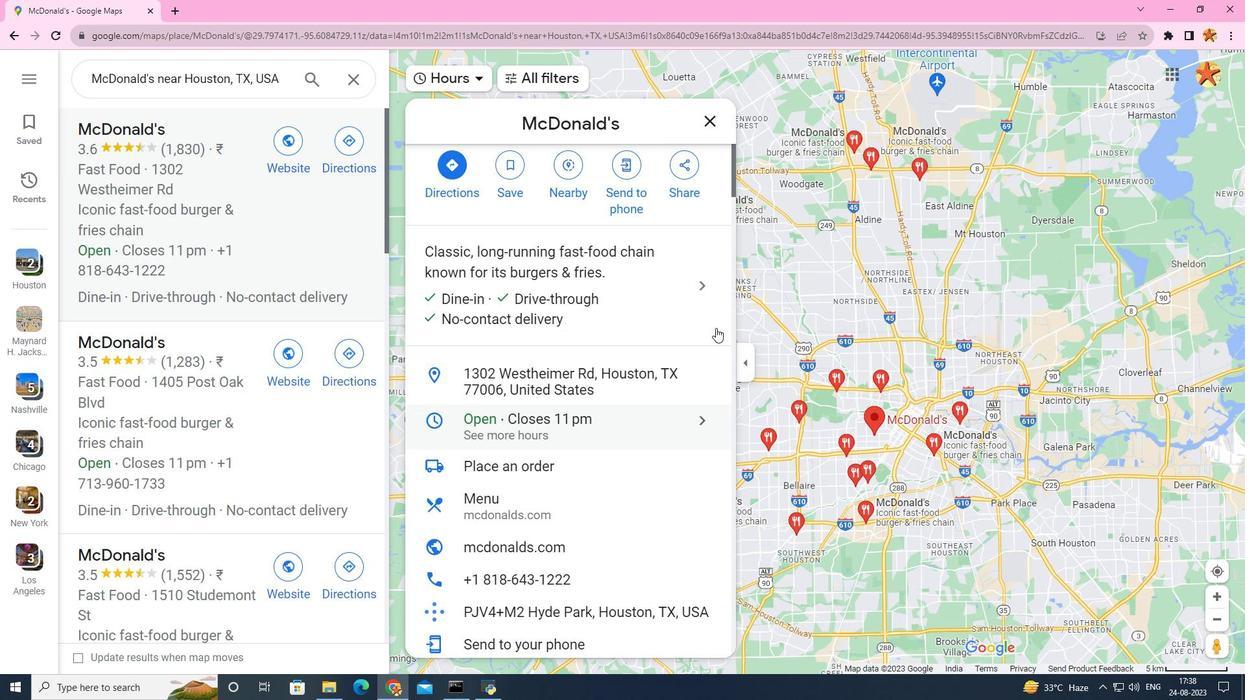 
Action: Mouse scrolled (716, 328) with delta (0, 0)
Screenshot: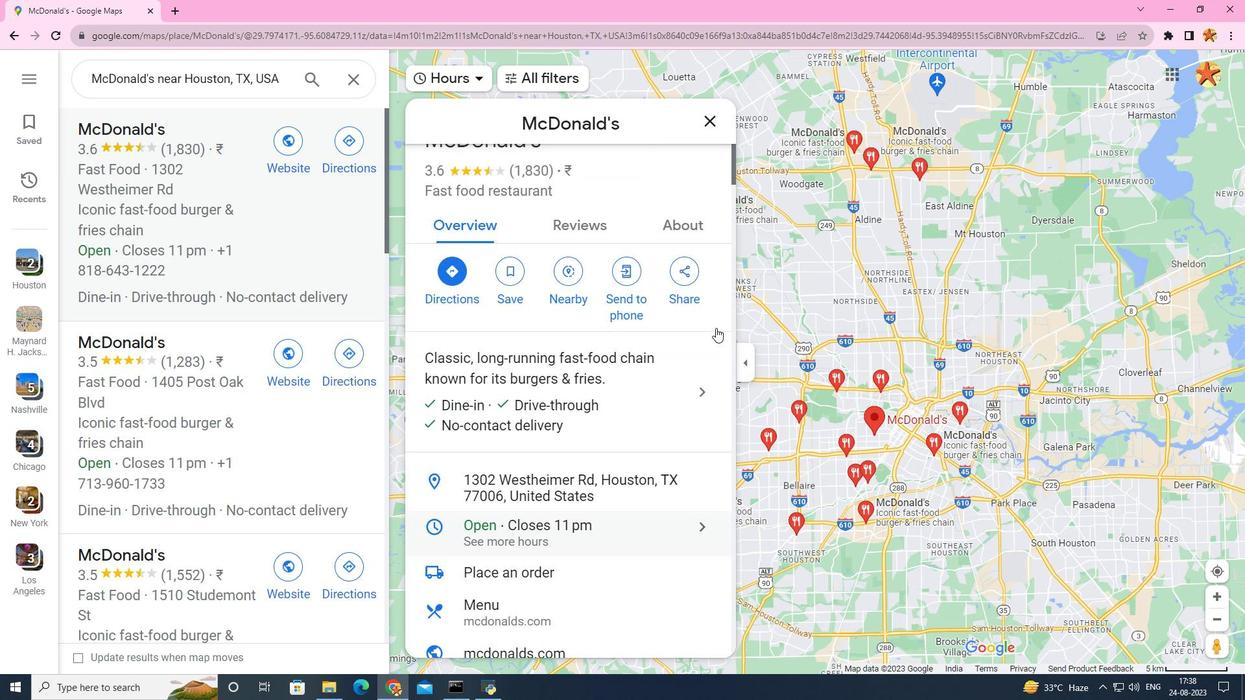 
Action: Mouse scrolled (716, 328) with delta (0, 0)
Screenshot: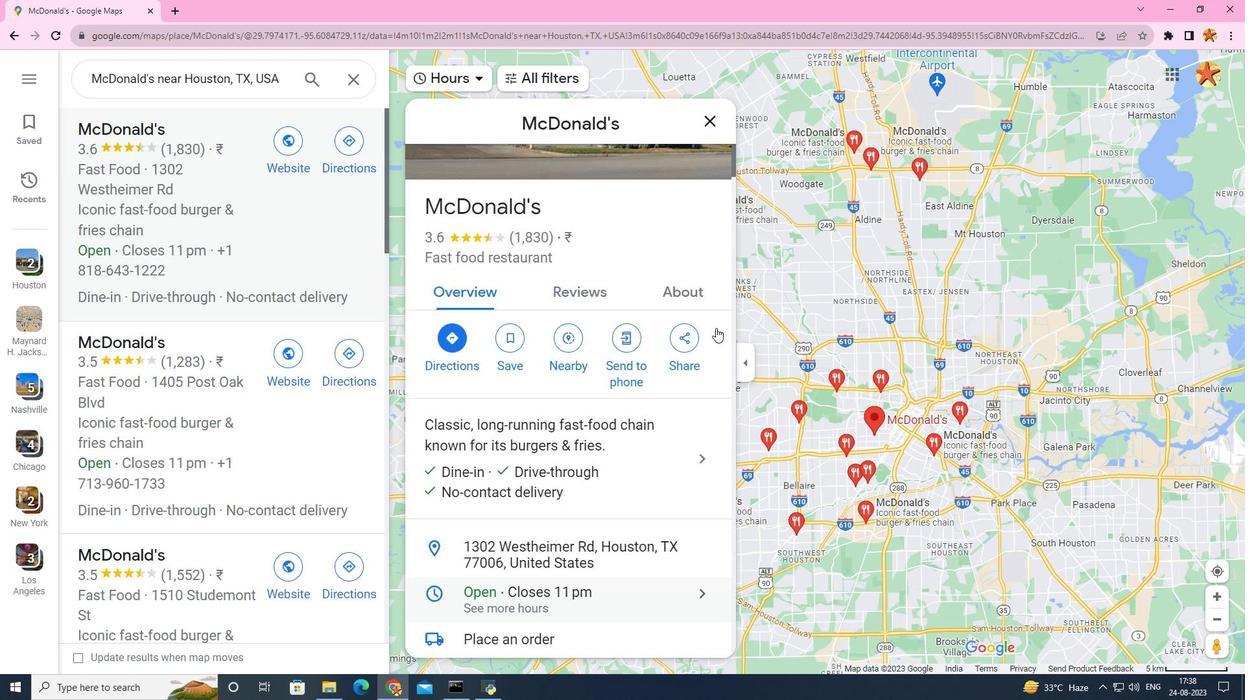 
Action: Mouse scrolled (716, 328) with delta (0, 0)
Screenshot: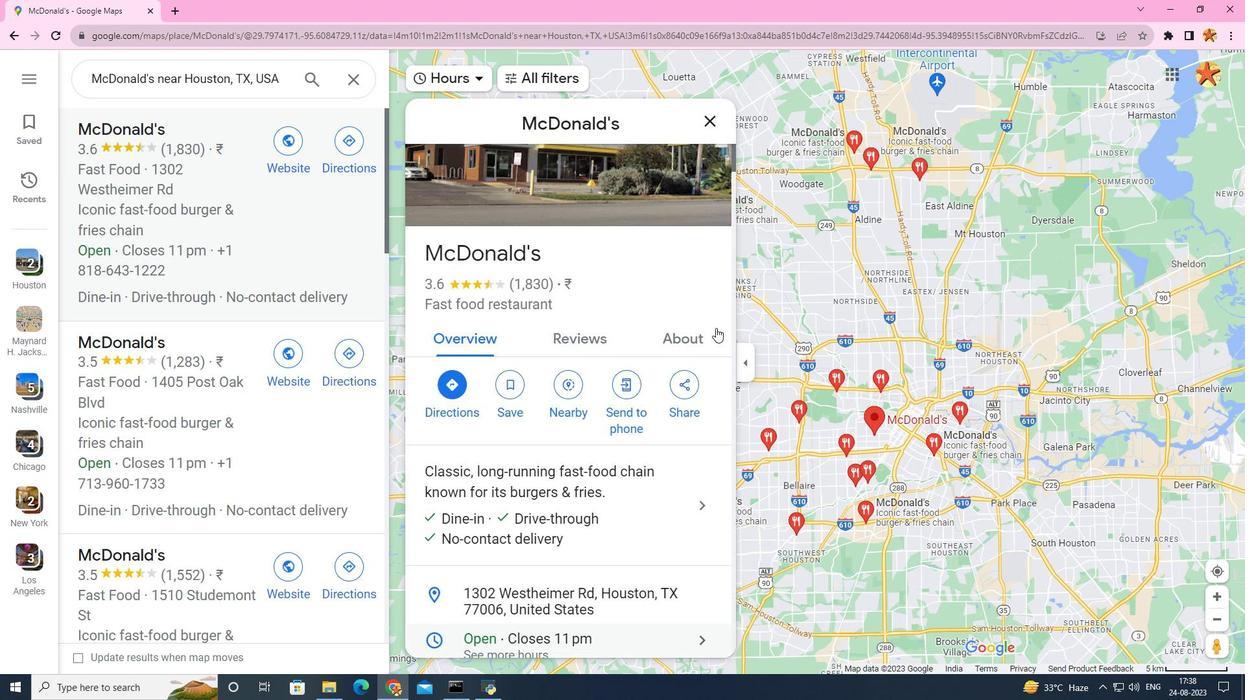 
Action: Mouse scrolled (716, 328) with delta (0, 0)
Screenshot: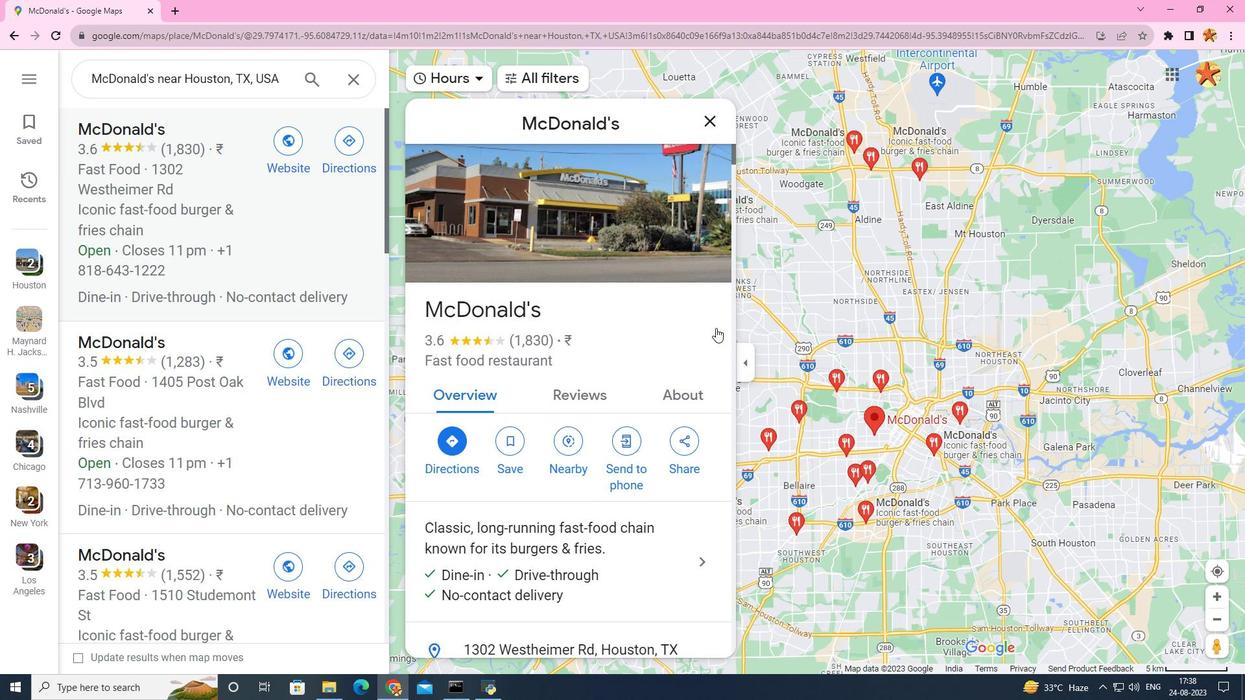
Action: Mouse scrolled (716, 328) with delta (0, 0)
Screenshot: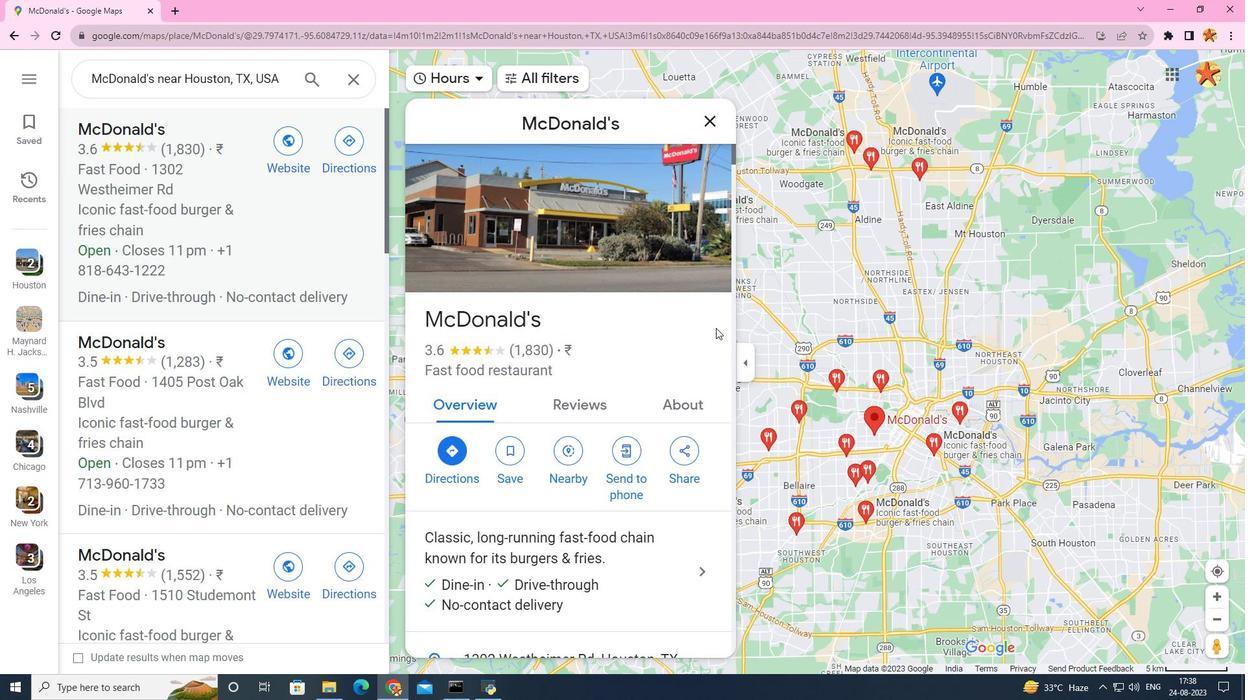 
Action: Mouse scrolled (716, 328) with delta (0, 0)
Screenshot: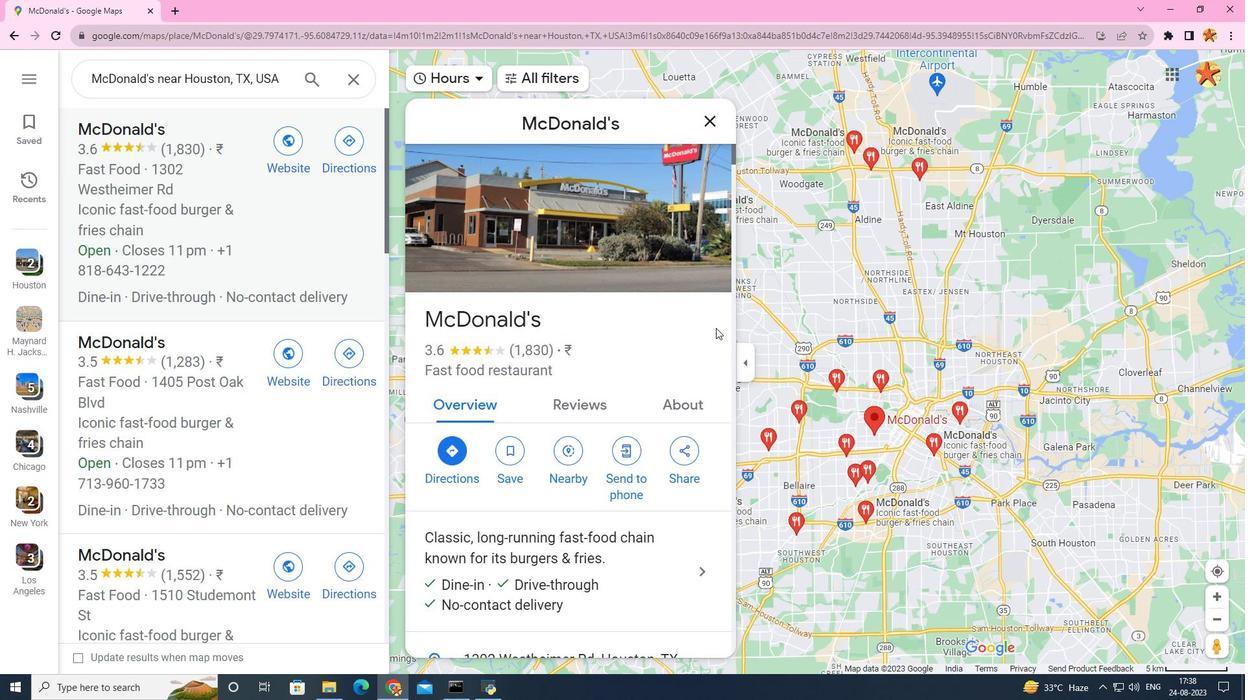 
Action: Mouse scrolled (716, 328) with delta (0, 0)
Screenshot: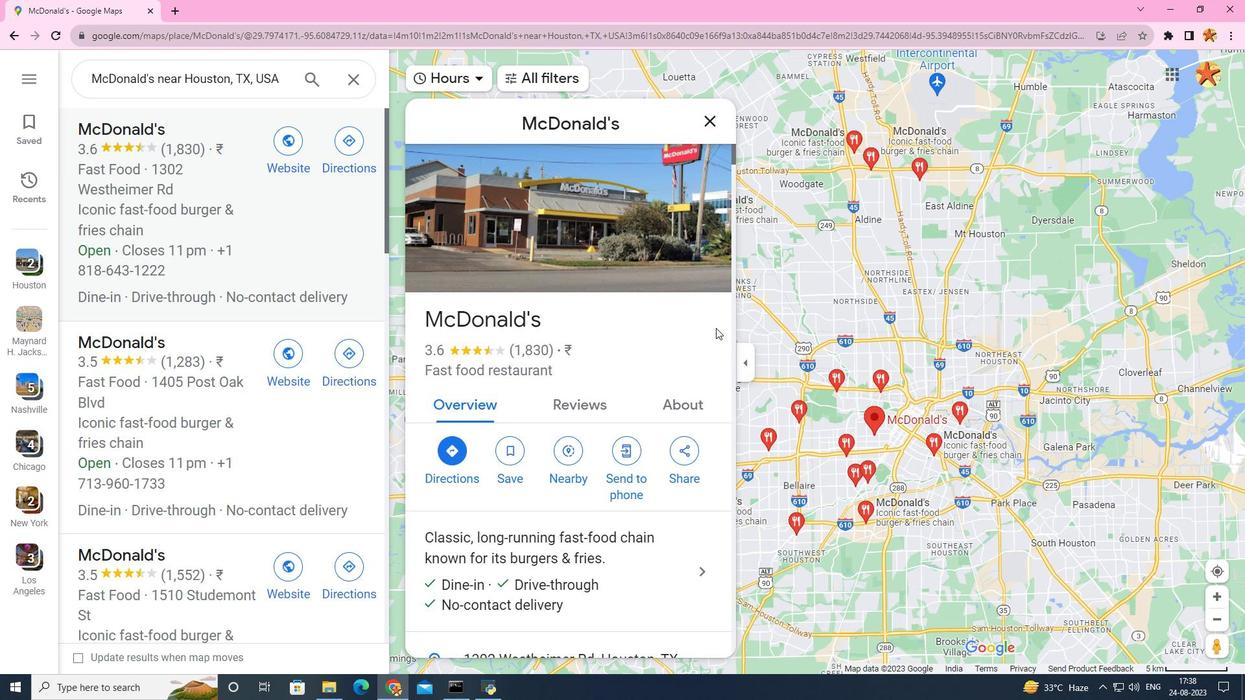 
Action: Mouse scrolled (716, 328) with delta (0, 0)
Screenshot: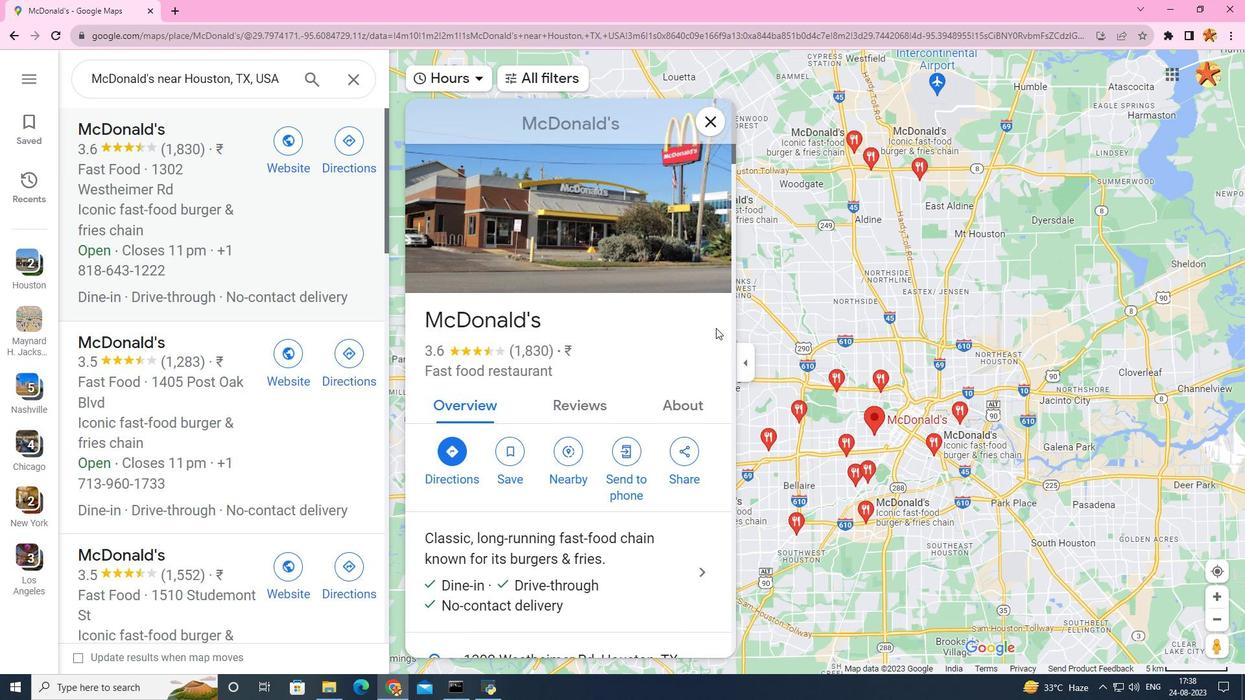 
Action: Mouse scrolled (716, 328) with delta (0, 0)
Screenshot: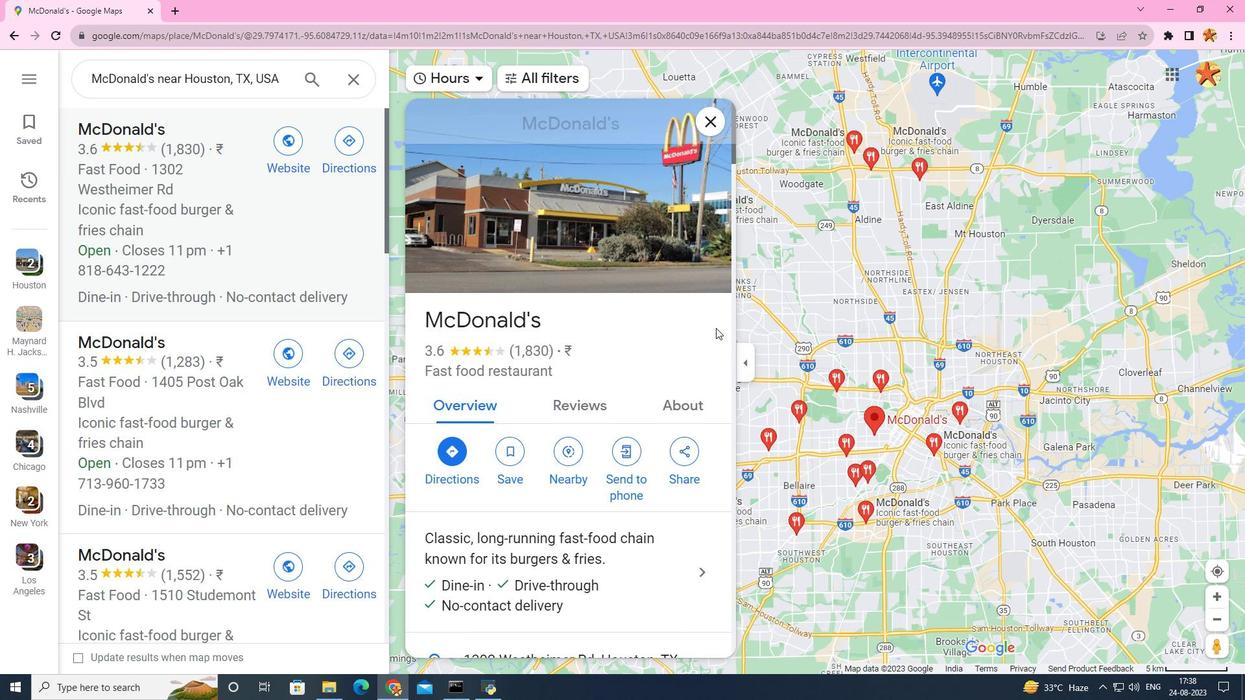 
Action: Mouse moved to (721, 325)
Screenshot: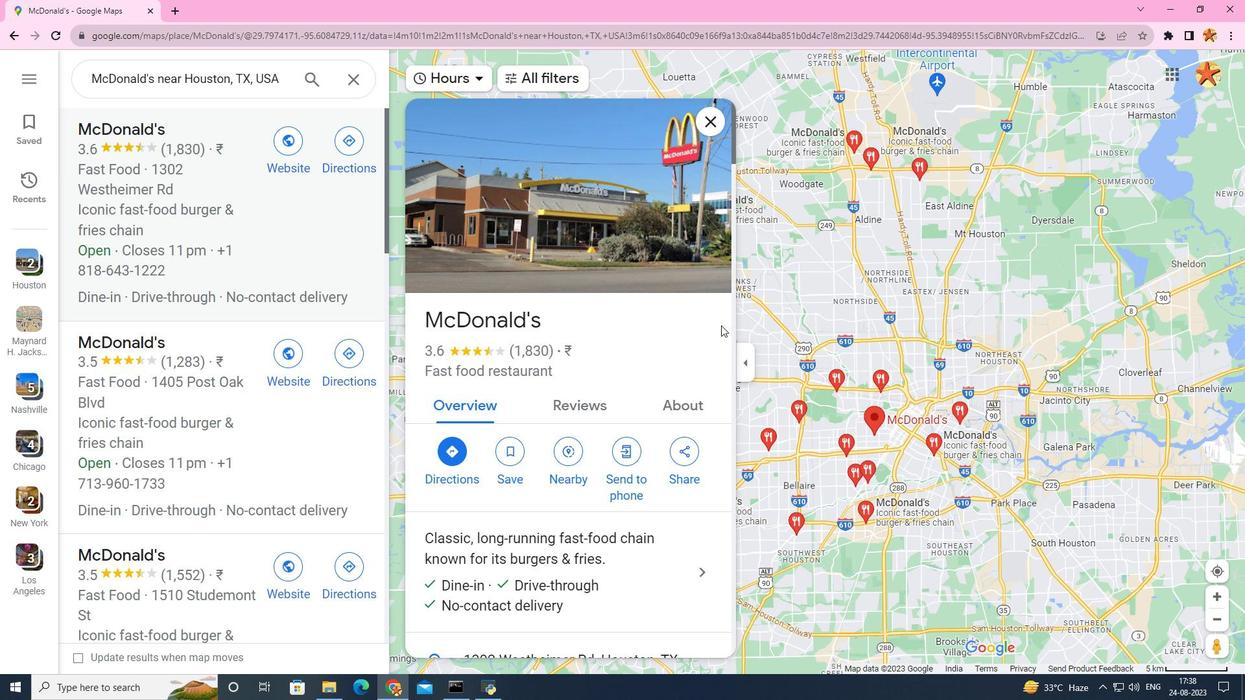 
